 Task: Open a blank google sheet and write heading  Budget GuruAdd Categories in a column and its values below  'Housing, Transportation, Groceries, Utilities, Entertainment, Dining Out, Health, Miscellaneous, Savings & Total. 'Add Budgeted amount in next column and its values below  $1,500, $300, $400, $200, $150, $250, $100, $200, $500 & $4,600. Add Actual amountin next column and its values below   $1,400, $280, $420, $180, $170, $230, $120, $180, $520 & $4,500. Add Difference  in next column and its values below   -$100, -$20, +$20, -$20, +$20, -$20, +$20, -$20, +$20 & -$100Save page BankTransactions logbookbook
Action: Mouse moved to (254, 151)
Screenshot: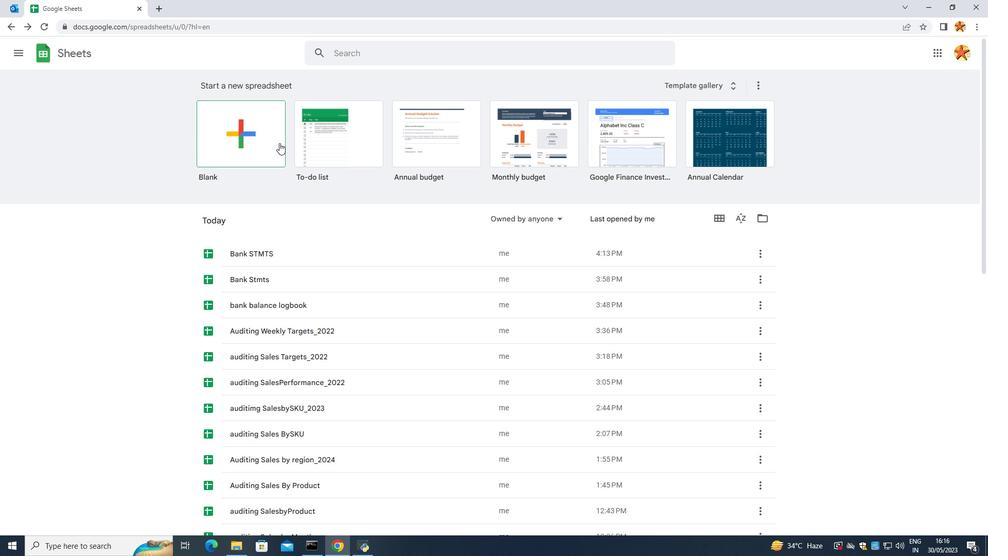 
Action: Mouse pressed left at (254, 151)
Screenshot: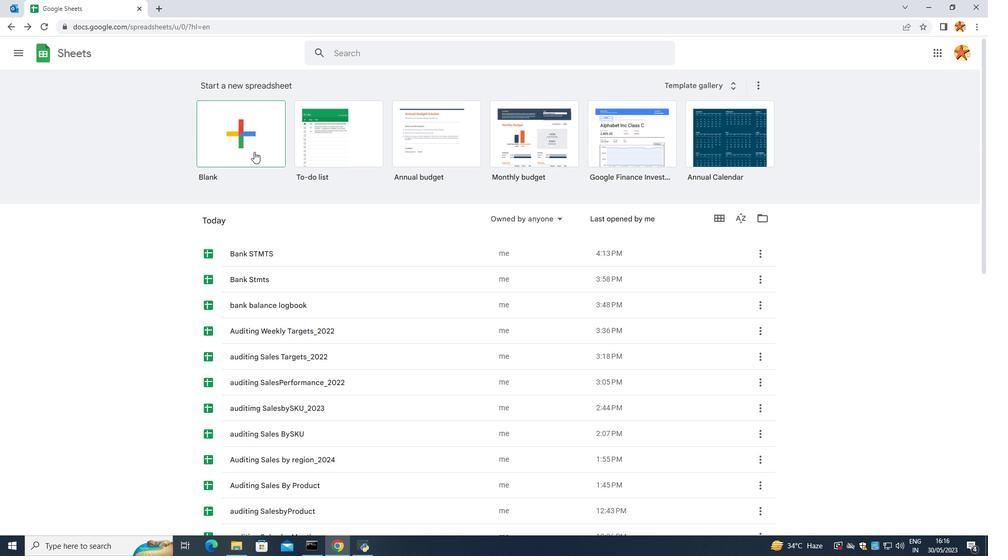 
Action: Mouse moved to (161, 136)
Screenshot: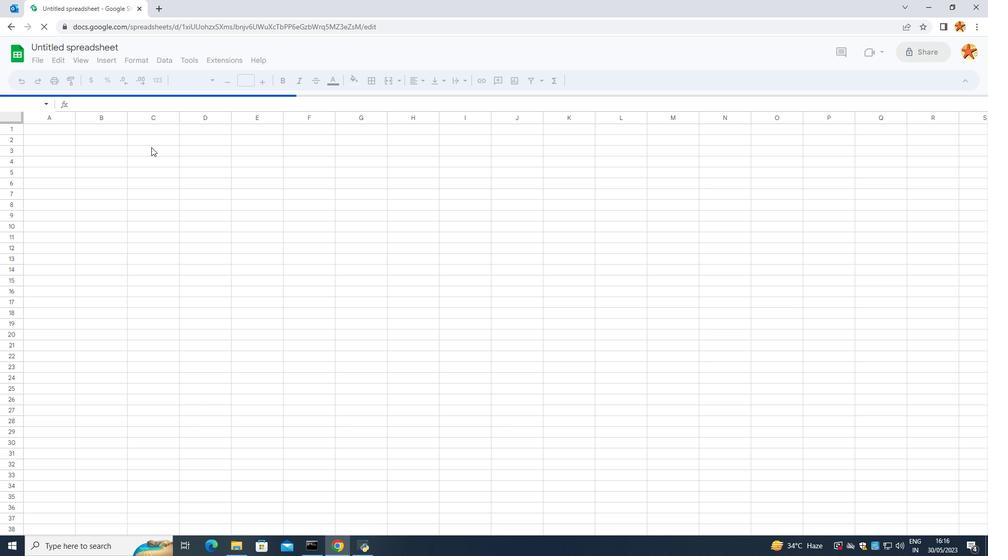 
Action: Mouse pressed left at (161, 136)
Screenshot: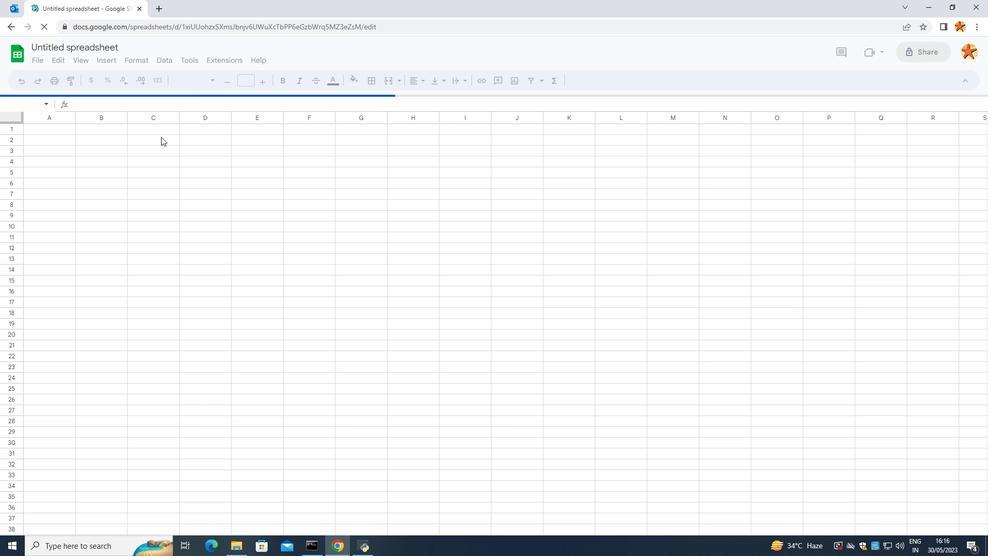 
Action: Mouse moved to (167, 135)
Screenshot: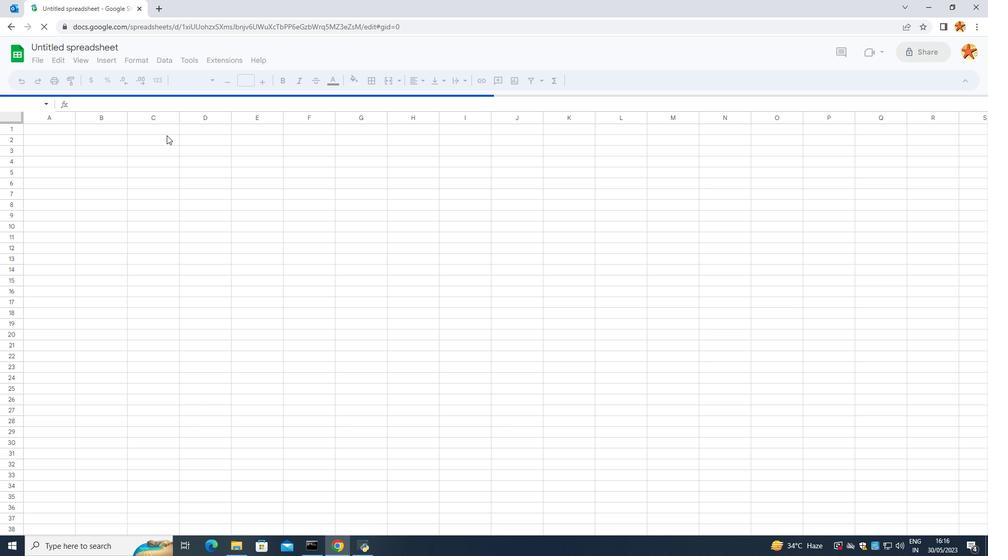 
Action: Mouse pressed left at (167, 135)
Screenshot: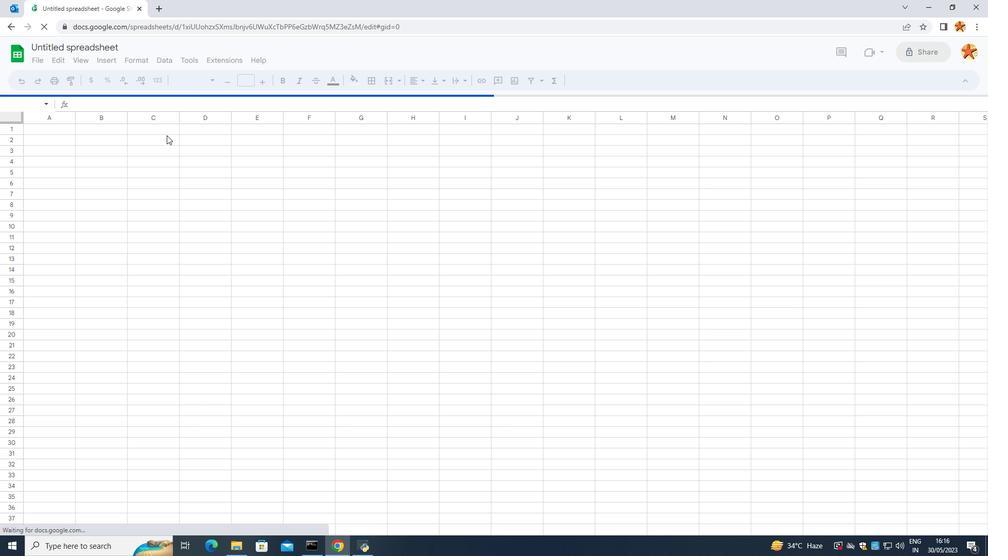 
Action: Mouse moved to (174, 132)
Screenshot: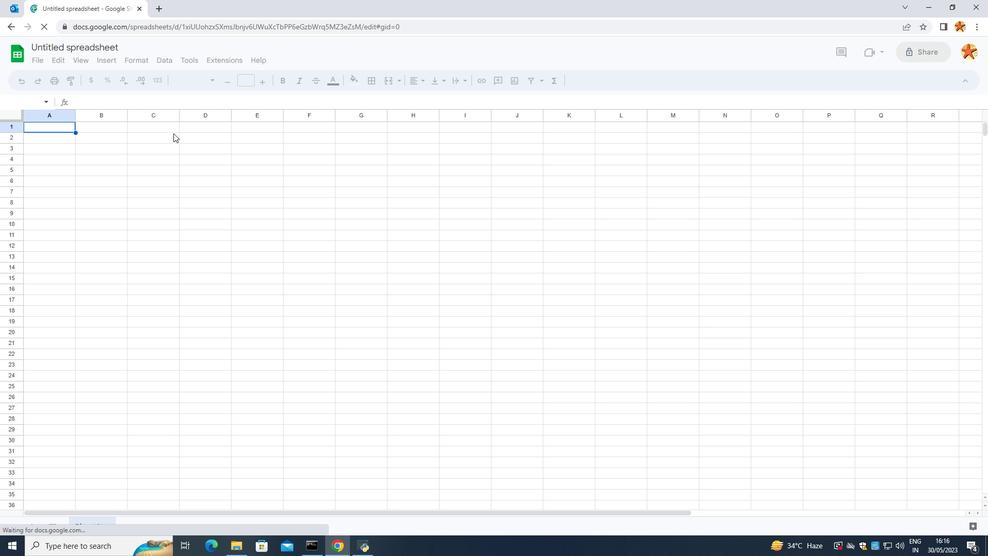 
Action: Mouse pressed left at (174, 132)
Screenshot: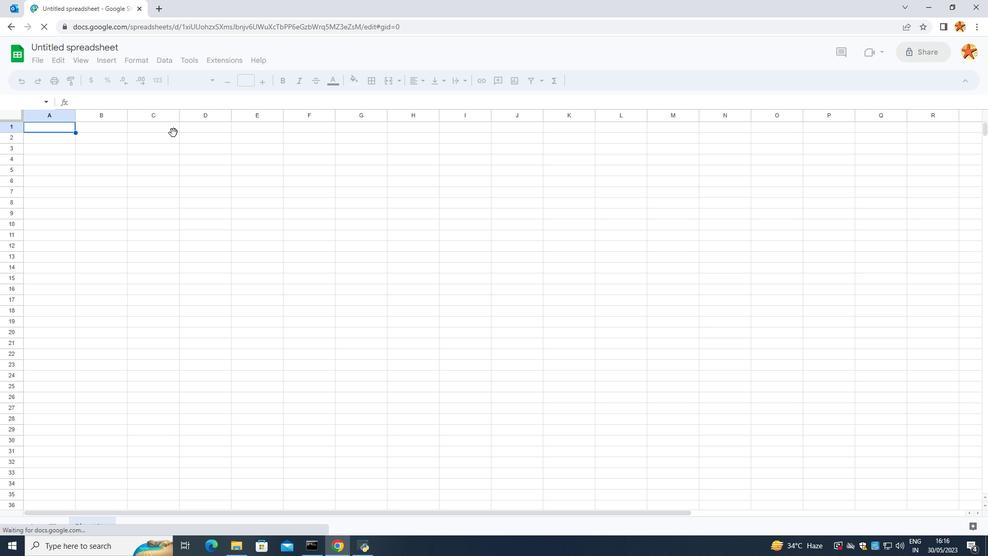 
Action: Mouse moved to (154, 129)
Screenshot: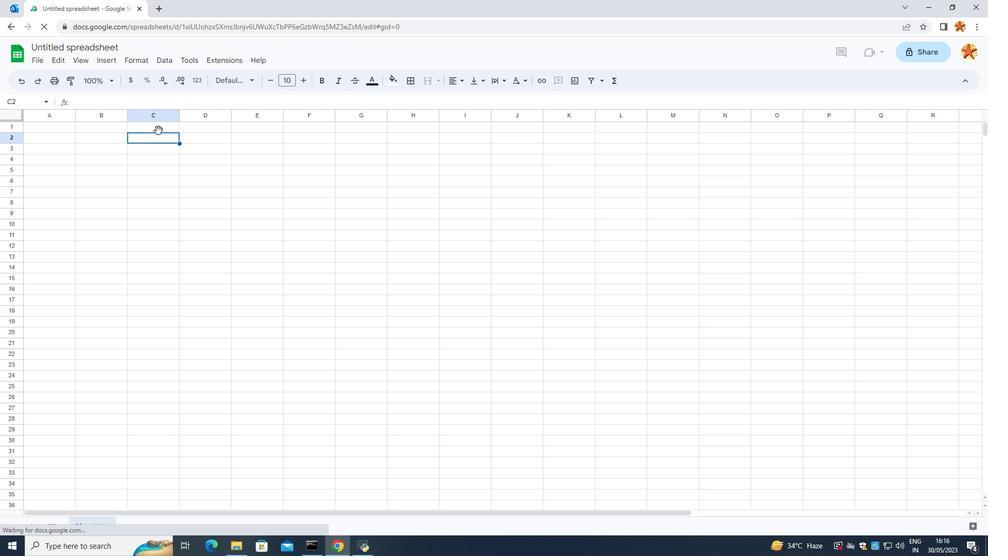 
Action: Mouse pressed left at (154, 129)
Screenshot: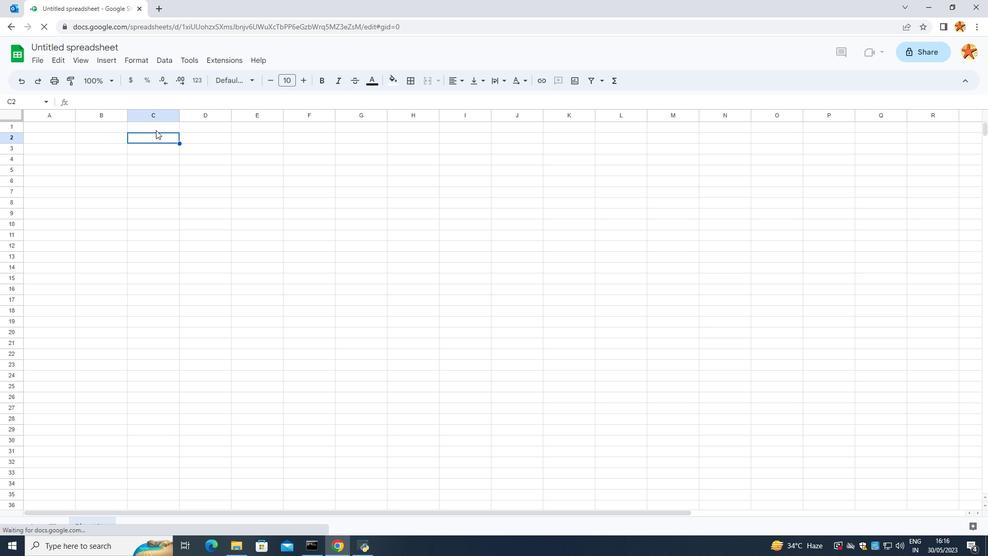 
Action: Mouse moved to (431, 254)
Screenshot: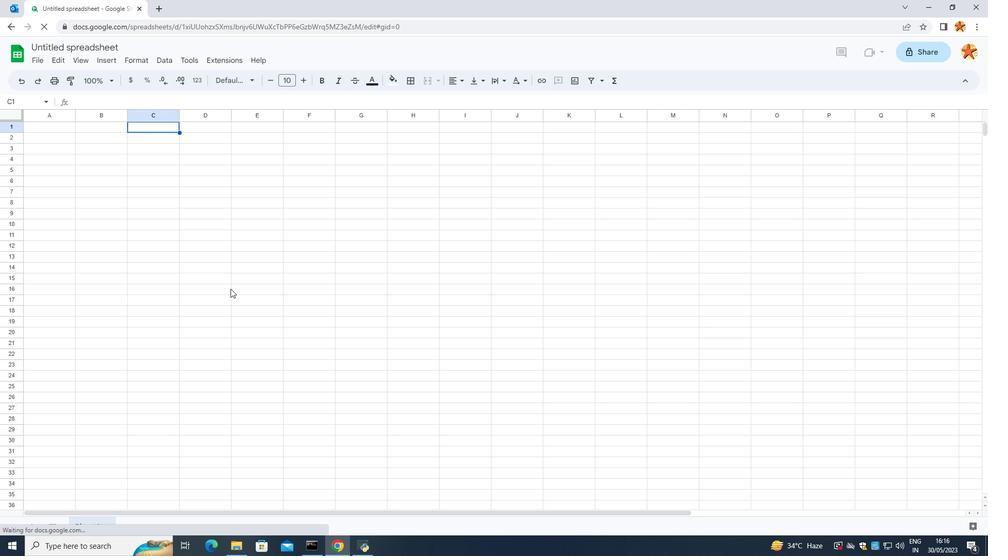 
Action: Key pressed <Key.caps_lock>B<Key.caps_lock>udget<Key.caps_lock>G<Key.caps_lock>uru
Screenshot: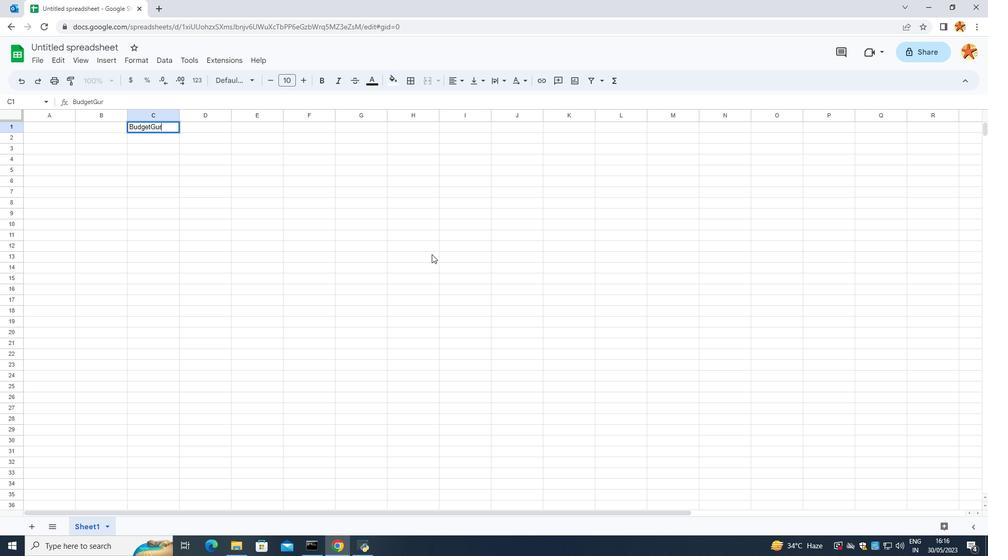 
Action: Mouse moved to (148, 127)
Screenshot: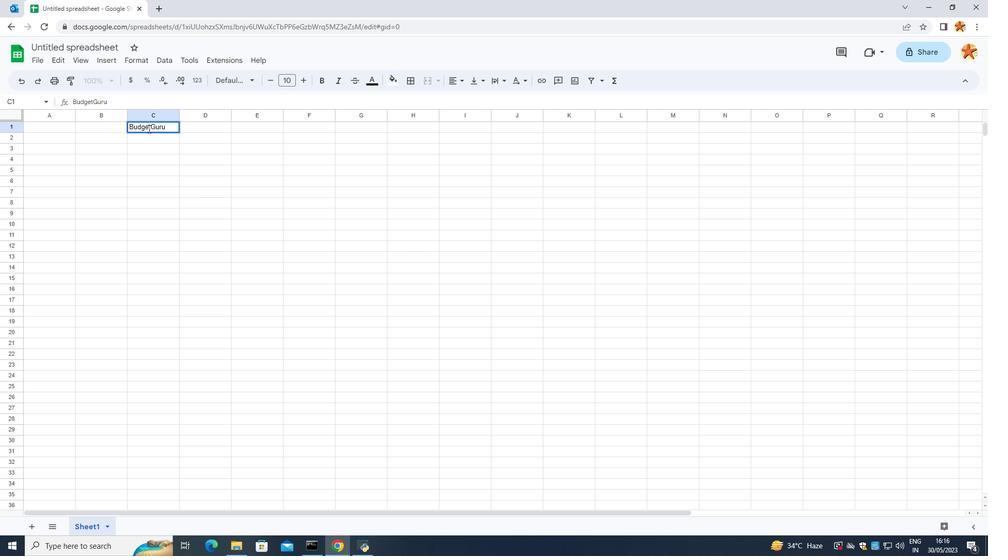 
Action: Mouse pressed left at (148, 127)
Screenshot: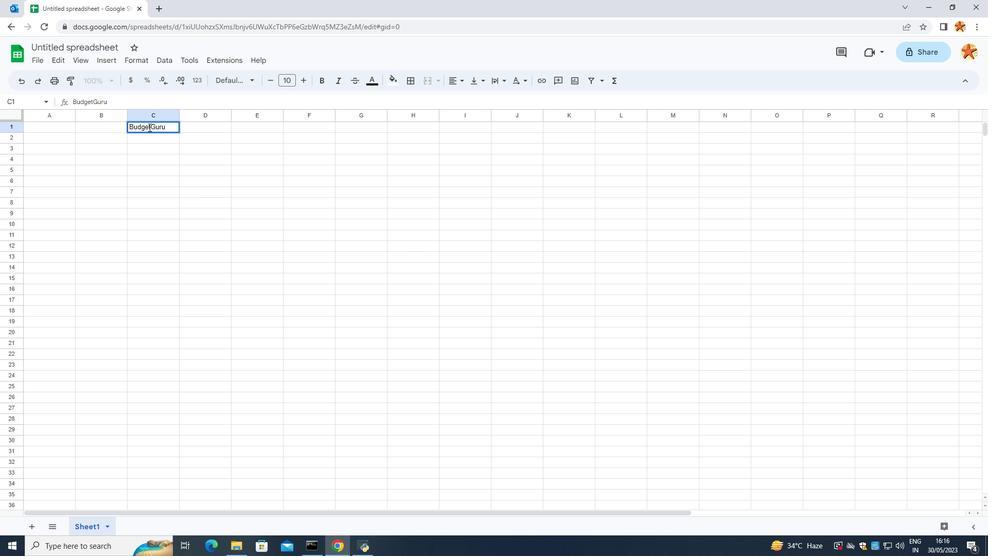 
Action: Mouse moved to (149, 125)
Screenshot: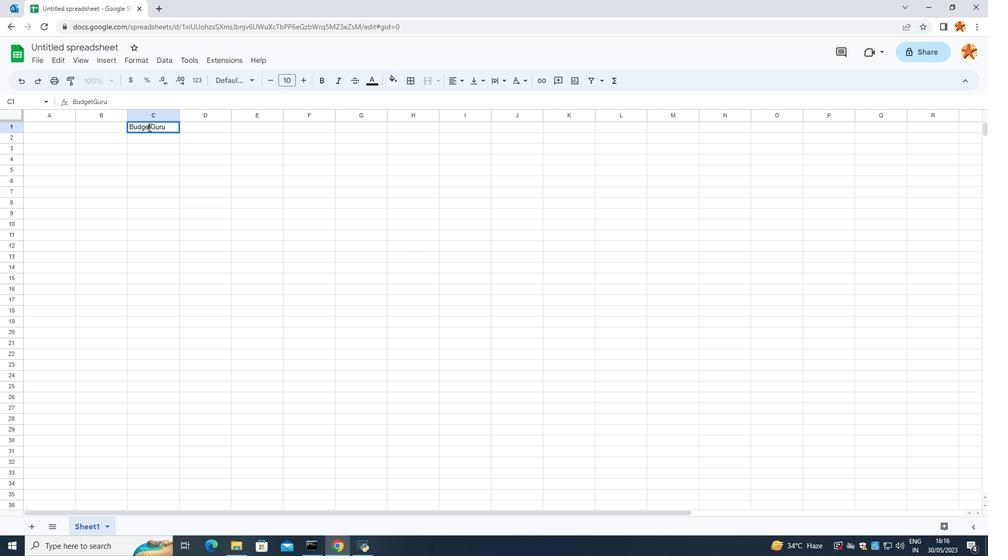 
Action: Mouse pressed left at (149, 125)
Screenshot: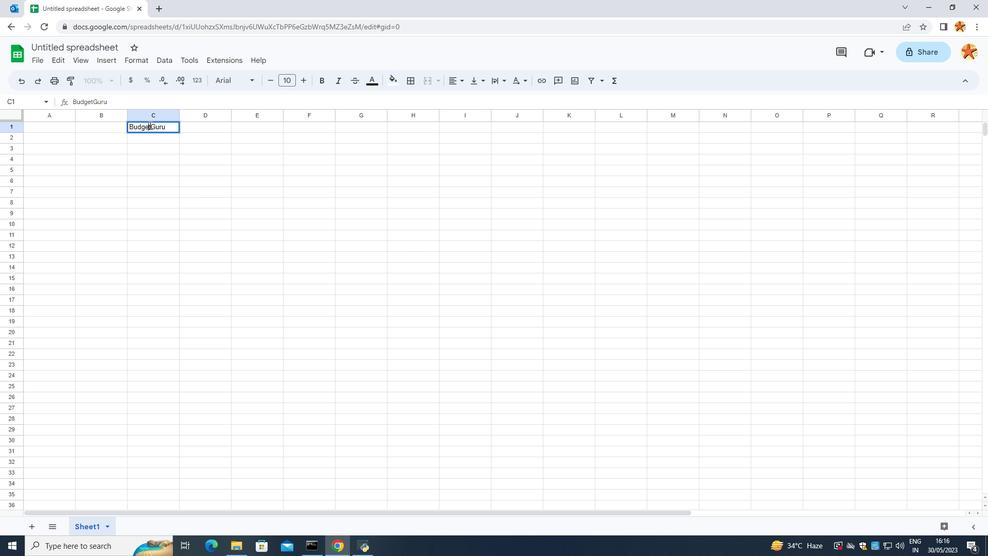 
Action: Mouse pressed left at (149, 125)
Screenshot: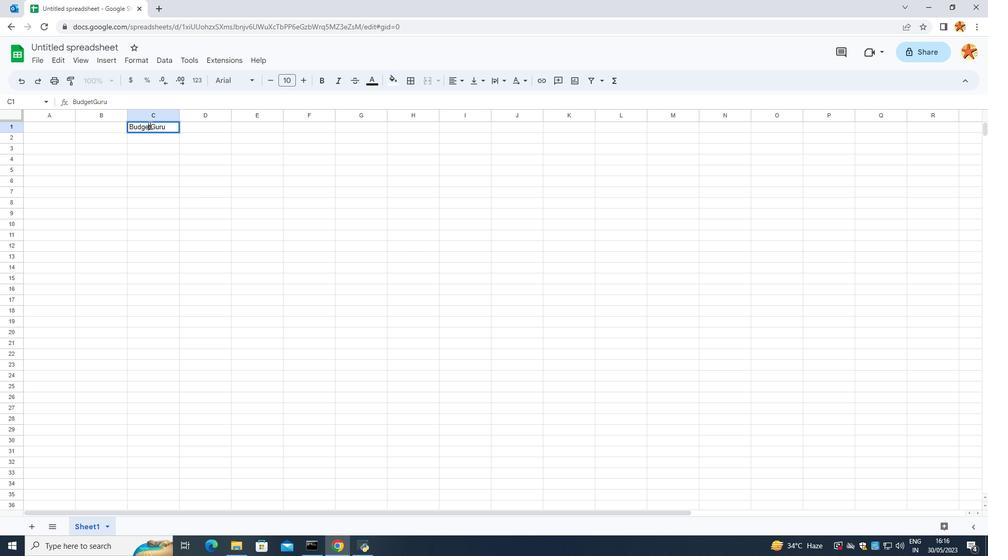 
Action: Mouse moved to (154, 126)
Screenshot: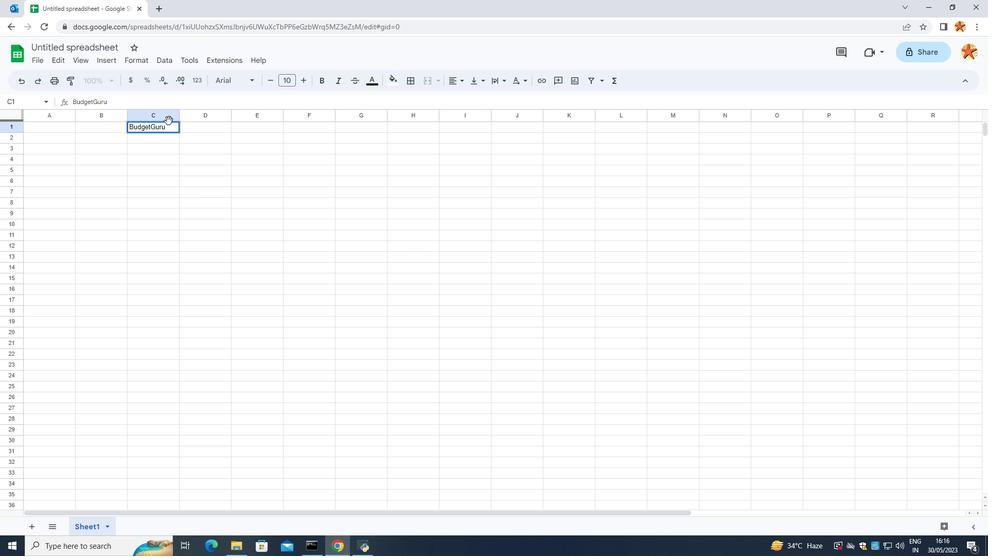 
Action: Key pressed <Key.space>
Screenshot: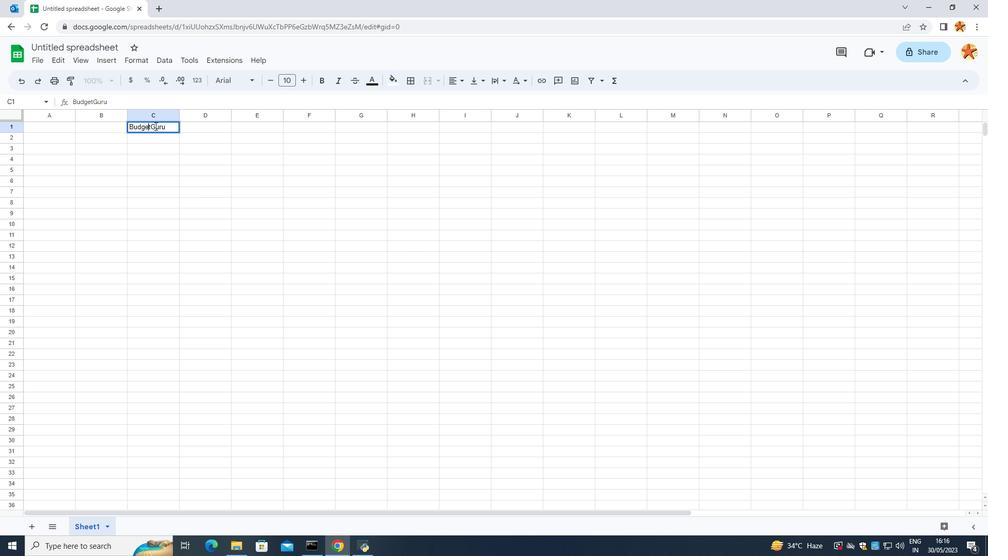 
Action: Mouse moved to (150, 129)
Screenshot: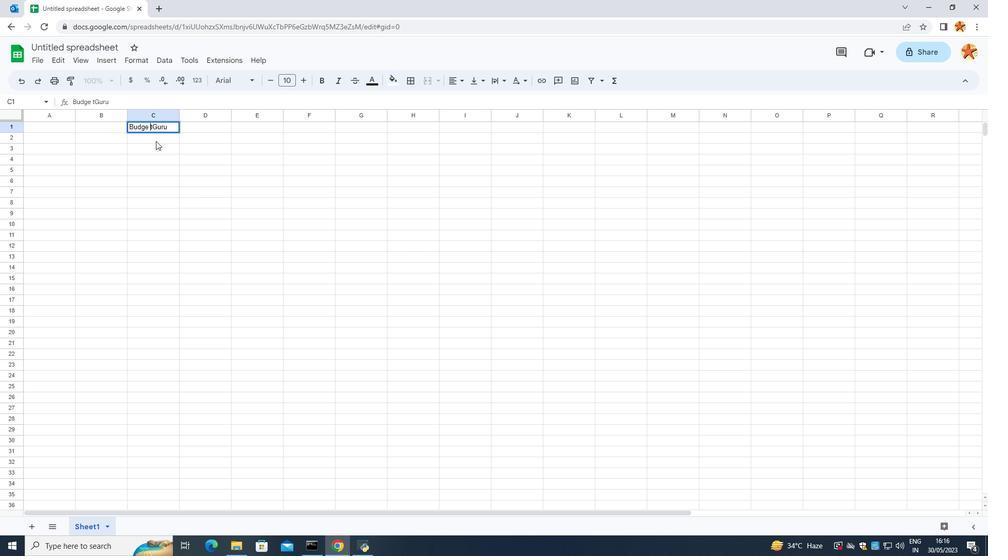 
Action: Key pressed <Key.backspace><Key.right>
Screenshot: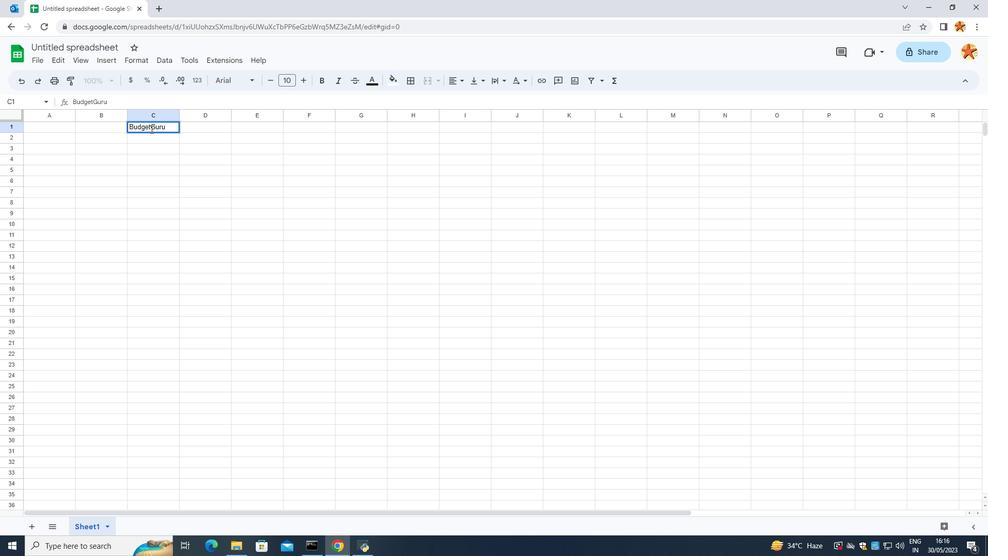 
Action: Mouse moved to (145, 131)
Screenshot: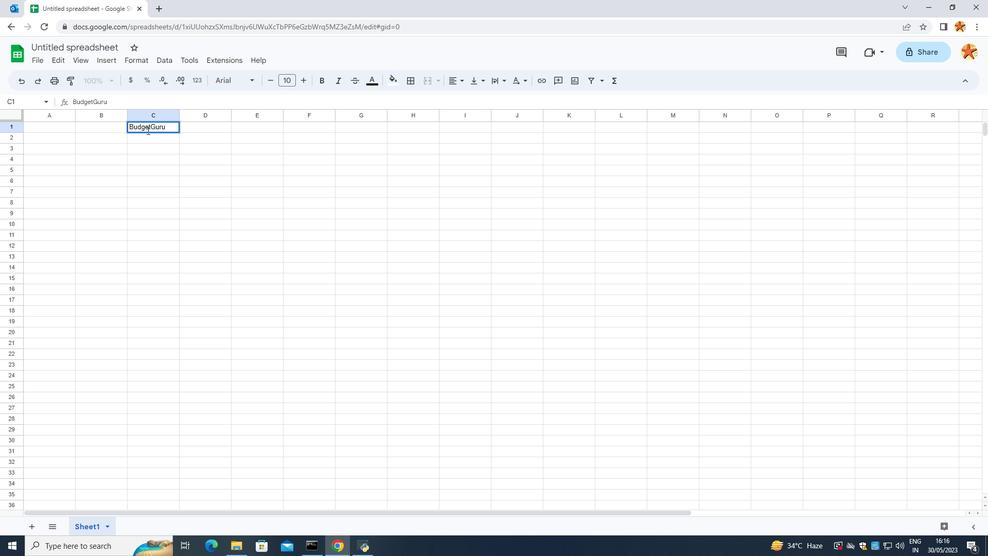 
Action: Key pressed <Key.space>
Screenshot: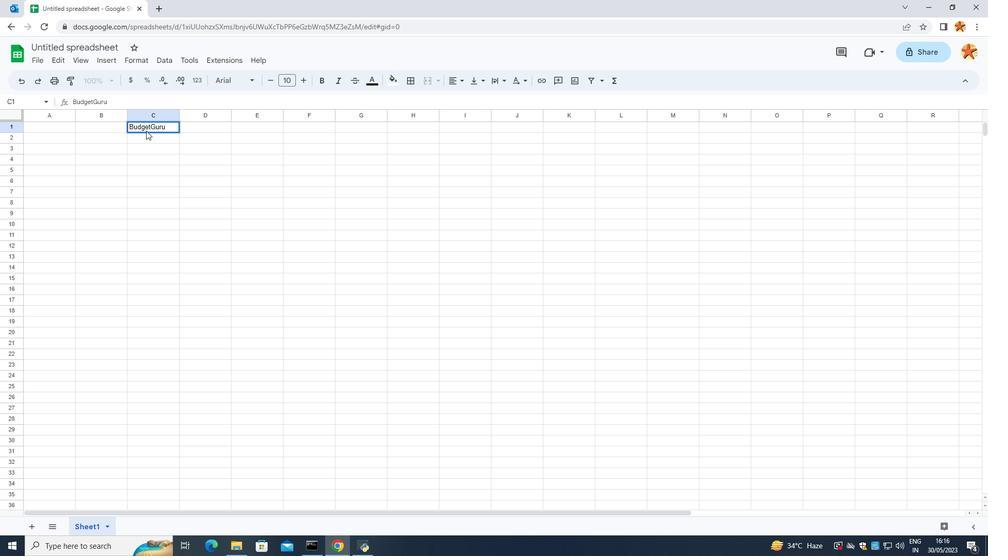 
Action: Mouse moved to (158, 160)
Screenshot: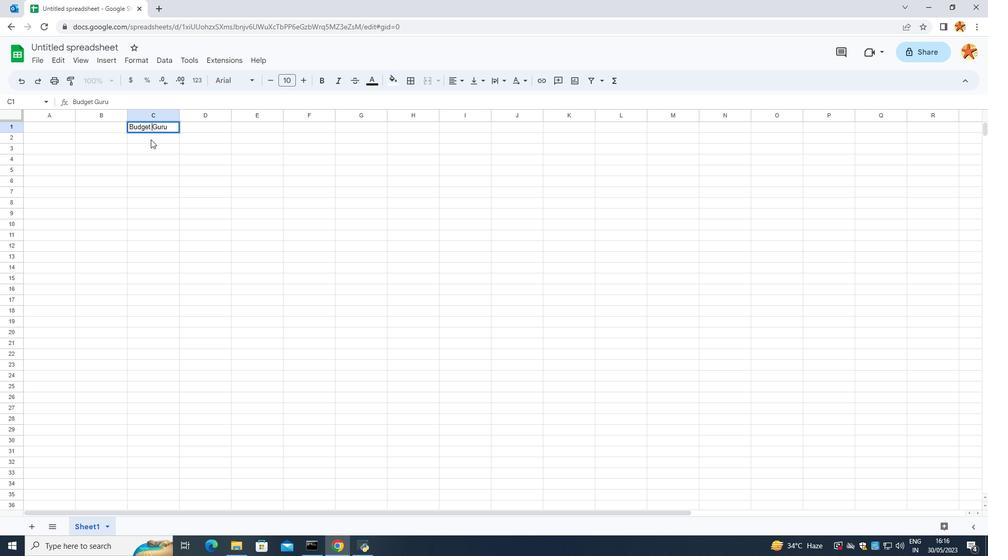 
Action: Mouse pressed left at (158, 160)
Screenshot: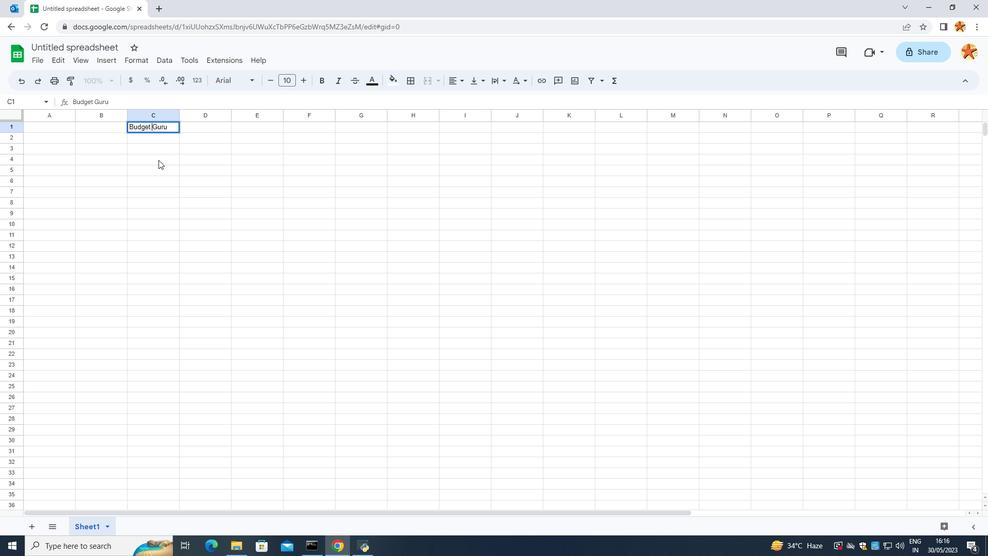 
Action: Mouse moved to (62, 137)
Screenshot: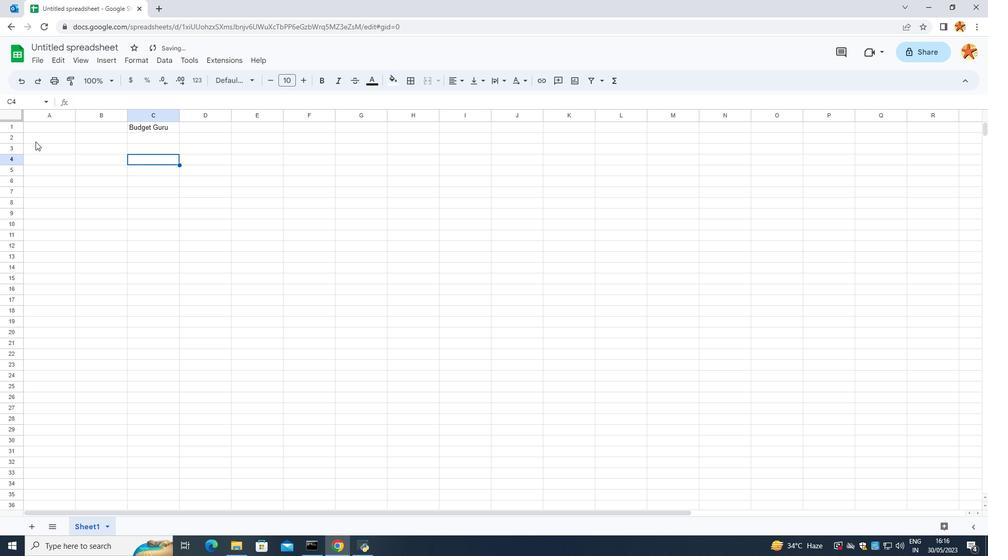 
Action: Mouse pressed left at (62, 137)
Screenshot: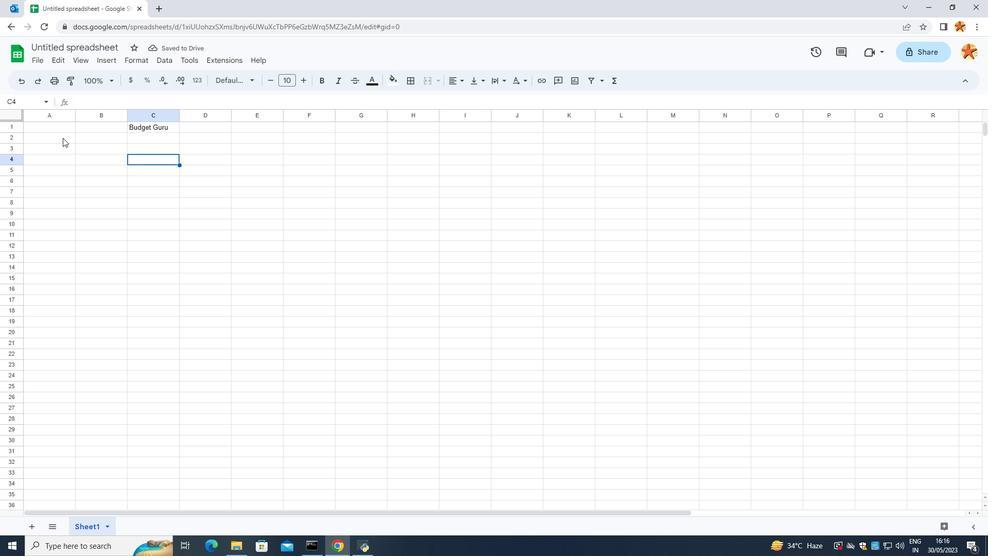 
Action: Mouse pressed left at (62, 137)
Screenshot: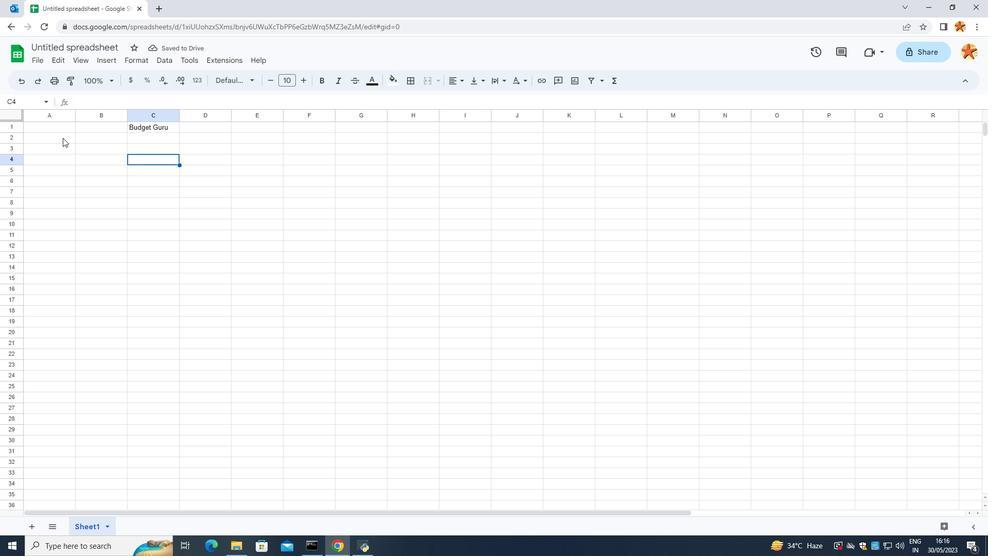 
Action: Mouse moved to (97, 163)
Screenshot: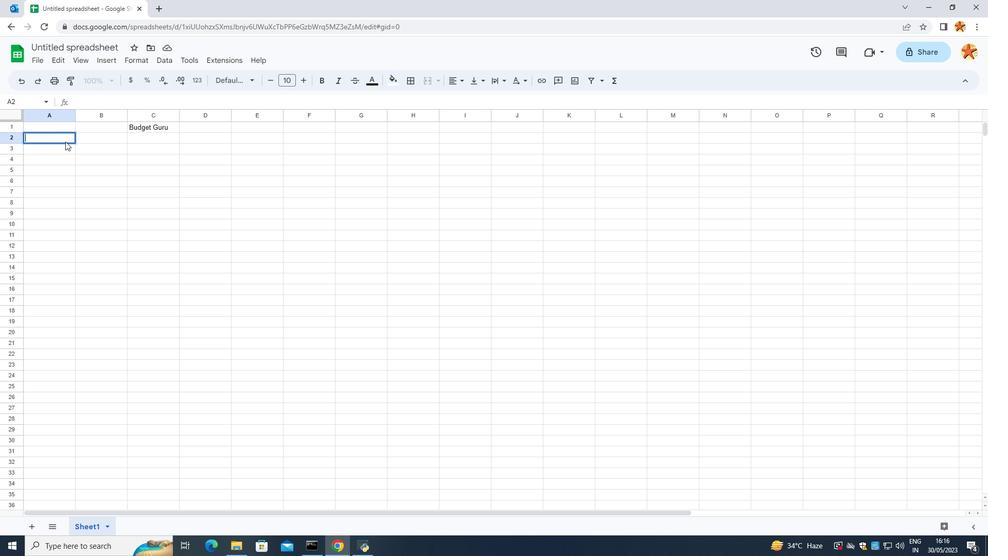 
Action: Key pressed <Key.caps_lock>C<Key.caps_lock>ategp<Key.backspace>ories
Screenshot: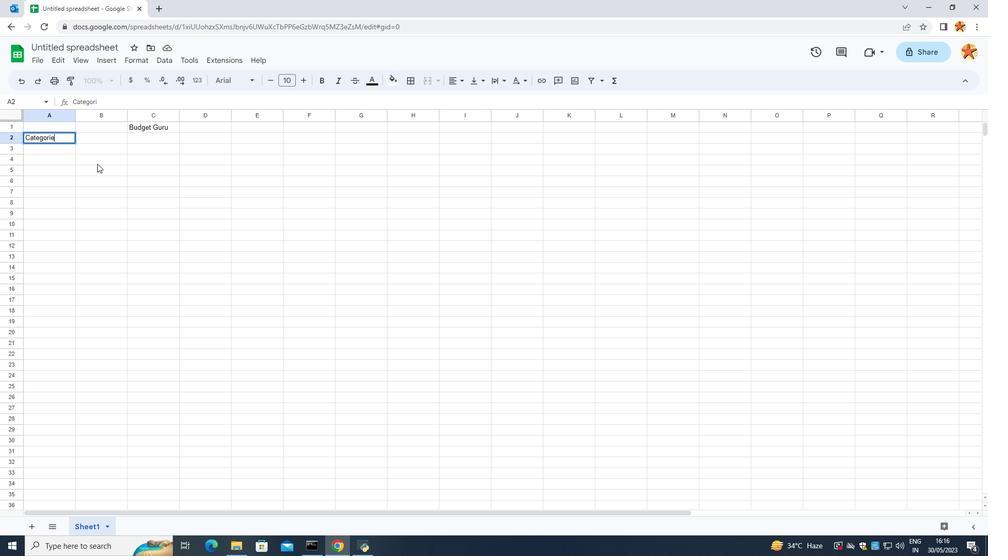 
Action: Mouse moved to (105, 196)
Screenshot: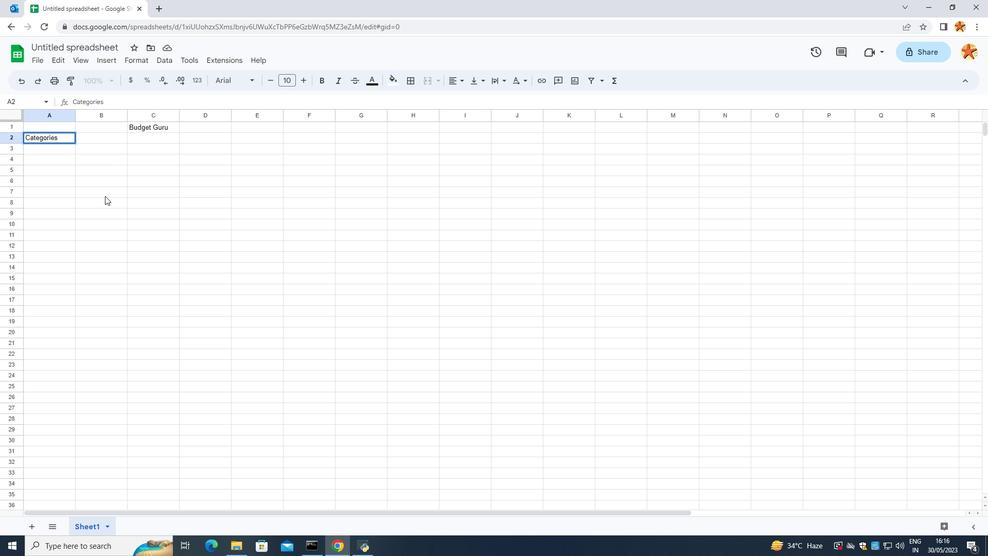 
Action: Mouse pressed left at (105, 196)
Screenshot: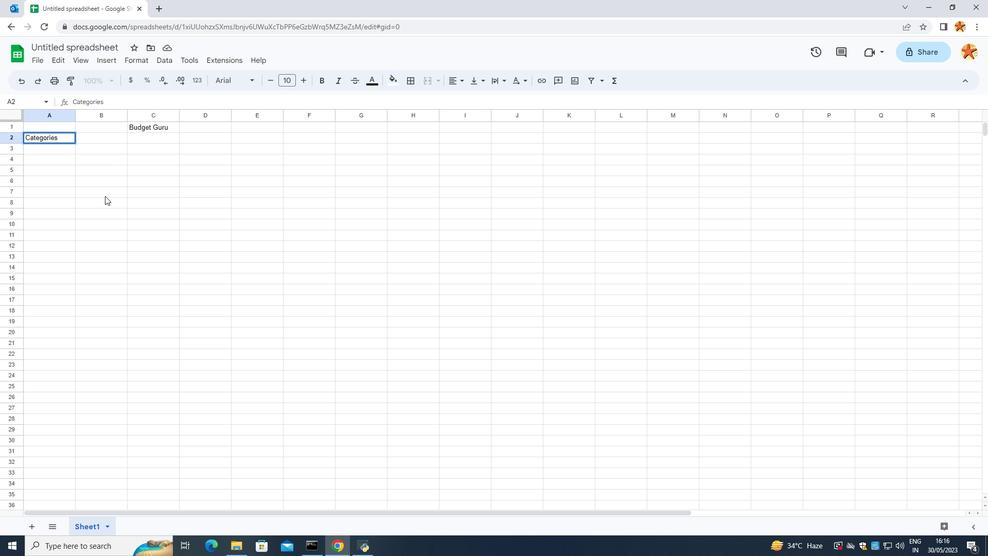 
Action: Mouse moved to (118, 138)
Screenshot: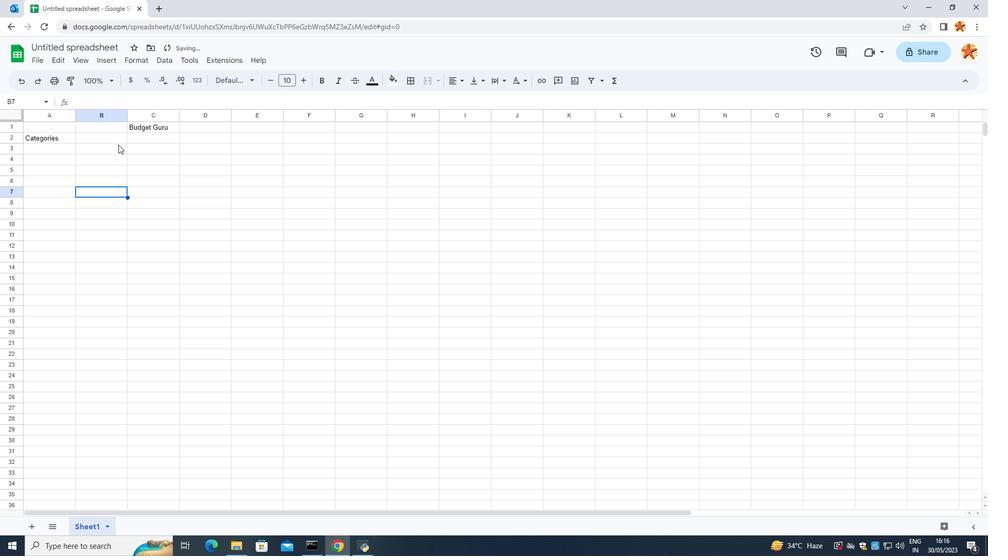 
Action: Mouse pressed left at (118, 138)
Screenshot: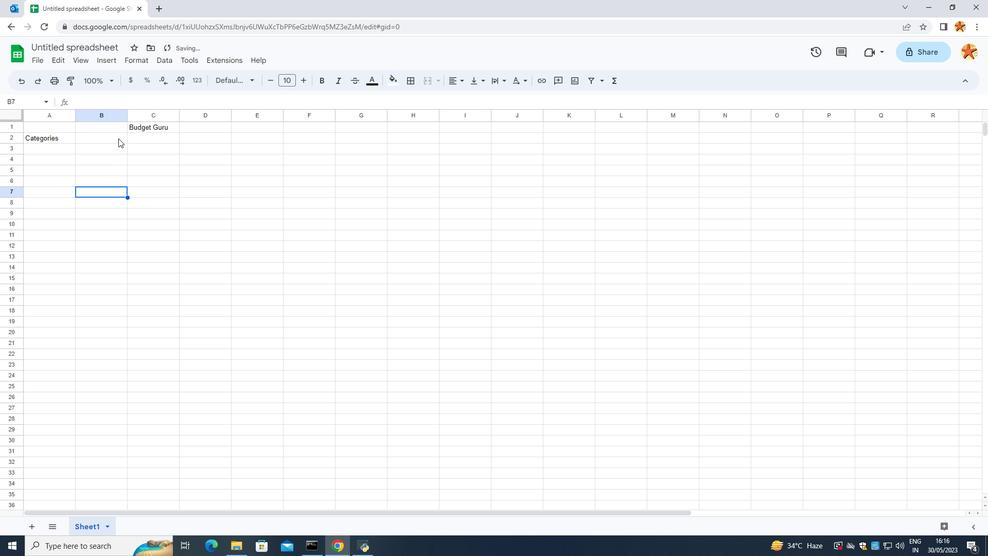 
Action: Mouse pressed left at (118, 138)
Screenshot: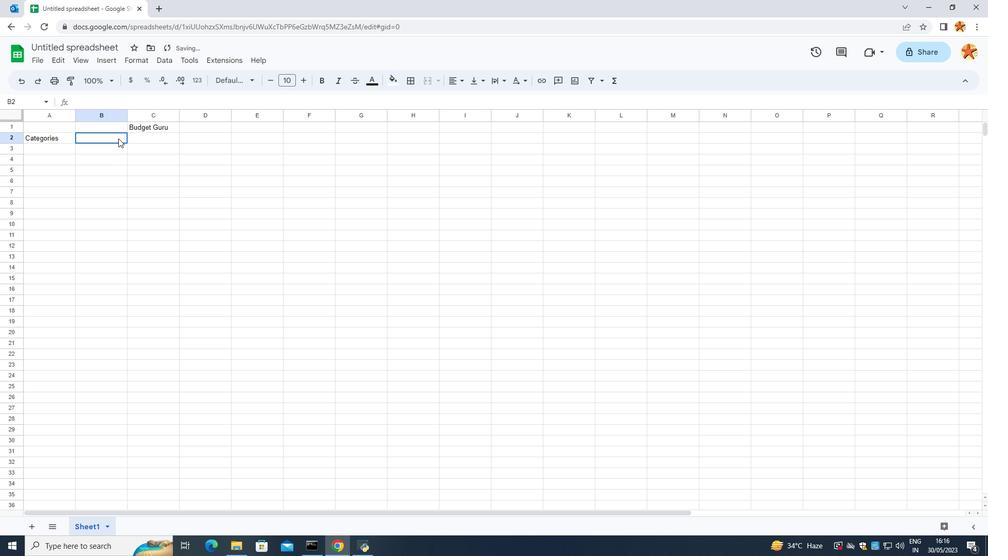 
Action: Mouse moved to (146, 147)
Screenshot: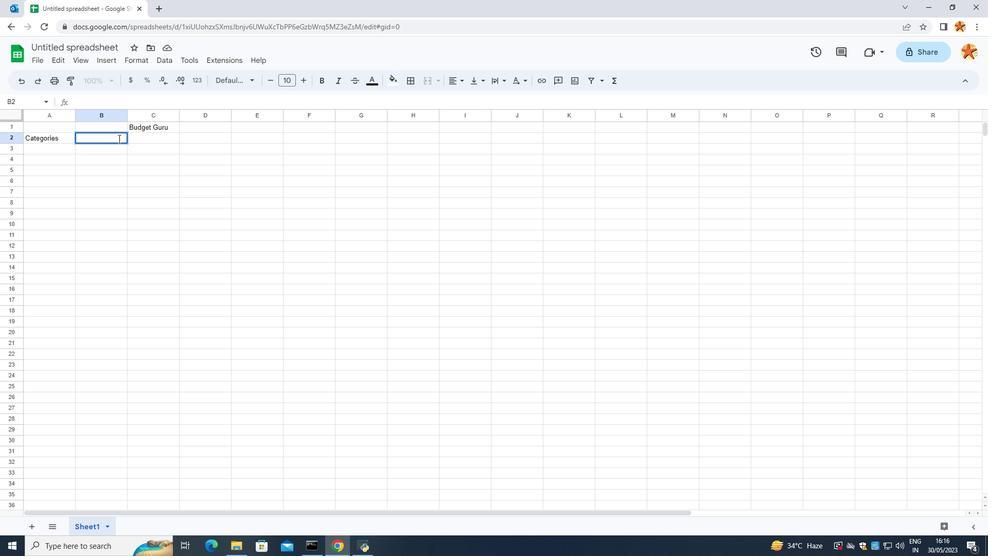 
Action: Key pressed <Key.caps_lock>N<Key.backspace>
Screenshot: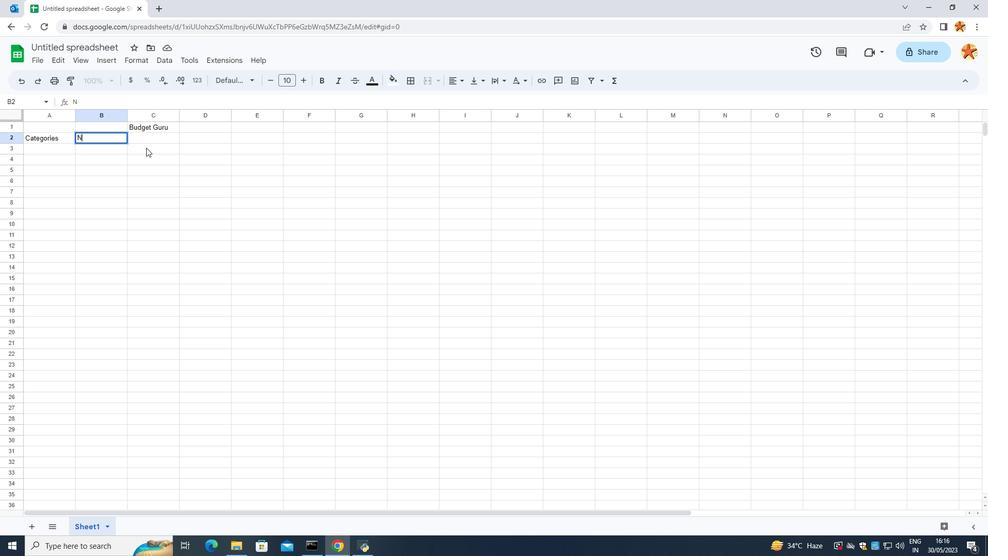 
Action: Mouse moved to (146, 148)
Screenshot: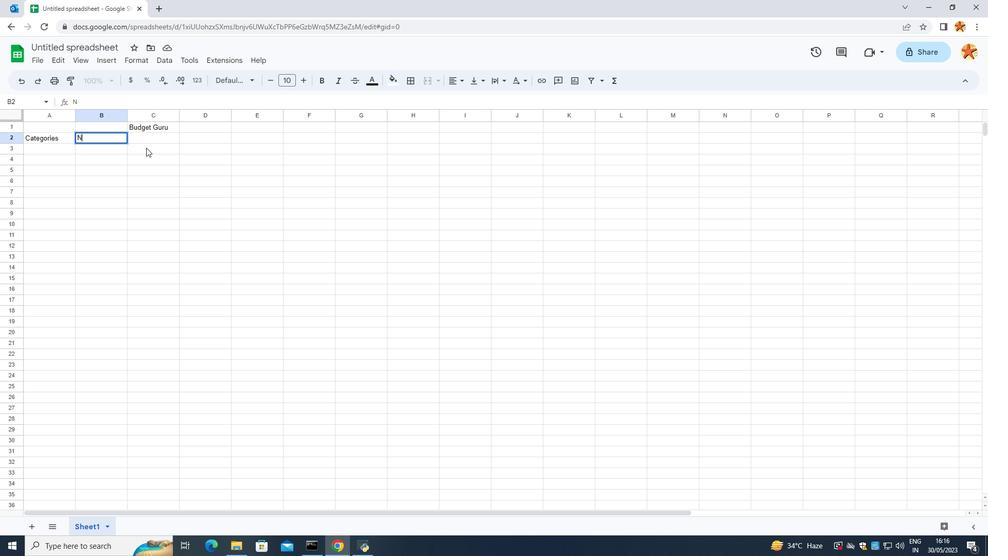 
Action: Key pressed B
Screenshot: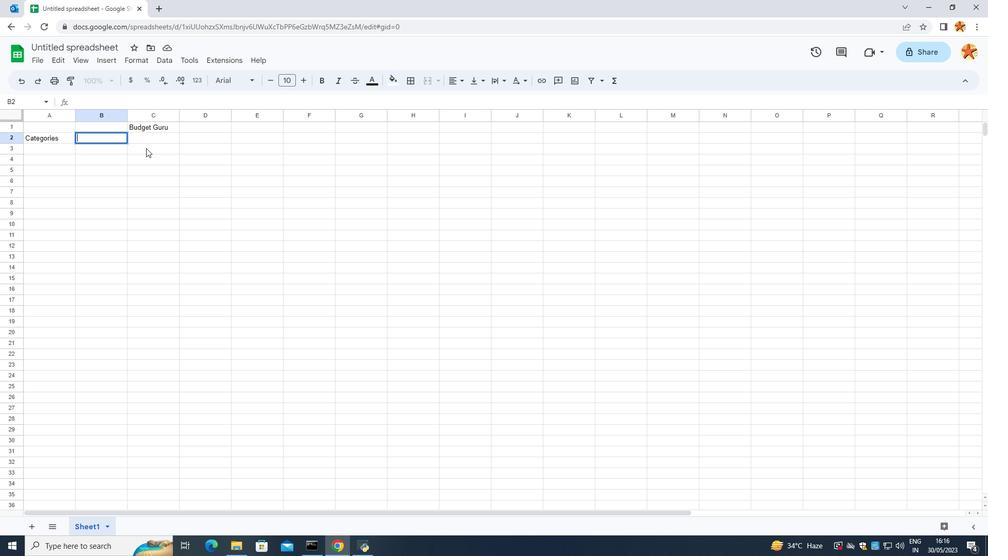 
Action: Mouse moved to (146, 148)
Screenshot: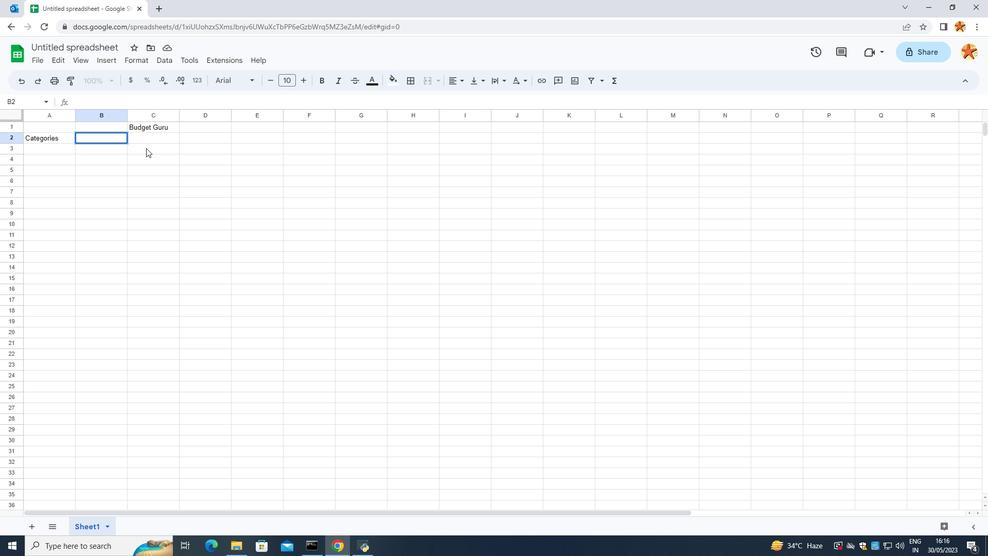
Action: Key pressed <Key.caps_lock>udgeted<Key.space>
Screenshot: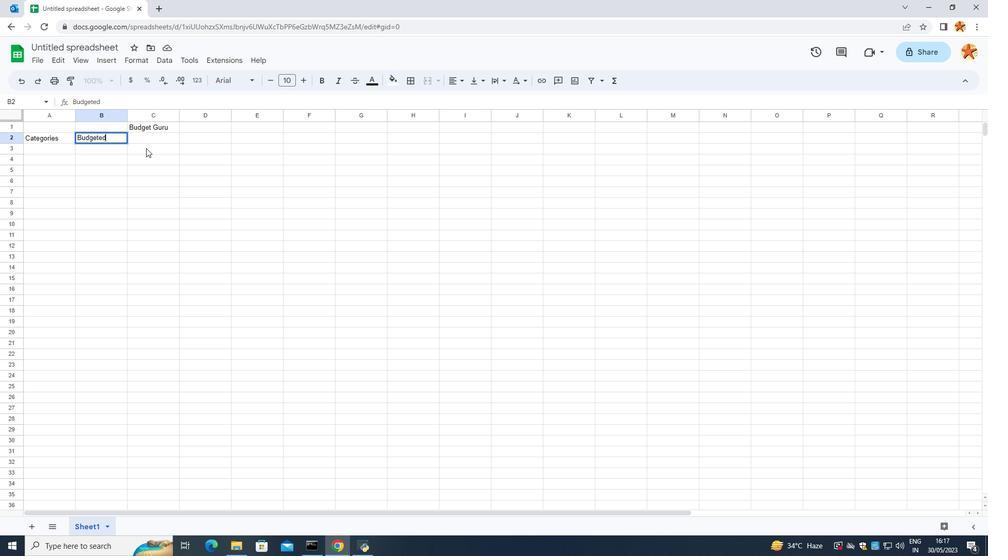 
Action: Mouse moved to (146, 148)
Screenshot: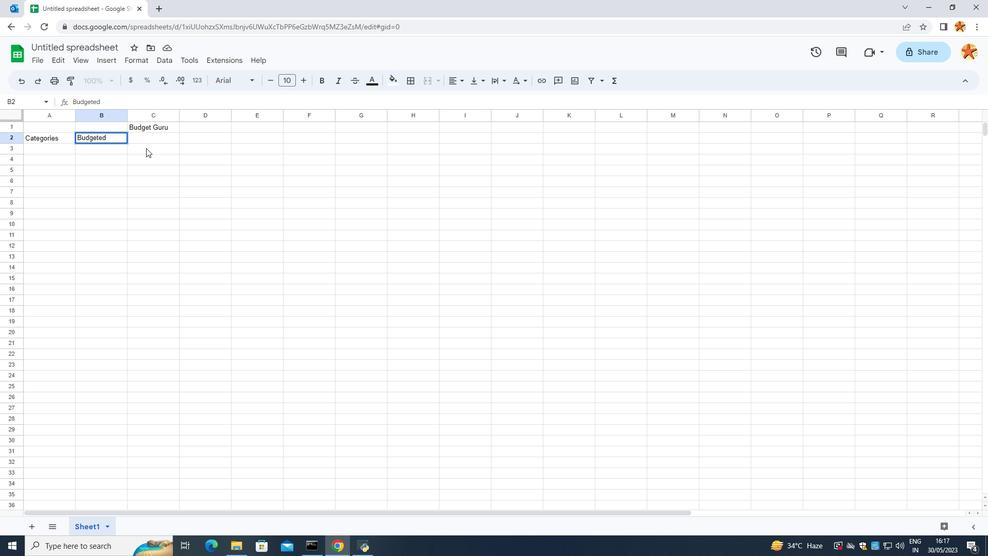 
Action: Key pressed <Key.caps_lock>A<Key.caps_lock>moun
Screenshot: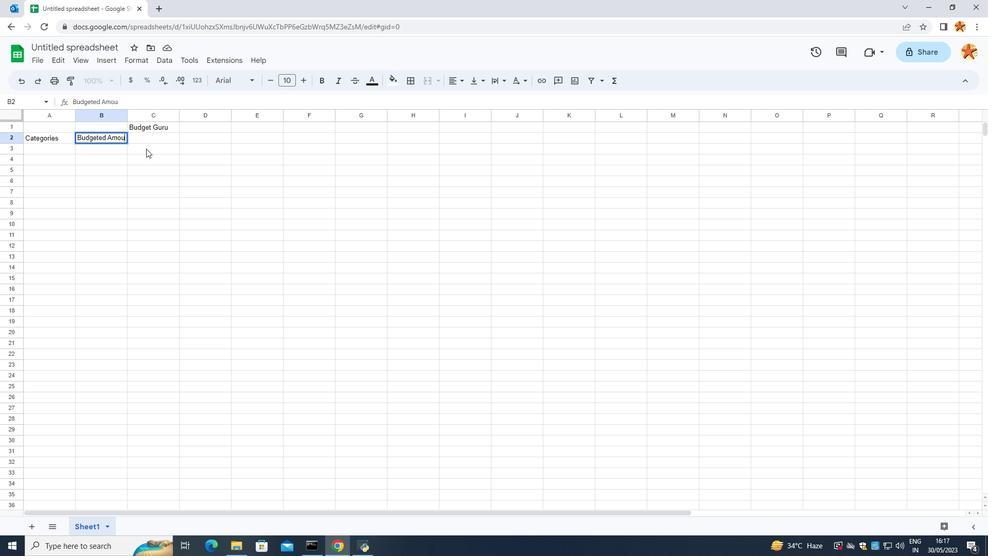 
Action: Mouse moved to (146, 149)
Screenshot: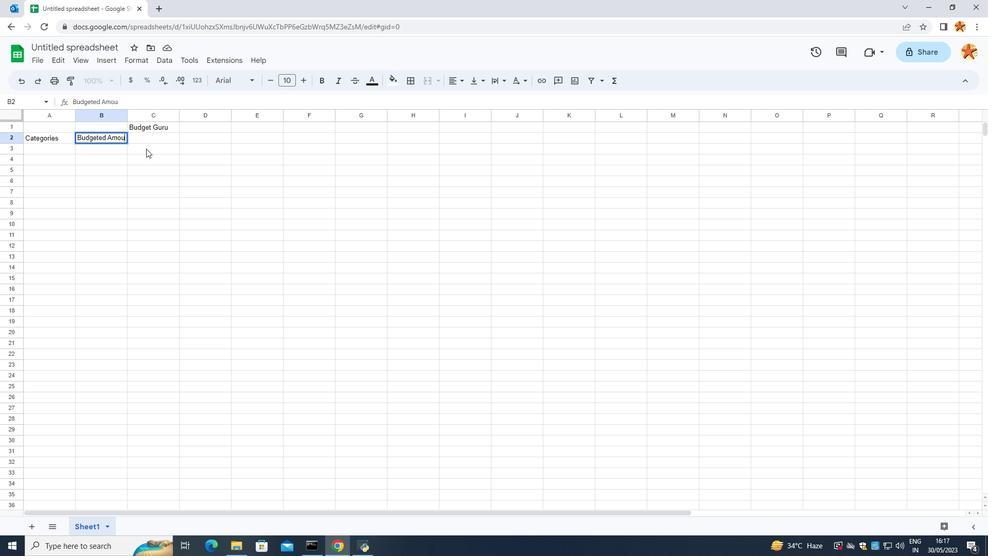 
Action: Key pressed t
Screenshot: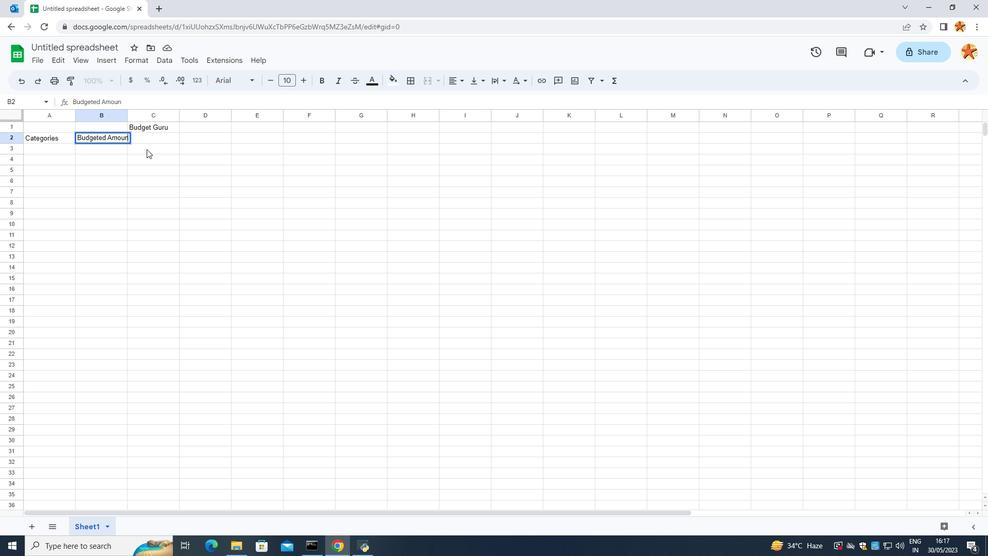 
Action: Mouse moved to (97, 251)
Screenshot: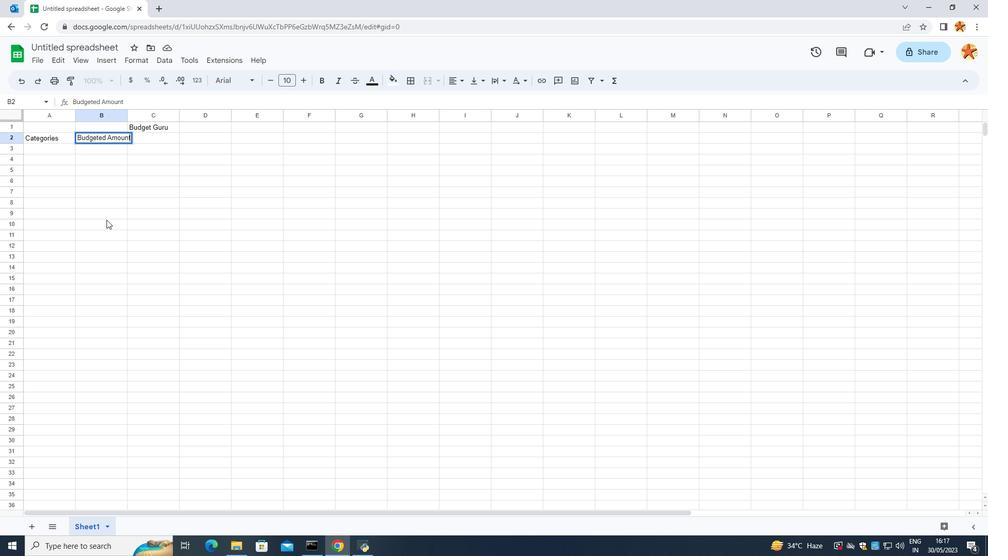 
Action: Mouse pressed left at (97, 251)
Screenshot: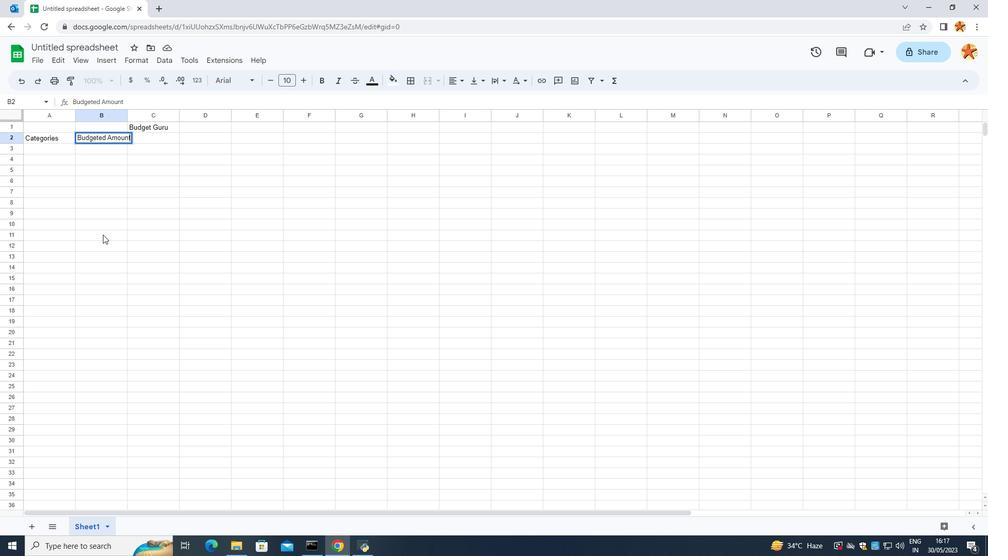 
Action: Mouse moved to (171, 140)
Screenshot: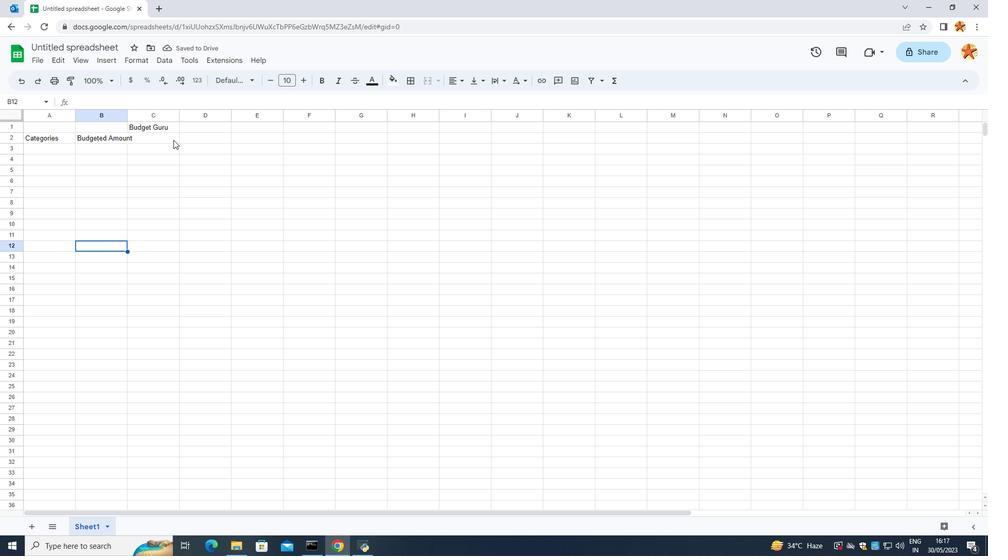
Action: Mouse pressed left at (171, 140)
Screenshot: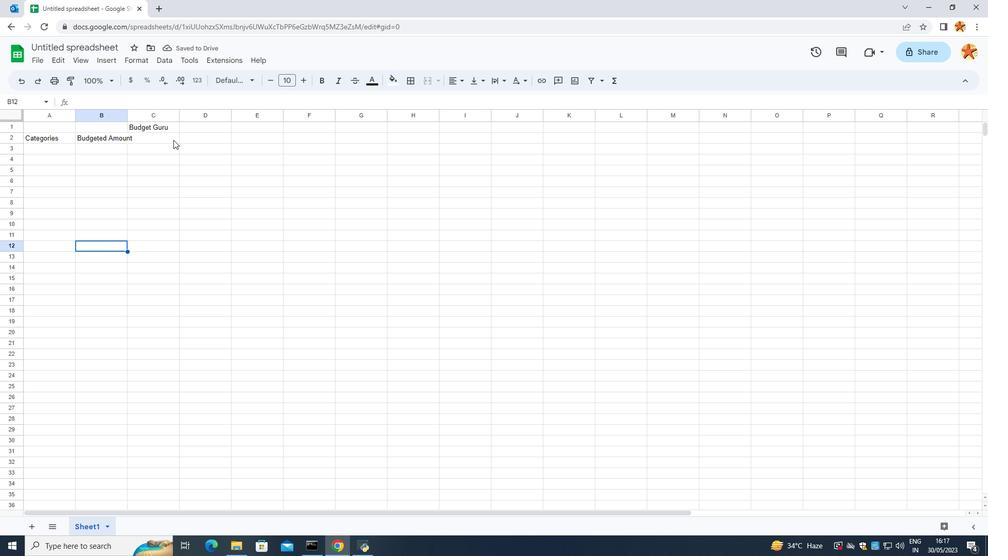 
Action: Mouse moved to (201, 135)
Screenshot: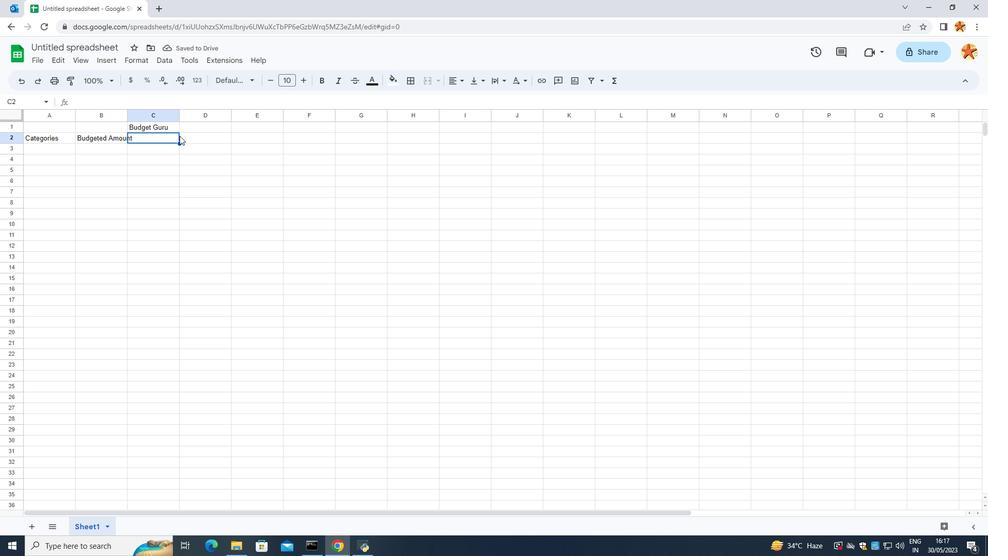 
Action: Mouse pressed left at (201, 135)
Screenshot: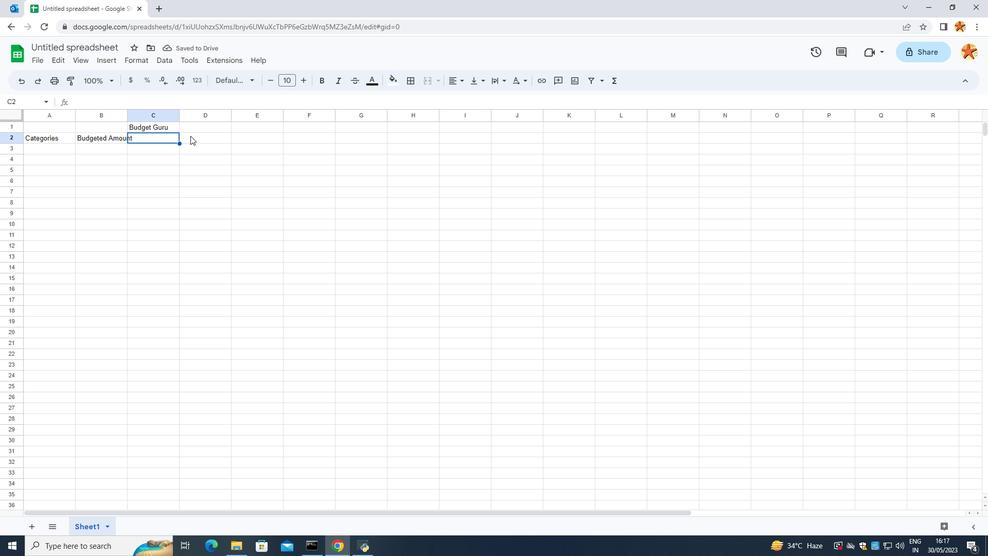 
Action: Mouse pressed left at (201, 135)
Screenshot: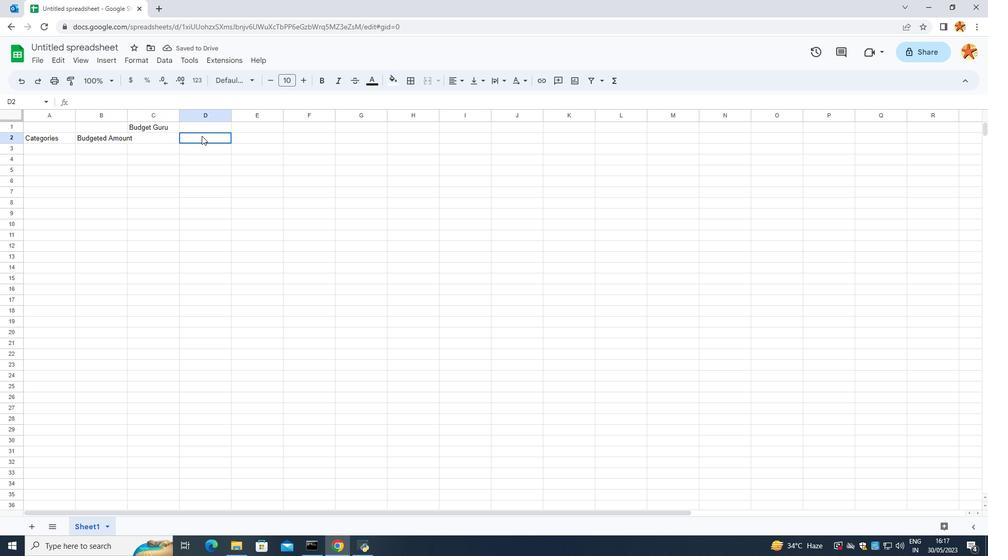 
Action: Mouse moved to (201, 136)
Screenshot: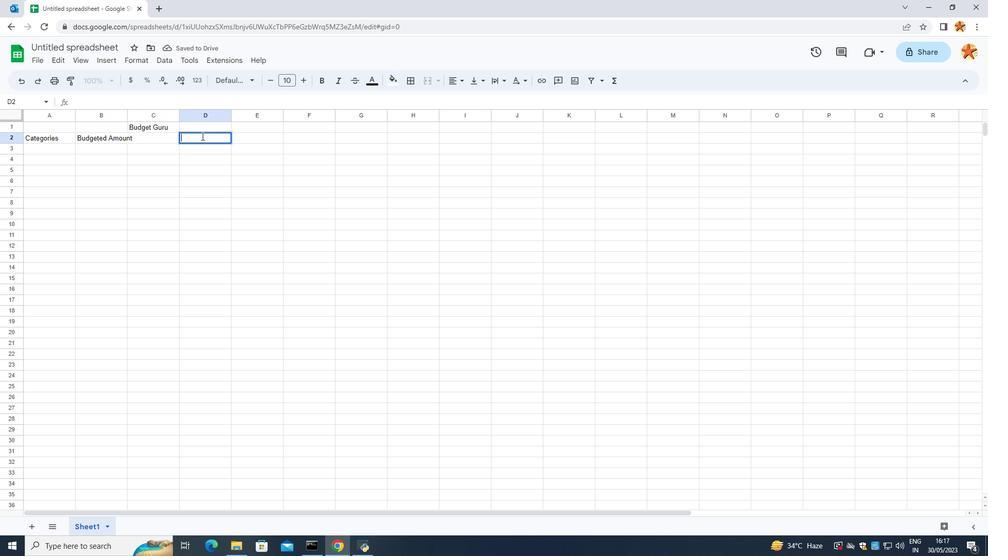 
Action: Key pressed <Key.caps_lock>A<Key.caps_lock>ctu
Screenshot: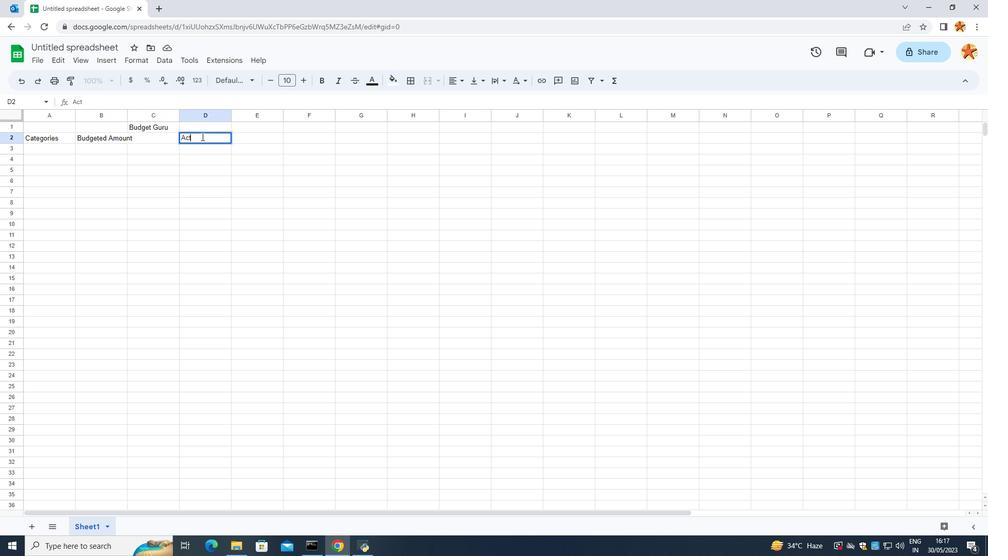 
Action: Mouse moved to (201, 138)
Screenshot: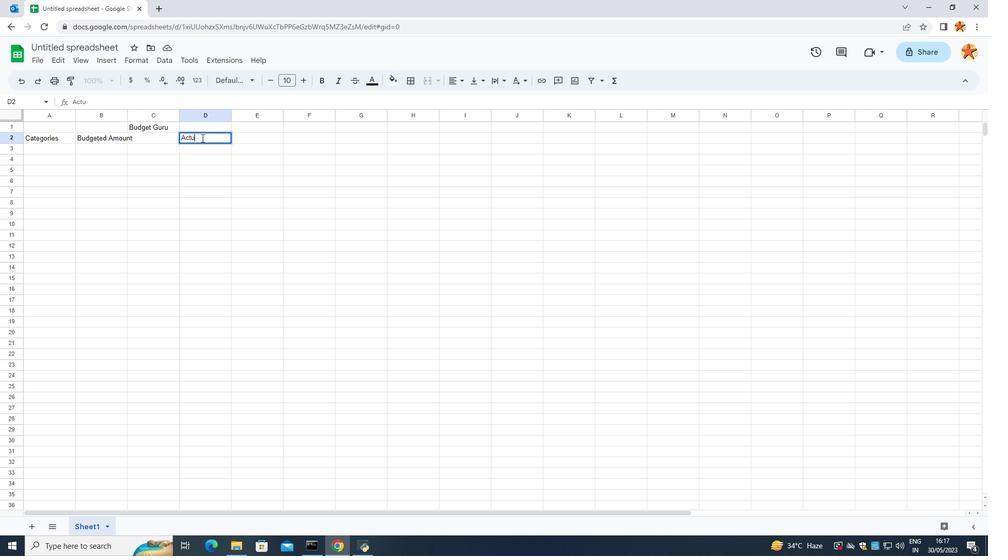 
Action: Key pressed al
Screenshot: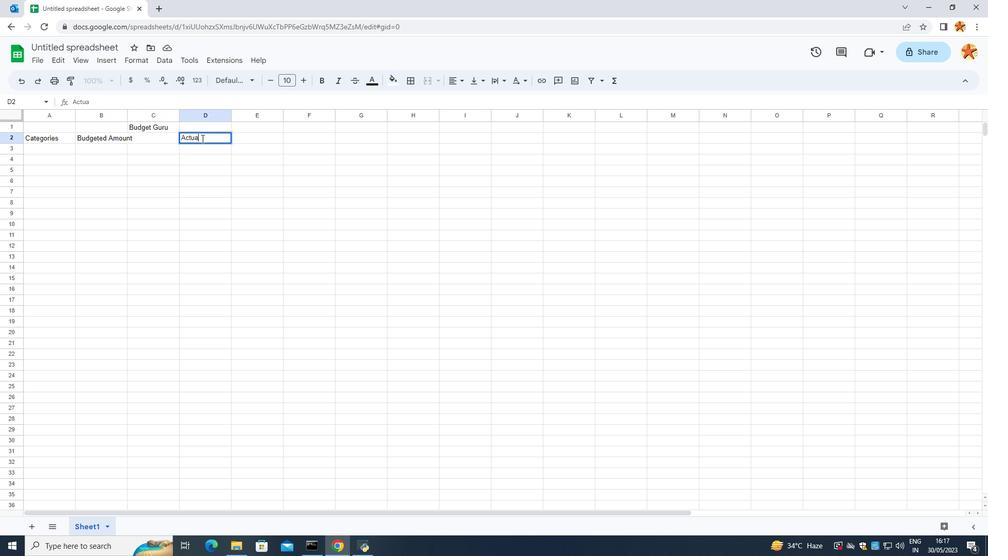 
Action: Mouse moved to (201, 139)
Screenshot: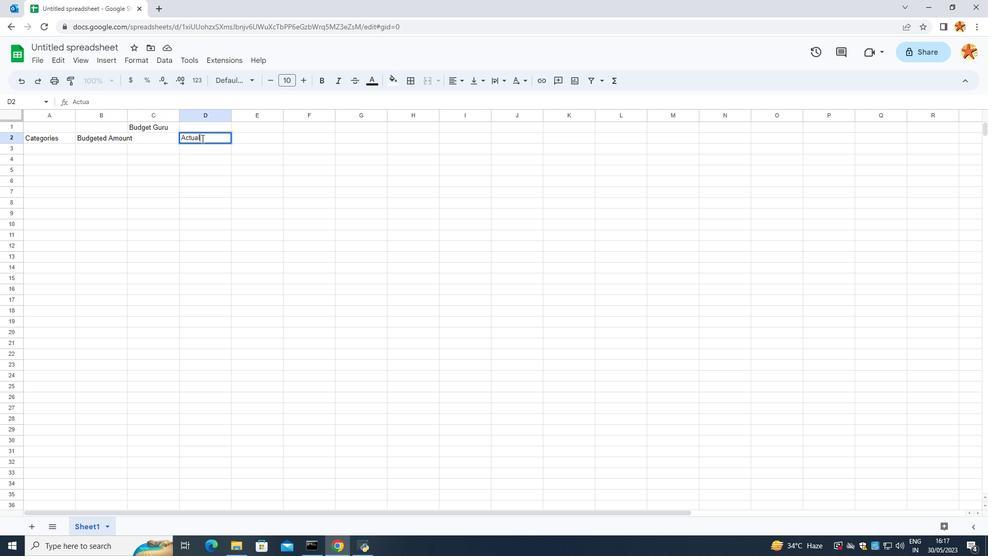 
Action: Key pressed <Key.space><Key.shift>a<Key.caps_lock>
Screenshot: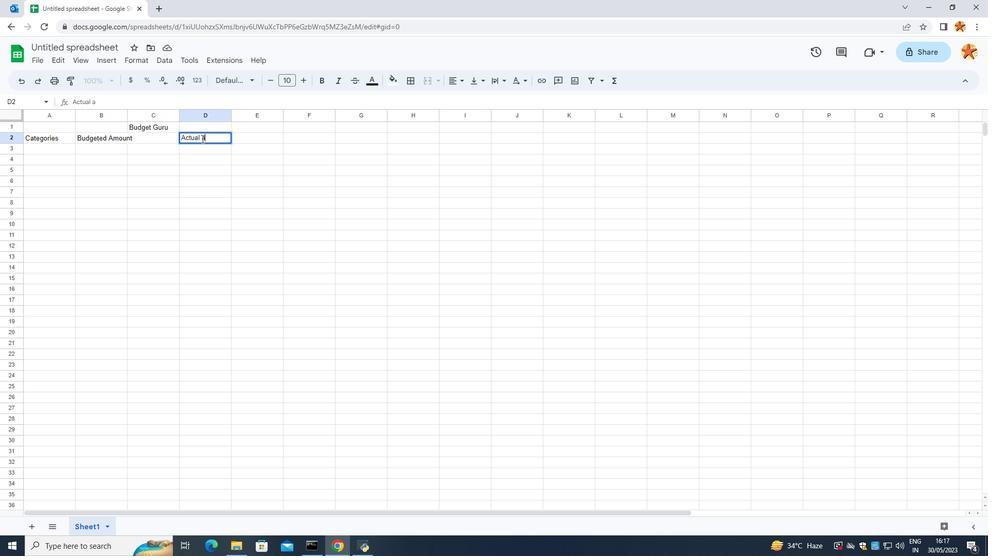
Action: Mouse moved to (234, 148)
Screenshot: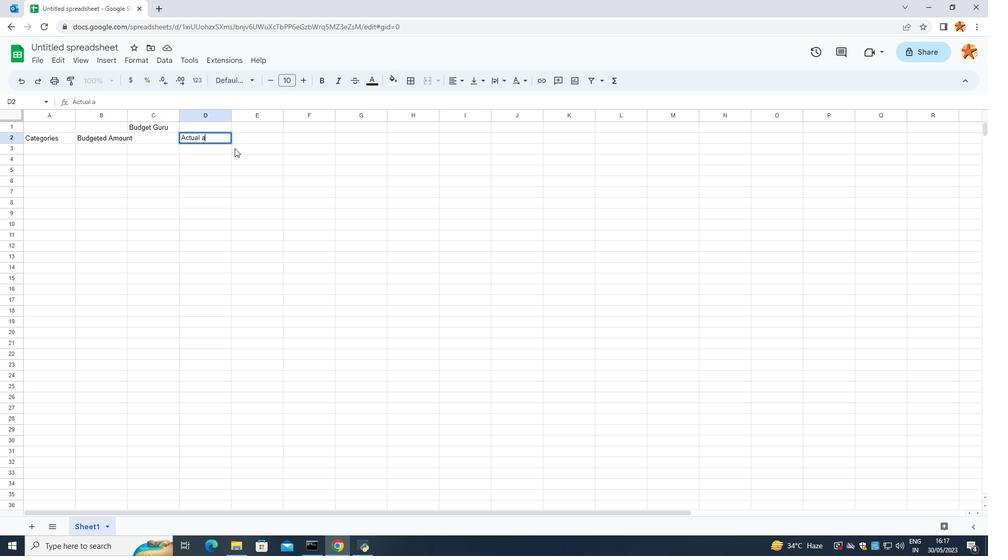 
Action: Key pressed <Key.backspace><Key.caps_lock>a<Key.caps_lock>N<Key.backspace>
Screenshot: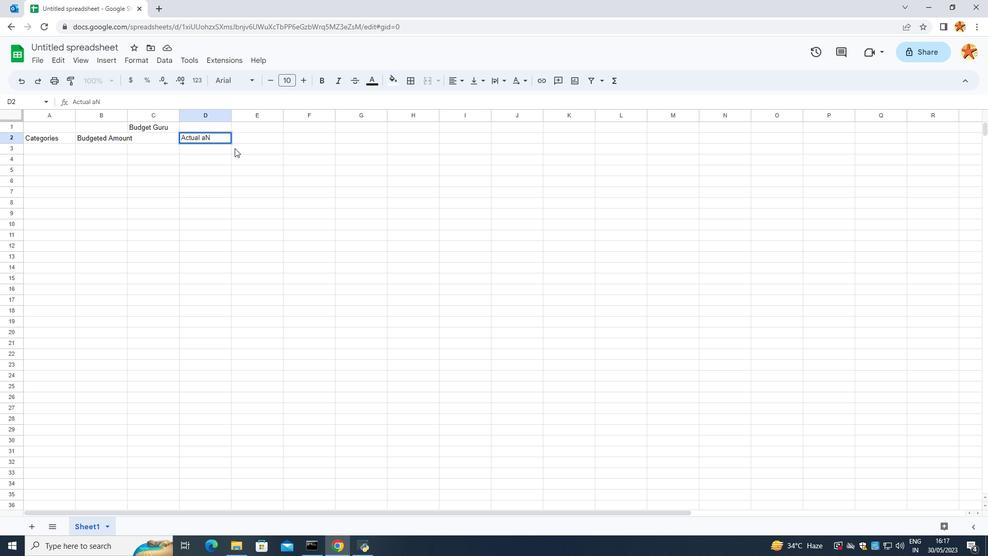 
Action: Mouse moved to (235, 148)
Screenshot: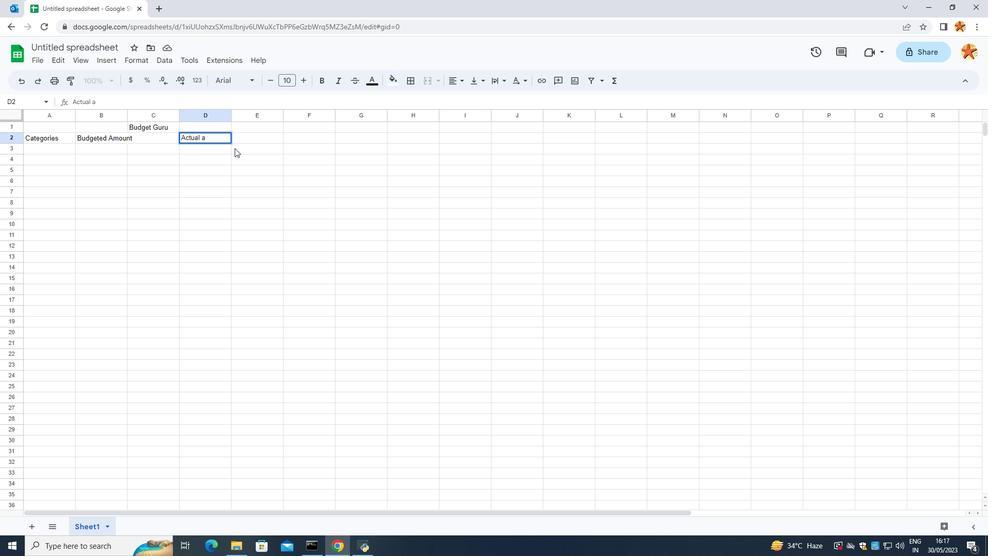 
Action: Key pressed M<Key.backspace>
Screenshot: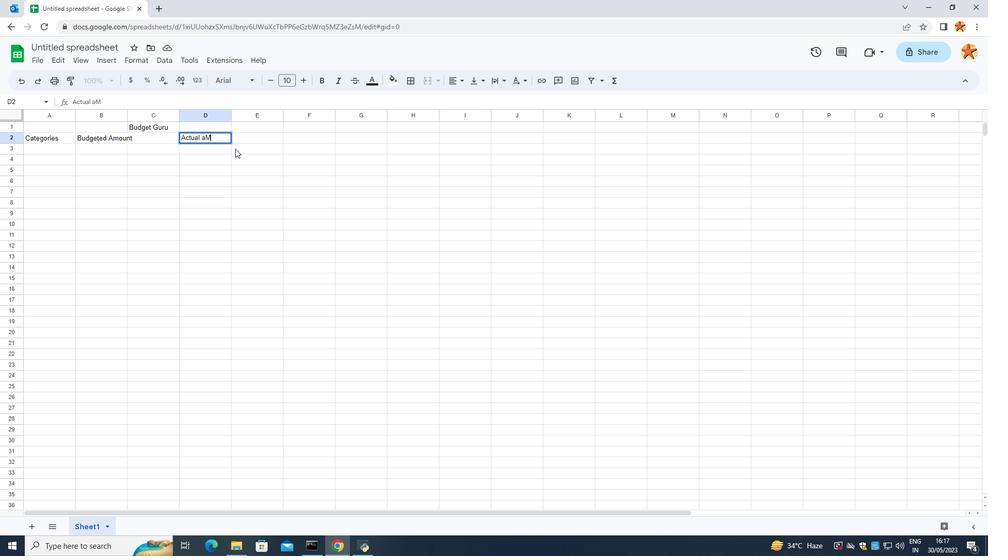 
Action: Mouse moved to (265, 160)
Screenshot: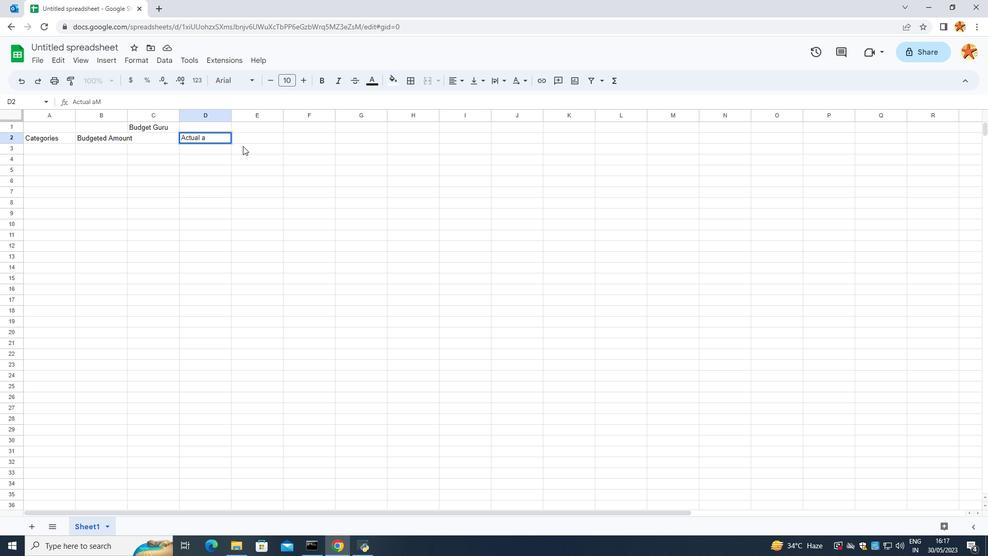 
Action: Key pressed <Key.backspace>
Screenshot: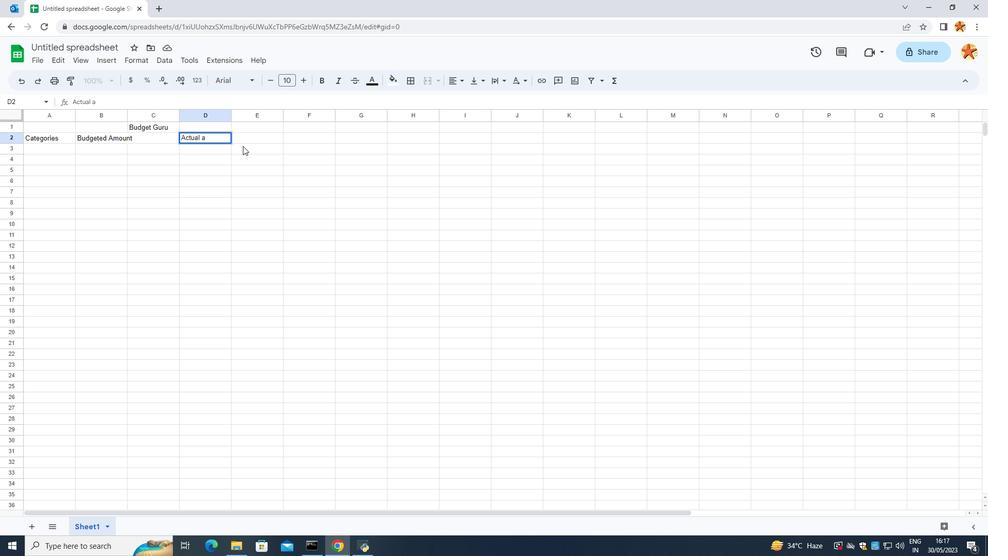 
Action: Mouse moved to (265, 161)
Screenshot: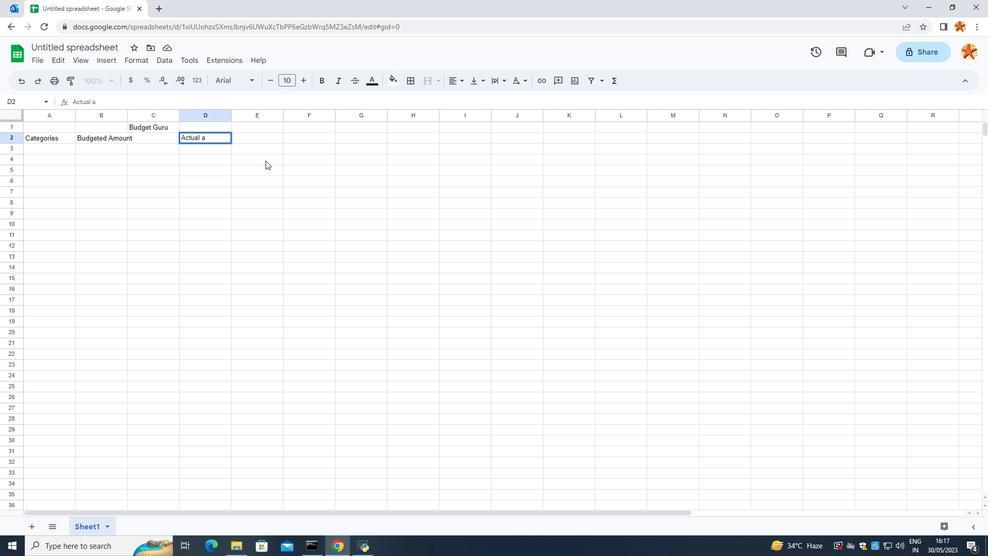 
Action: Key pressed <Key.caps_lock>a<Key.caps_lock>MO
Screenshot: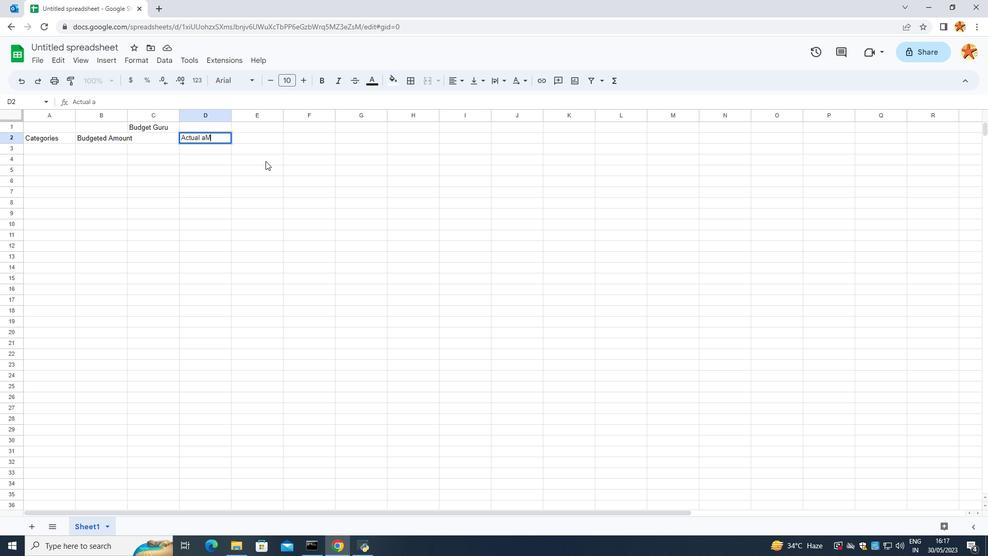 
Action: Mouse moved to (266, 161)
Screenshot: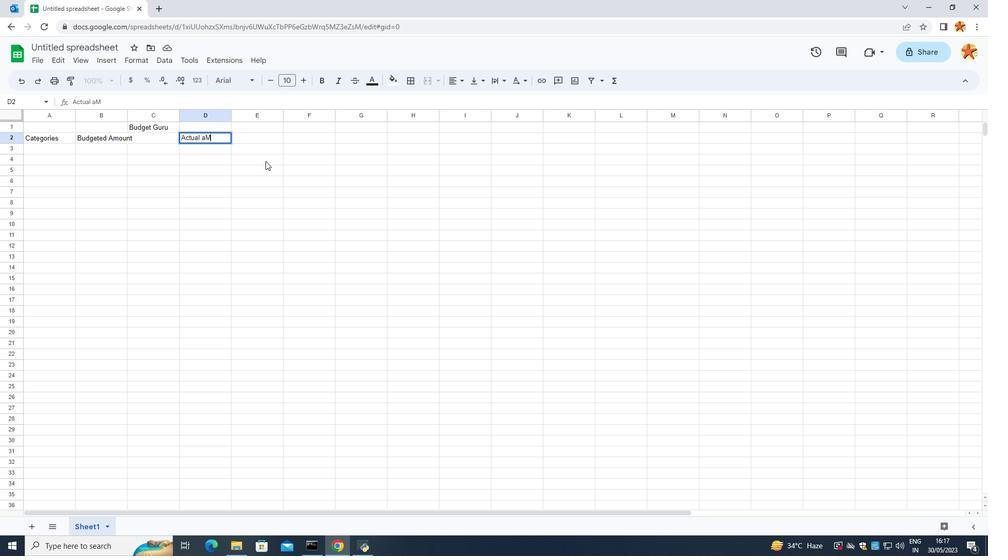 
Action: Key pressed UBNT
Screenshot: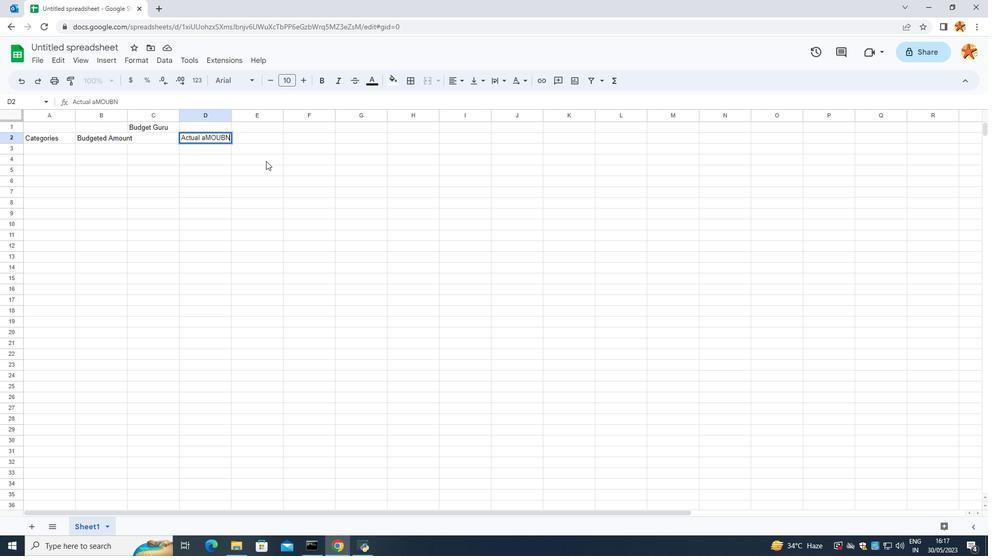 
Action: Mouse moved to (266, 161)
Screenshot: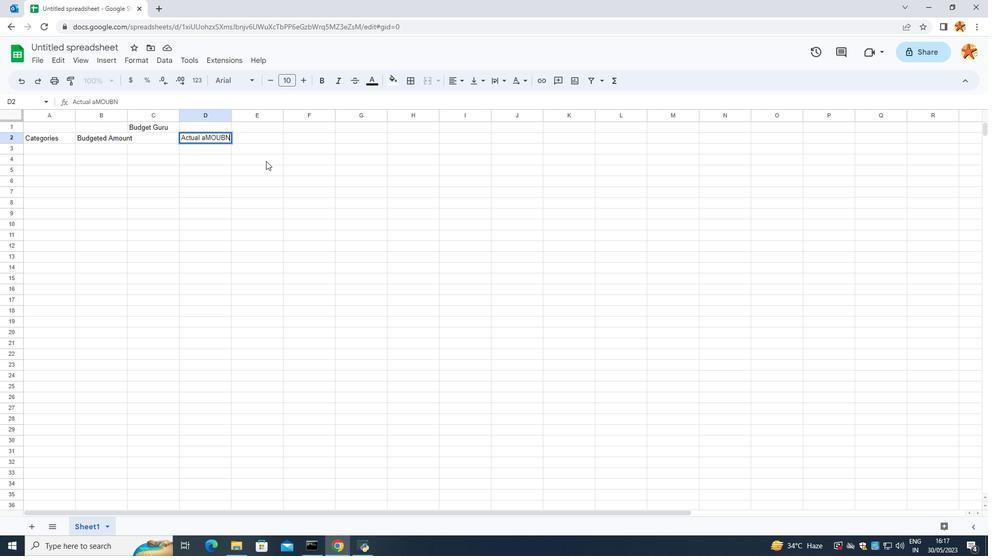 
Action: Key pressed <Key.backspace><Key.backspace><Key.backspace><Key.backspace><Key.backspace>
Screenshot: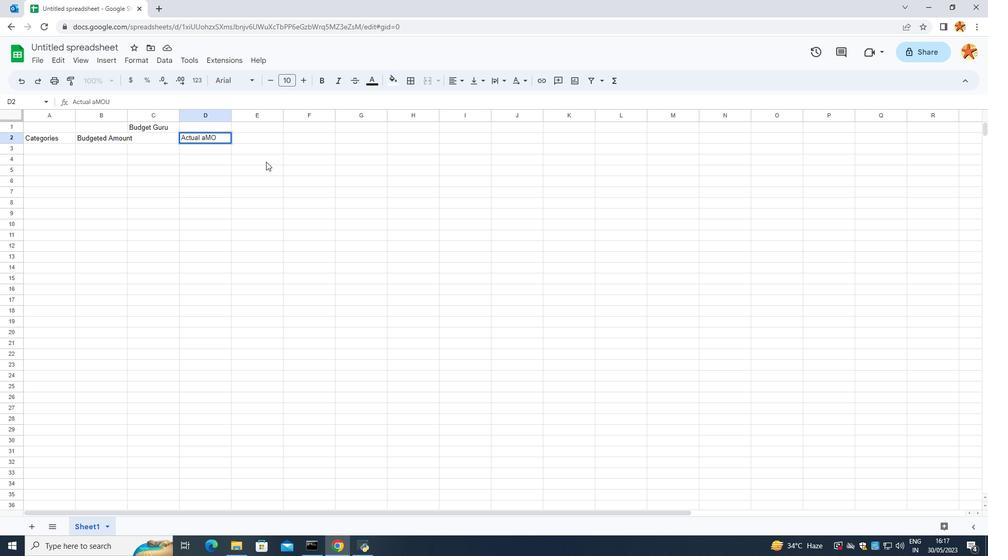
Action: Mouse moved to (277, 161)
Screenshot: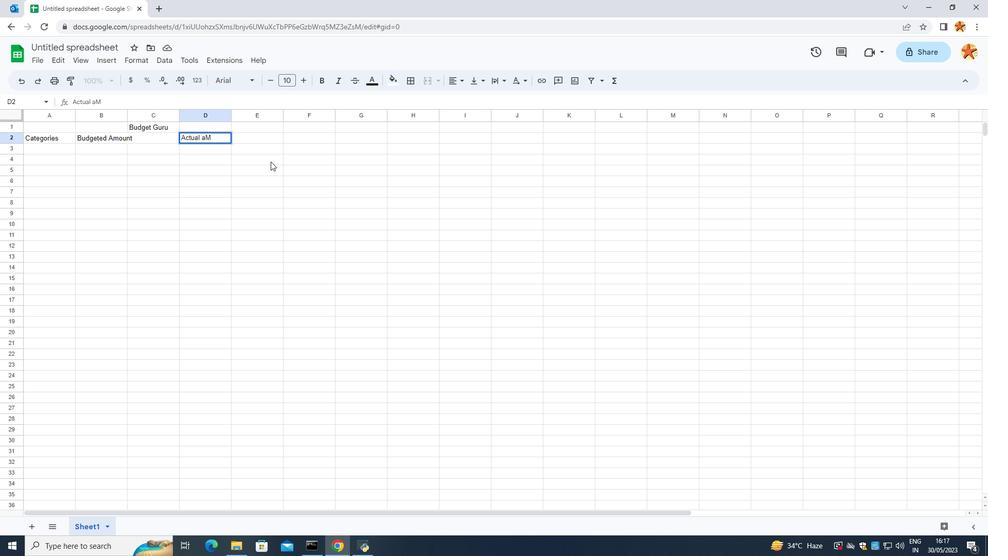 
Action: Key pressed <Key.backspace>
Screenshot: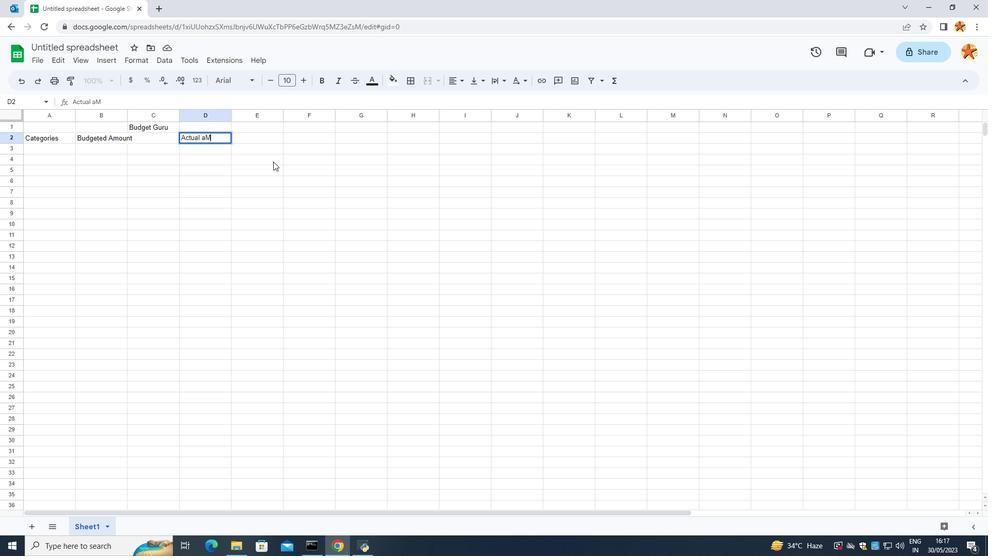 
Action: Mouse moved to (309, 170)
Screenshot: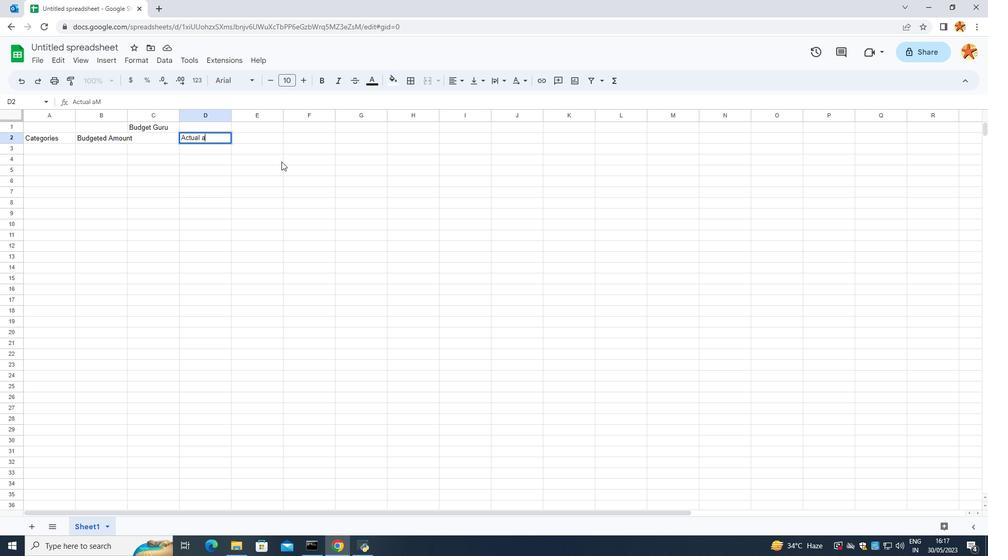 
Action: Key pressed <Key.backspace>
Screenshot: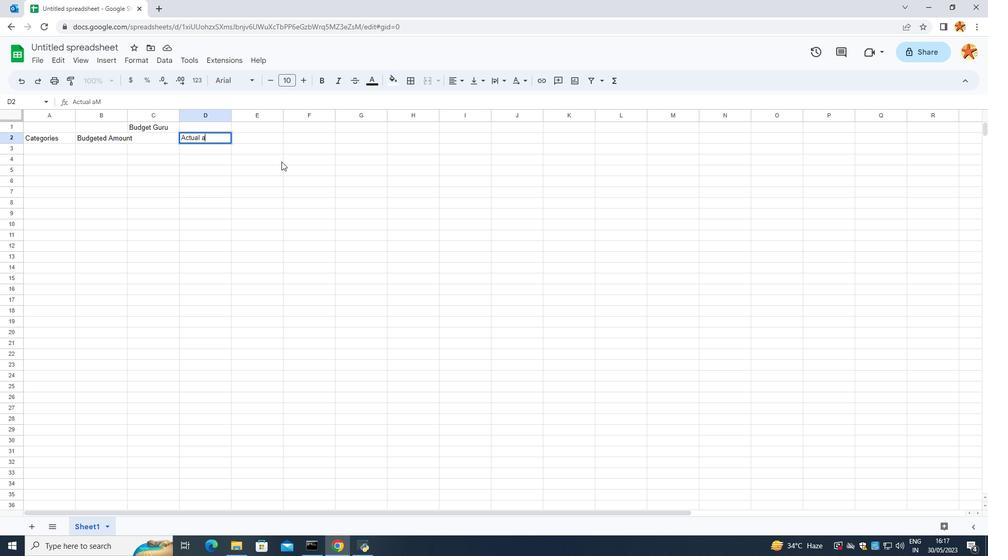 
Action: Mouse moved to (313, 172)
Screenshot: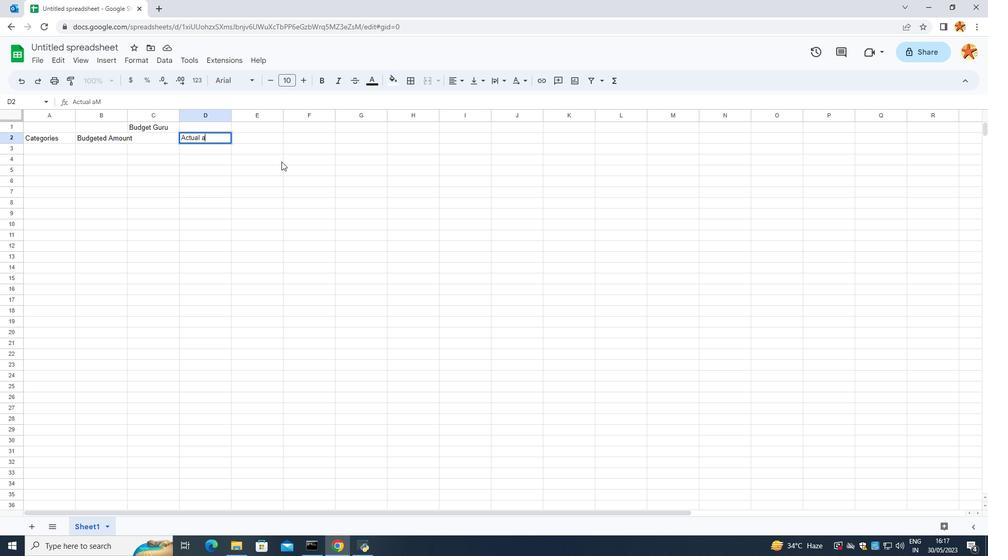 
Action: Key pressed A<Key.caps_lock>
Screenshot: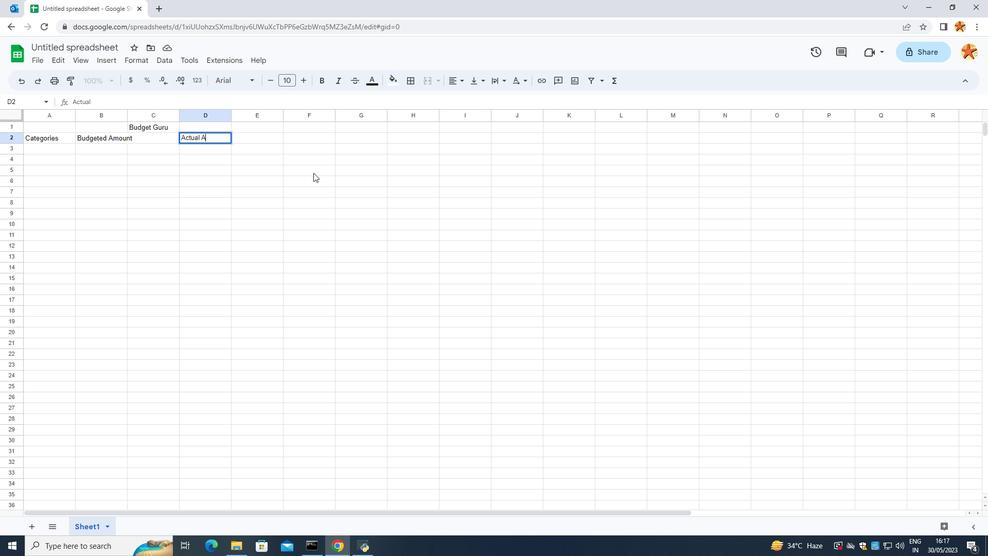 
Action: Mouse moved to (313, 173)
Screenshot: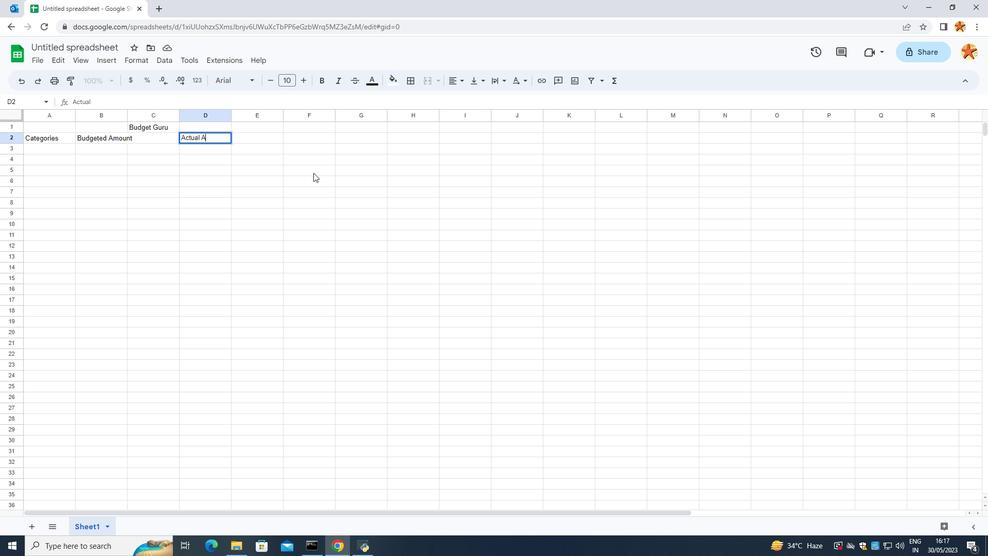 
Action: Key pressed m
Screenshot: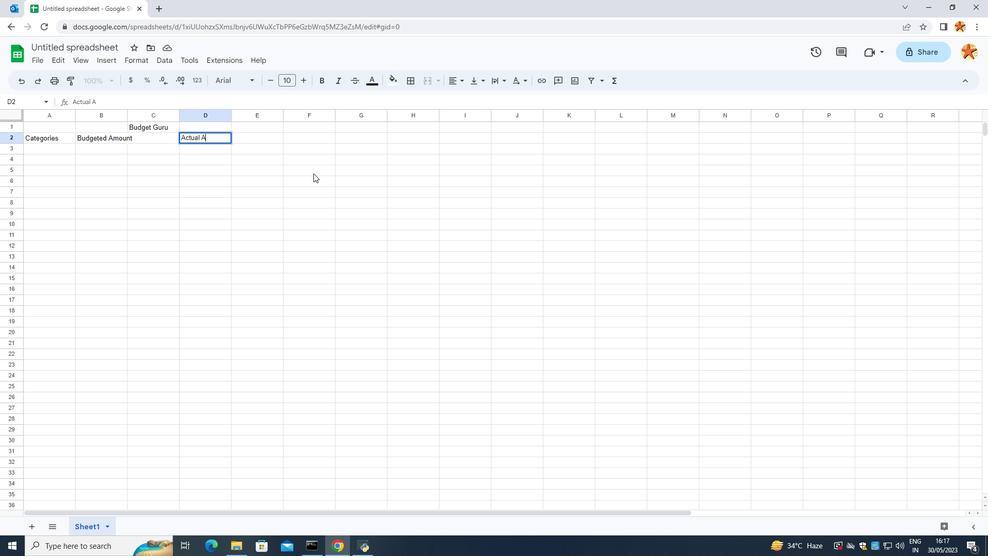 
Action: Mouse moved to (313, 173)
Screenshot: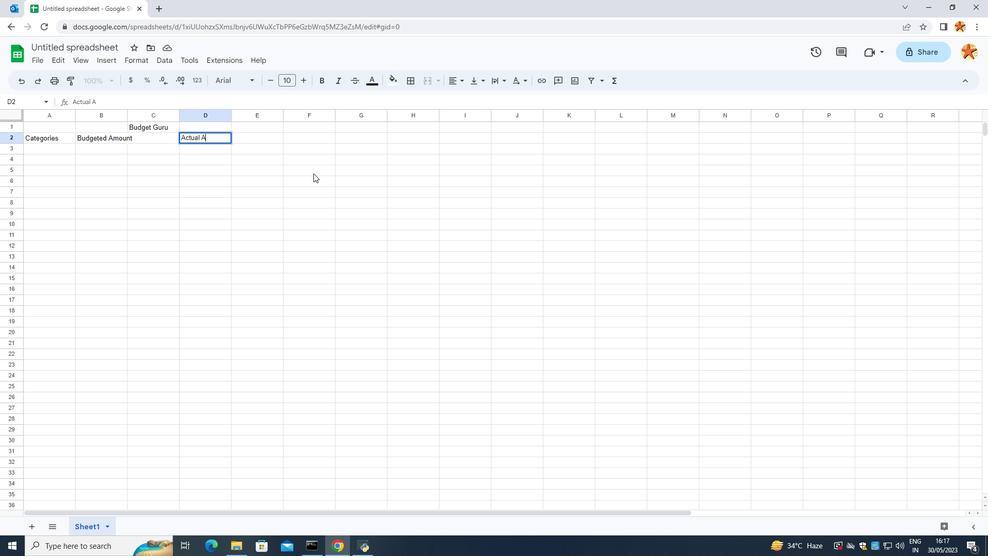 
Action: Key pressed oun
Screenshot: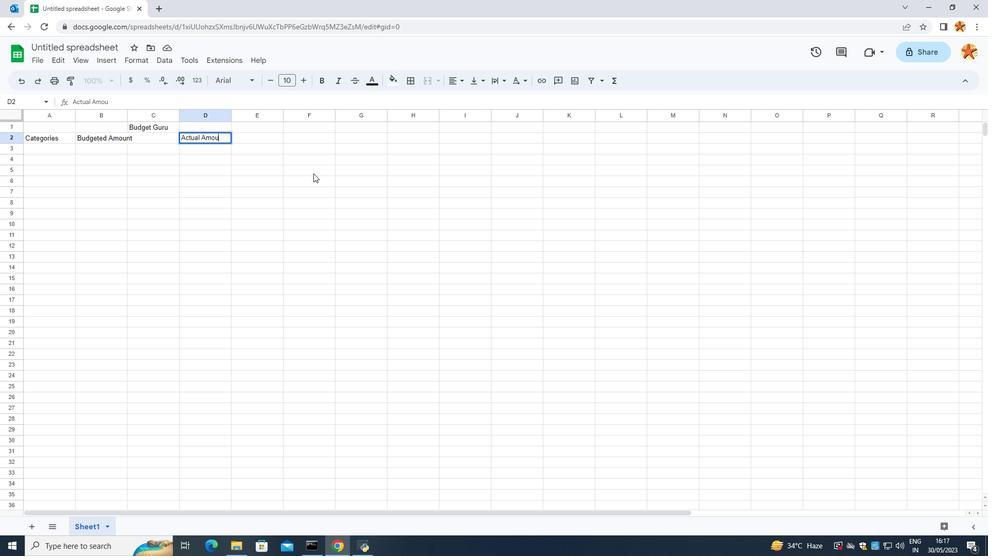 
Action: Mouse moved to (314, 174)
Screenshot: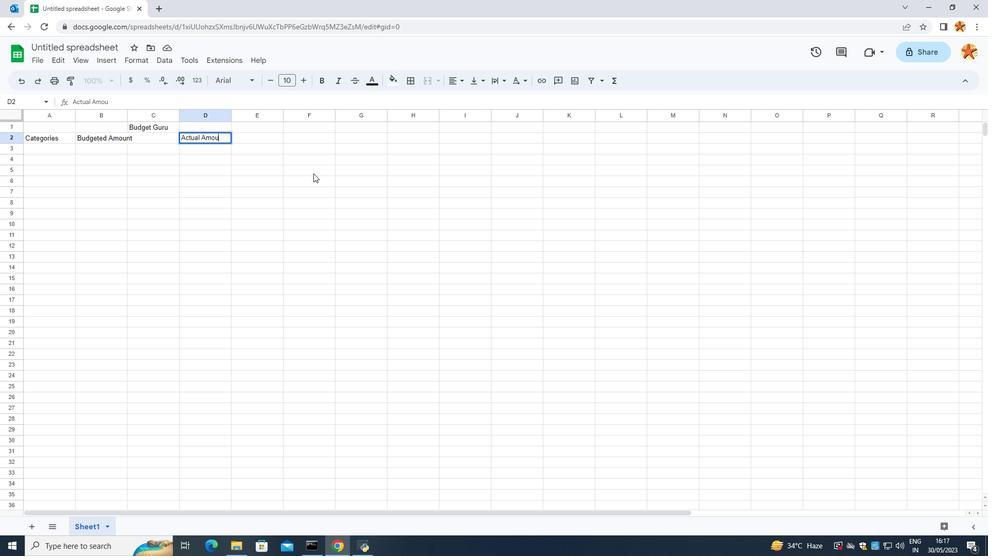 
Action: Key pressed t
Screenshot: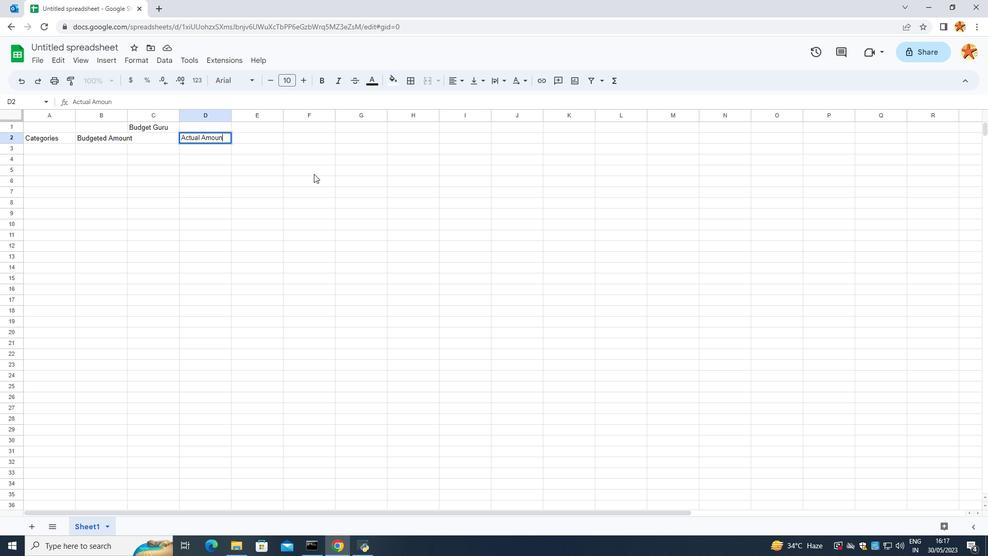 
Action: Mouse moved to (287, 165)
Screenshot: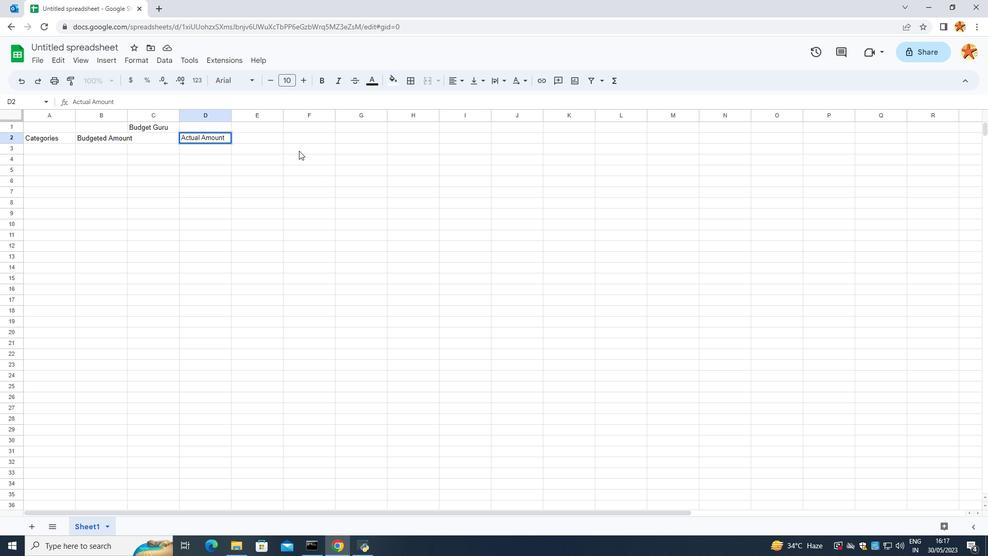 
Action: Mouse pressed left at (287, 165)
Screenshot: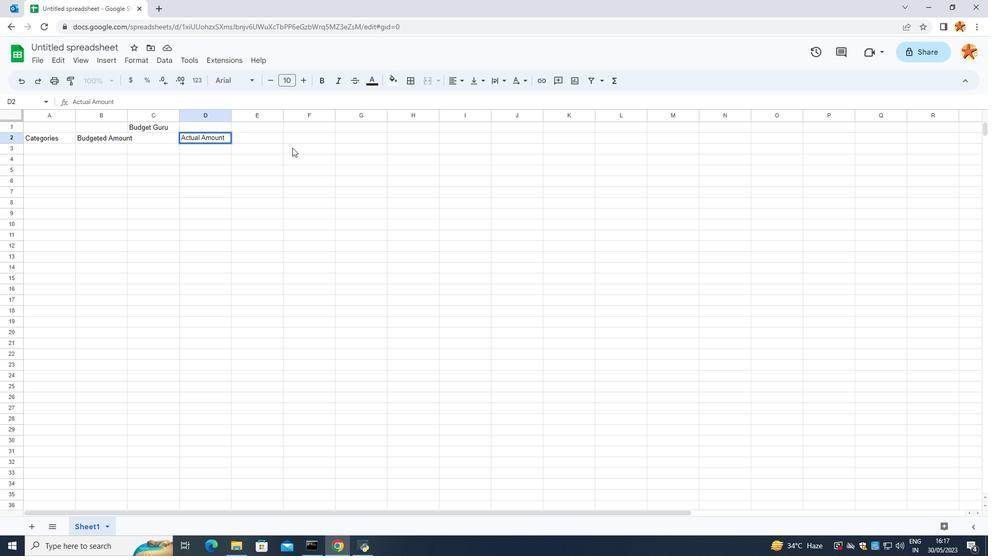 
Action: Mouse moved to (316, 148)
Screenshot: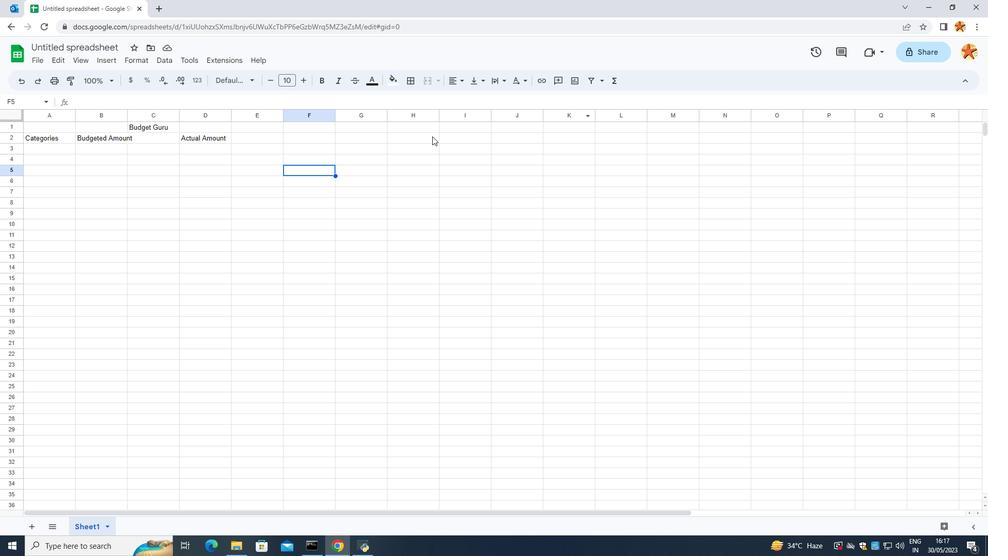 
Action: Mouse pressed left at (316, 148)
Screenshot: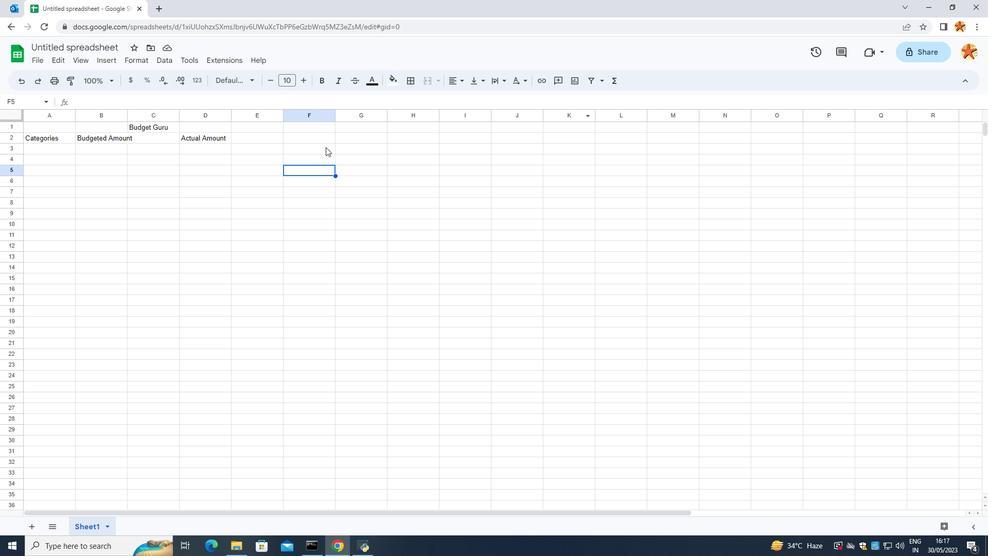 
Action: Mouse moved to (248, 140)
Screenshot: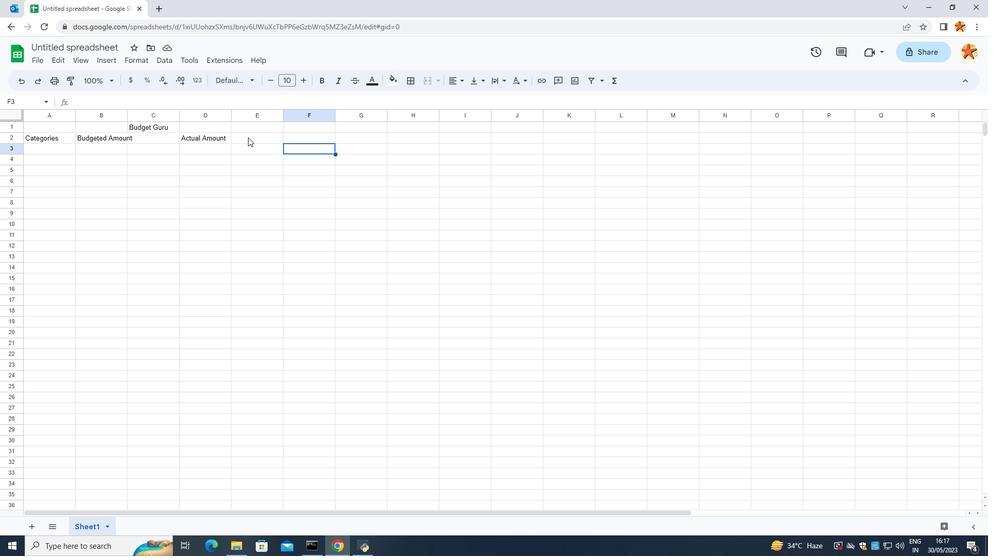 
Action: Mouse pressed left at (248, 140)
Screenshot: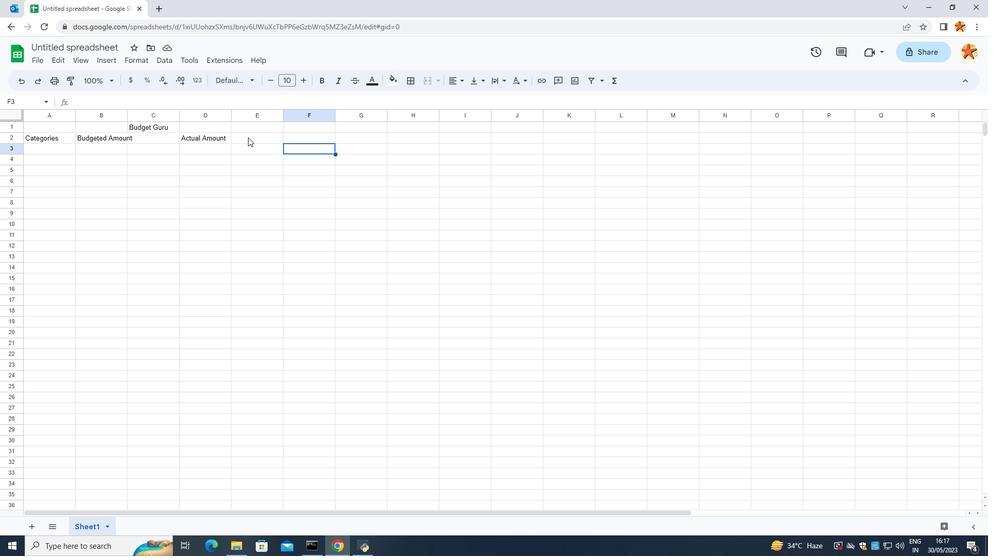 
Action: Mouse moved to (253, 140)
Screenshot: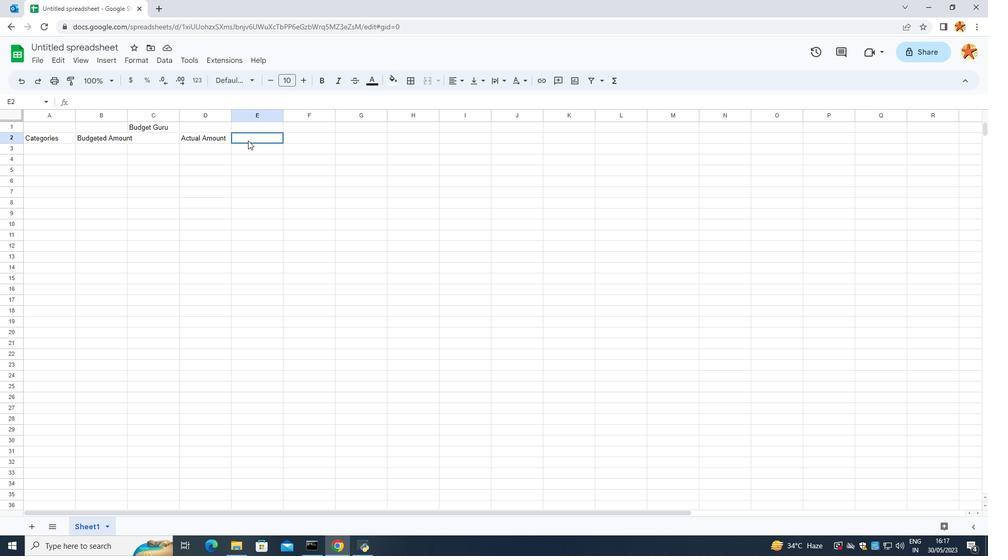 
Action: Mouse pressed left at (253, 140)
Screenshot: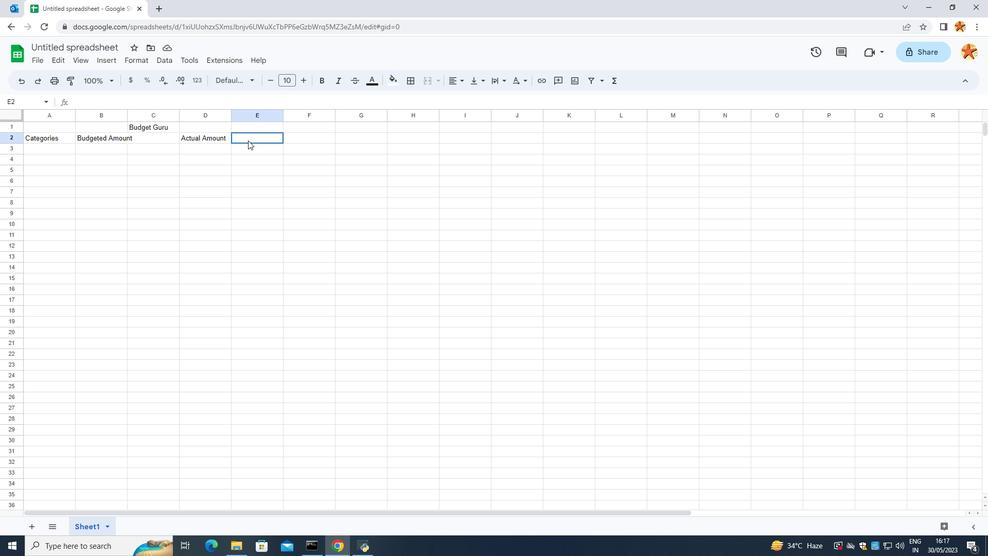 
Action: Mouse moved to (258, 139)
Screenshot: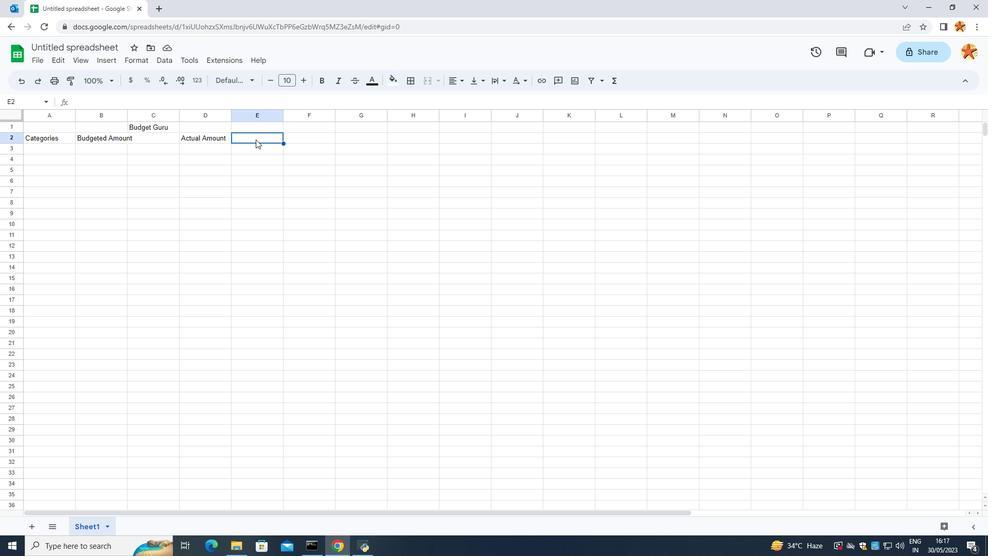 
Action: Mouse pressed left at (258, 139)
Screenshot: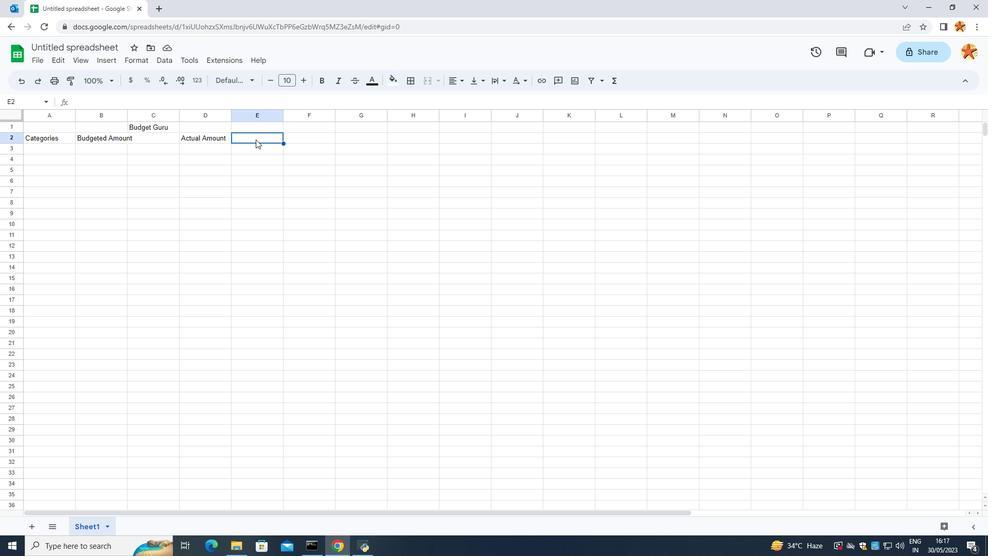 
Action: Mouse pressed left at (258, 139)
Screenshot: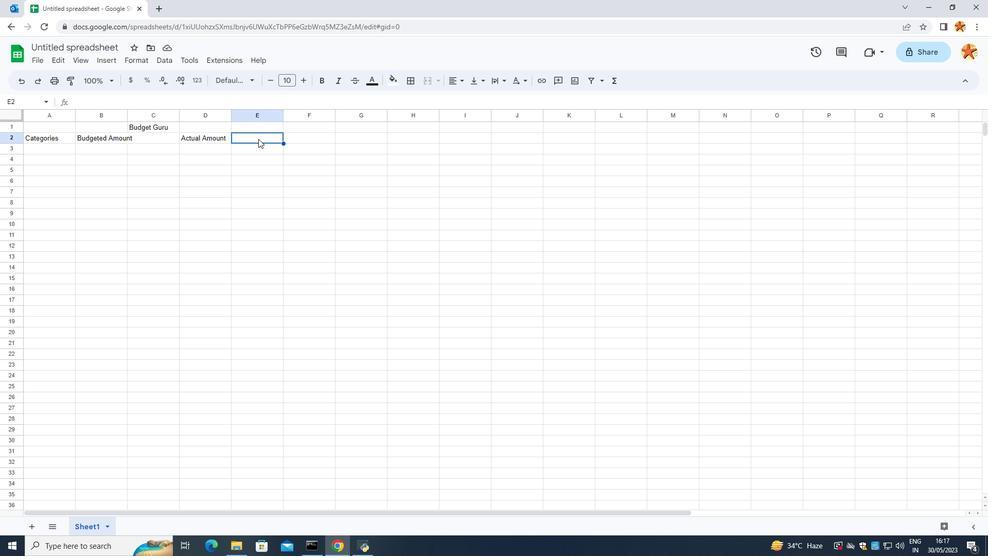 
Action: Mouse moved to (148, 133)
Screenshot: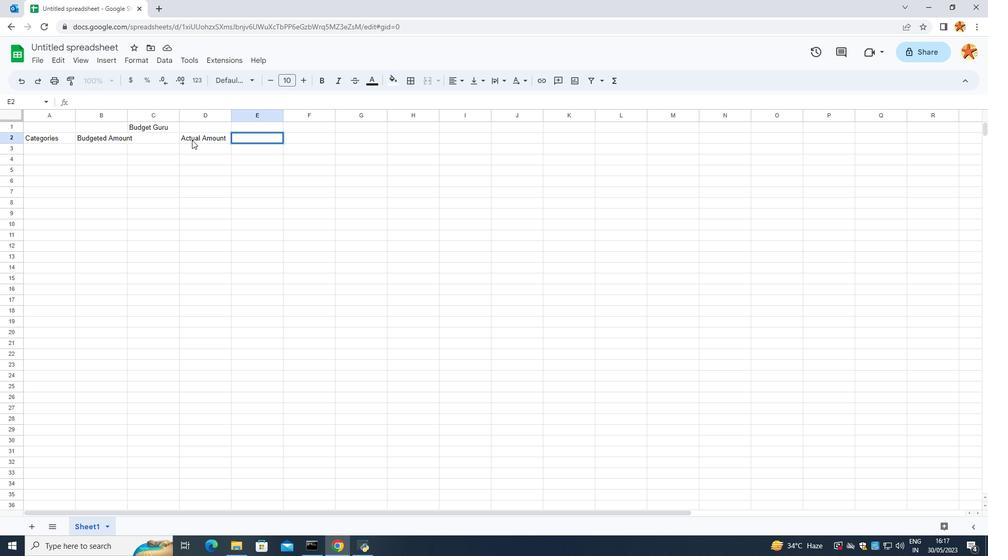 
Action: Mouse pressed left at (148, 133)
Screenshot: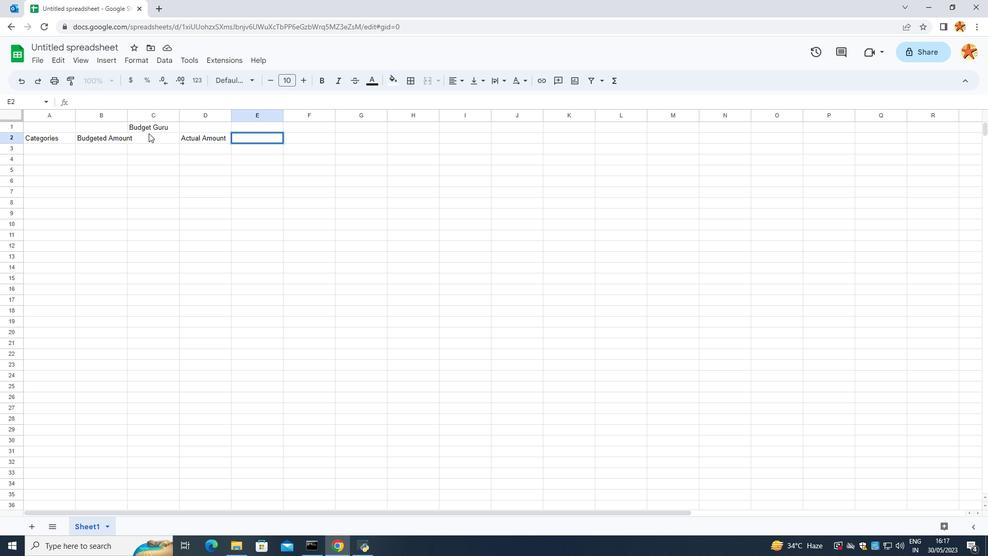 
Action: Mouse moved to (99, 136)
Screenshot: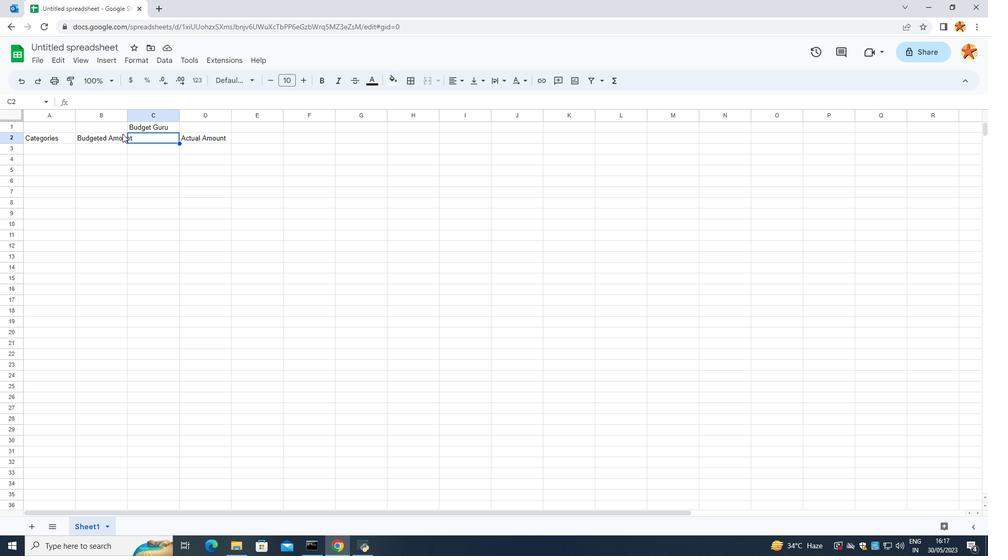 
Action: Mouse pressed left at (99, 136)
Screenshot: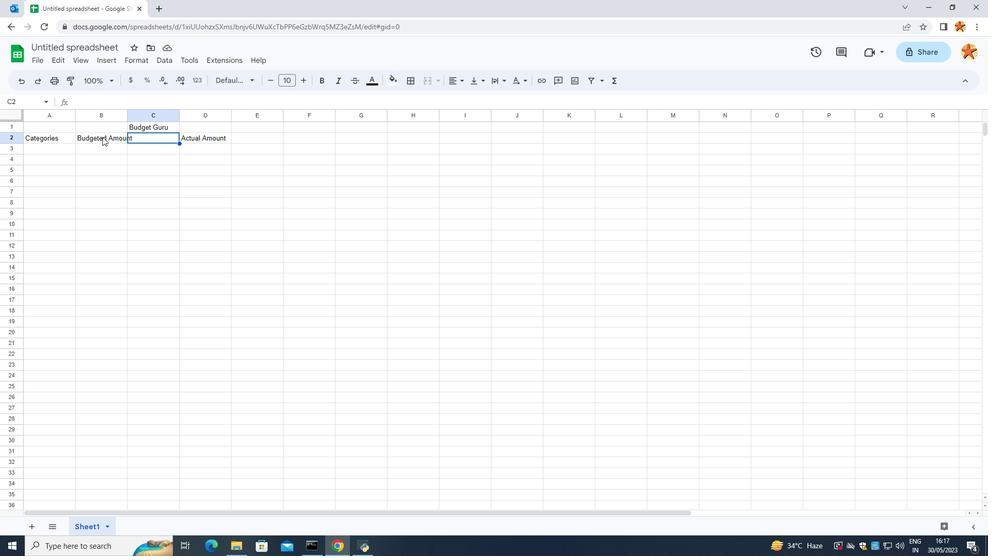
Action: Mouse moved to (153, 136)
Screenshot: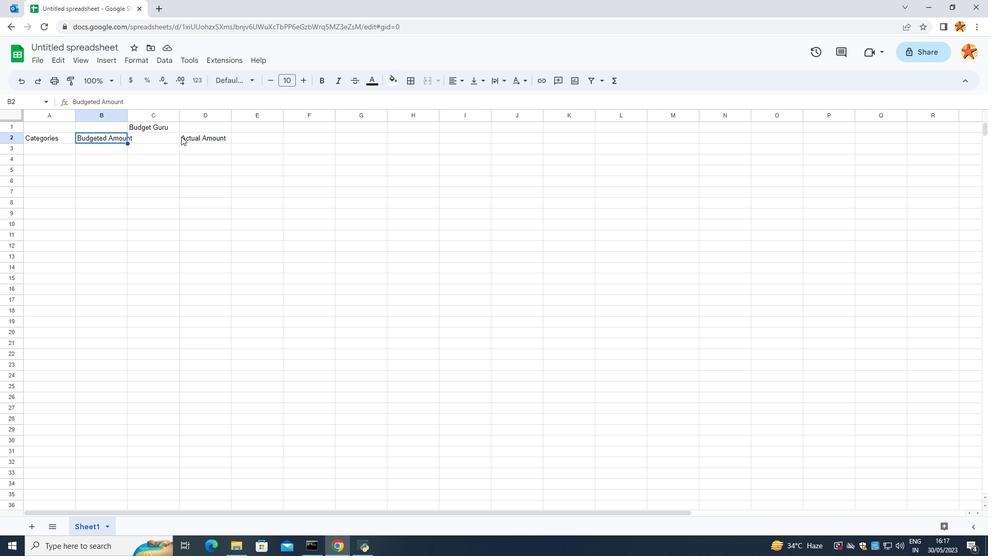 
Action: Mouse pressed left at (153, 136)
Screenshot: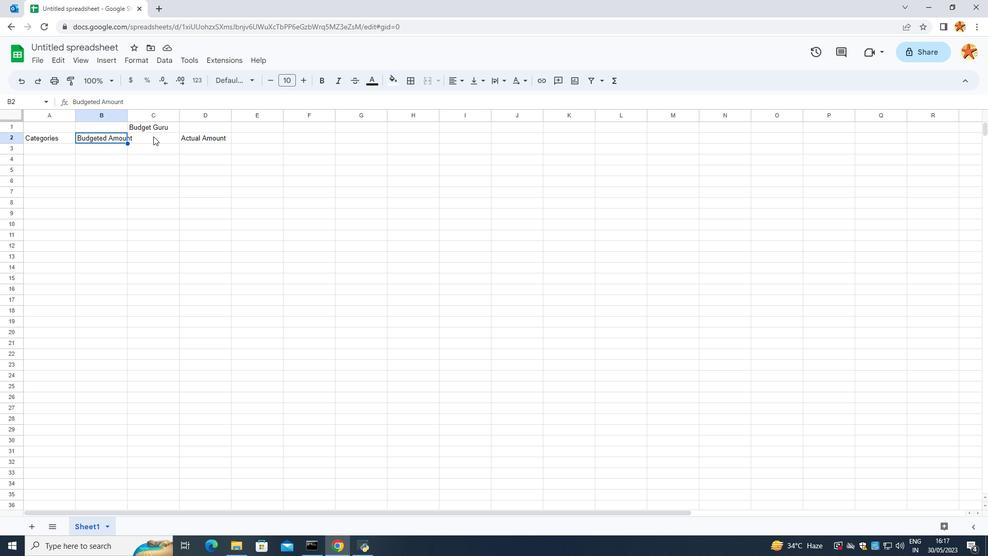 
Action: Mouse moved to (198, 139)
Screenshot: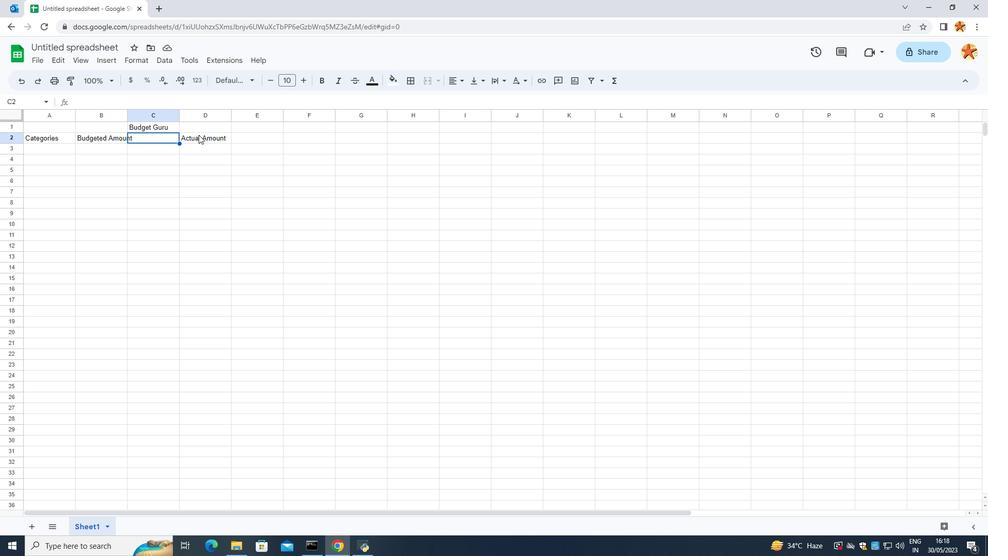 
Action: Mouse pressed left at (198, 139)
Screenshot: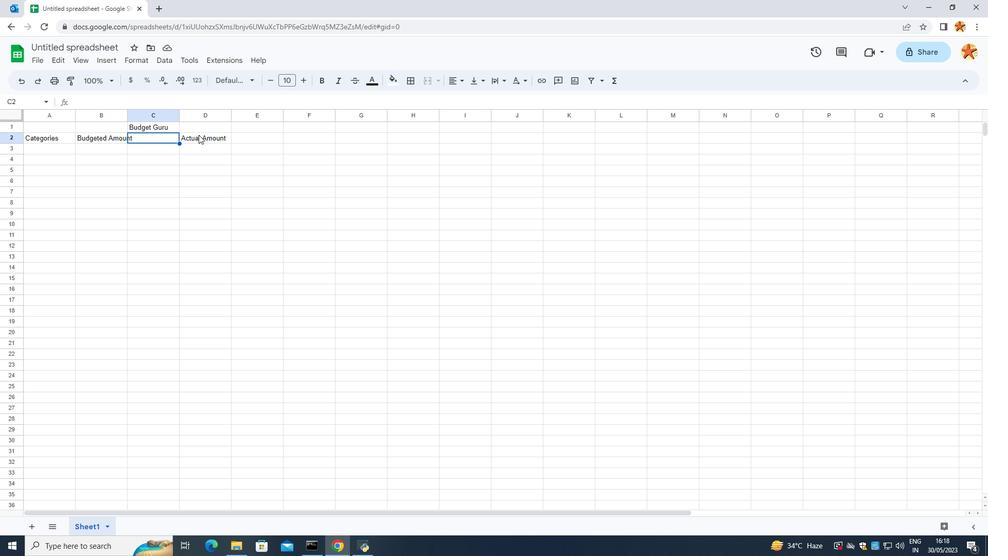 
Action: Mouse moved to (273, 139)
Screenshot: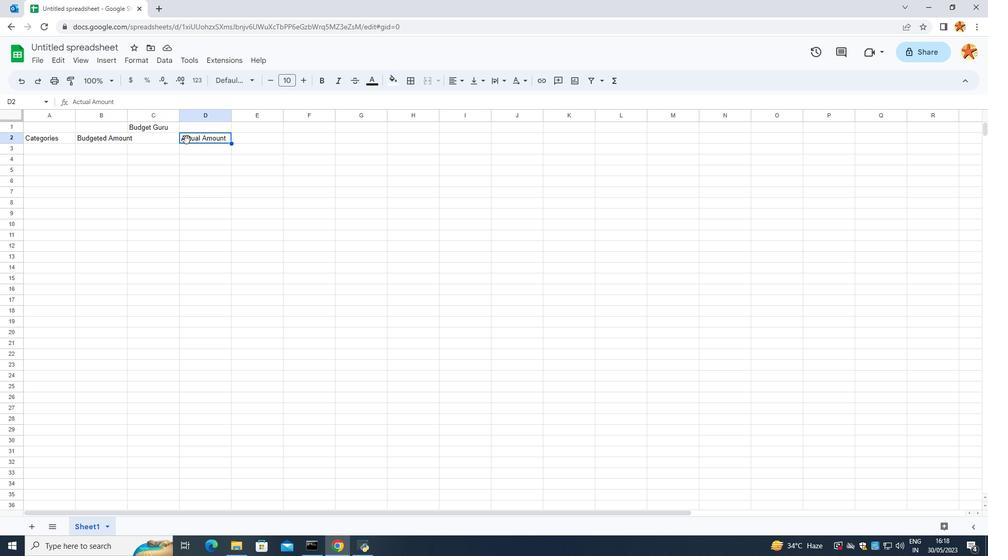 
Action: Mouse pressed left at (273, 139)
Screenshot: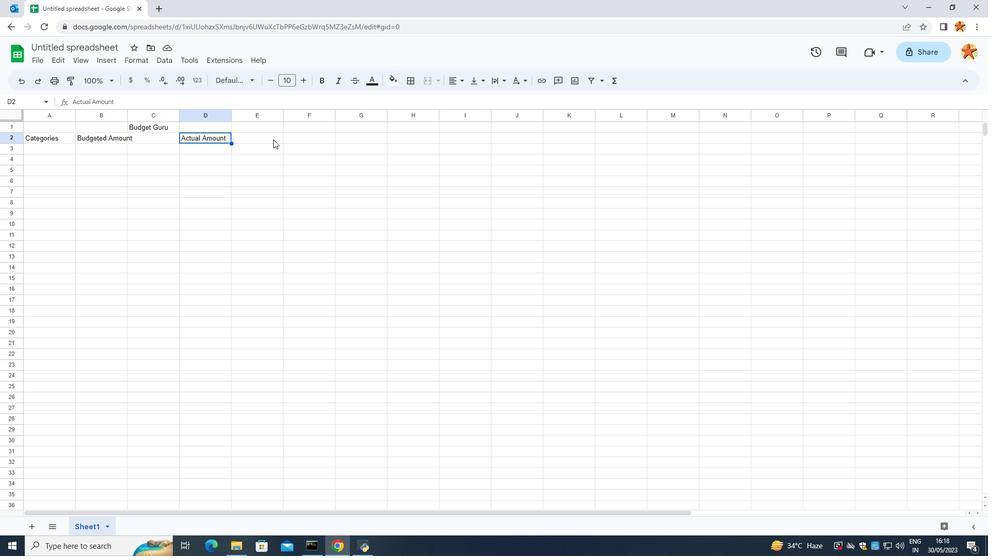 
Action: Mouse moved to (910, 178)
Screenshot: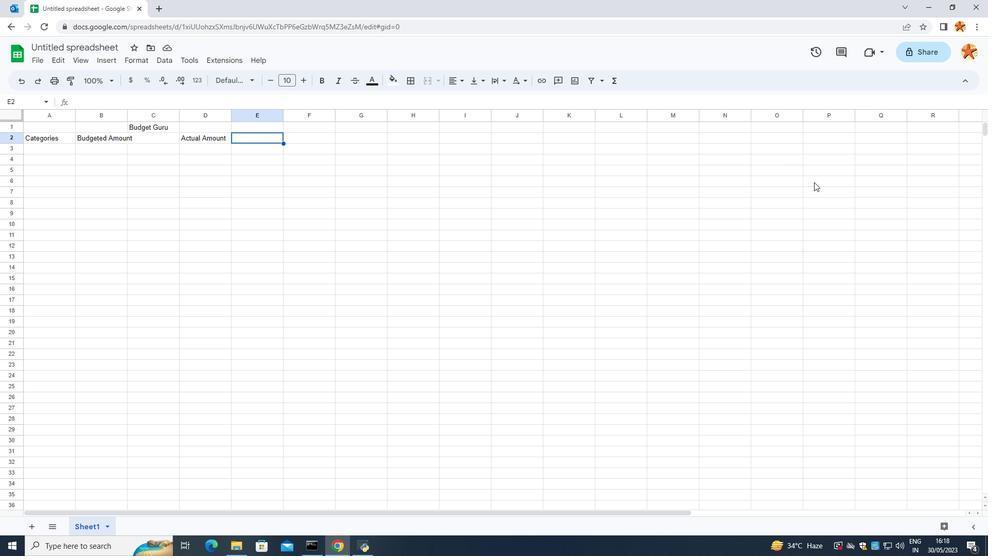 
Action: Key pressed <Key.caps_lock>D<Key.caps_lock>
Screenshot: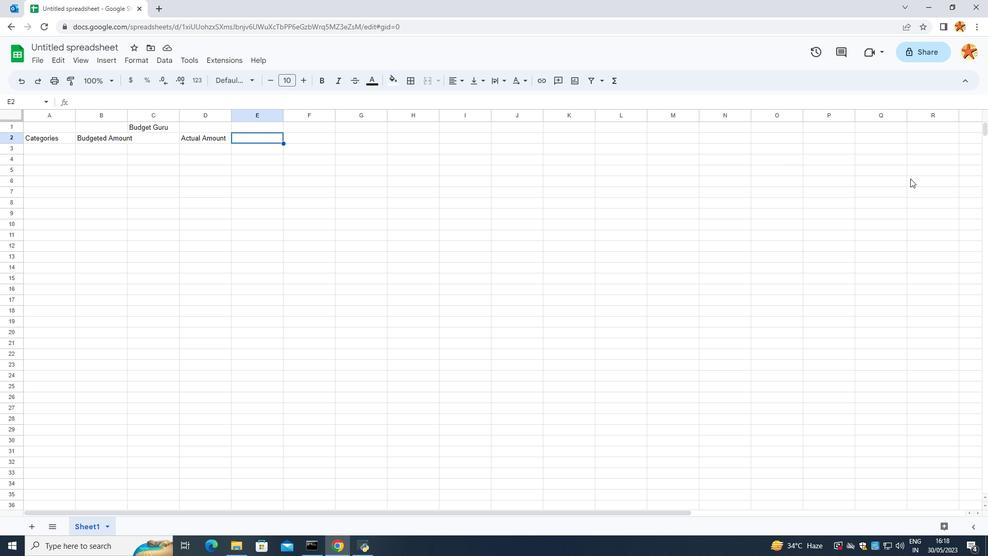 
Action: Mouse moved to (910, 178)
Screenshot: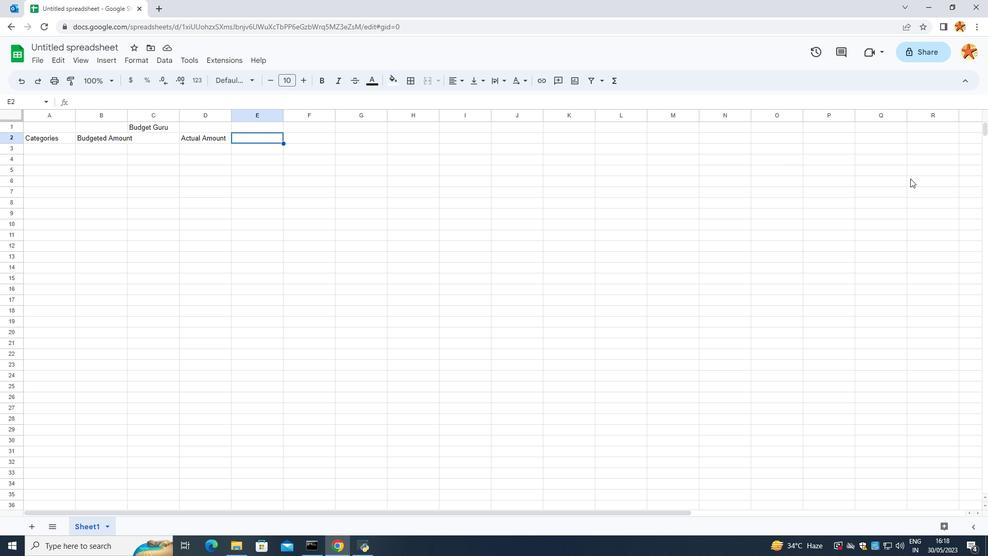 
Action: Key pressed iff
Screenshot: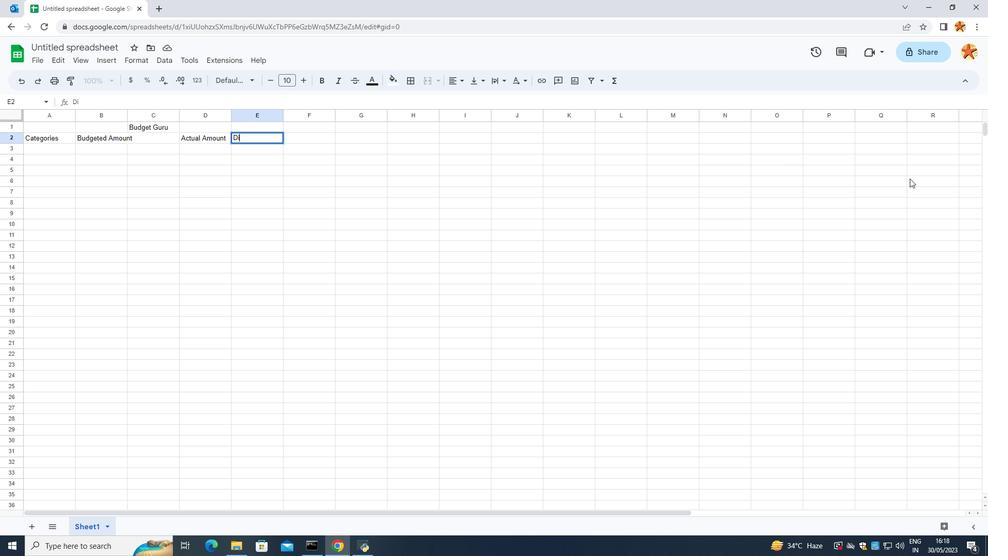 
Action: Mouse moved to (910, 178)
Screenshot: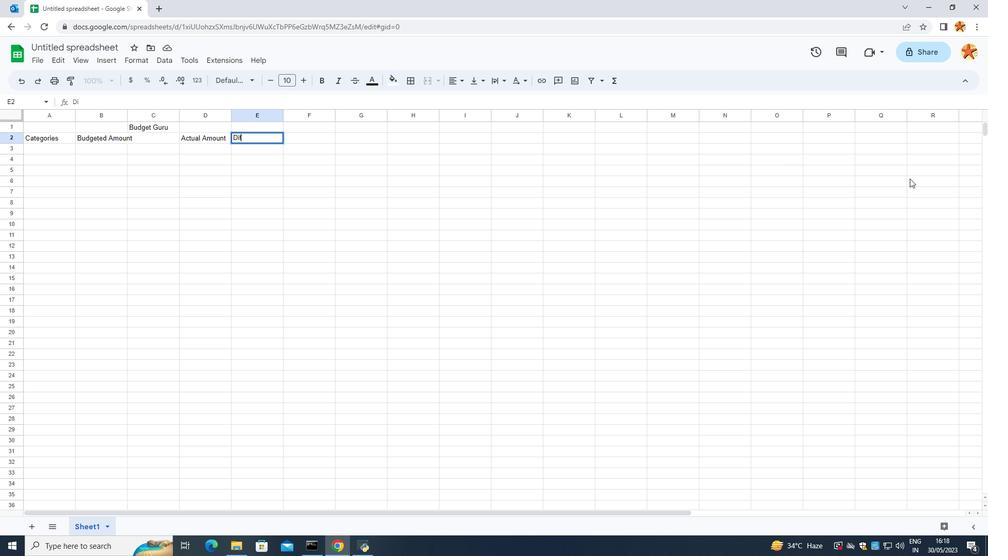 
Action: Key pressed e
Screenshot: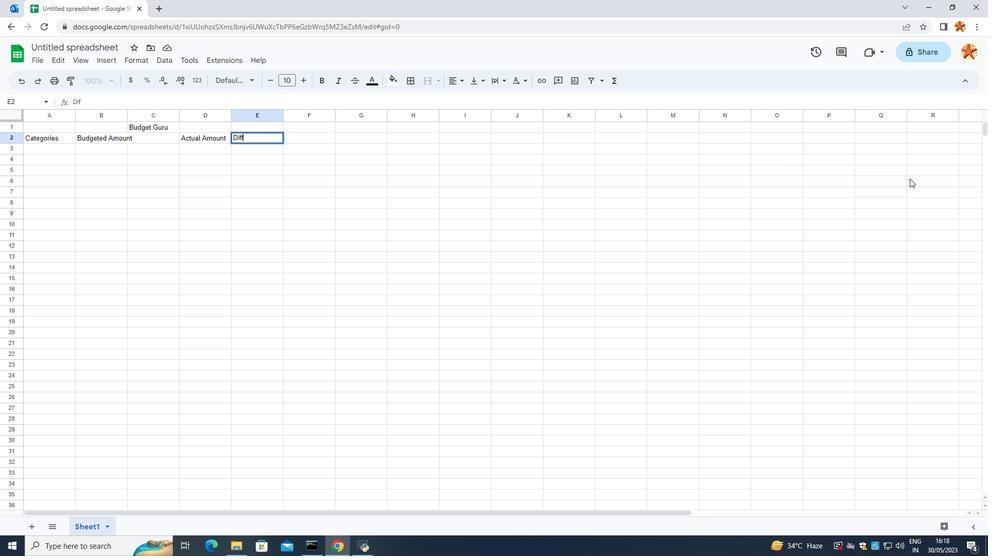 
Action: Mouse moved to (910, 178)
Screenshot: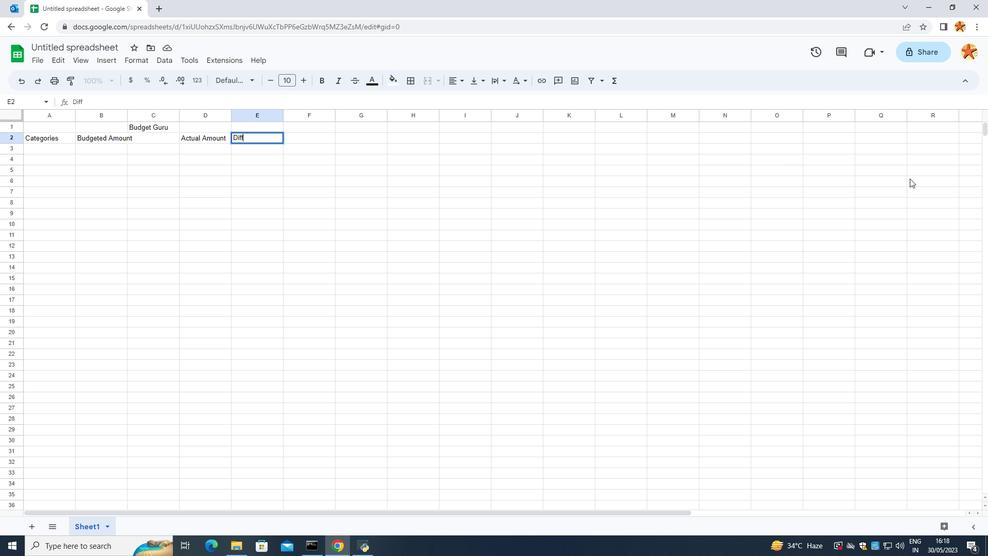 
Action: Key pressed r
Screenshot: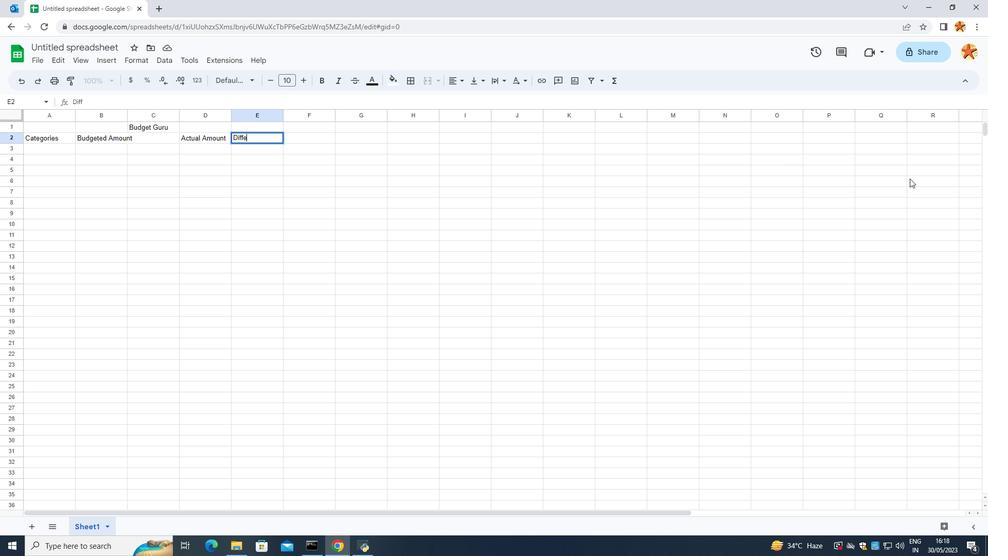 
Action: Mouse moved to (910, 179)
Screenshot: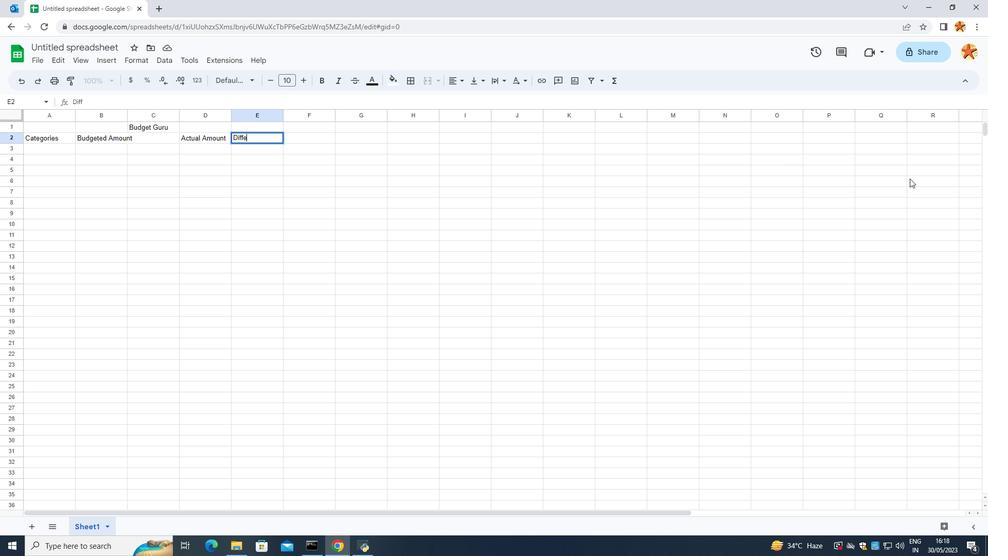 
Action: Key pressed e
Screenshot: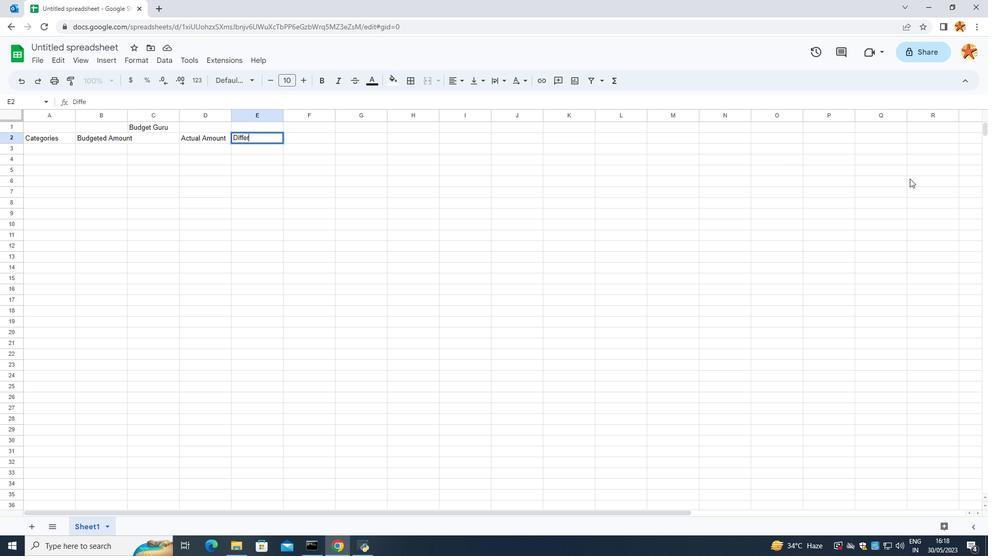 
Action: Mouse moved to (909, 179)
Screenshot: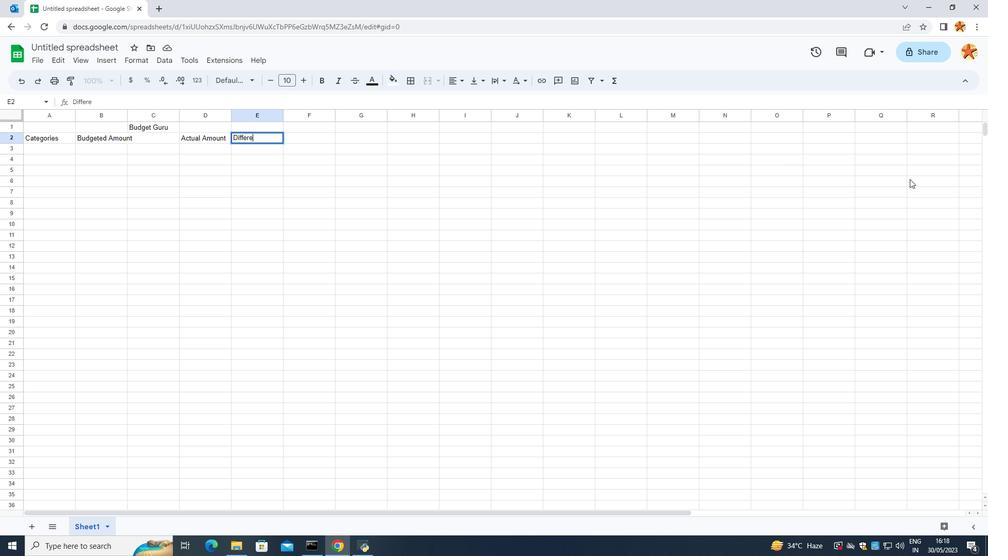 
Action: Key pressed n
Screenshot: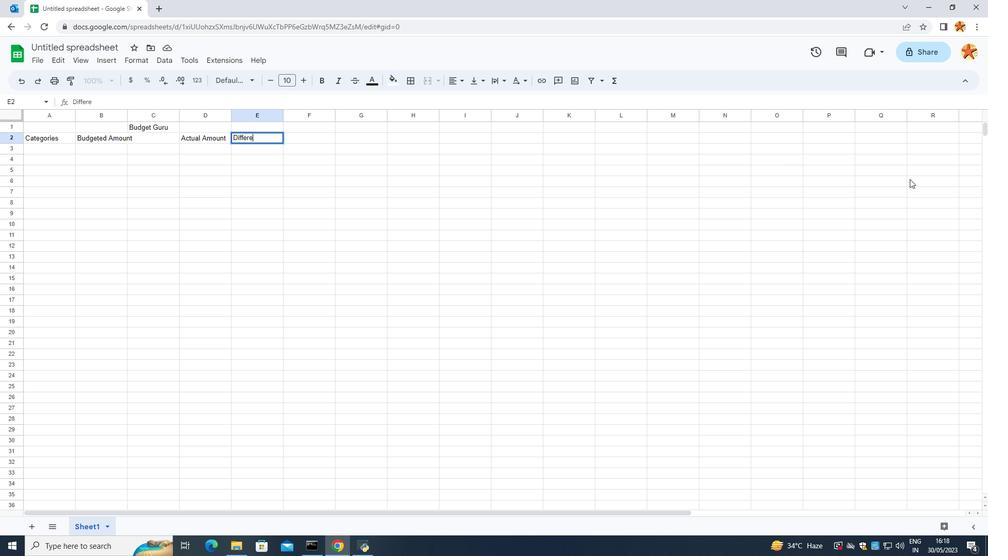
Action: Mouse moved to (909, 180)
Screenshot: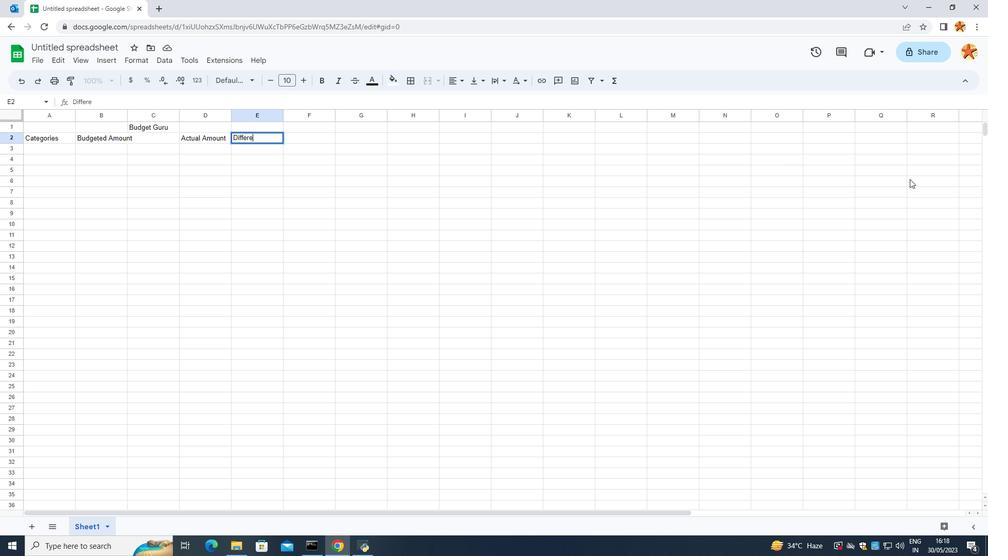 
Action: Key pressed c
Screenshot: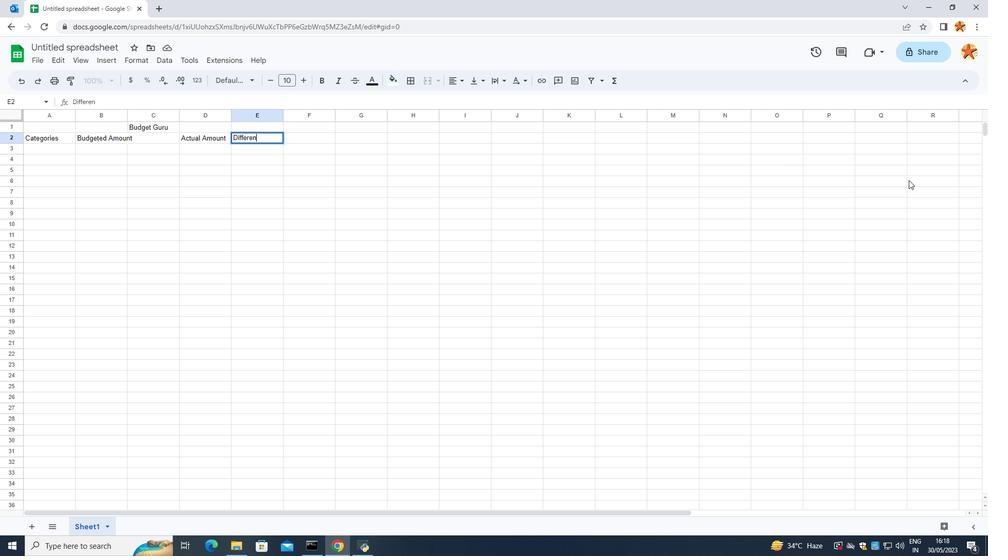 
Action: Mouse moved to (909, 180)
Screenshot: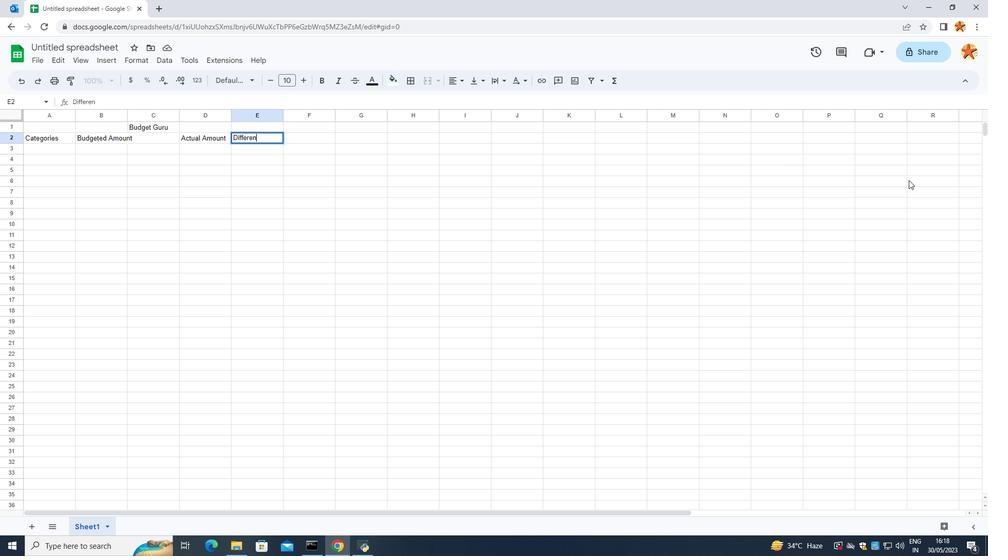 
Action: Key pressed e
Screenshot: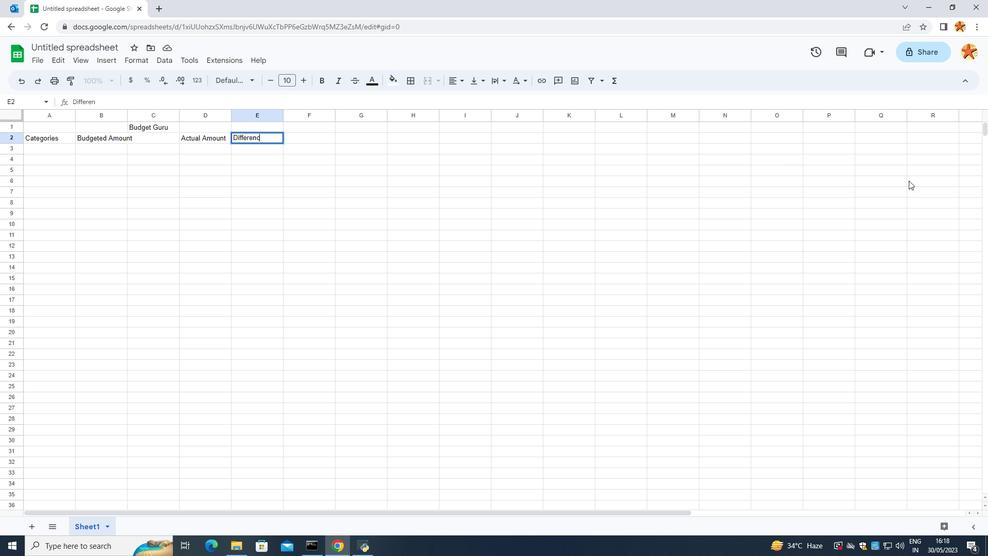 
Action: Mouse moved to (279, 338)
Screenshot: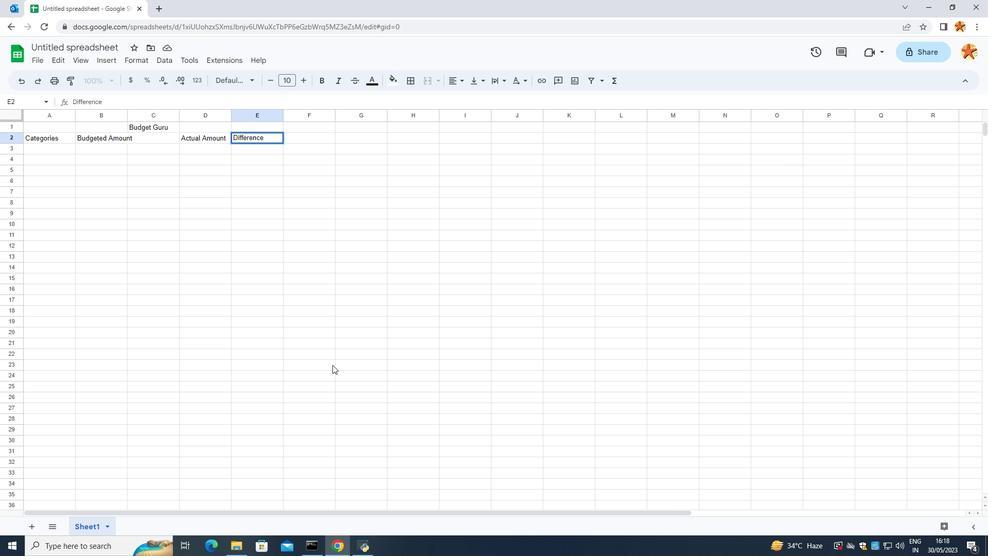 
Action: Mouse pressed left at (279, 338)
Screenshot: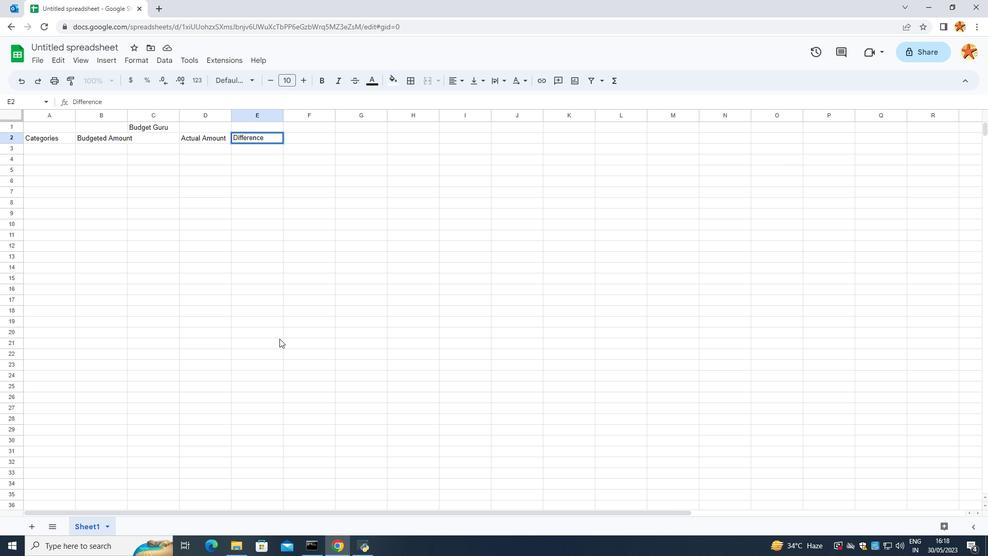 
Action: Mouse moved to (114, 215)
Screenshot: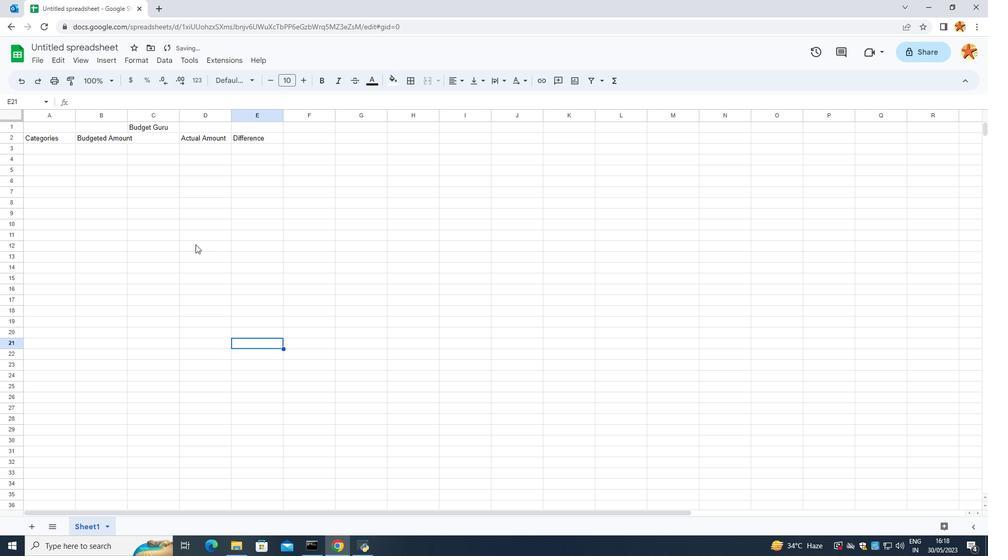 
Action: Mouse pressed left at (114, 215)
Screenshot: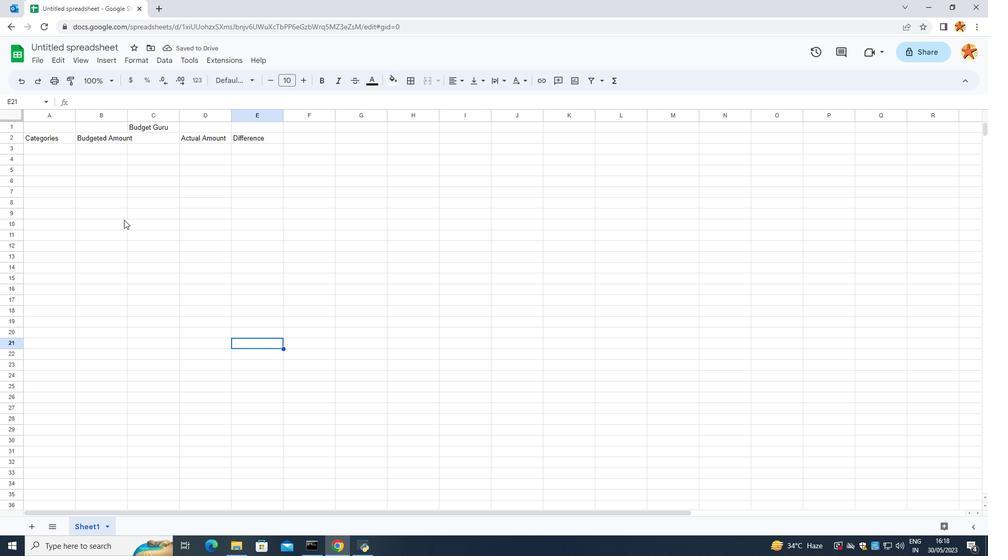 
Action: Mouse moved to (42, 150)
Screenshot: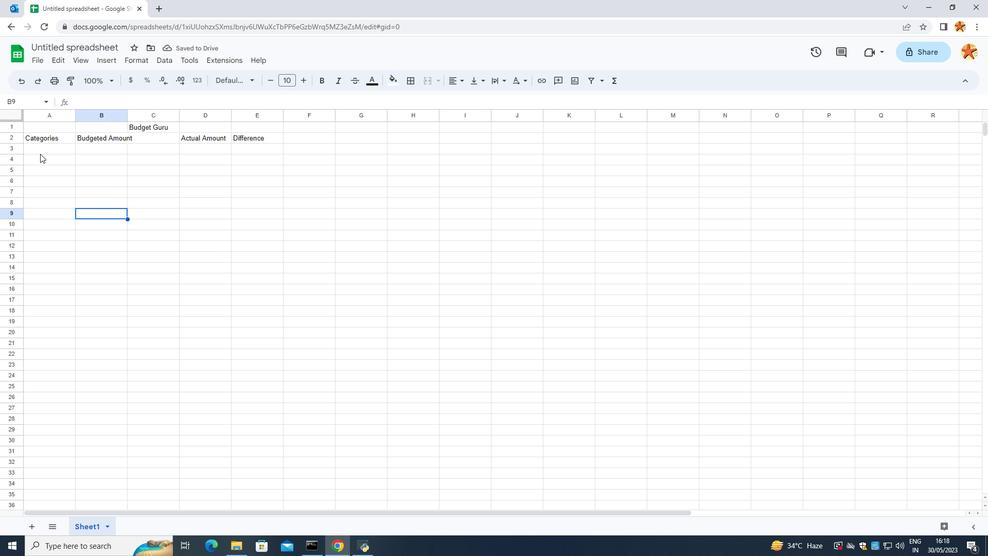 
Action: Mouse pressed left at (42, 150)
Screenshot: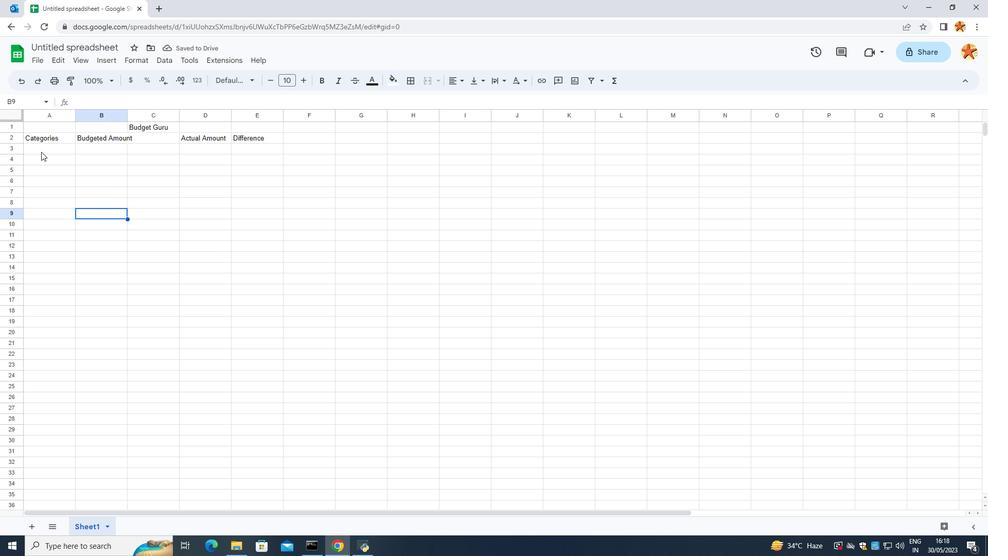 
Action: Mouse pressed left at (42, 150)
Screenshot: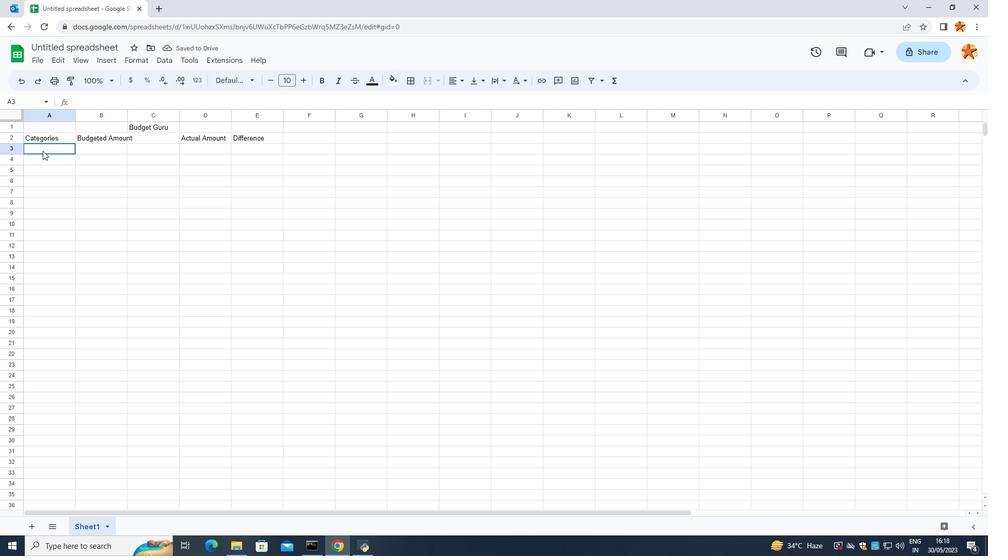 
Action: Mouse moved to (46, 182)
Screenshot: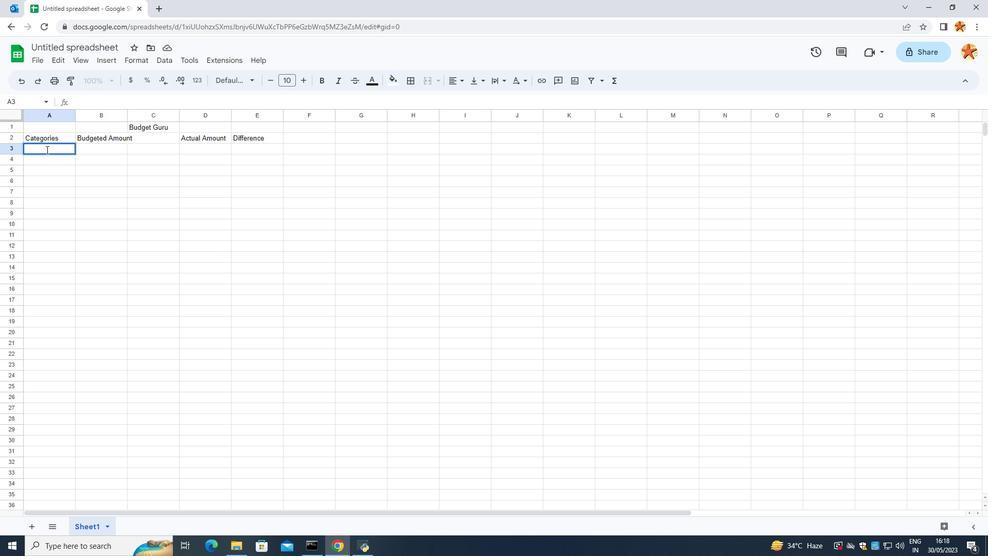 
Action: Key pressed <Key.caps_lock>
Screenshot: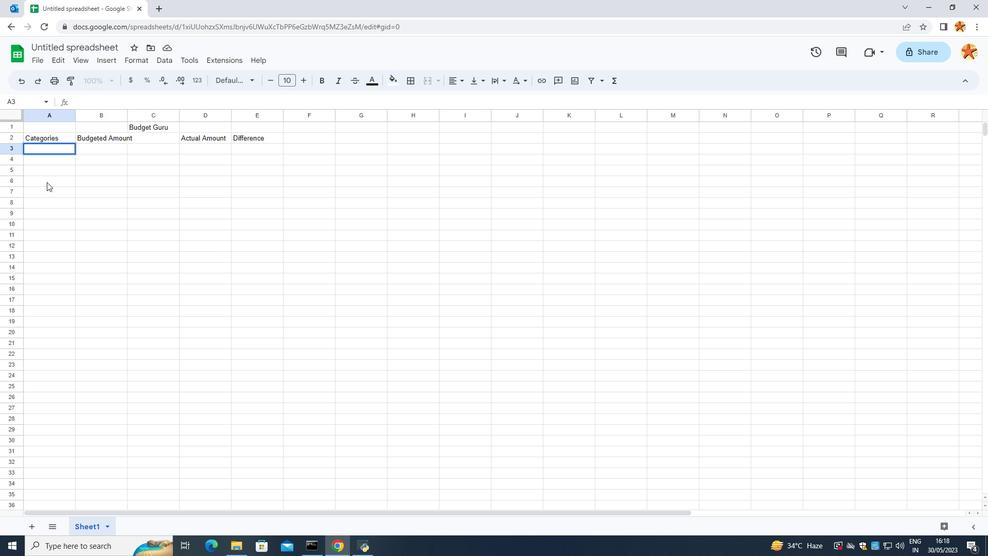 
Action: Mouse moved to (46, 182)
Screenshot: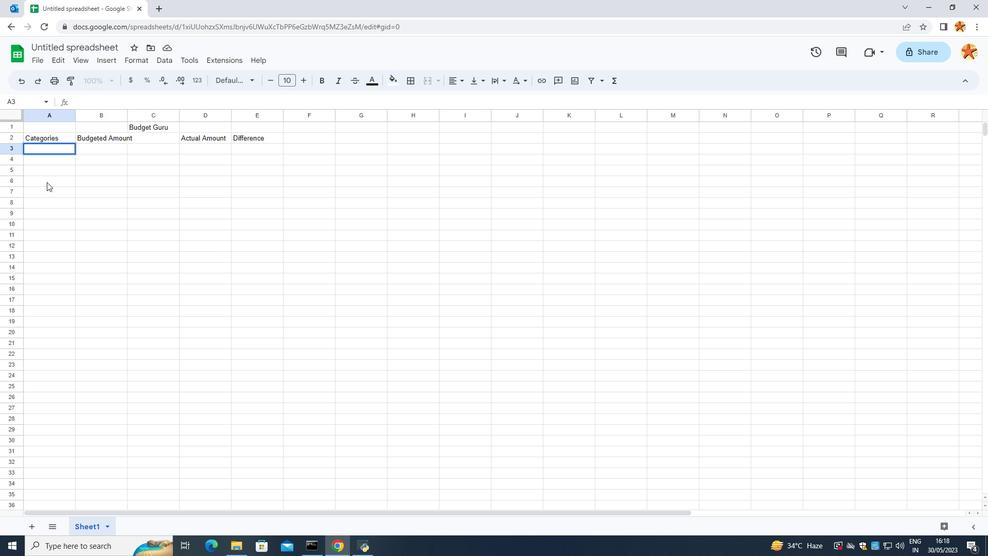 
Action: Key pressed H
Screenshot: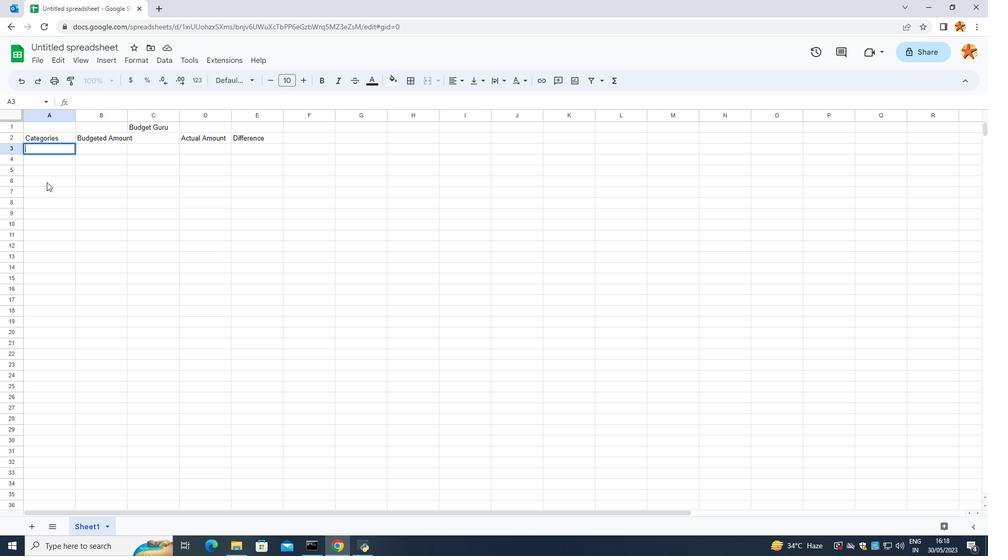 
Action: Mouse moved to (46, 182)
Screenshot: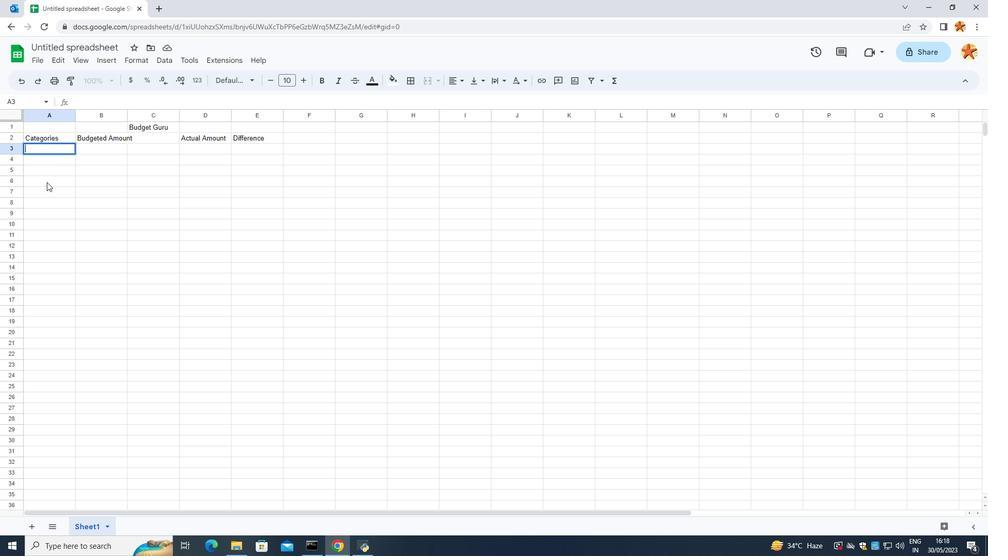 
Action: Key pressed <Key.caps_lock><Key.caps_lock>P
Screenshot: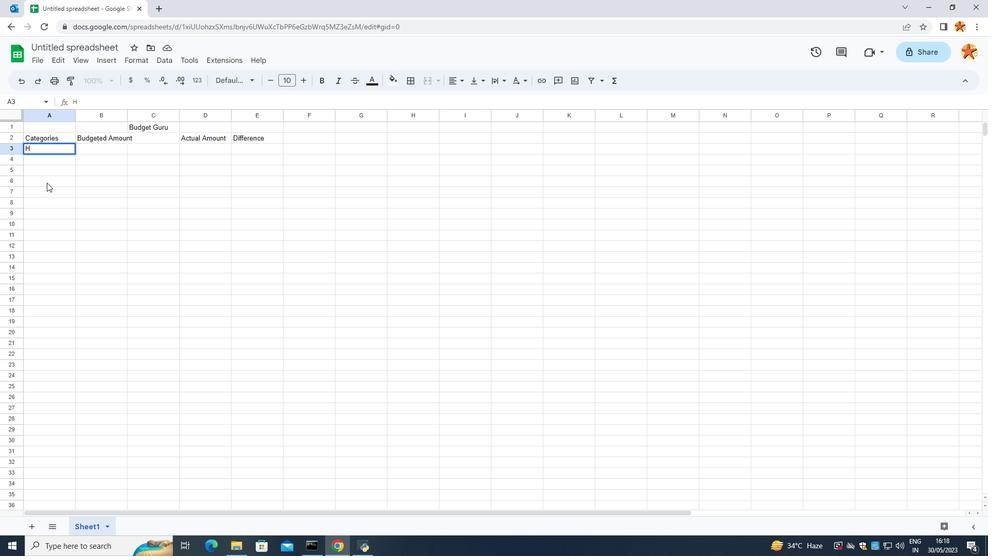 
Action: Mouse moved to (47, 184)
Screenshot: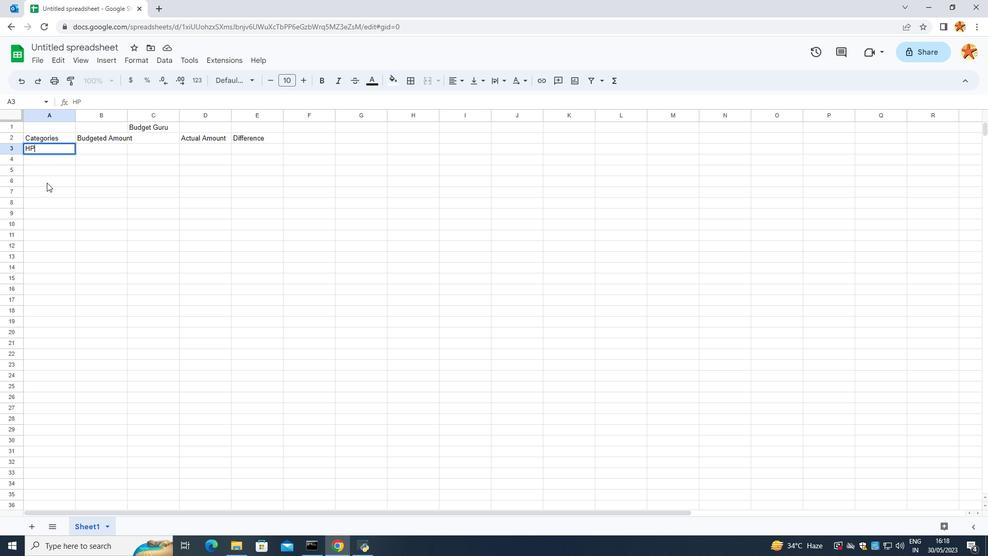 
Action: Key pressed <Key.backspace>
Screenshot: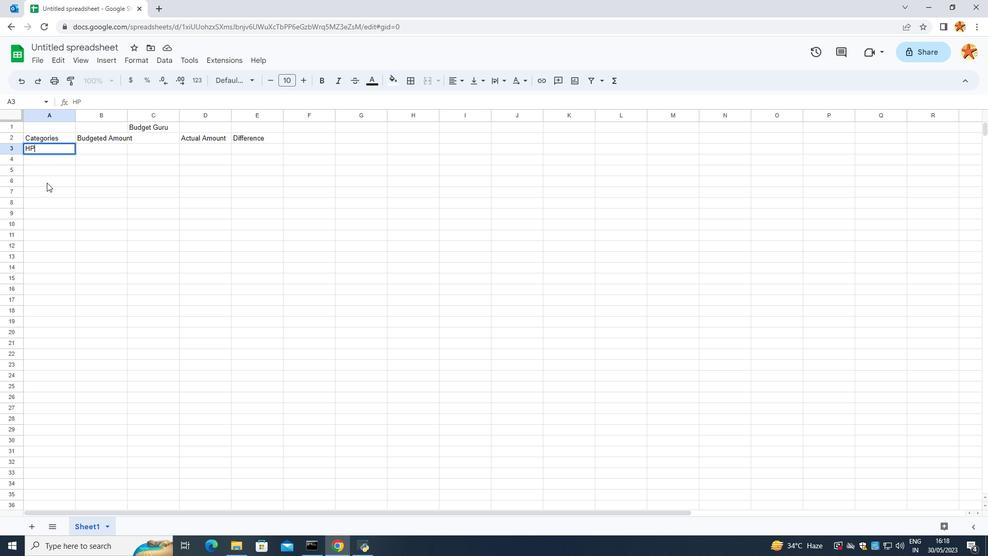 
Action: Mouse moved to (64, 189)
Screenshot: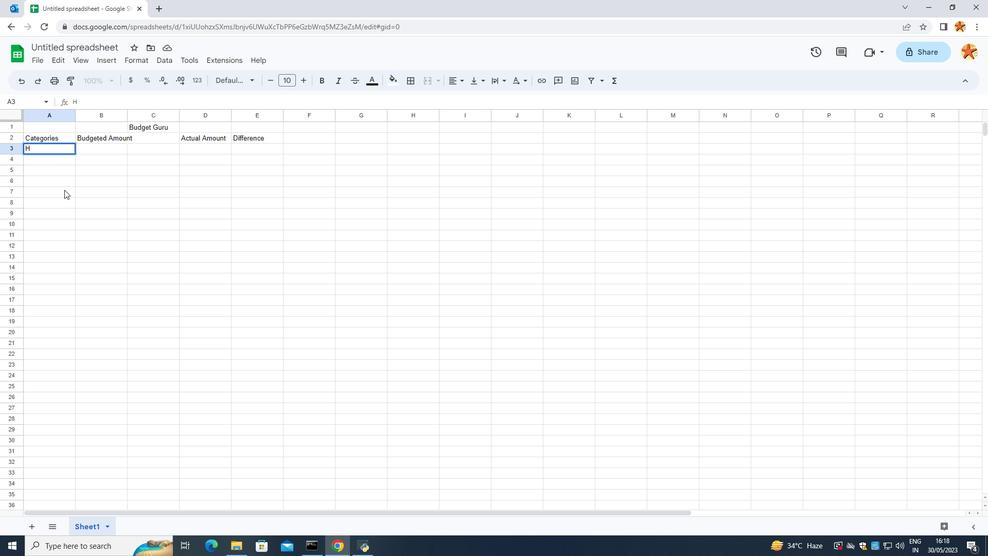 
Action: Key pressed OUSIN
Screenshot: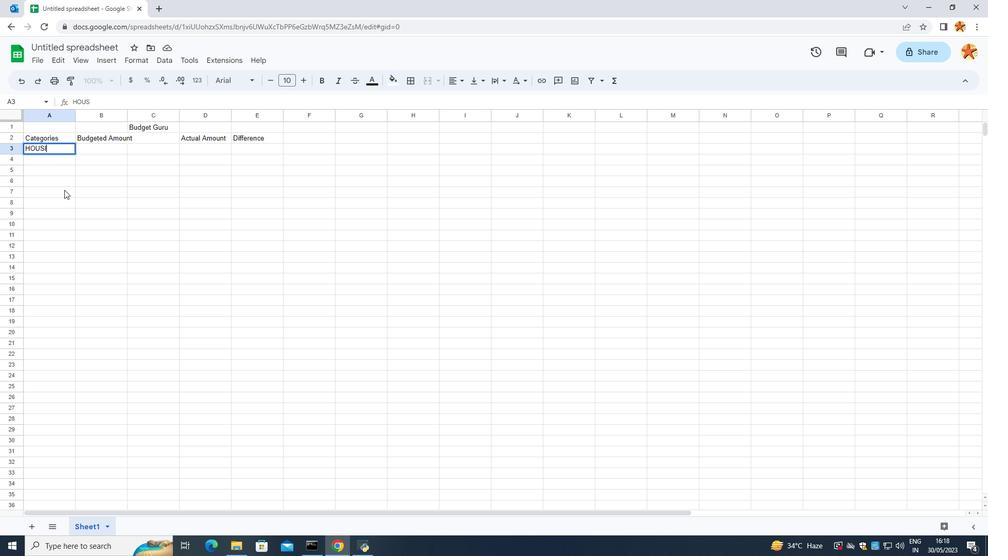 
Action: Mouse moved to (64, 191)
Screenshot: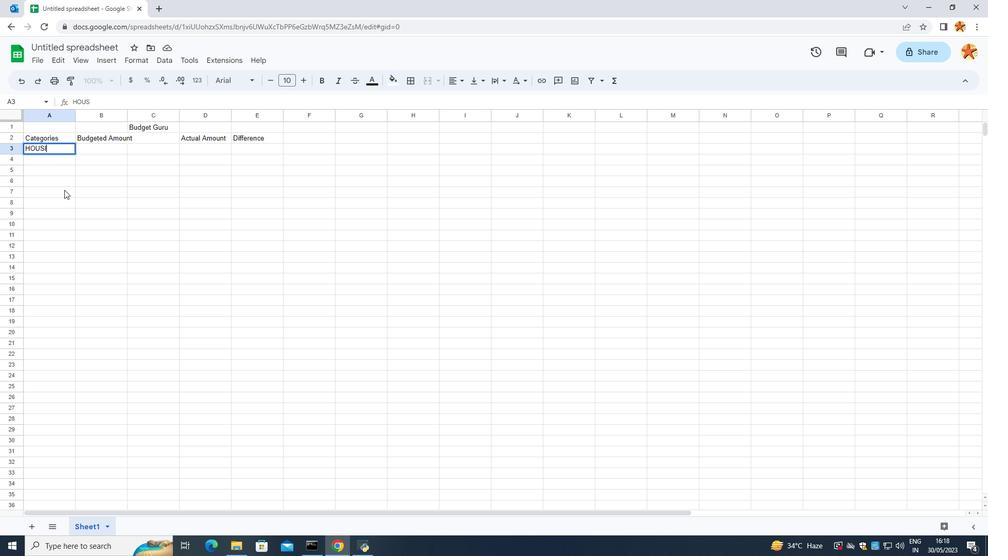 
Action: Key pressed G<Key.space>
Screenshot: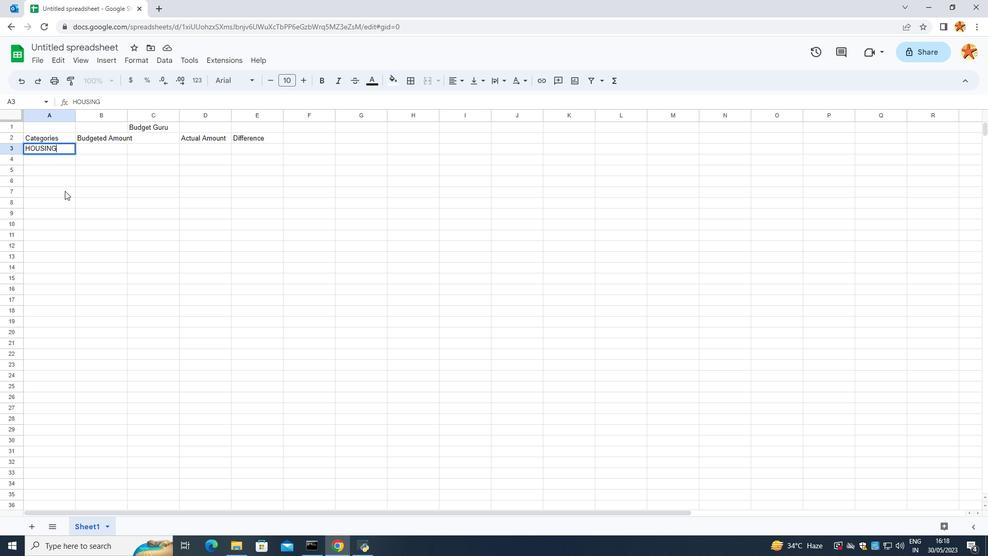 
Action: Mouse moved to (64, 191)
Screenshot: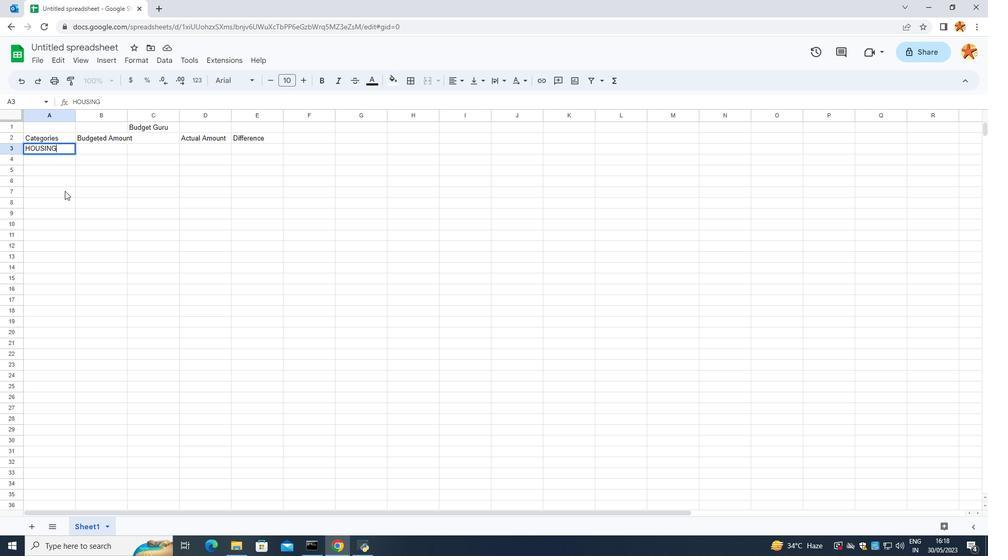 
Action: Key pressed ]
Screenshot: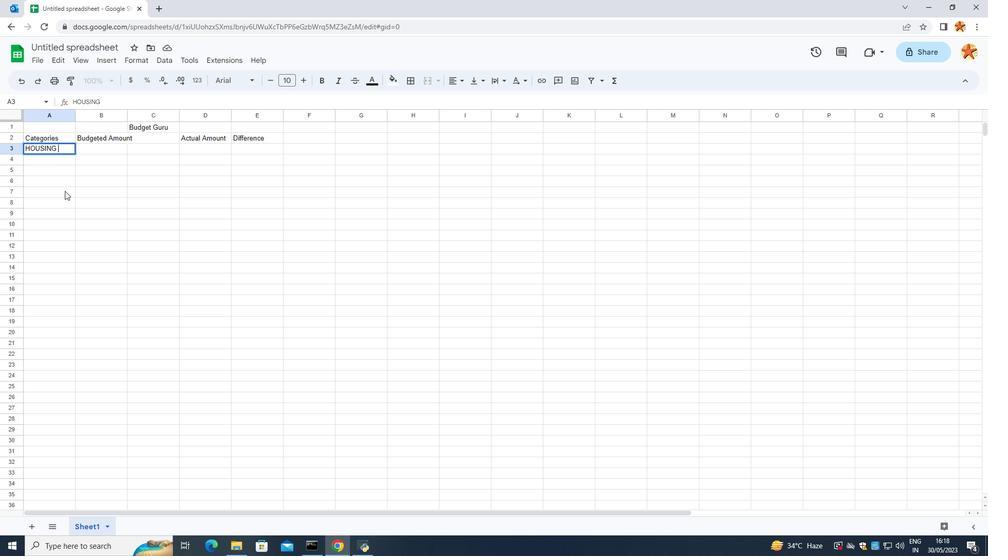 
Action: Mouse moved to (69, 191)
Screenshot: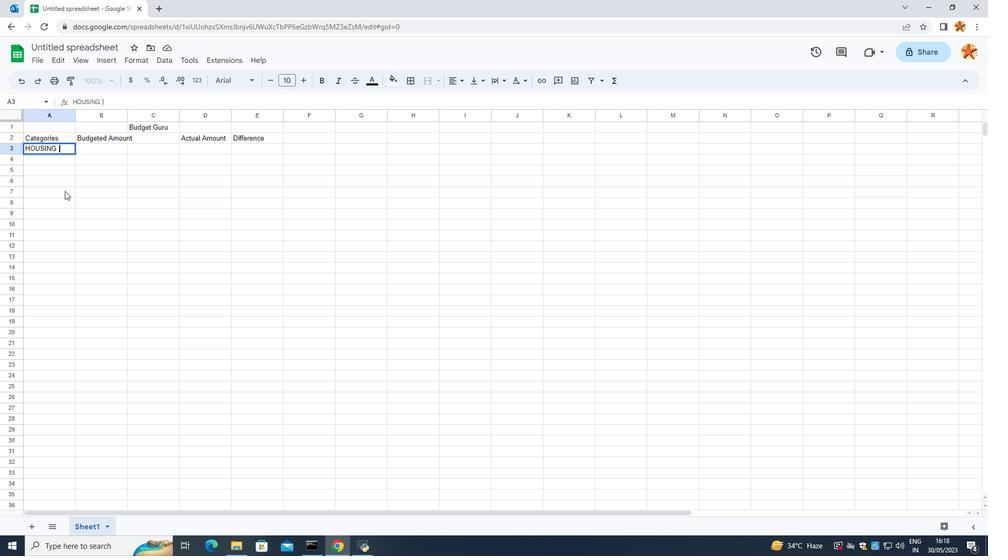 
Action: Key pressed <Key.backspace>
Screenshot: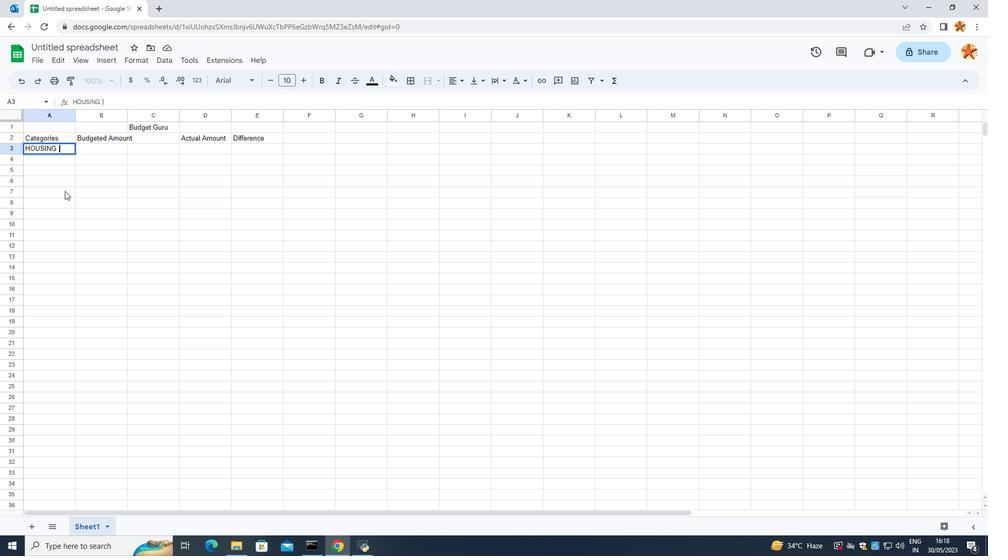 
Action: Mouse moved to (89, 199)
Screenshot: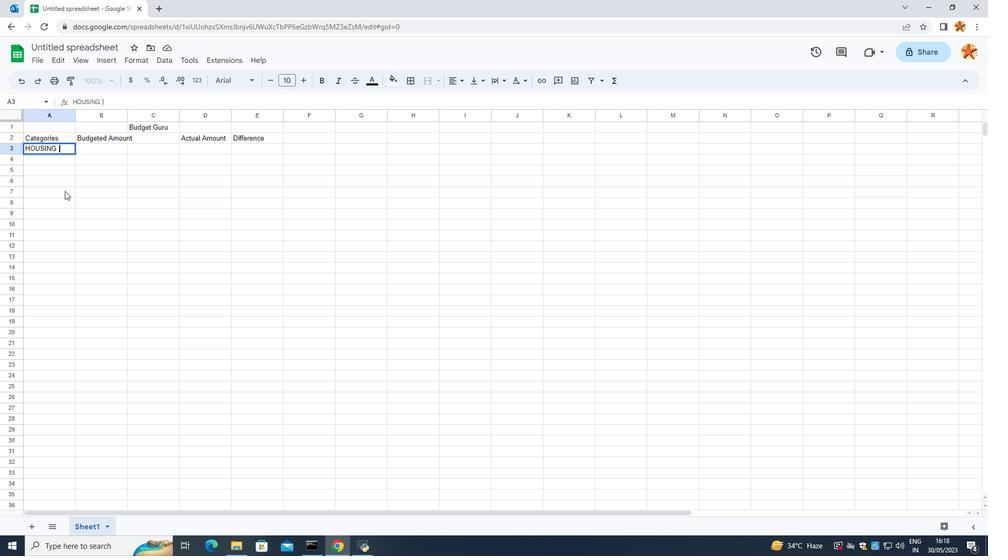 
Action: Key pressed <Key.insert>
Screenshot: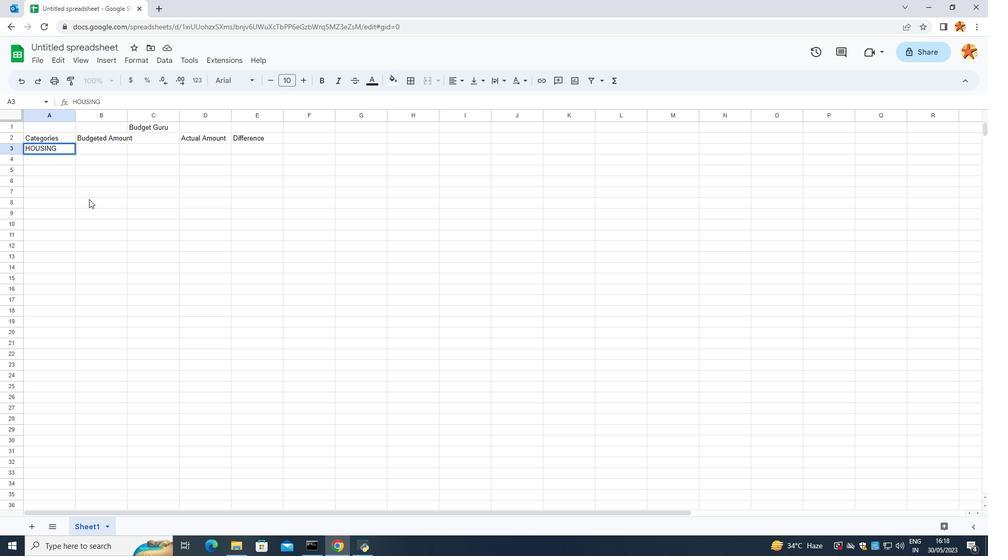 
Action: Mouse moved to (103, 205)
Screenshot: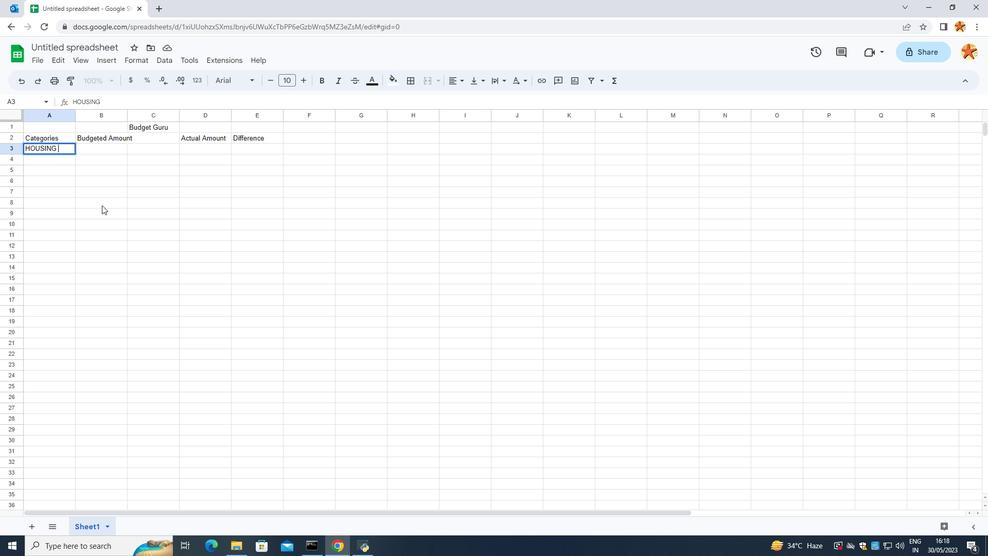 
Action: Key pressed <Key.insert><Key.backspace><Key.backspace><Key.backspace><Key.backspace><Key.backspace><Key.backspace><Key.backspace><Key.caps_lock>ousinhg<Key.backspace><Key.backspace>g<Key.enter><Key.caps_lock>T<Key.caps_lock>ranportation
Screenshot: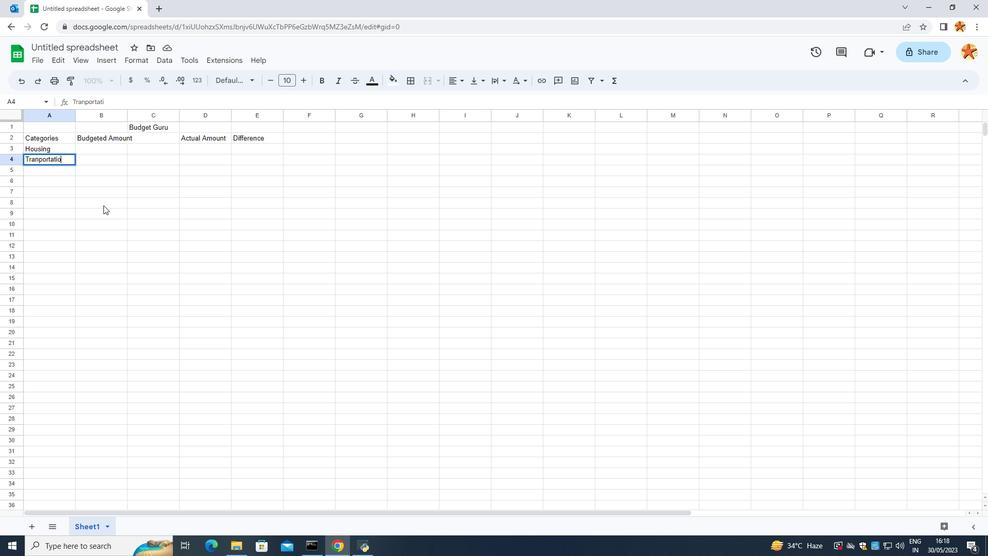 
Action: Mouse moved to (103, 205)
Screenshot: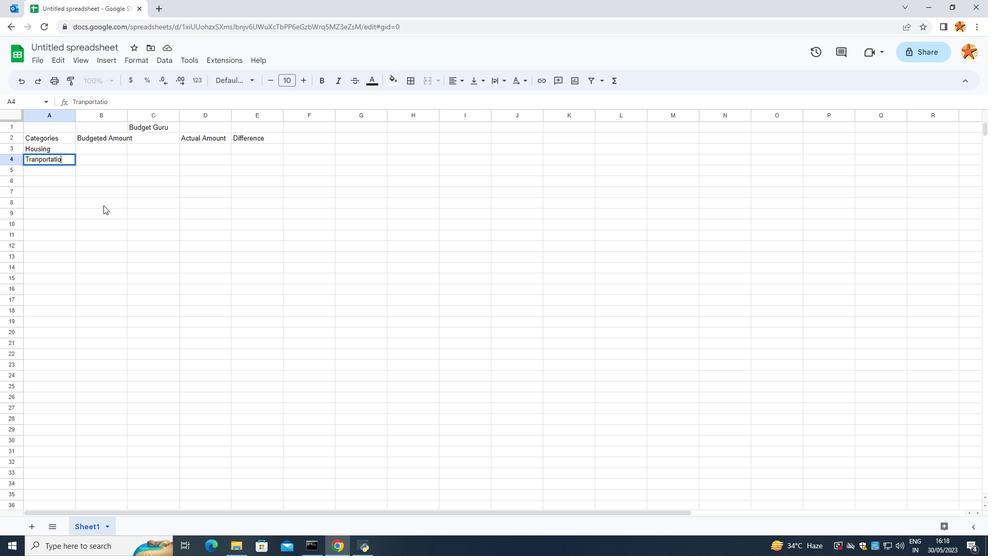
Action: Key pressed <Key.enter><Key.caps_lock>G<Key.caps_lock>roceries<Key.enter><Key.caps_lock>U<Key.caps_lock>tiliteies<Key.enter><Key.shift>e<Key.caps_lock>NTERTAI
Screenshot: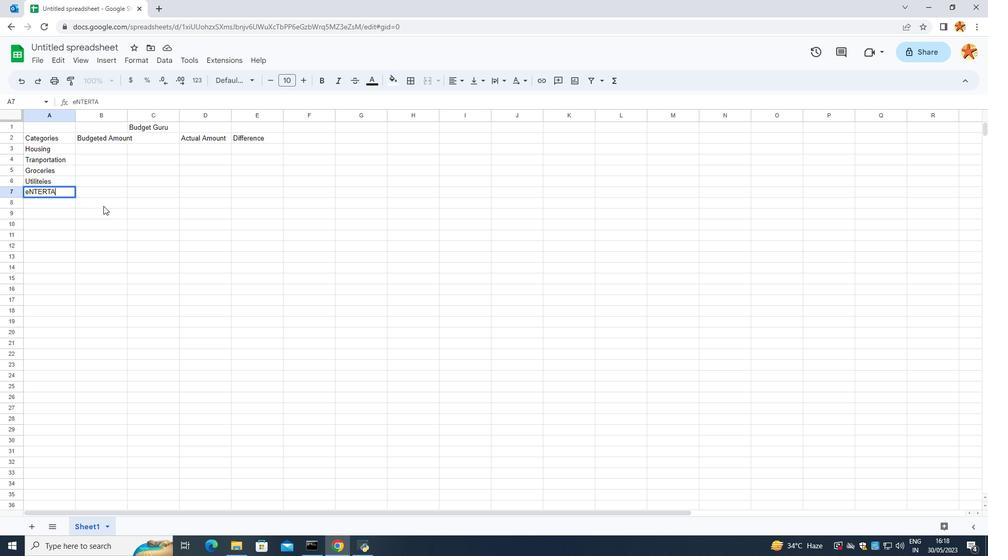 
Action: Mouse moved to (103, 205)
Screenshot: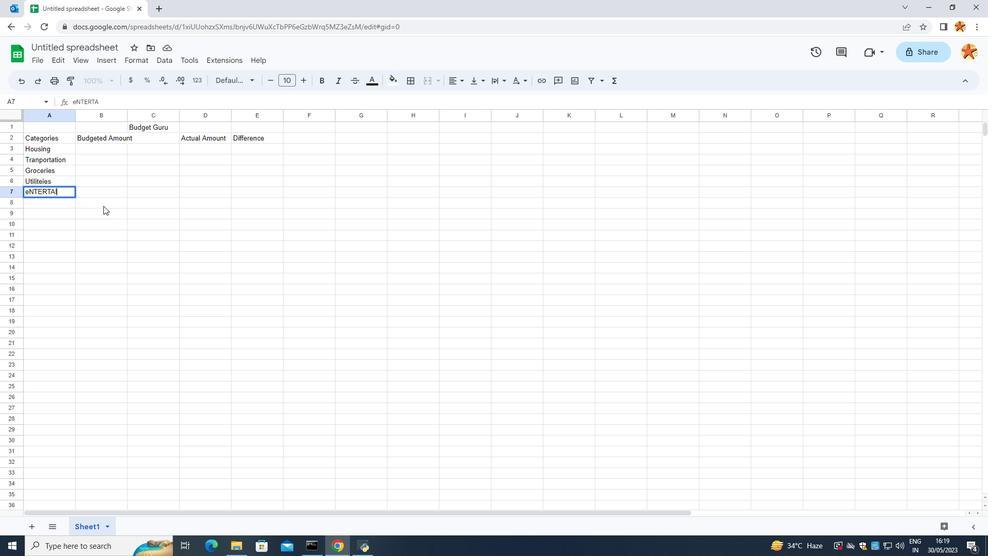 
Action: Key pressed N
Screenshot: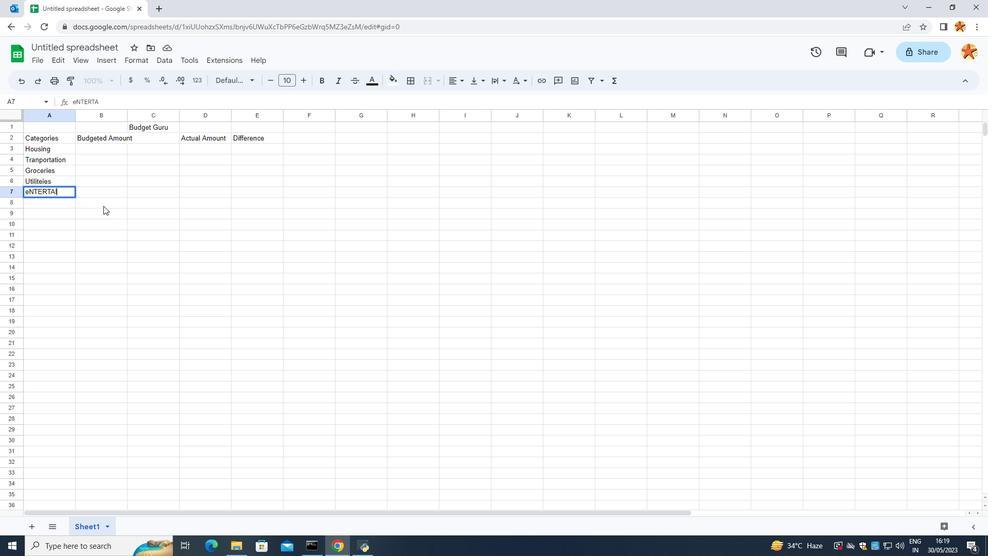 
Action: Mouse moved to (103, 206)
Screenshot: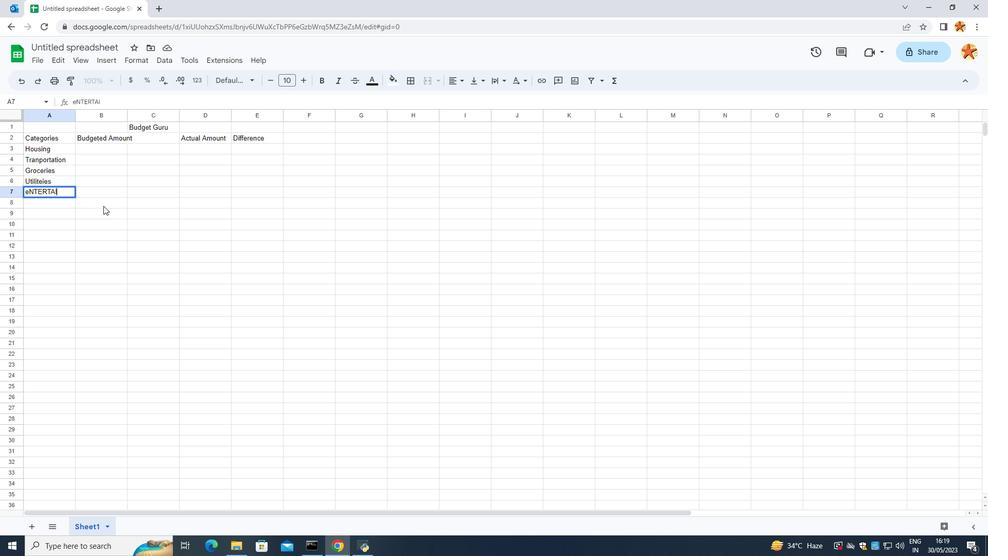 
Action: Key pressed M
Screenshot: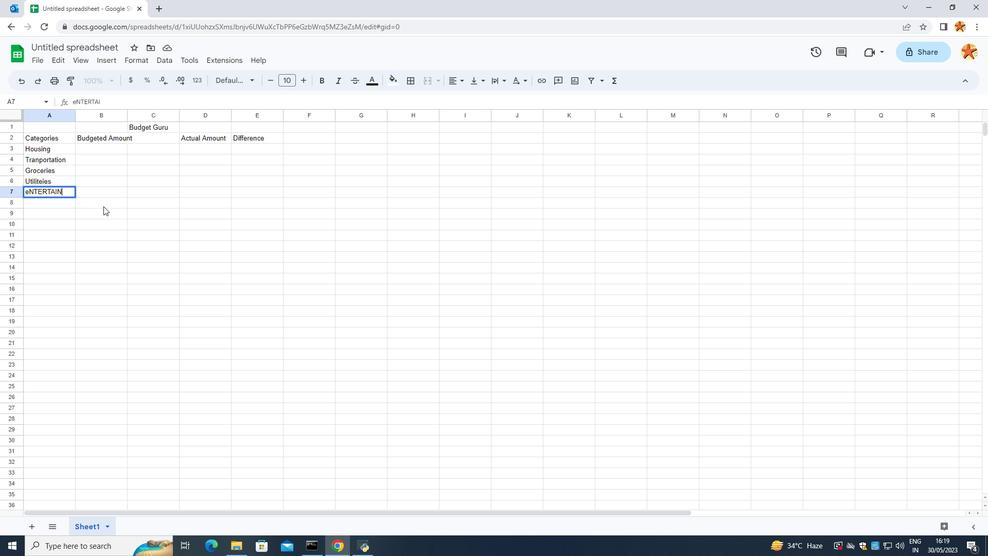 
Action: Mouse moved to (103, 207)
Screenshot: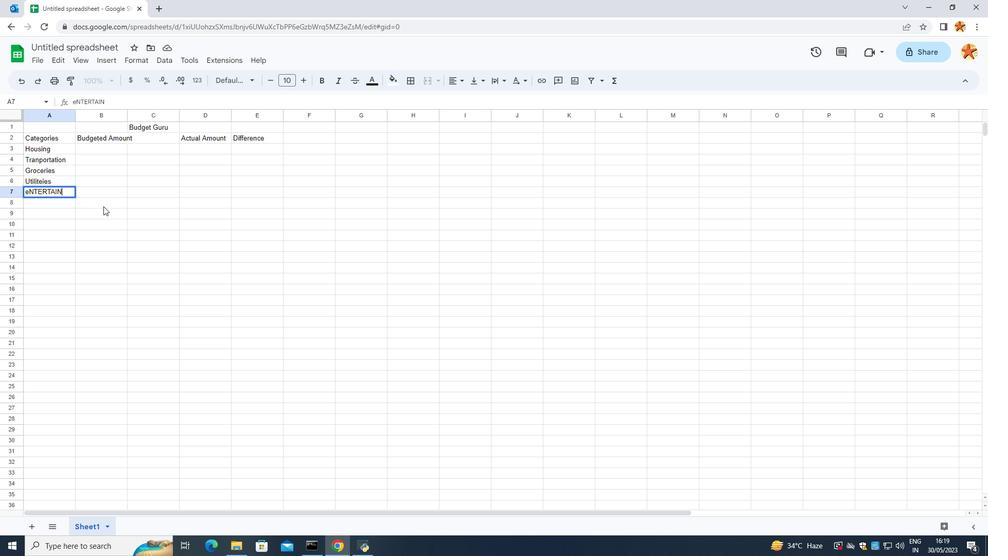 
Action: Key pressed ENT<Key.enter>
Screenshot: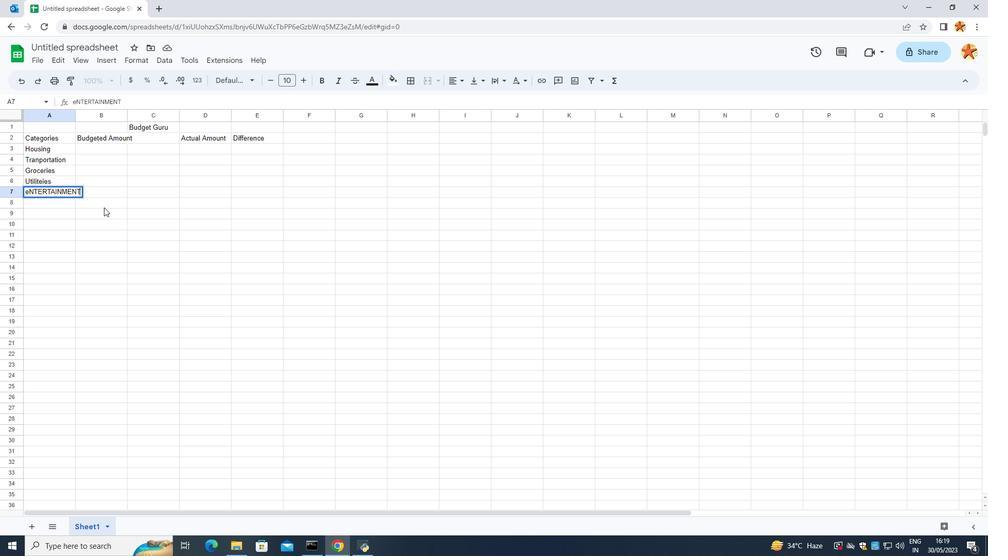 
Action: Mouse moved to (75, 186)
Screenshot: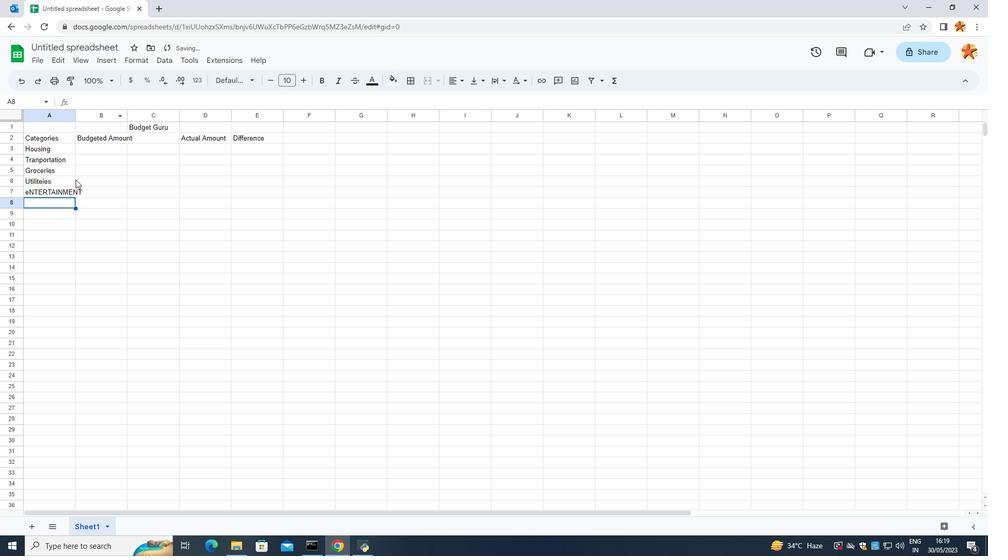
Action: Mouse pressed left at (75, 186)
Screenshot: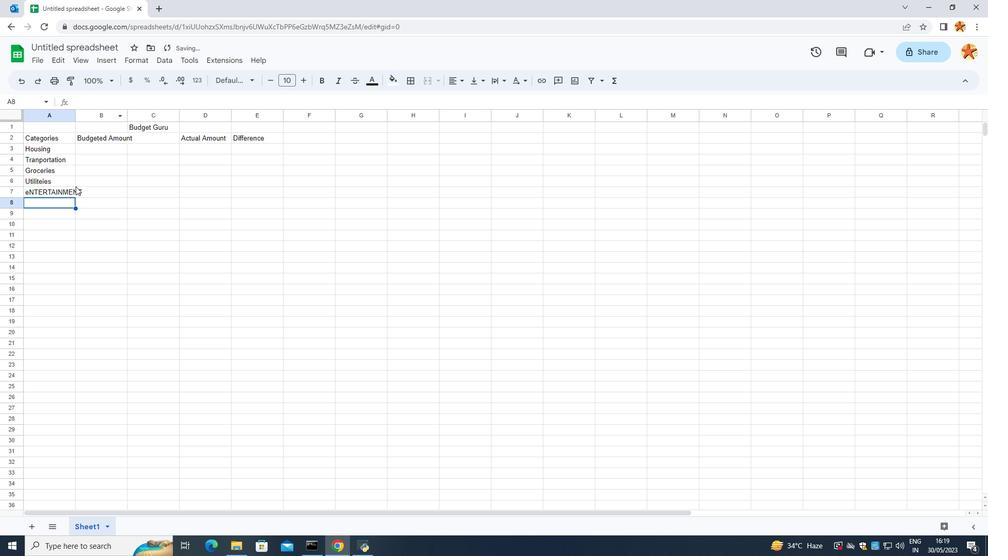 
Action: Mouse pressed left at (75, 186)
Screenshot: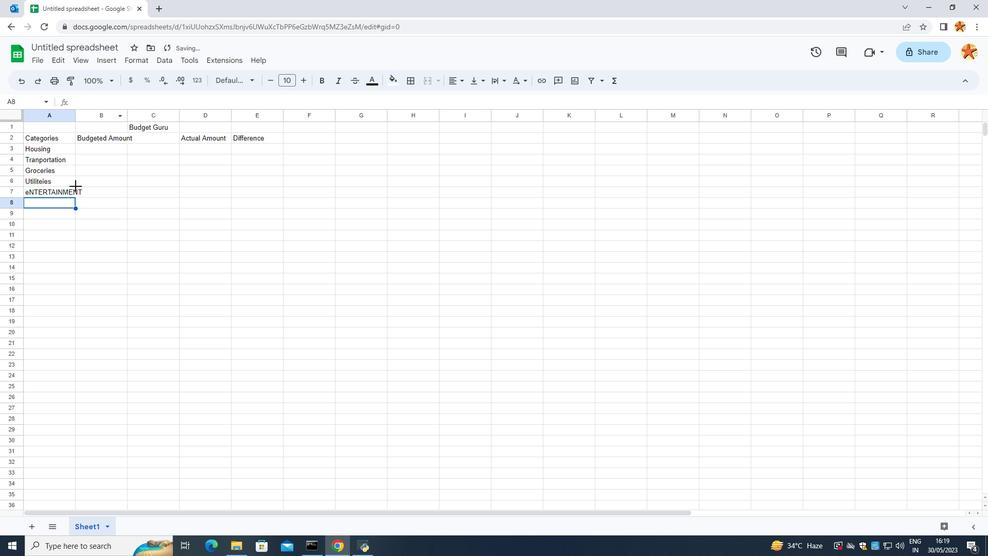 
Action: Mouse moved to (69, 188)
Screenshot: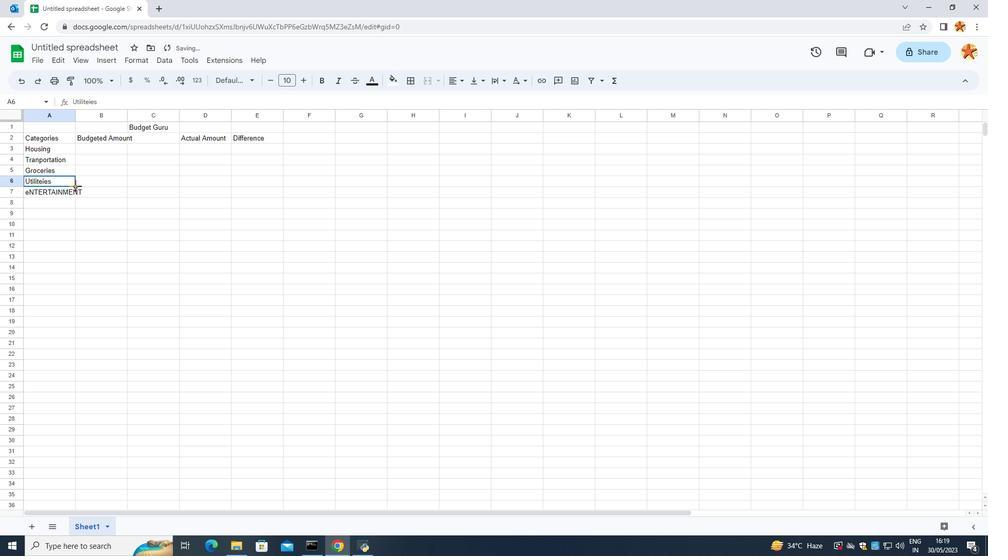 
Action: Mouse pressed left at (69, 188)
Screenshot: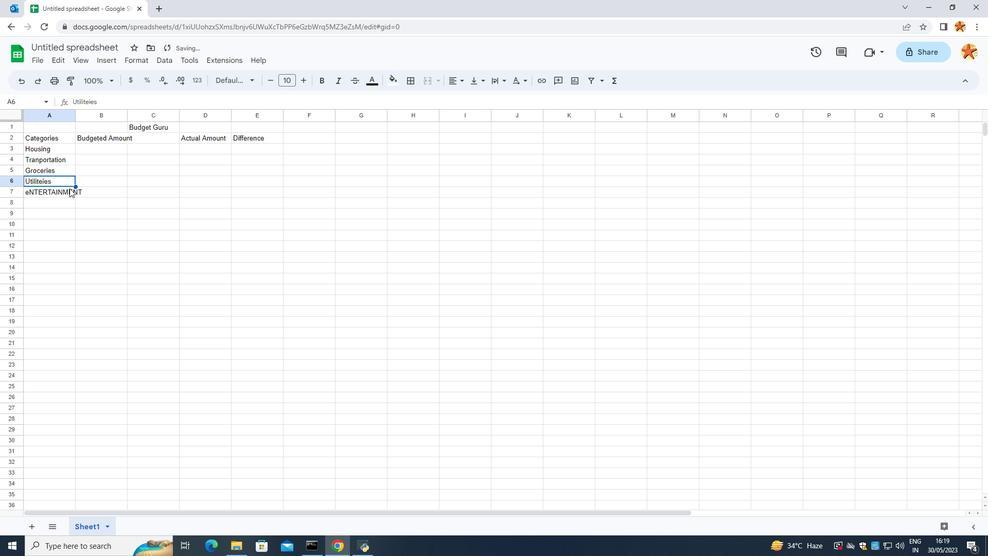 
Action: Mouse pressed left at (69, 188)
Screenshot: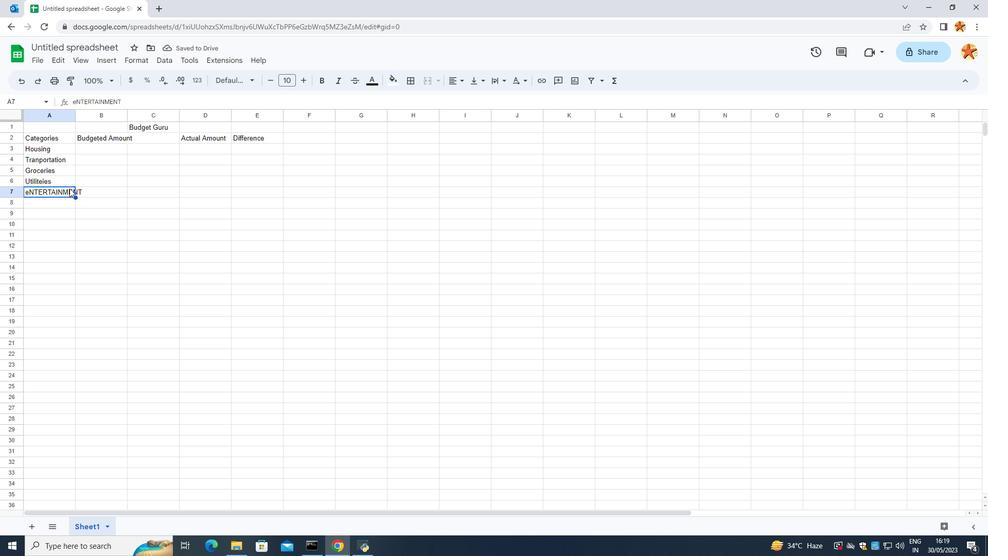 
Action: Mouse pressed left at (69, 188)
Screenshot: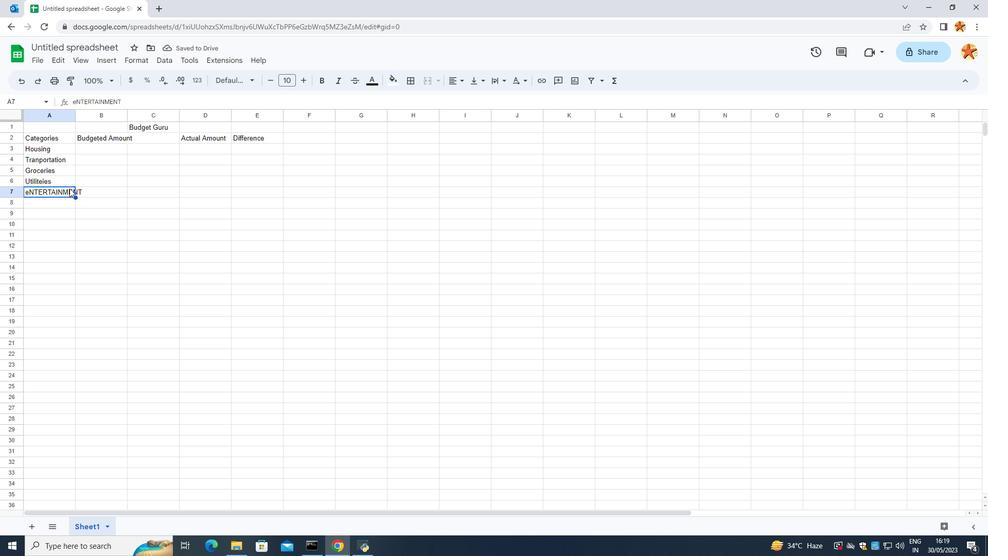 
Action: Mouse moved to (76, 192)
Screenshot: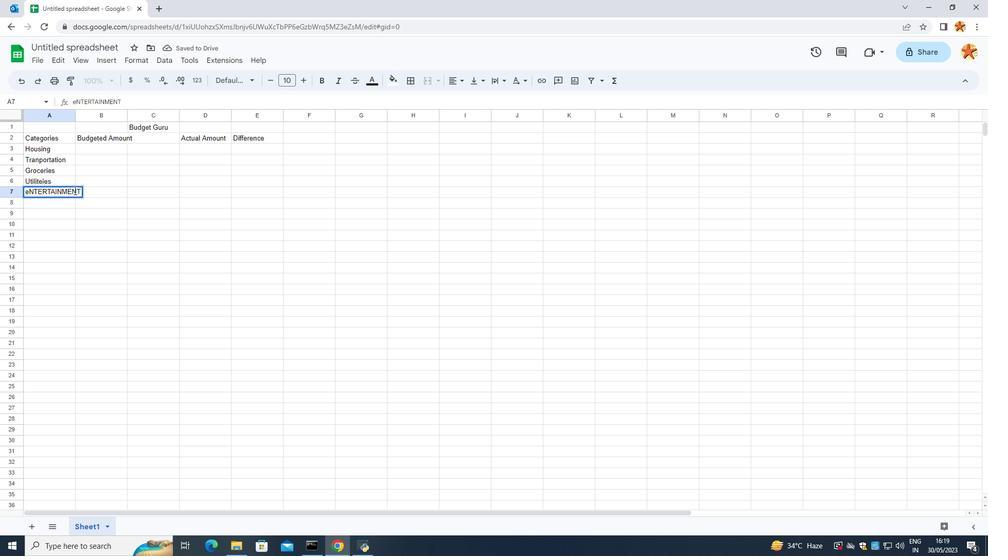 
Action: Mouse pressed left at (76, 192)
Screenshot: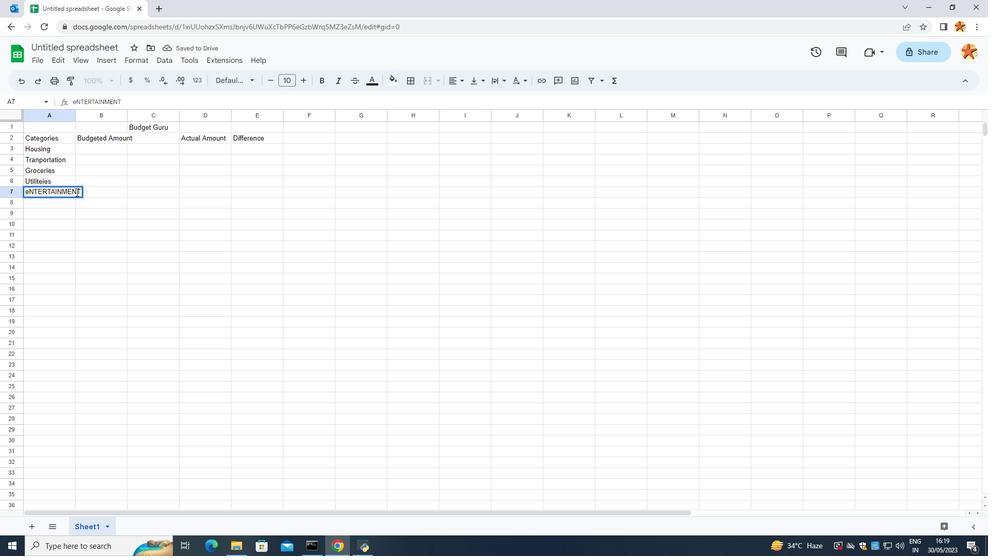 
Action: Mouse moved to (15, 186)
Screenshot: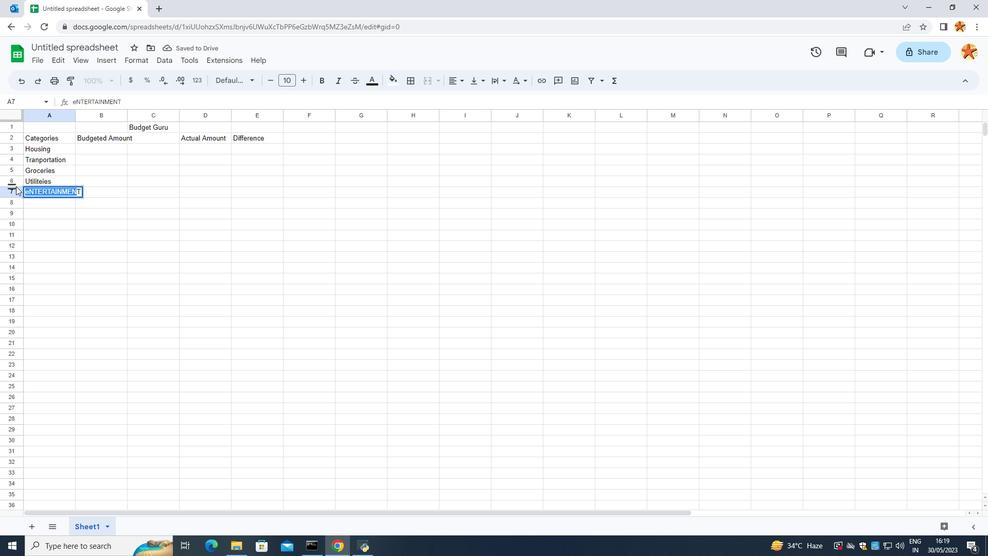 
Action: Key pressed <Key.backspace>E<Key.caps_lock>ntertain
Screenshot: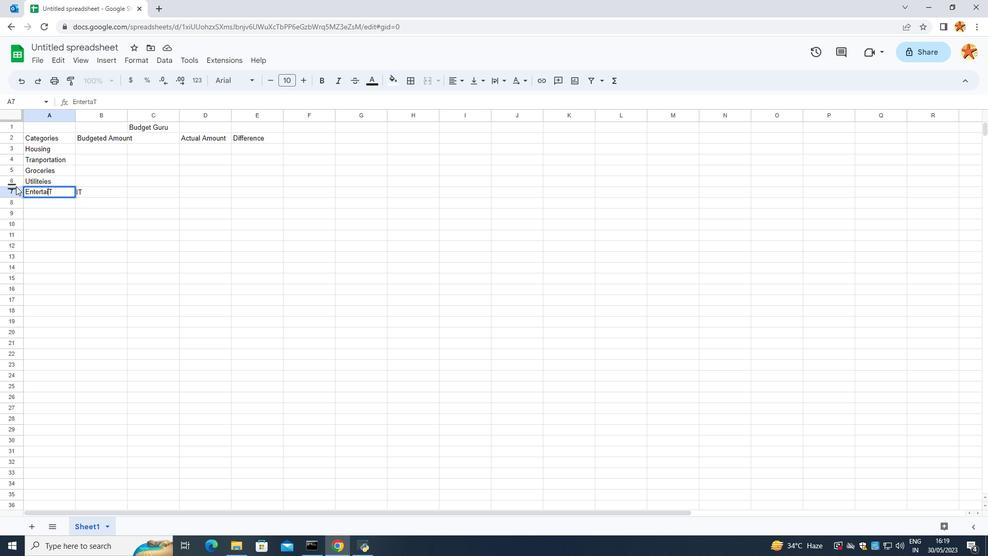 
Action: Mouse moved to (15, 186)
Screenshot: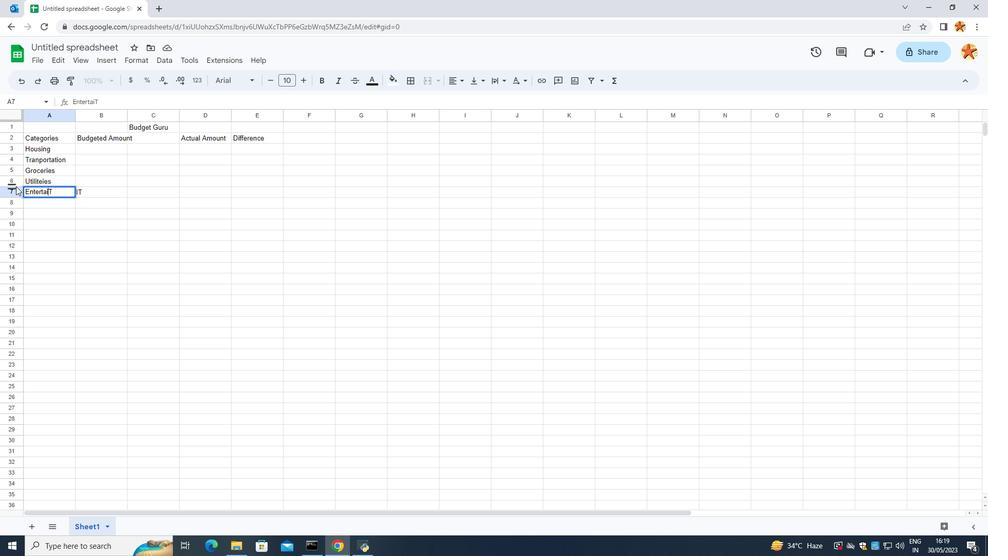
Action: Key pressed mn<Key.backspace>
Screenshot: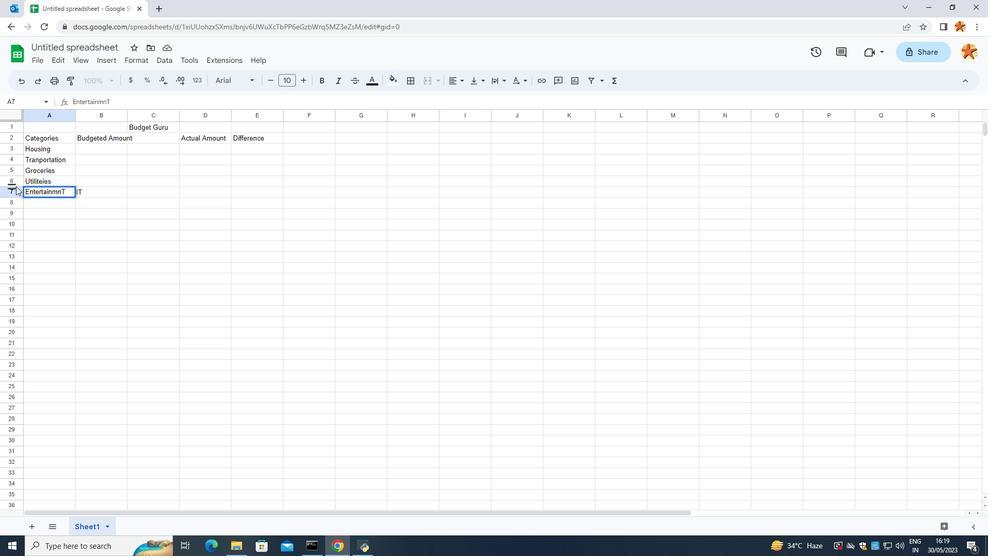 
Action: Mouse moved to (16, 186)
Screenshot: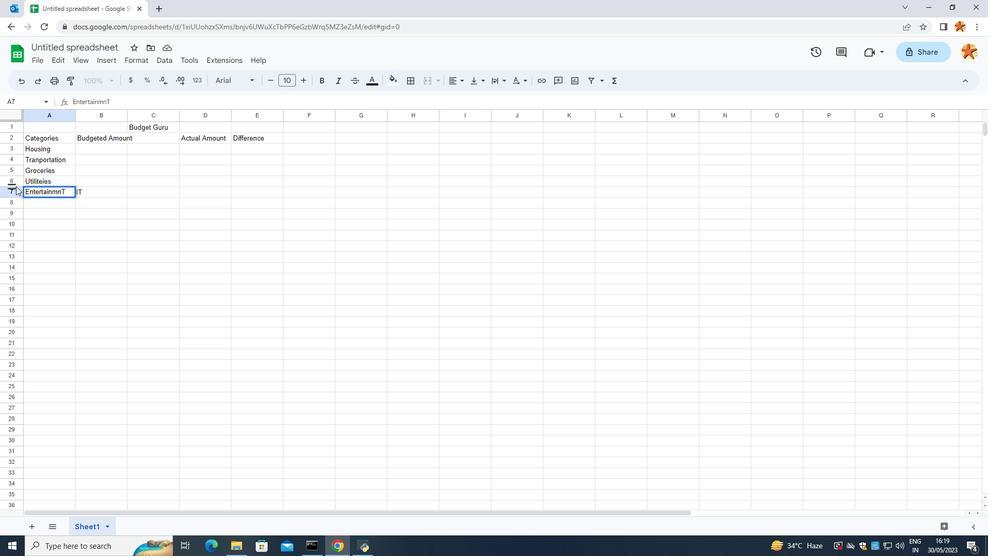 
Action: Key pressed ent<Key.down>
Screenshot: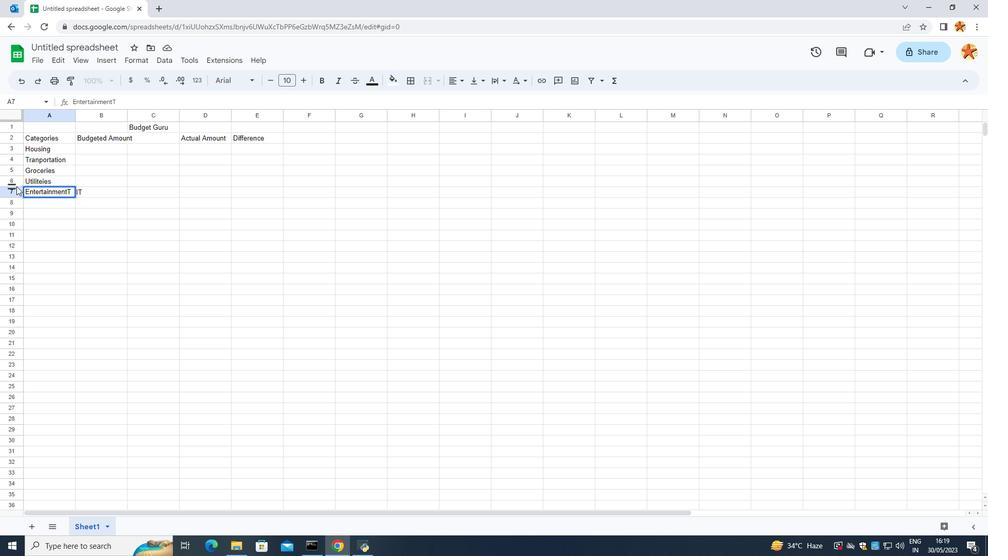 
Action: Mouse moved to (24, 203)
Screenshot: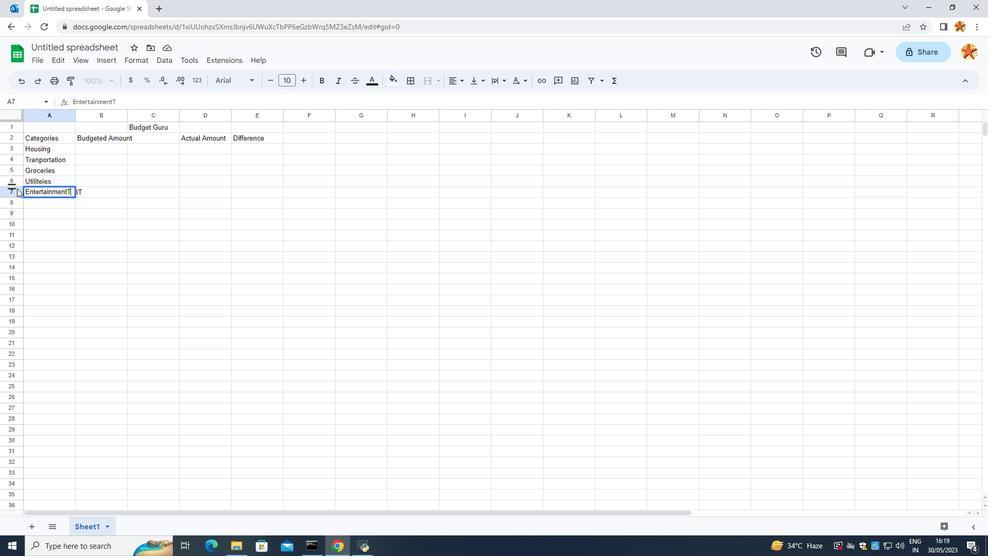 
Action: Key pressed <Key.backspace>
Screenshot: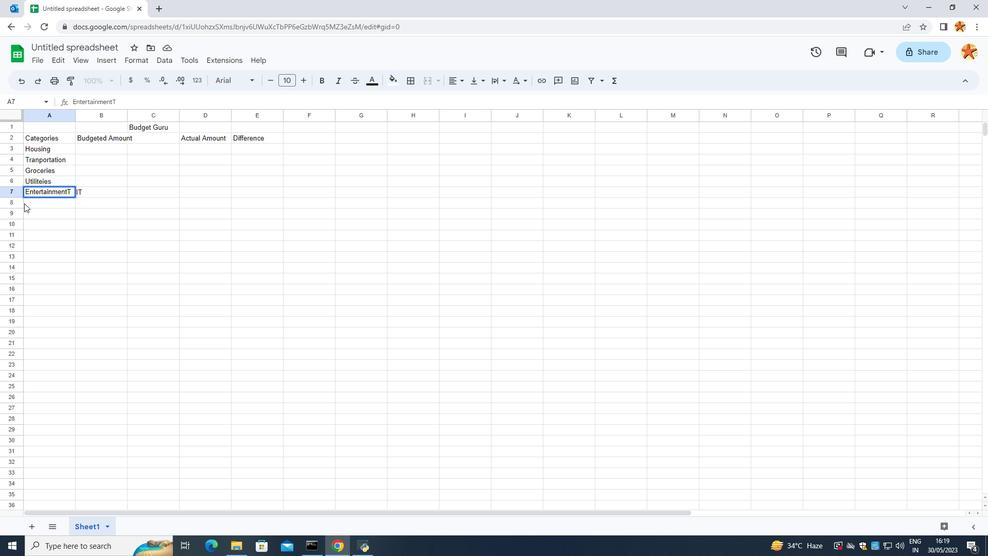 
Action: Mouse moved to (59, 208)
Screenshot: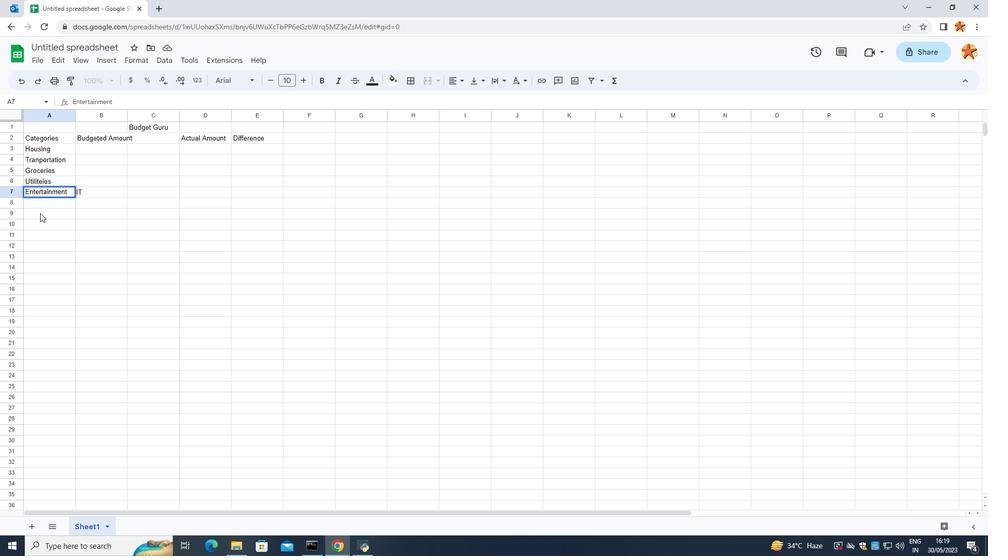 
Action: Mouse pressed left at (59, 208)
Screenshot: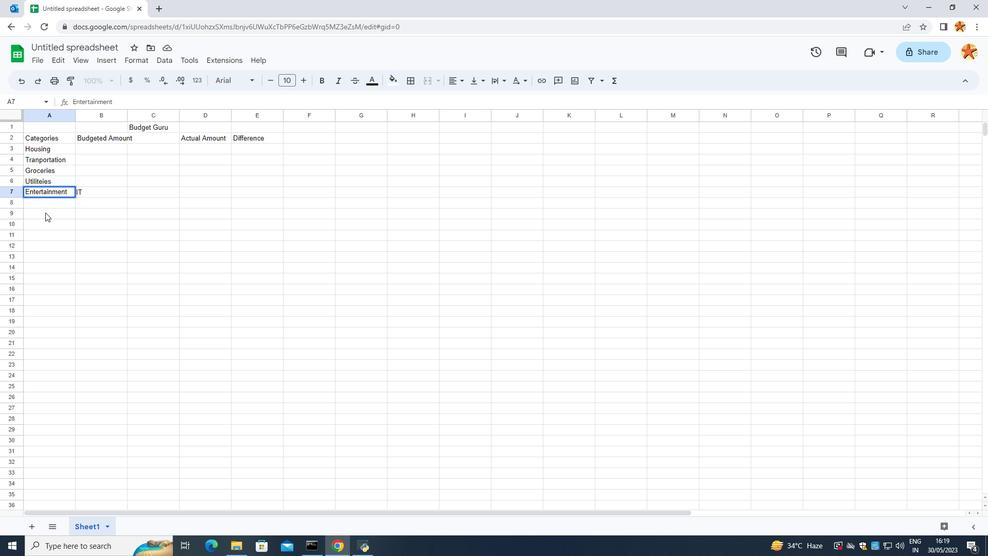 
Action: Mouse moved to (42, 203)
Screenshot: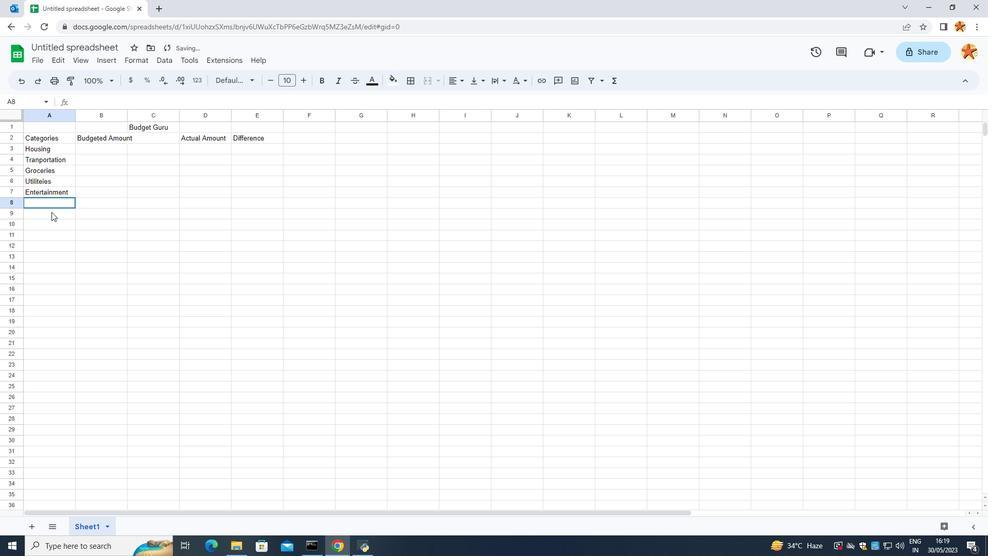 
Action: Mouse pressed left at (42, 203)
Screenshot: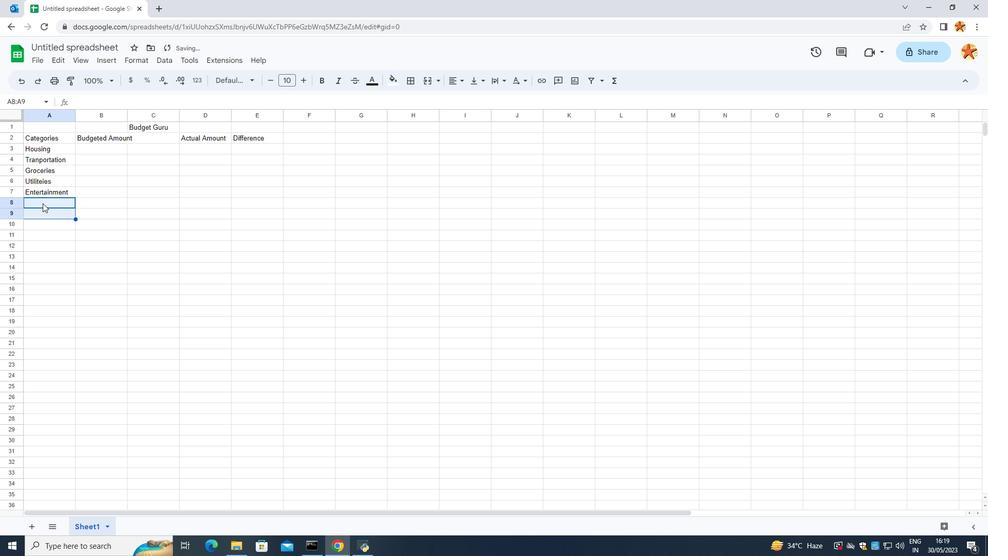 
Action: Mouse pressed left at (42, 203)
Screenshot: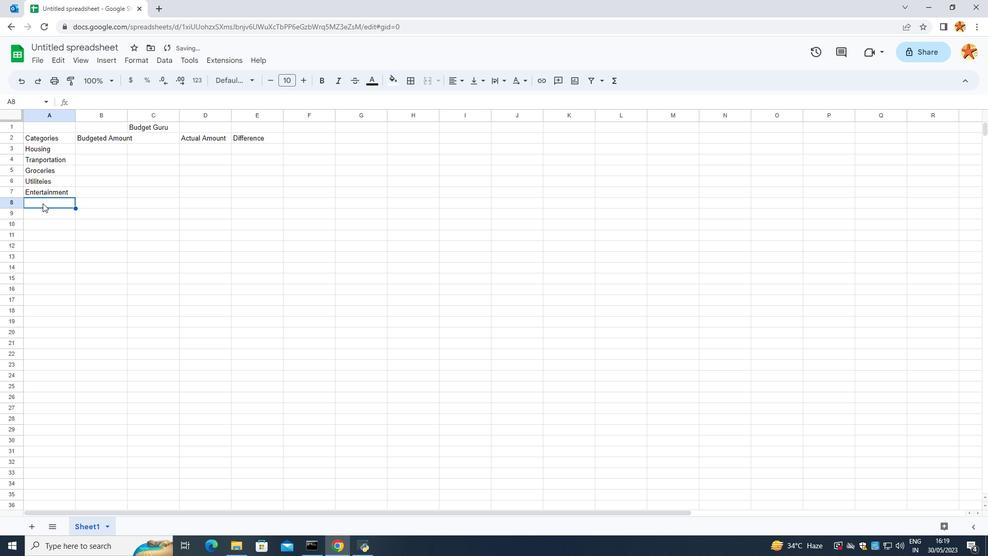 
Action: Mouse moved to (53, 195)
Screenshot: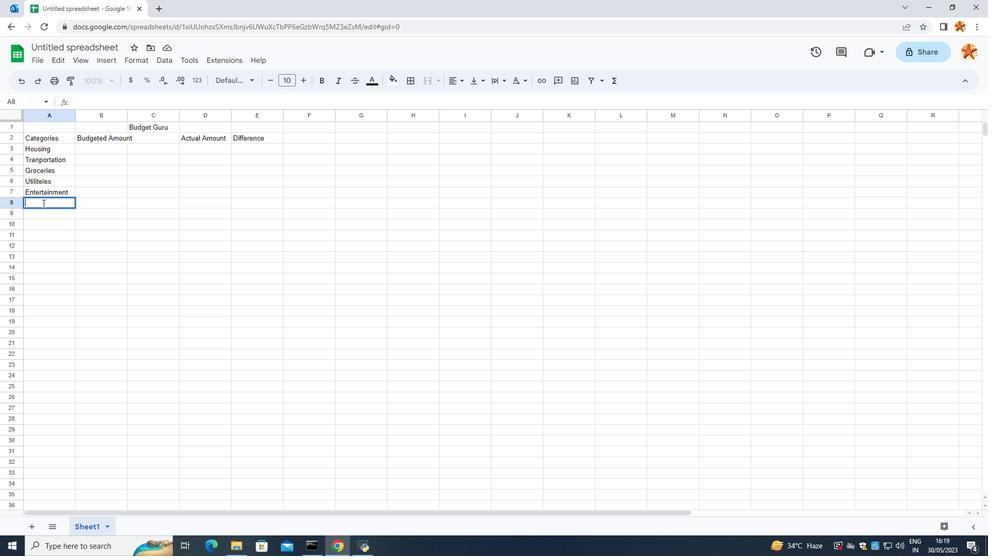 
Action: Key pressed <Key.caps_lock>D<Key.caps_lock>in
Screenshot: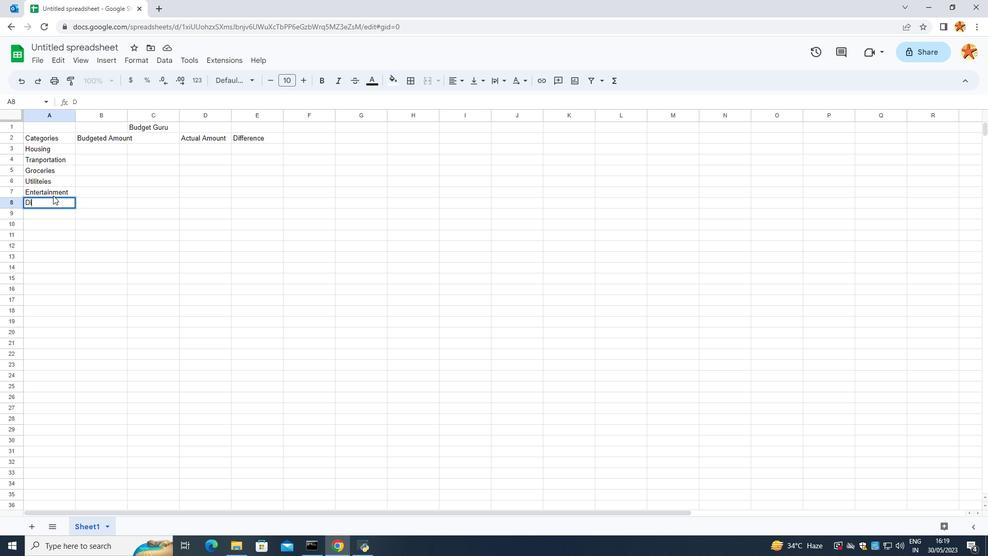 
Action: Mouse moved to (53, 195)
Screenshot: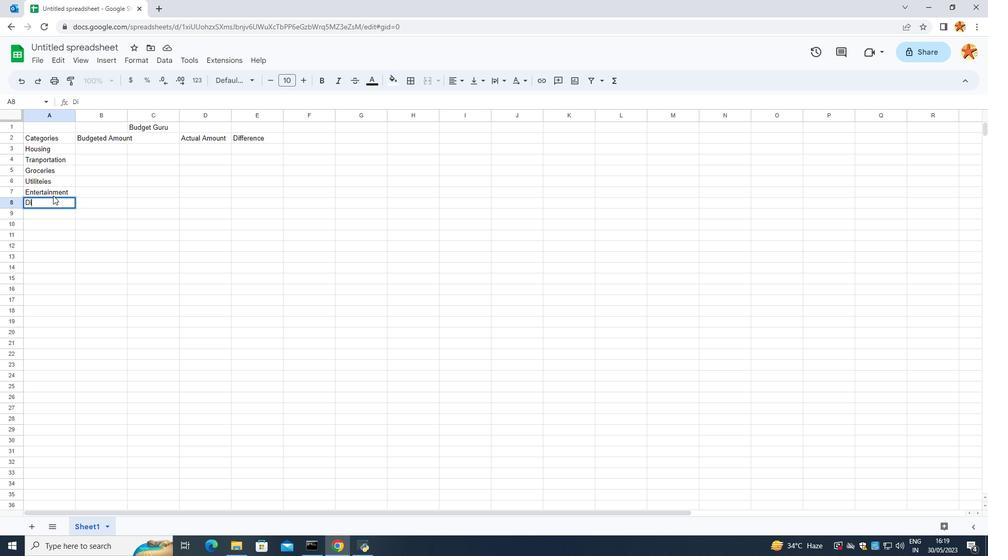 
Action: Key pressed i
Screenshot: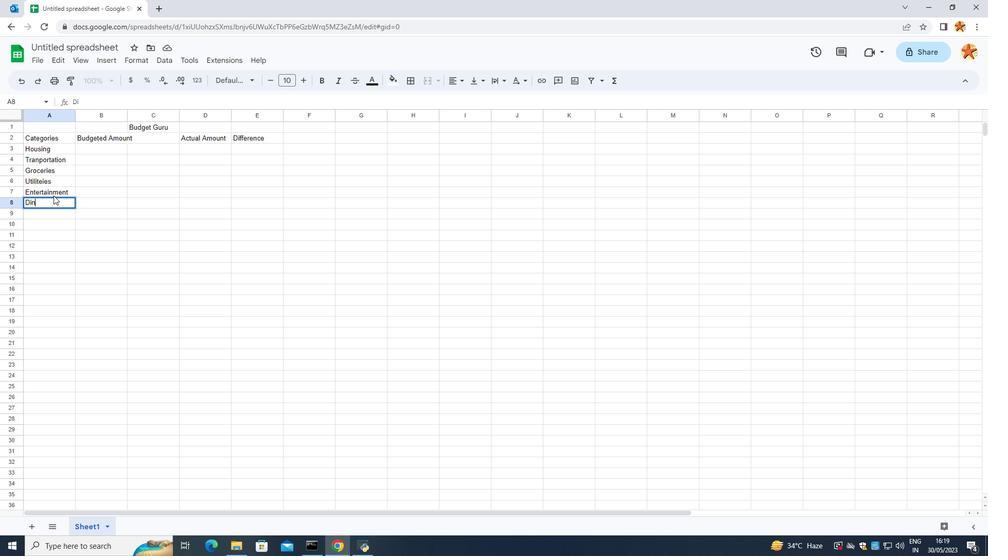 
Action: Mouse moved to (54, 195)
Screenshot: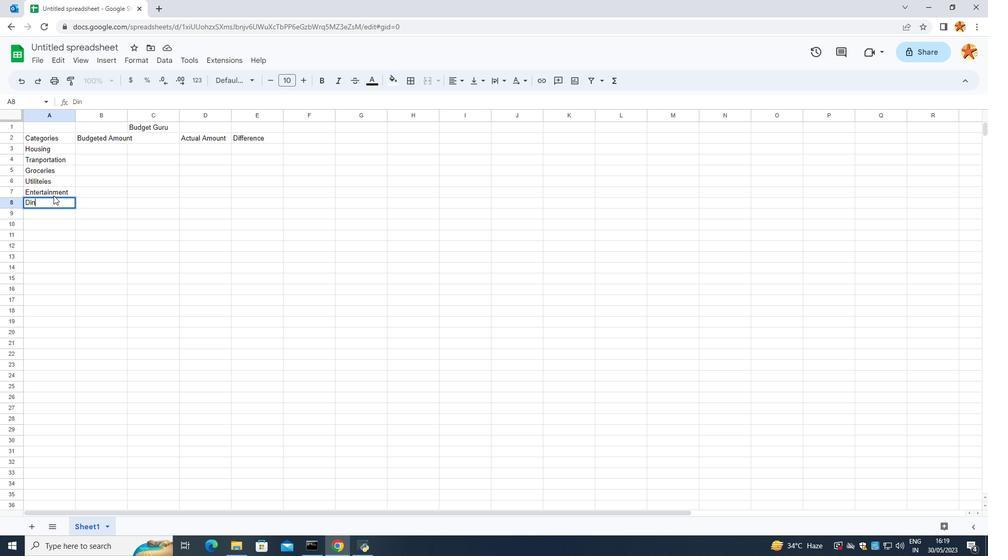 
Action: Key pressed n
Screenshot: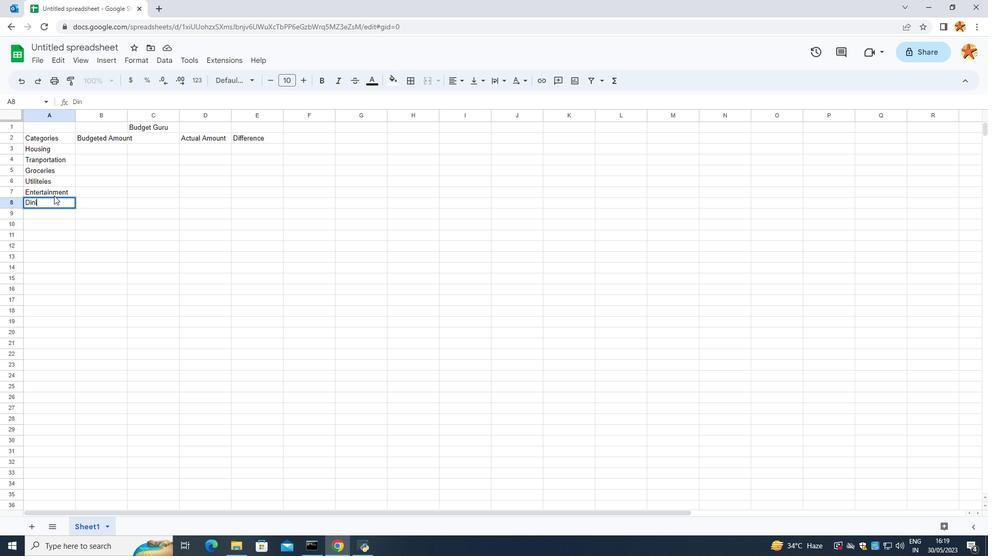 
Action: Mouse moved to (54, 196)
Screenshot: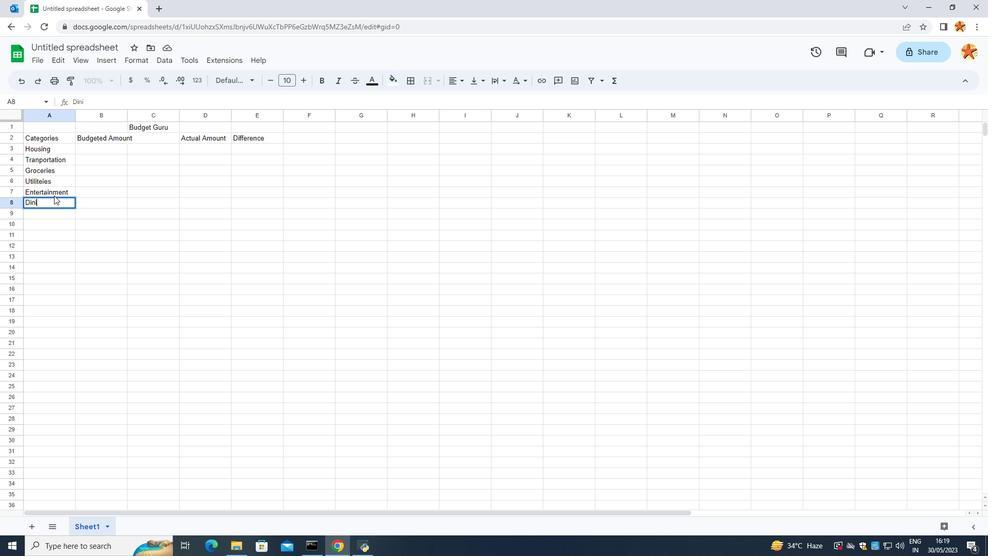 
Action: Key pressed g
Screenshot: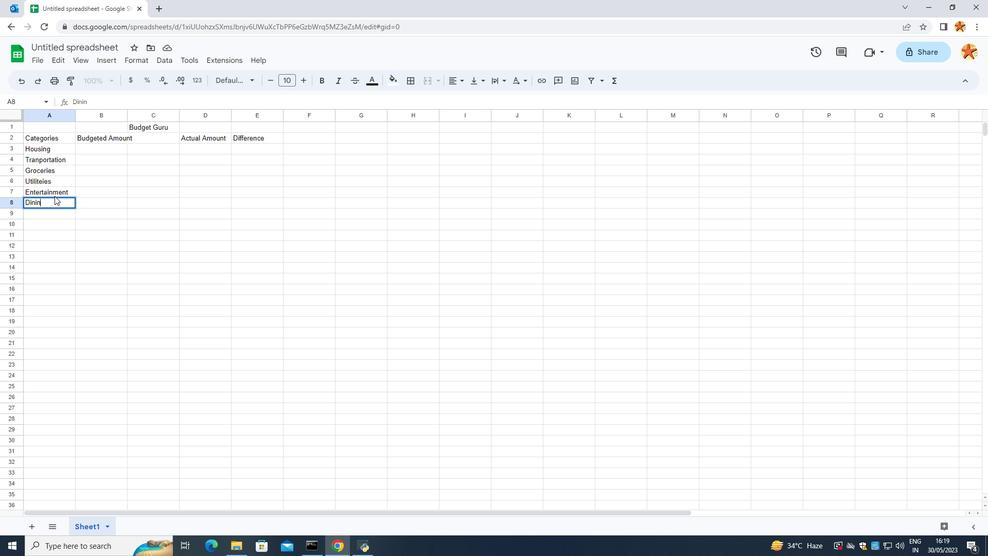 
Action: Mouse moved to (54, 197)
Screenshot: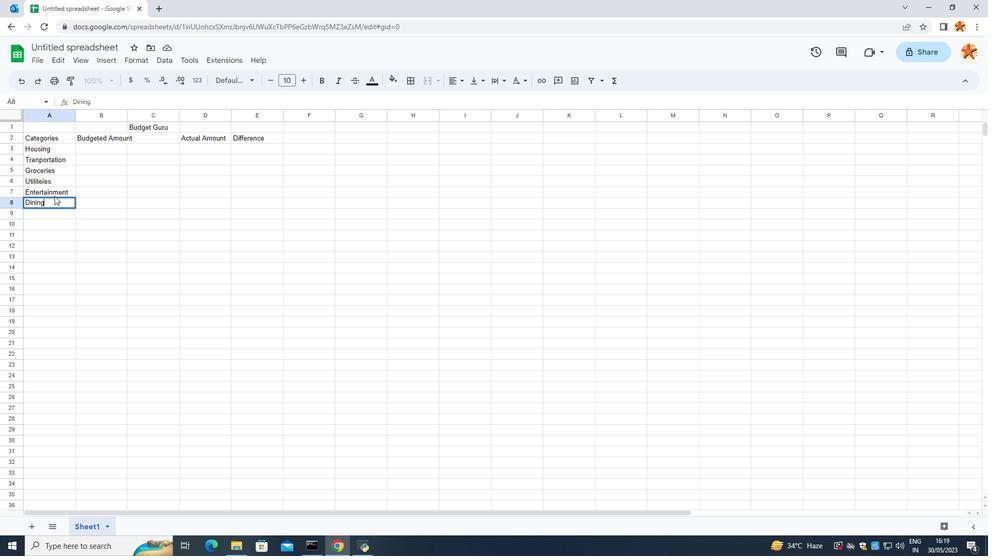 
Action: Key pressed <Key.space>
Screenshot: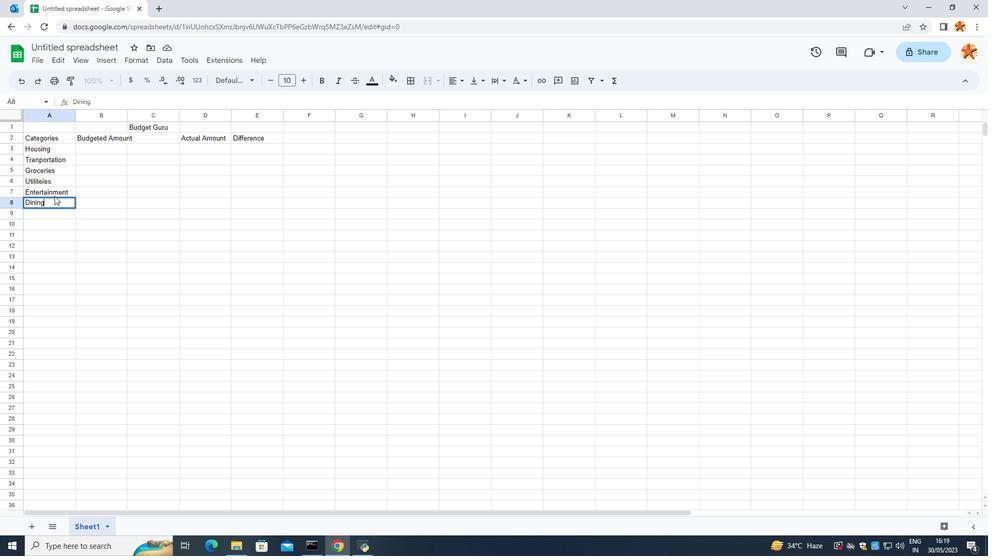 
Action: Mouse moved to (55, 198)
Screenshot: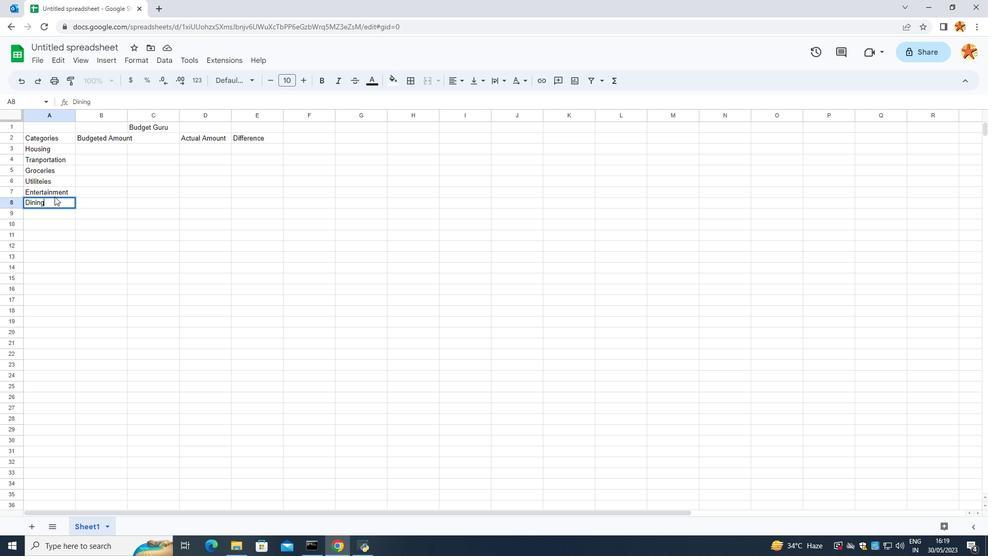
Action: Key pressed <Key.caps_lock>O
Screenshot: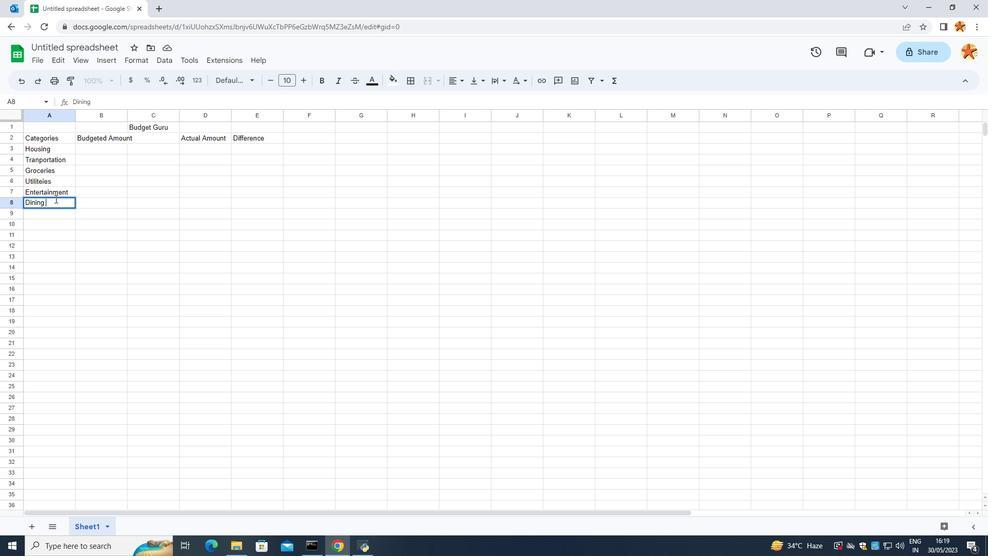 
Action: Mouse moved to (55, 198)
Screenshot: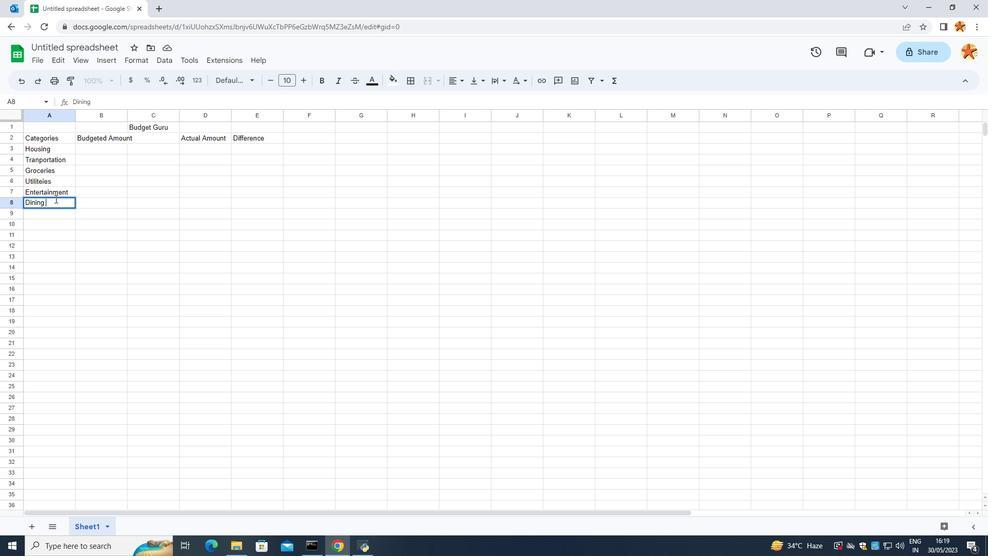 
Action: Key pressed <Key.caps_lock>u
Screenshot: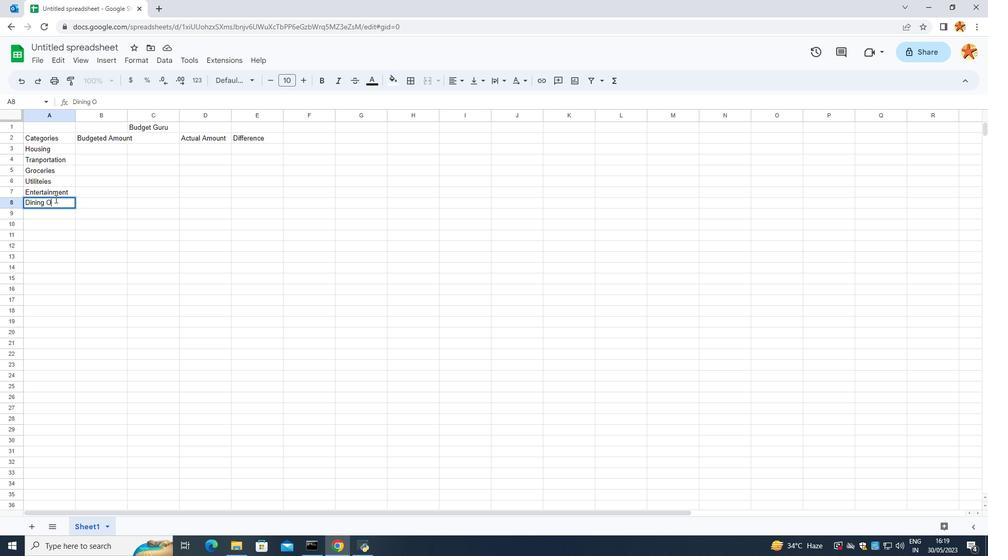 
Action: Mouse moved to (55, 199)
Screenshot: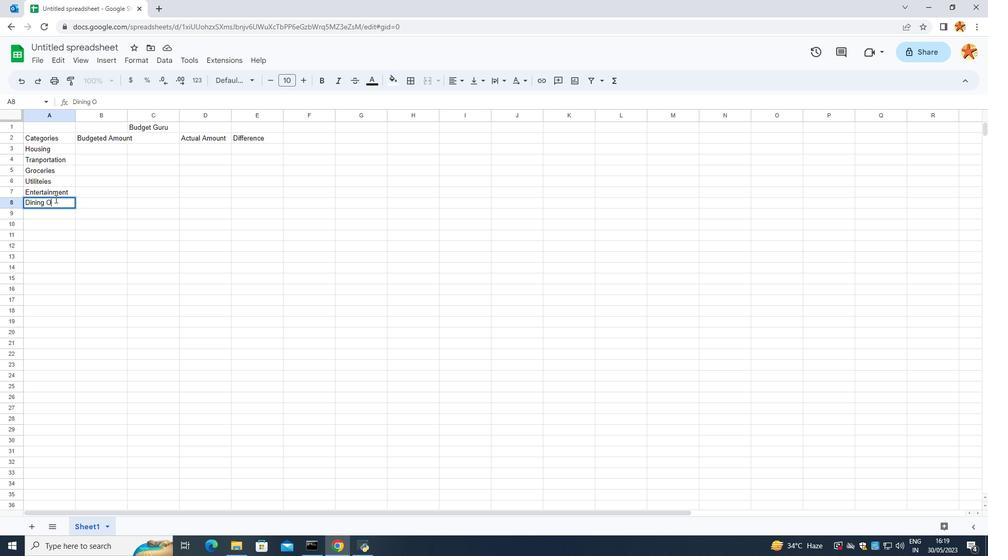 
Action: Key pressed t\<Key.enter><Key.caps_lock>
Screenshot: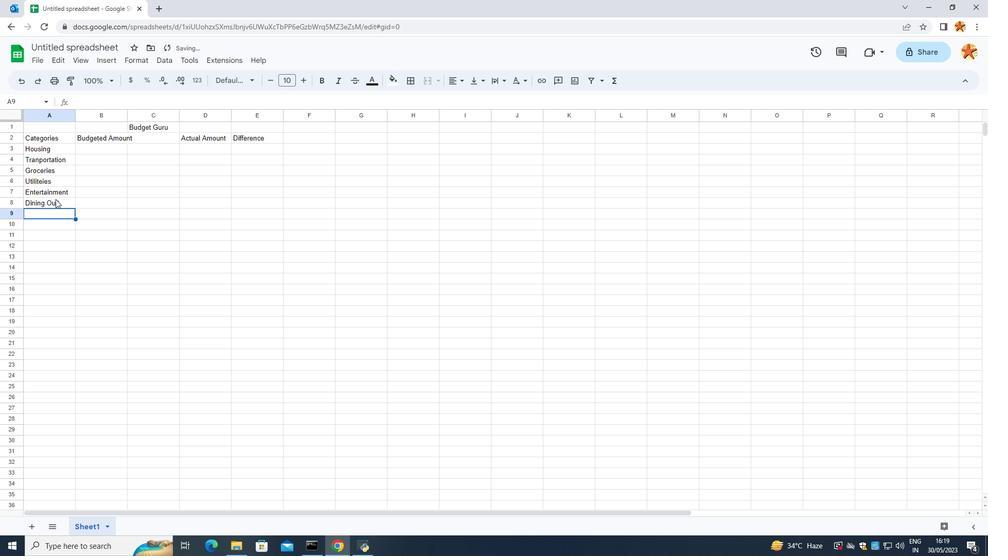 
Action: Mouse moved to (55, 199)
Screenshot: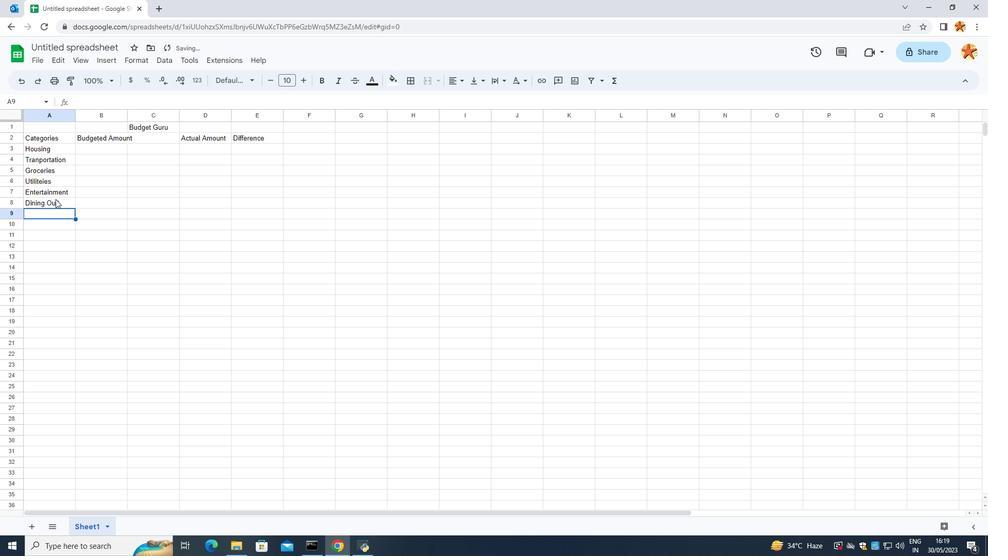 
Action: Key pressed H<Key.caps_lock>real
Screenshot: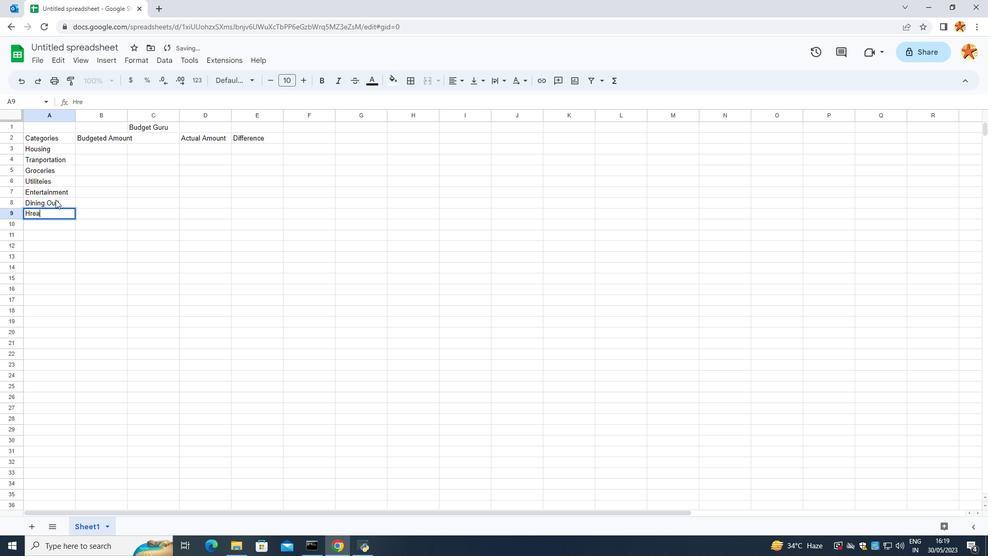 
Action: Mouse moved to (55, 200)
Screenshot: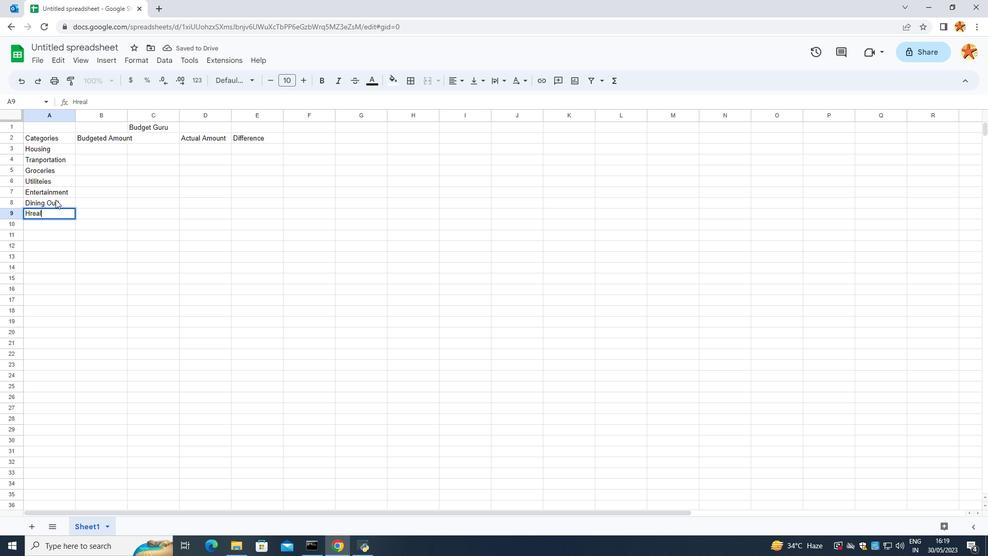 
Action: Key pressed th
Screenshot: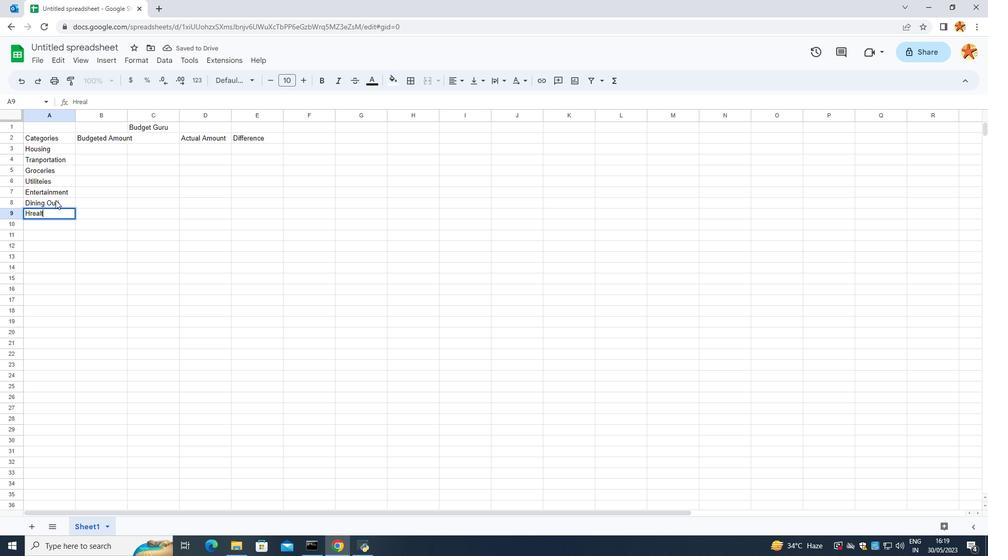 
Action: Mouse moved to (55, 200)
Screenshot: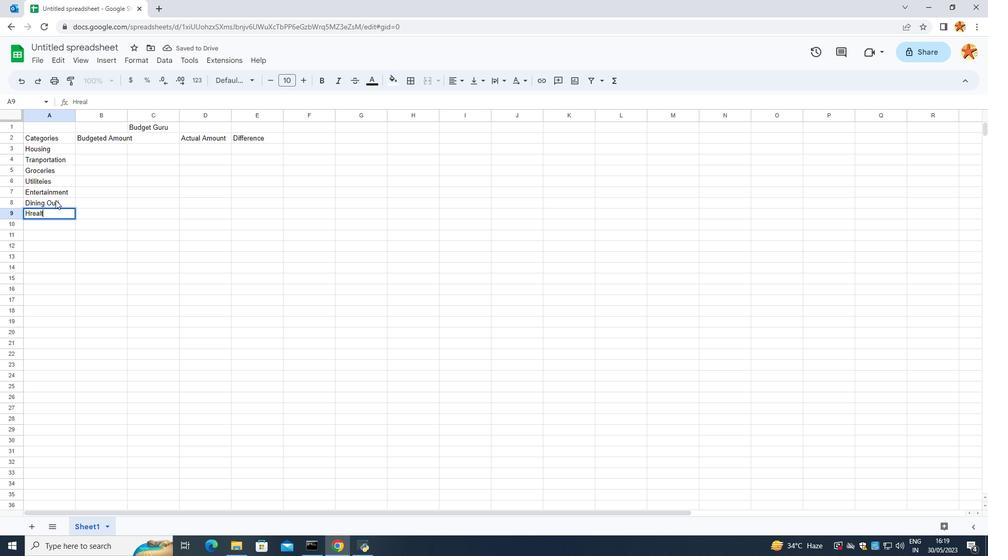 
Action: Key pressed <Key.enter><Key.caps_lock>M
Screenshot: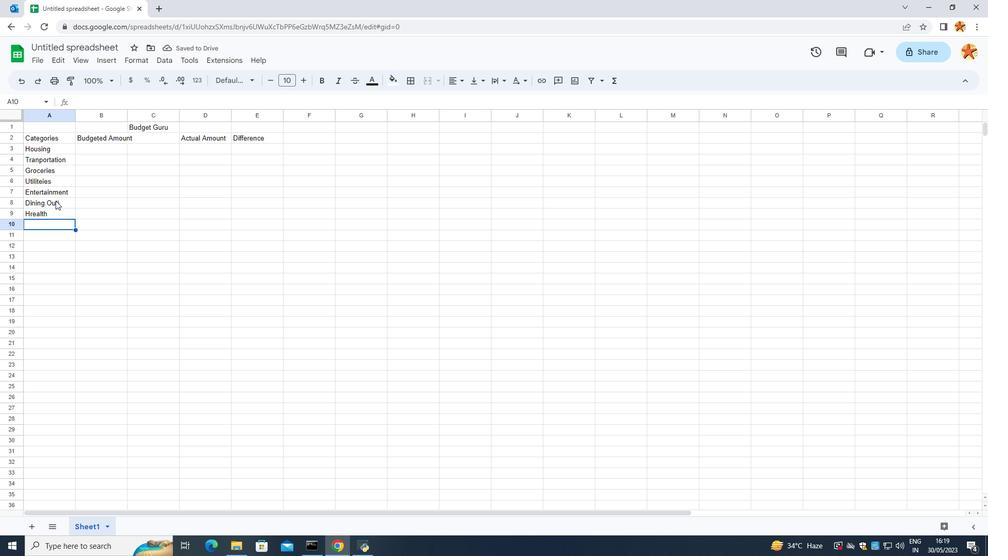 
Action: Mouse moved to (55, 201)
Screenshot: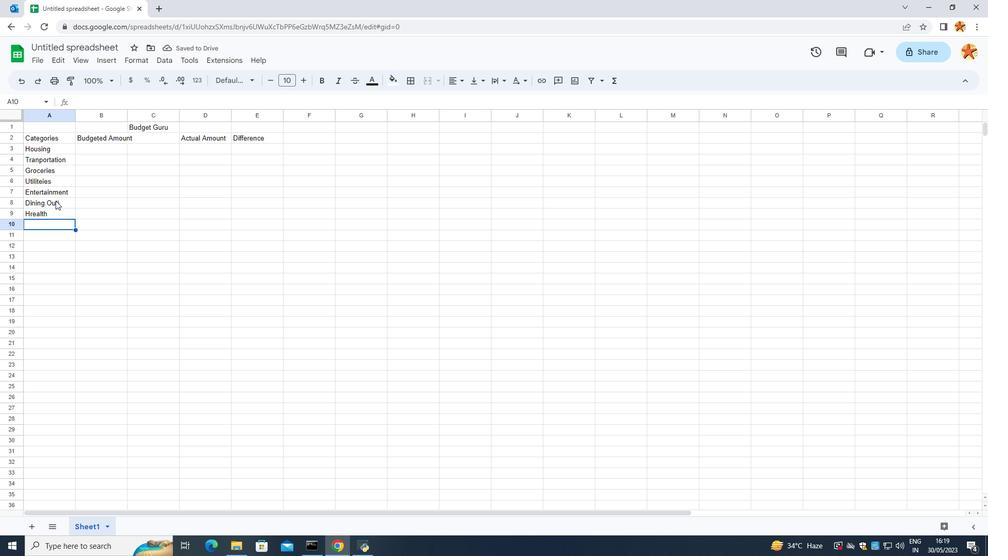 
Action: Key pressed <Key.caps_lock>isce
Screenshot: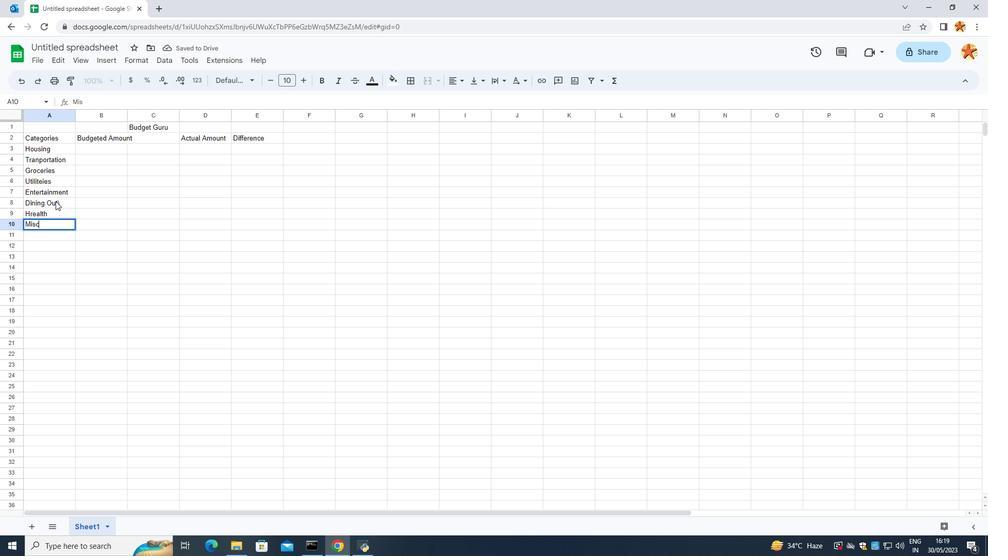 
Action: Mouse moved to (55, 201)
Screenshot: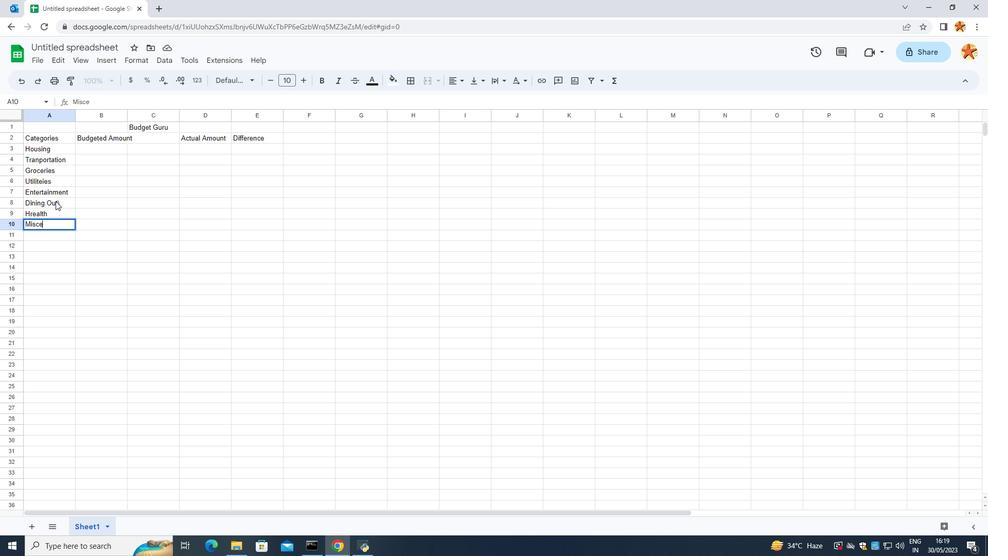 
Action: Key pressed l
Screenshot: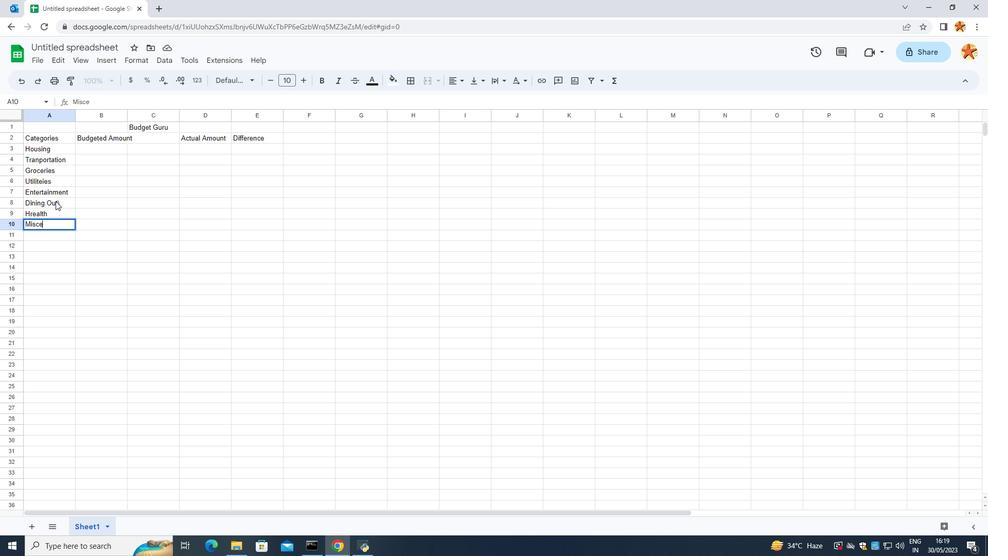 
Action: Mouse moved to (55, 202)
Screenshot: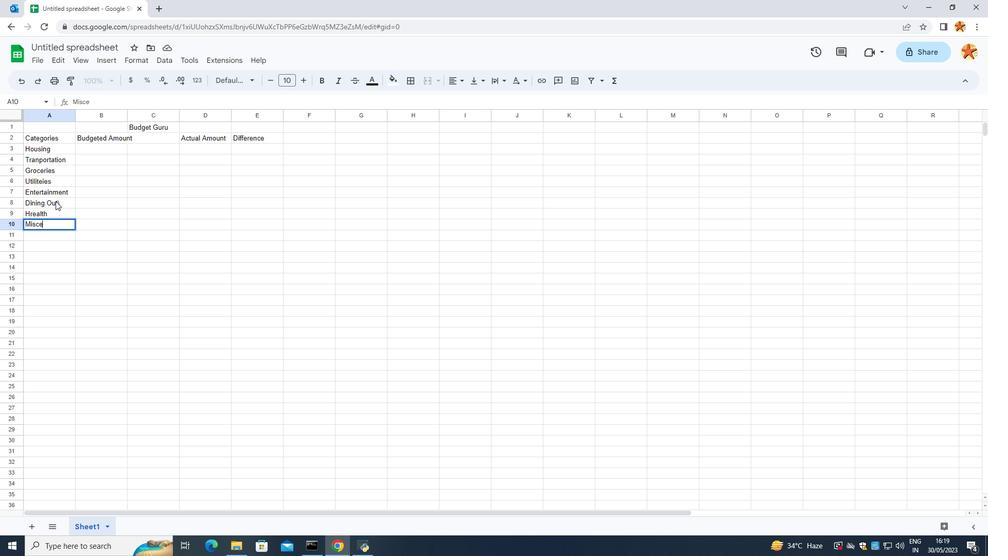 
Action: Key pressed an
Screenshot: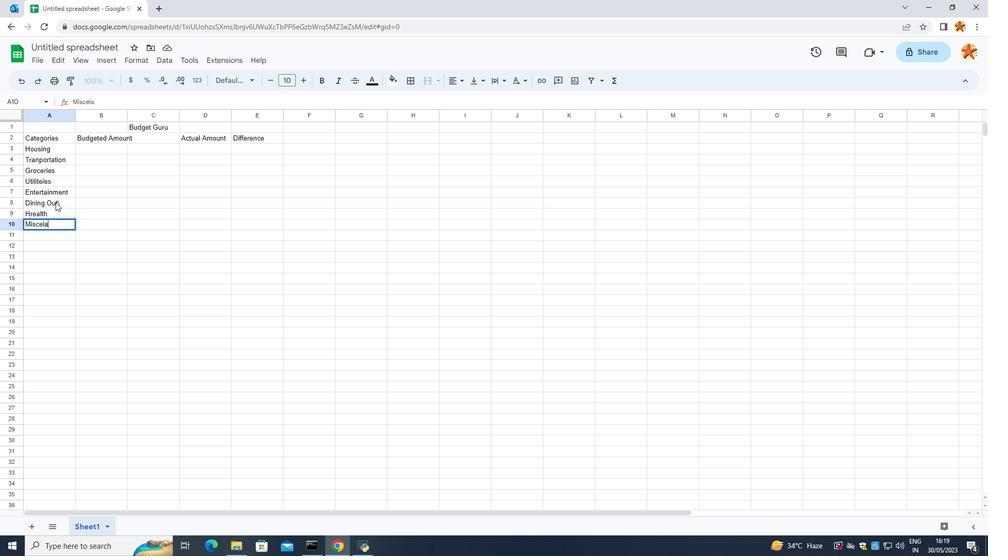 
Action: Mouse moved to (55, 202)
Screenshot: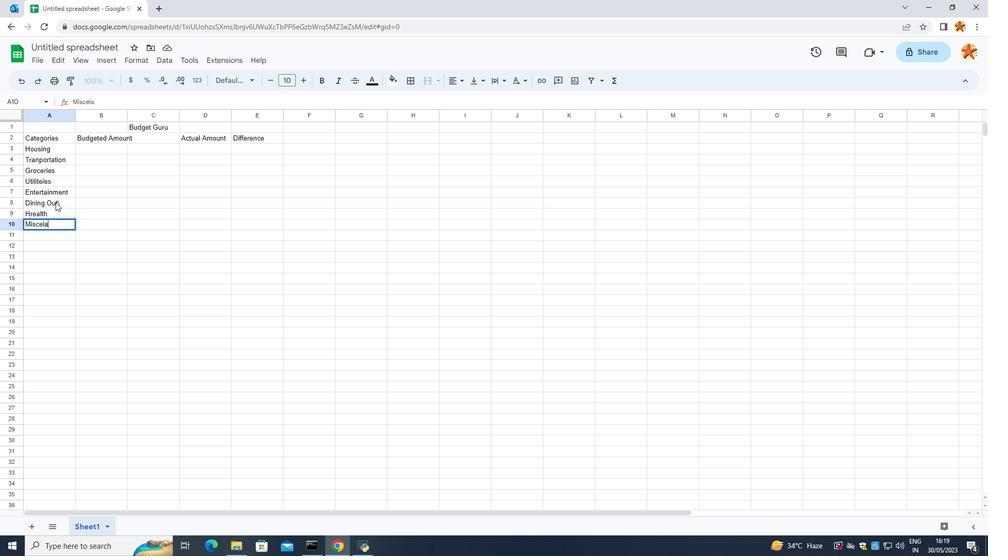 
Action: Key pressed io
Screenshot: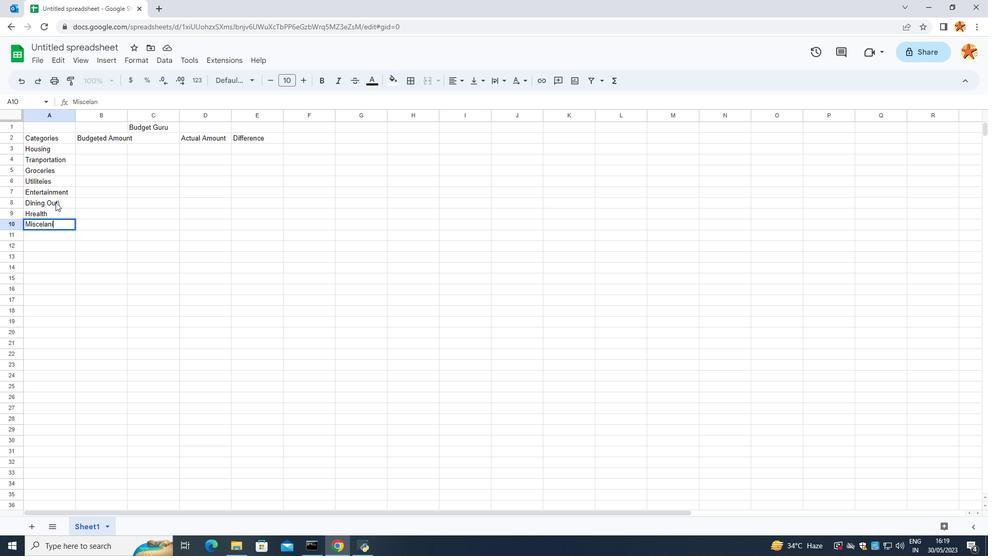 
Action: Mouse moved to (55, 202)
Screenshot: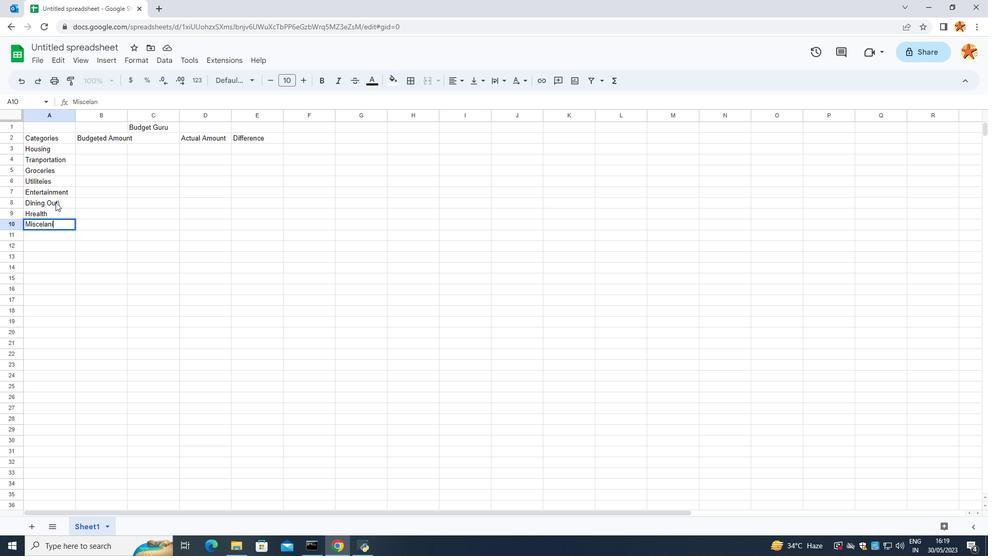 
Action: Key pressed us
Screenshot: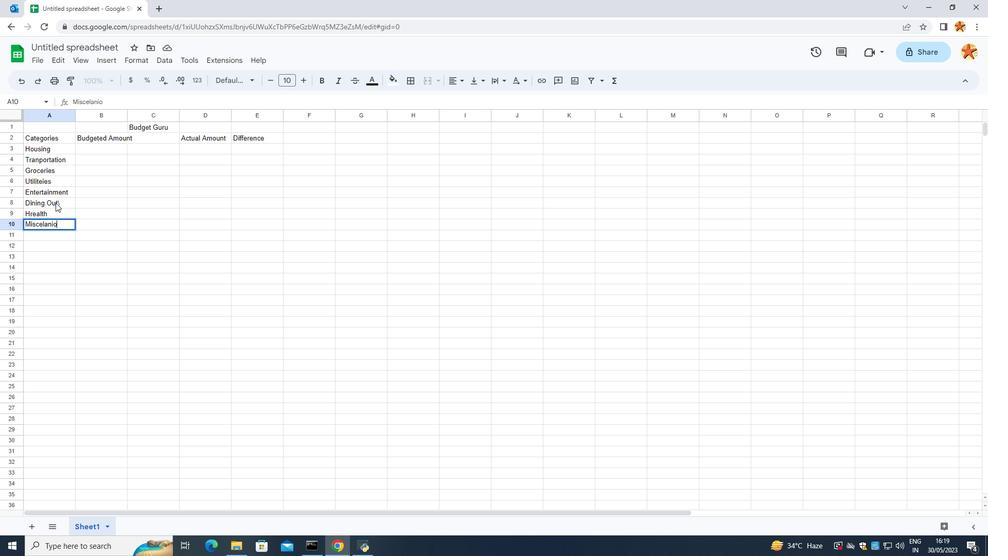 
Action: Mouse moved to (55, 203)
Screenshot: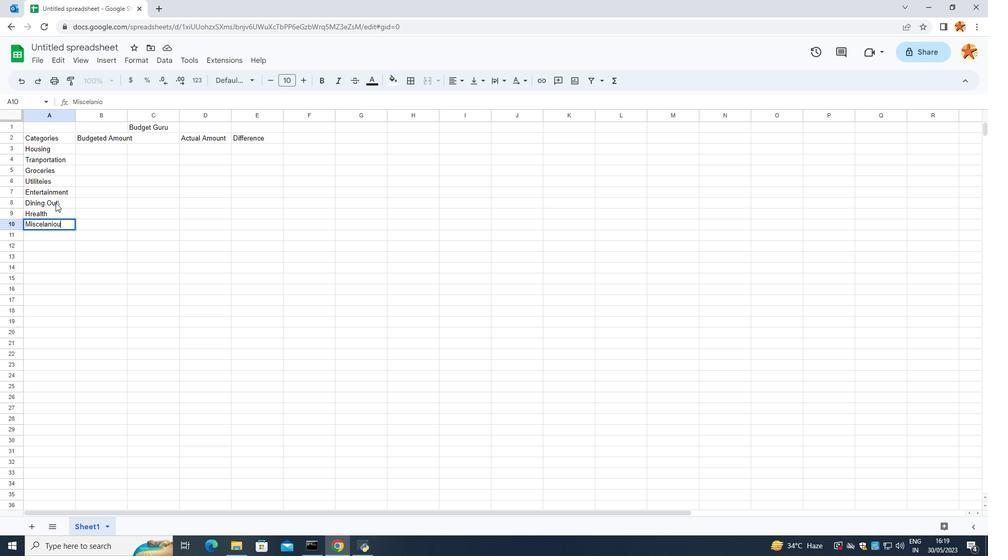 
Action: Key pressed <Key.enter><Key.caps_lock>S<Key.caps_lock>av
Screenshot: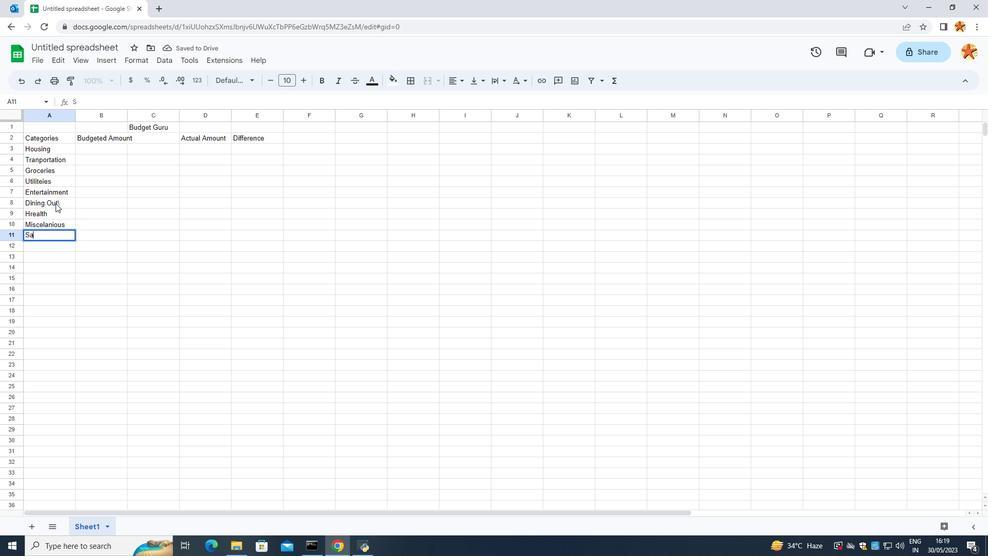 
Action: Mouse moved to (56, 203)
Screenshot: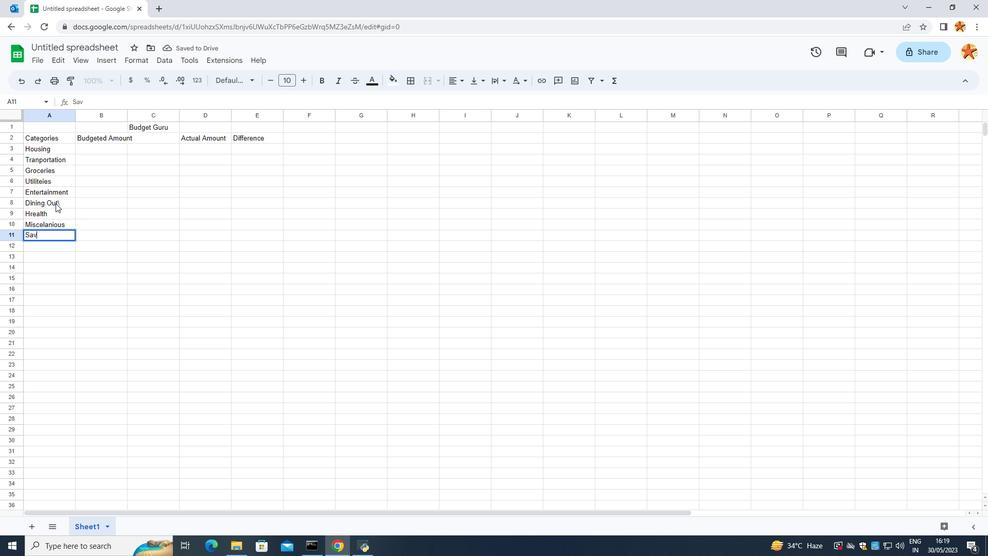 
Action: Key pressed ins
Screenshot: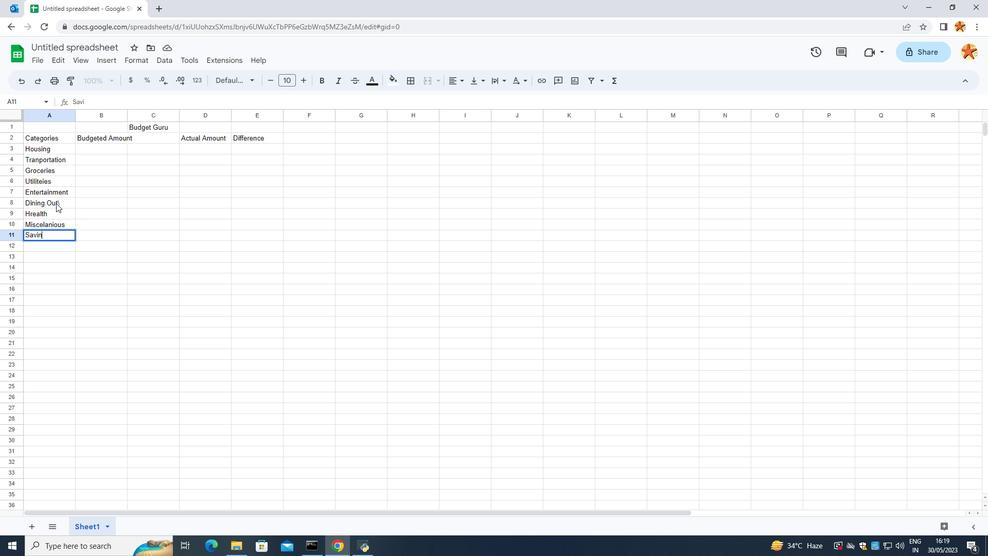 
Action: Mouse moved to (94, 217)
Screenshot: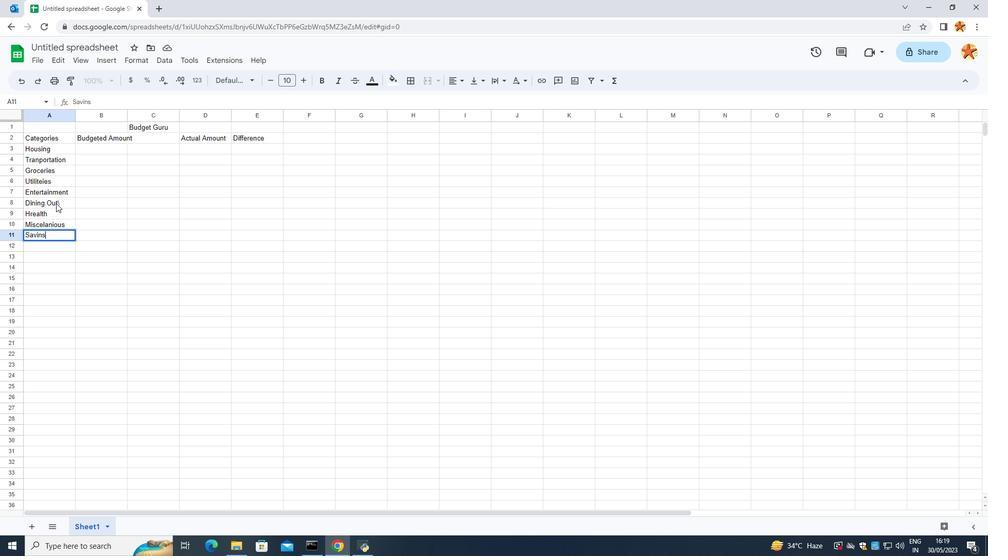 
Action: Key pressed <Key.backspace><Key.backspace>ng
Screenshot: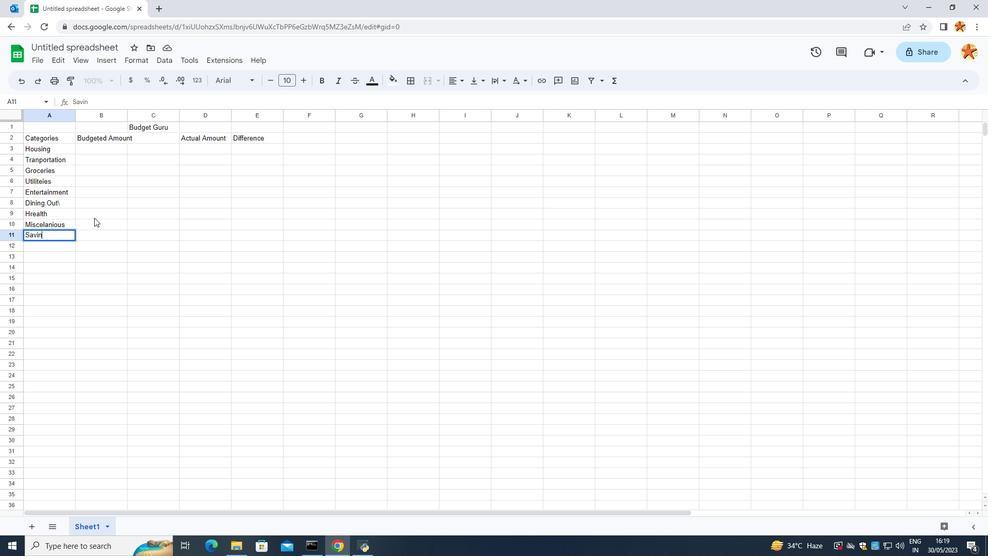 
Action: Mouse moved to (94, 218)
Screenshot: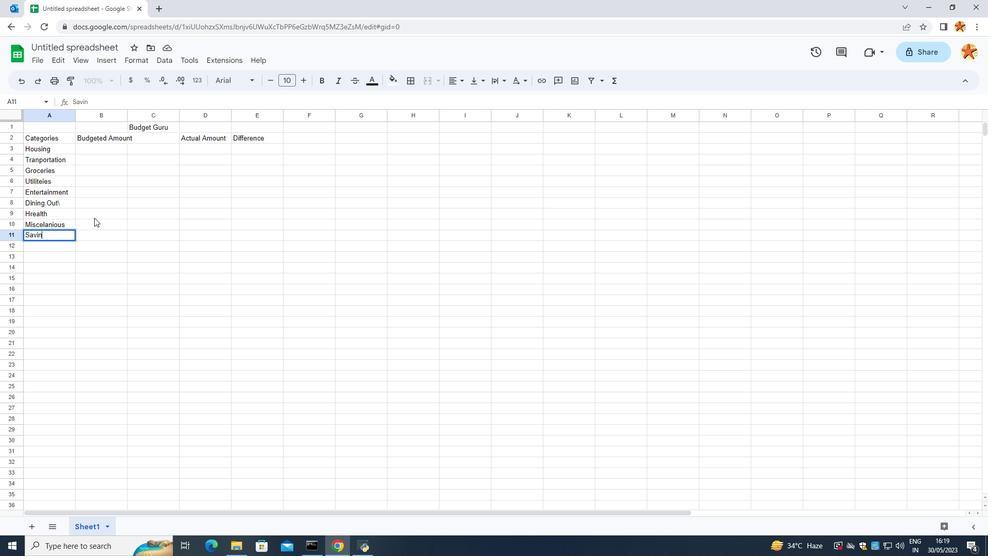 
Action: Key pressed s
Screenshot: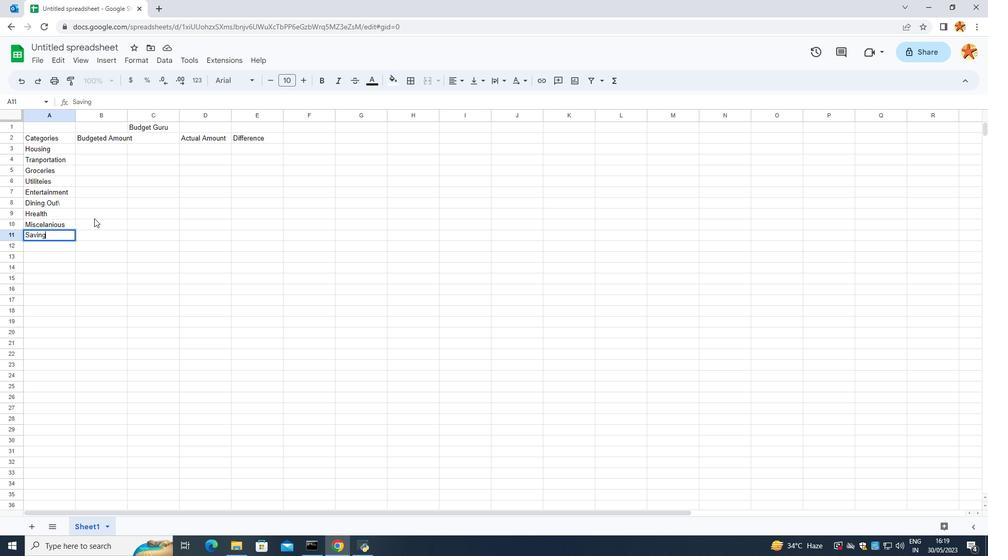 
Action: Mouse moved to (94, 218)
Screenshot: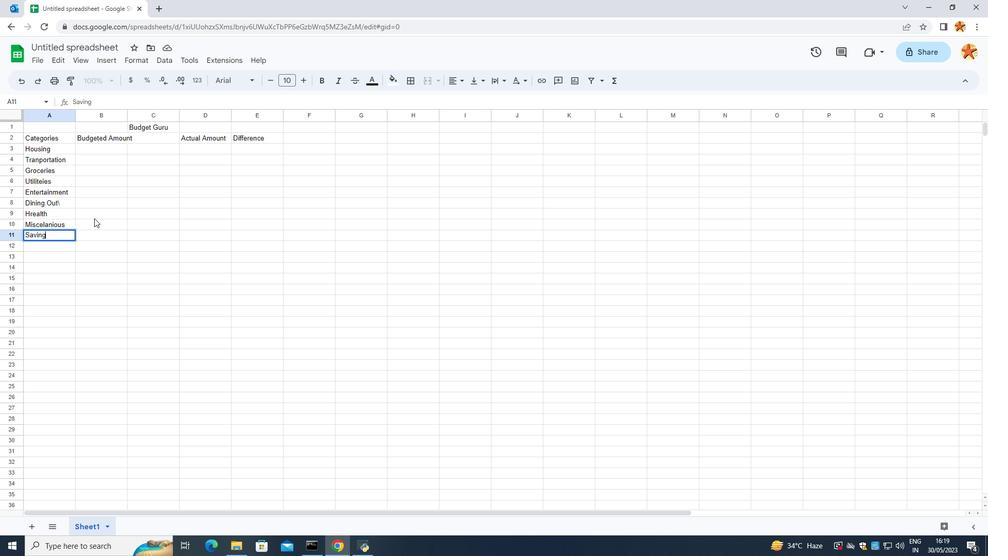 
Action: Key pressed <Key.enter>
Screenshot: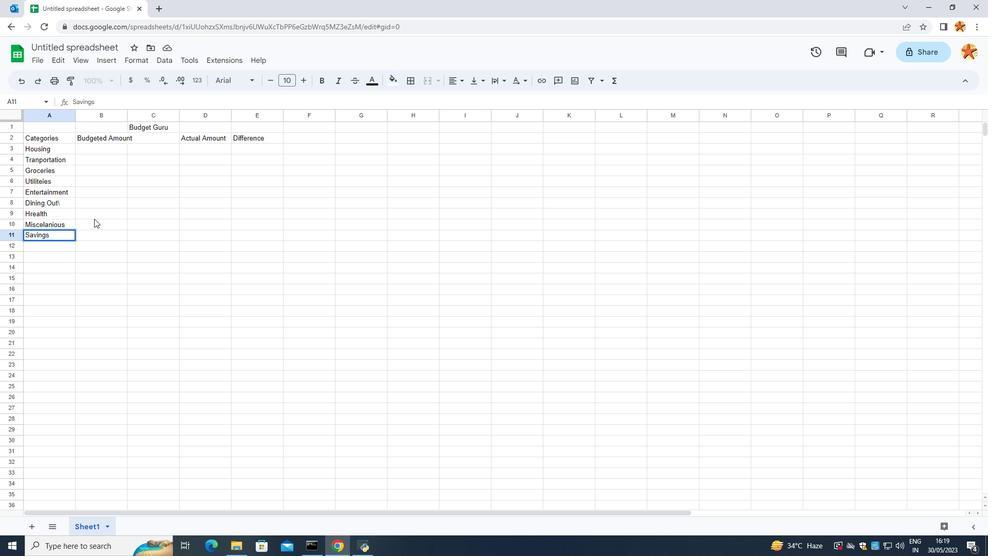 
Action: Mouse moved to (108, 142)
Screenshot: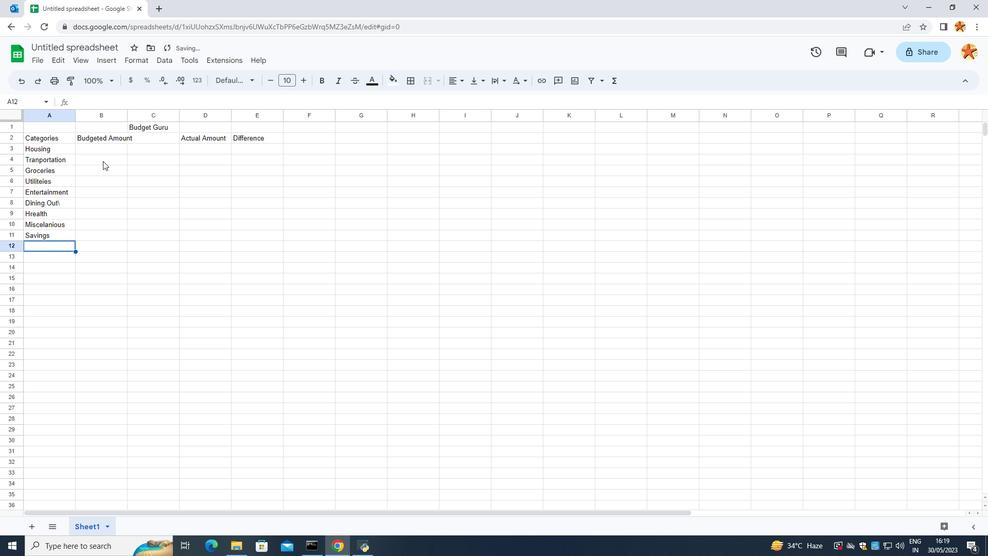 
Action: Mouse pressed left at (108, 142)
Screenshot: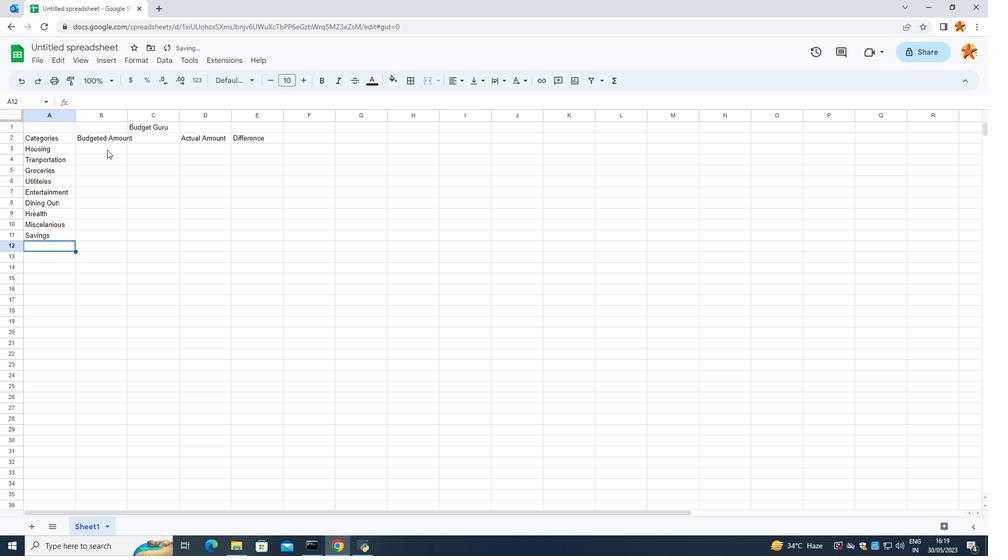 
Action: Mouse moved to (98, 152)
Screenshot: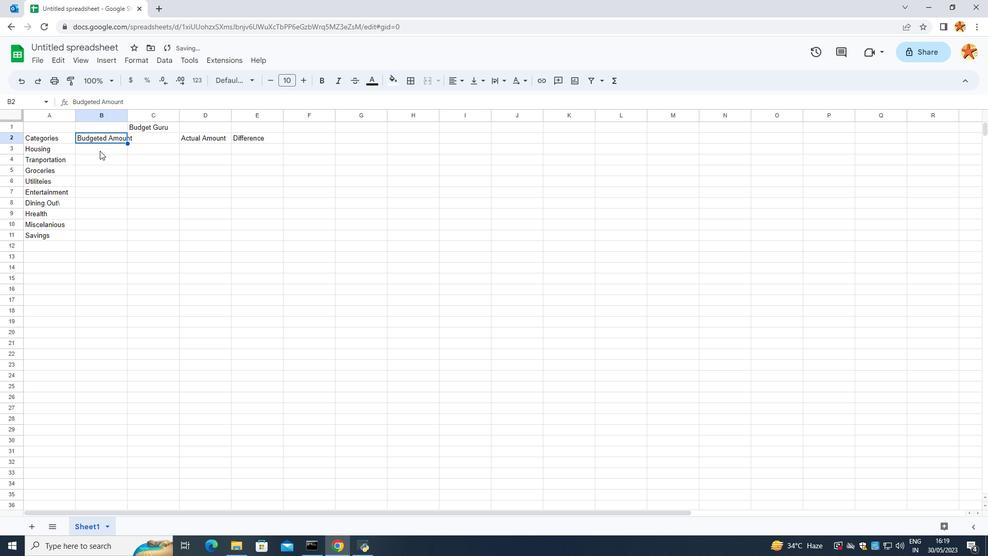 
Action: Mouse pressed left at (98, 152)
Screenshot: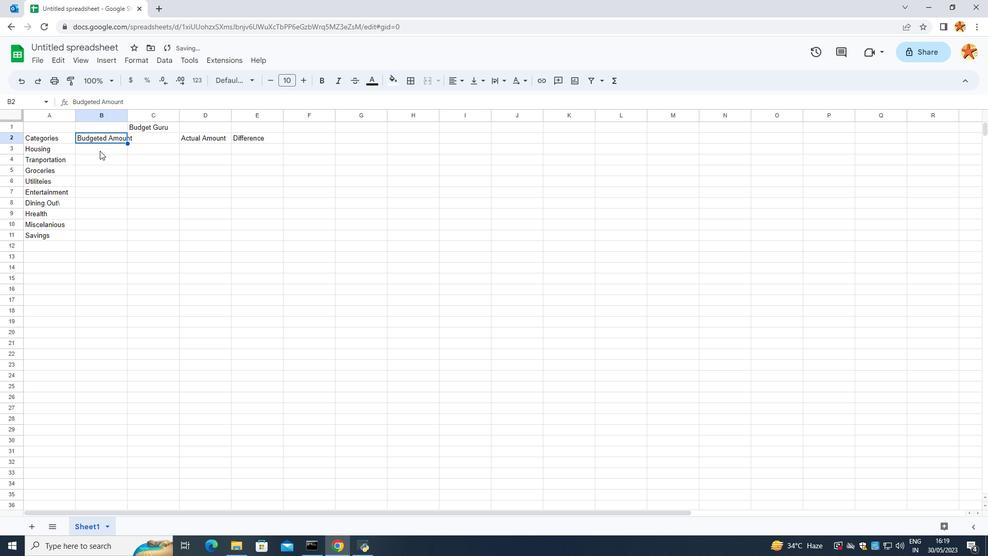 
Action: Mouse moved to (66, 152)
Screenshot: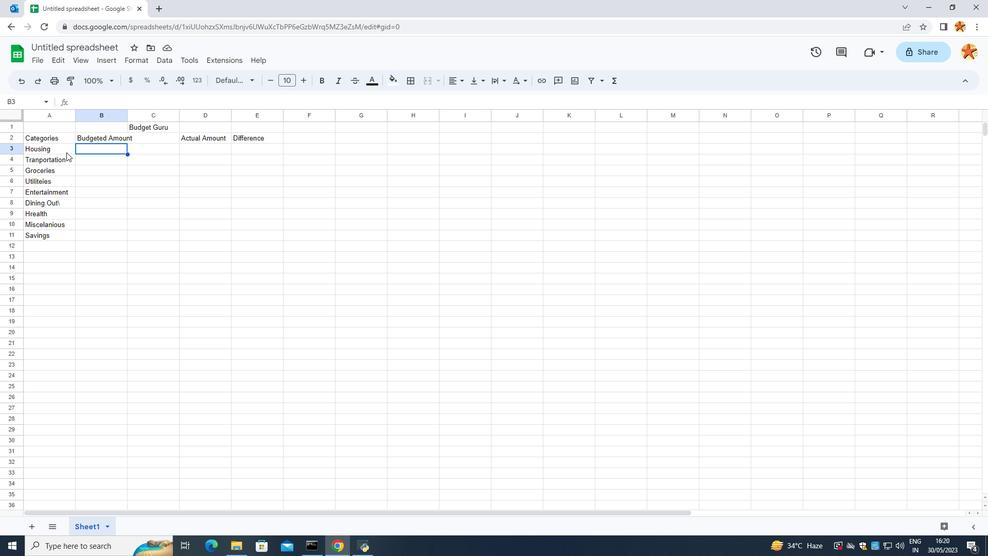 
Action: Key pressed <Key.shift_r>
Screenshot: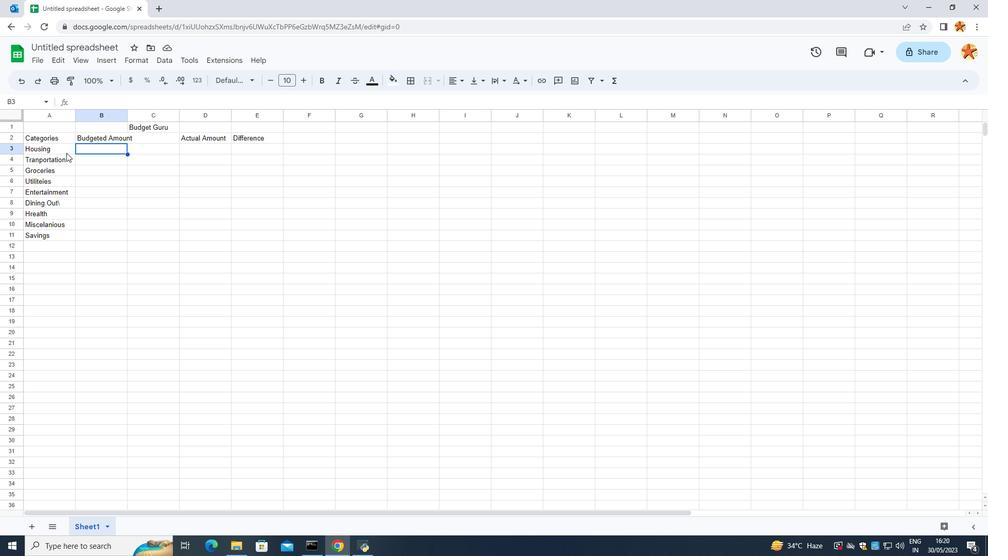 
Action: Mouse moved to (65, 153)
Screenshot: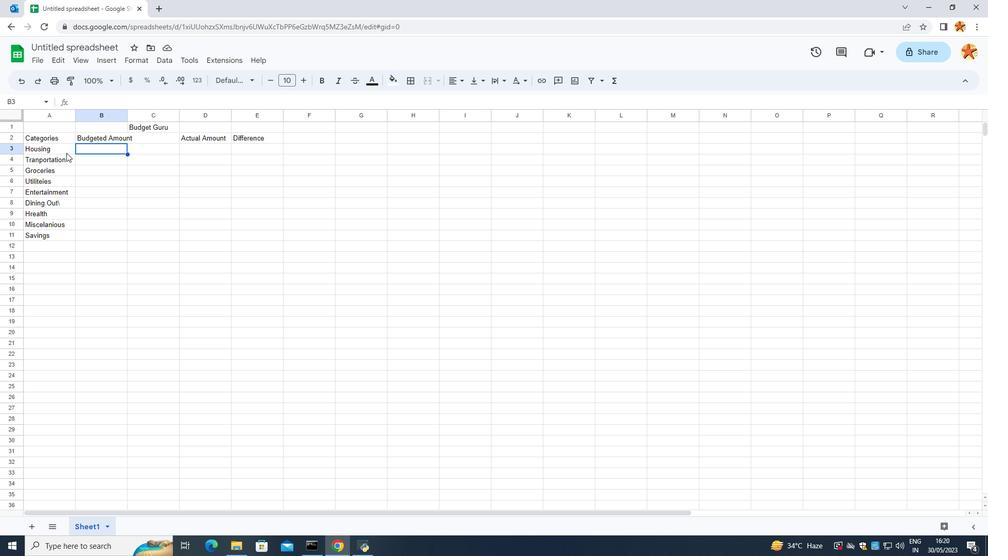 
Action: Key pressed <Key.shift_r><Key.shift_r><Key.shift_r>$
Screenshot: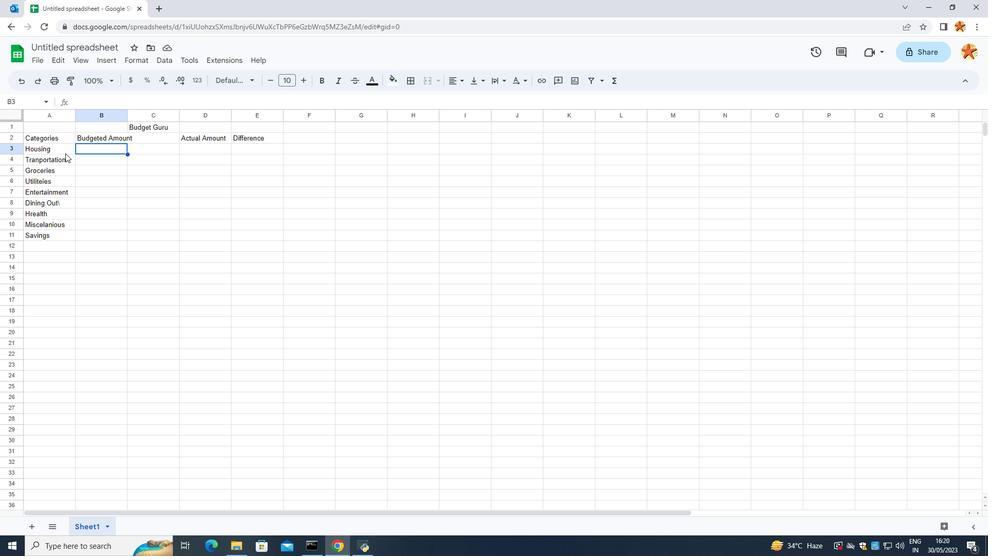 
Action: Mouse moved to (65, 153)
Screenshot: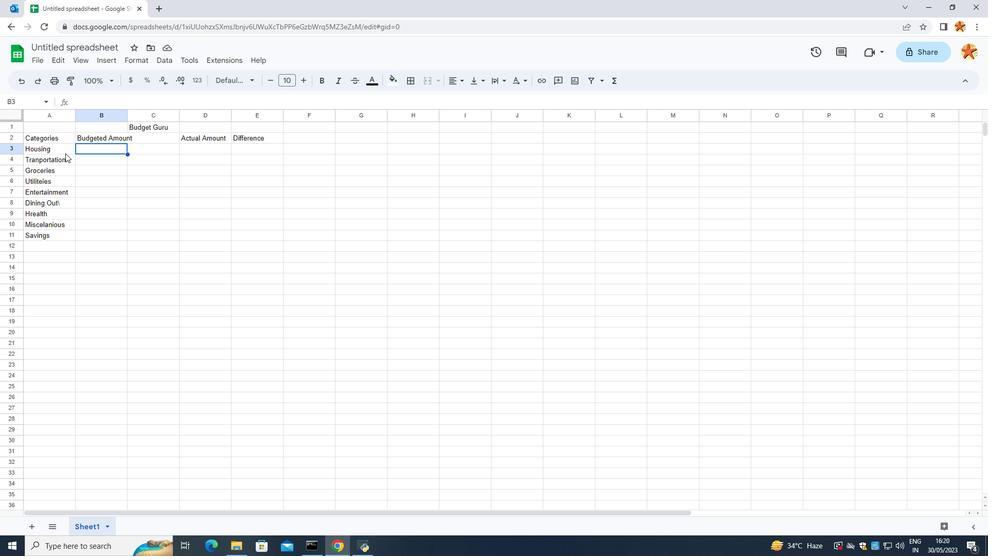 
Action: Key pressed 150
Screenshot: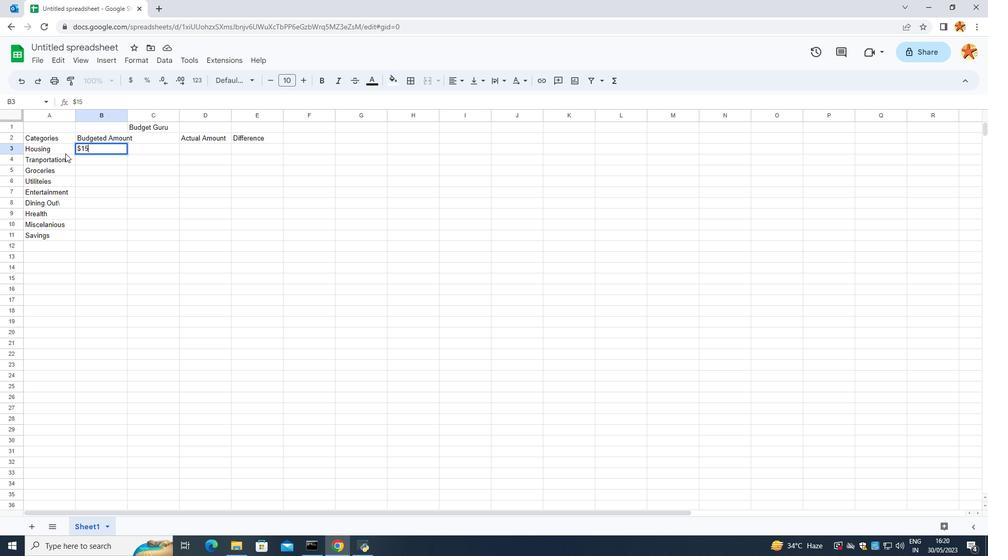 
Action: Mouse moved to (65, 154)
Screenshot: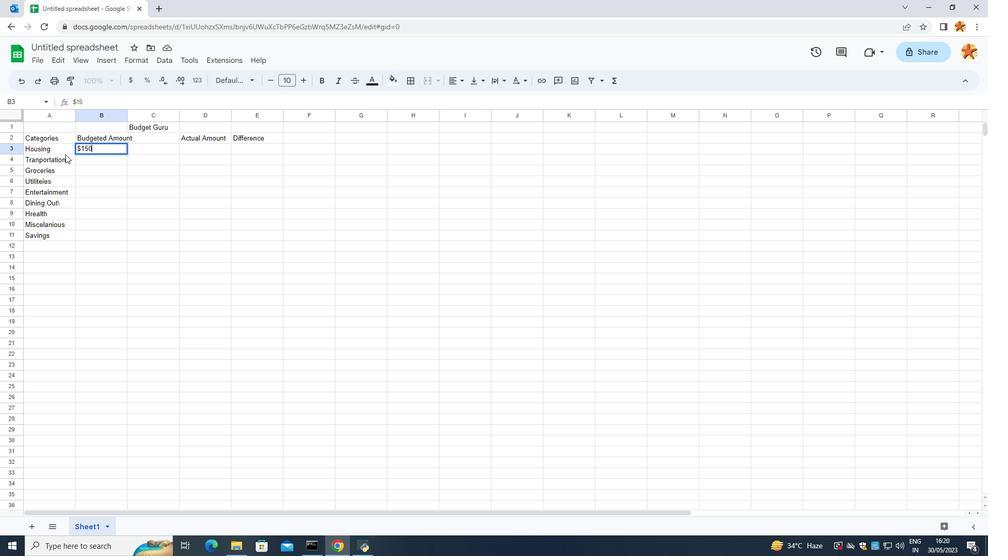 
Action: Key pressed 0<Key.enter>
Screenshot: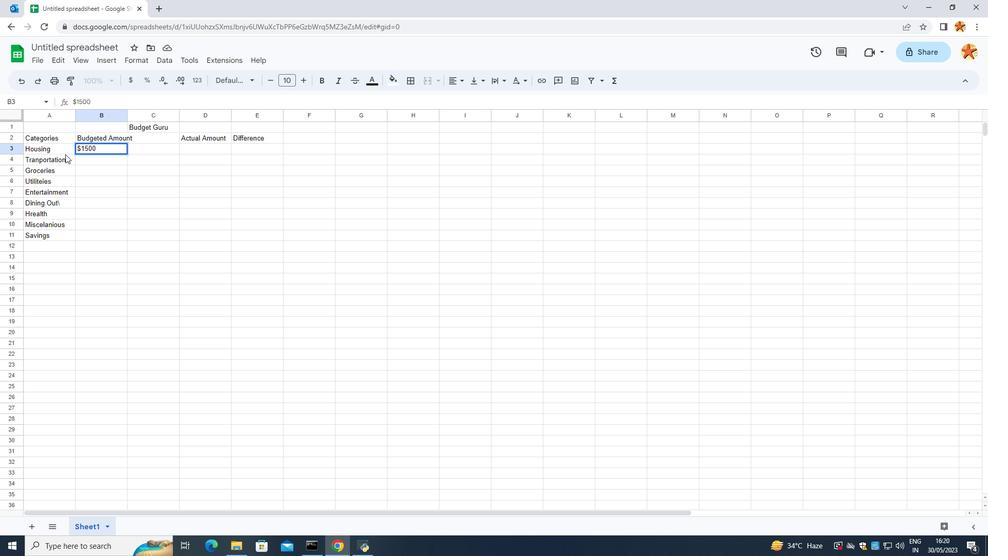 
Action: Mouse moved to (65, 155)
Screenshot: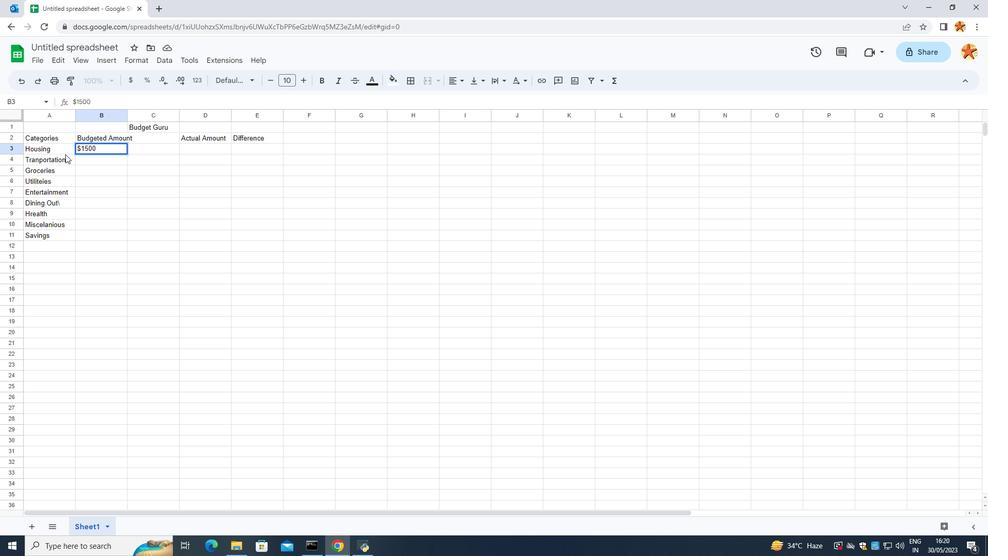 
Action: Key pressed <Key.shift_r><Key.shift_r><Key.shift_r><Key.shift_r><Key.shift_r><Key.shift_r><Key.shift_r><Key.shift_r><Key.shift_r><Key.shift_r><Key.shift_r><Key.shift_r><Key.shift_r><Key.shift_r><Key.shift_r><Key.shift_r><Key.shift_r><Key.shift_r><Key.shift_r><Key.shift_r><Key.shift_r><Key.shift_r><Key.shift_r><Key.shift_r><Key.shift_r><Key.shift_r><Key.shift_r><Key.shift_r><Key.shift_r><Key.shift_r><Key.shift_r><Key.shift_r><Key.shift_r><Key.shift_r><Key.shift_r><Key.shift_r><Key.shift_r><Key.shift_r><Key.shift_r><Key.shift_r><Key.shift_r><Key.shift_r><Key.shift_r><Key.shift_r><Key.shift_r><Key.shift_r><Key.shift_r><Key.shift_r><Key.shift_r><Key.shift_r><Key.shift_r><Key.shift_r><Key.shift_r><Key.shift_r><Key.shift_r><Key.shift_r><Key.shift_r><Key.shift_r><Key.shift_r><Key.shift_r><Key.shift_r><Key.shift_r><Key.shift_r><Key.shift_r><Key.shift_r><Key.shift_r><Key.shift_r><Key.shift_r><Key.shift_r><Key.shift_r><Key.shift_r><Key.shift_r><Key.shift_r><Key.shift_r><Key.shift_r><Key.shift_r><Key.shift_r><Key.shift_r><Key.shift_r><Key.shift_r><Key.shift_r>$300
Screenshot: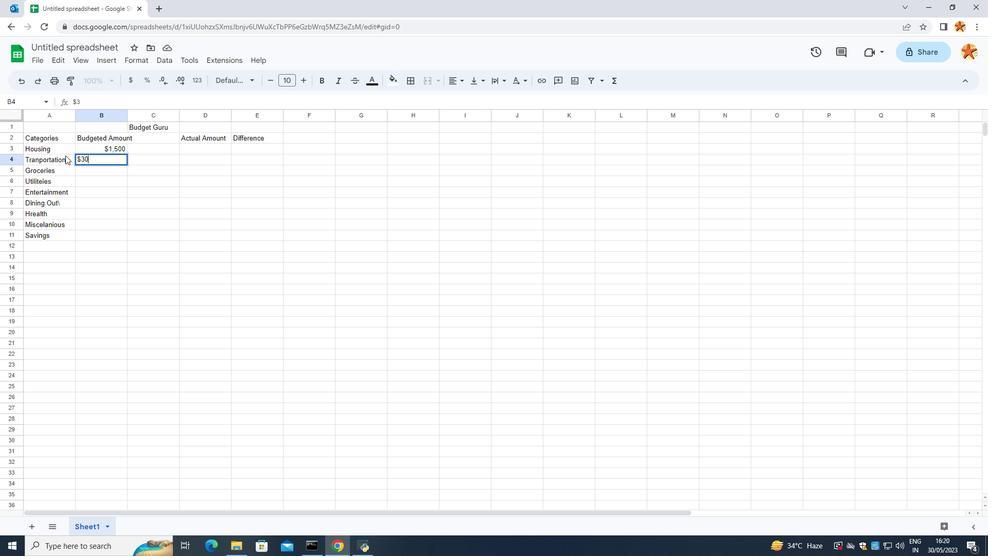 
Action: Mouse moved to (65, 155)
Screenshot: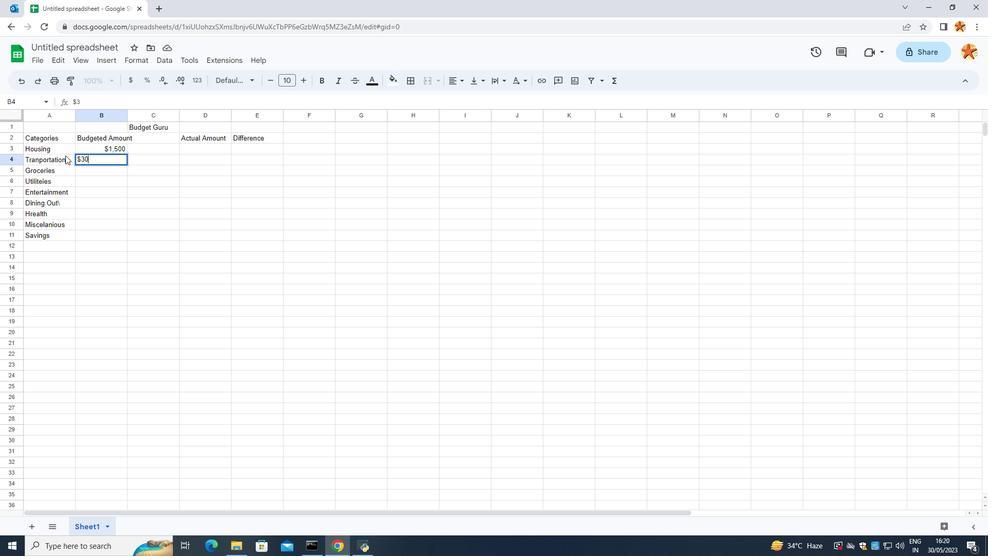 
Action: Key pressed <Key.enter>
Screenshot: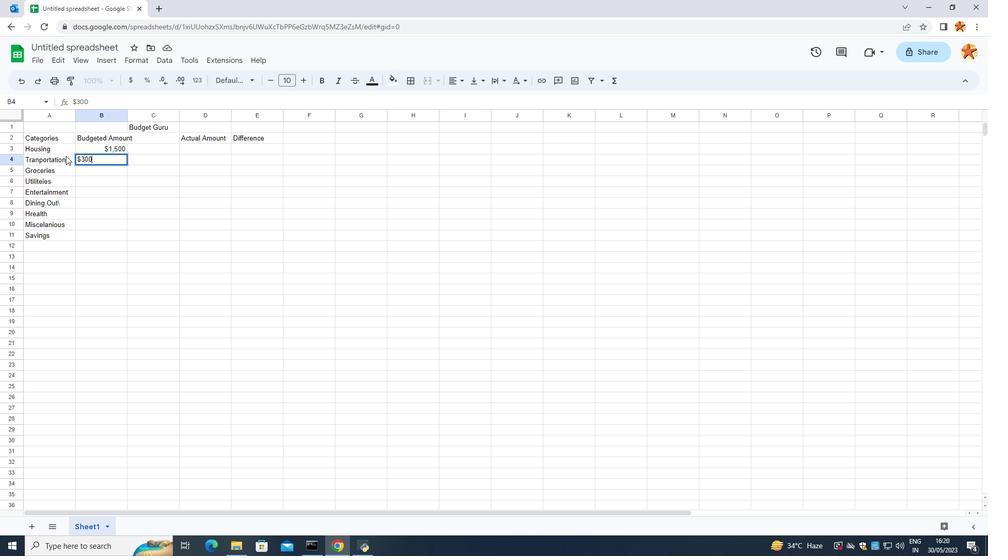 
Action: Mouse moved to (66, 157)
Screenshot: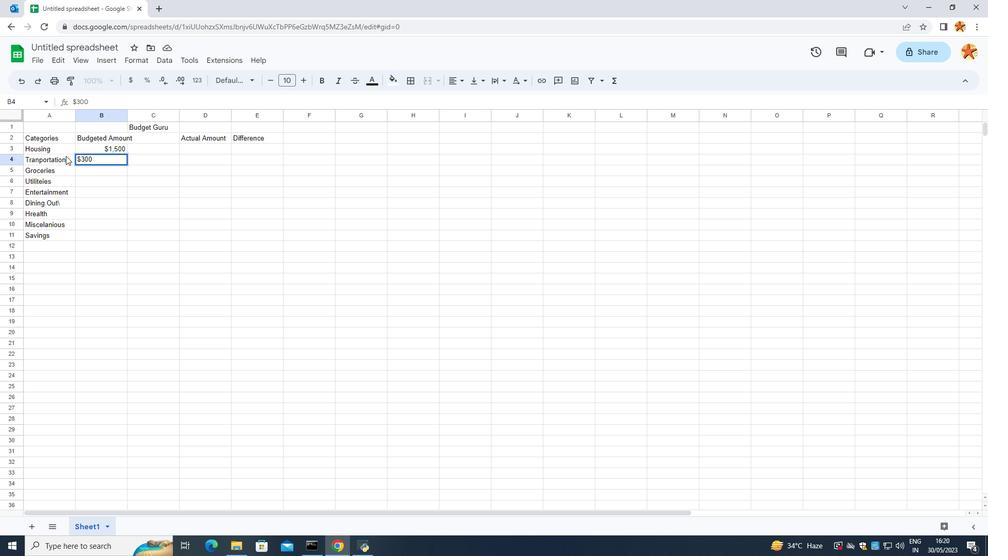 
Action: Key pressed <Key.shift_r>
Screenshot: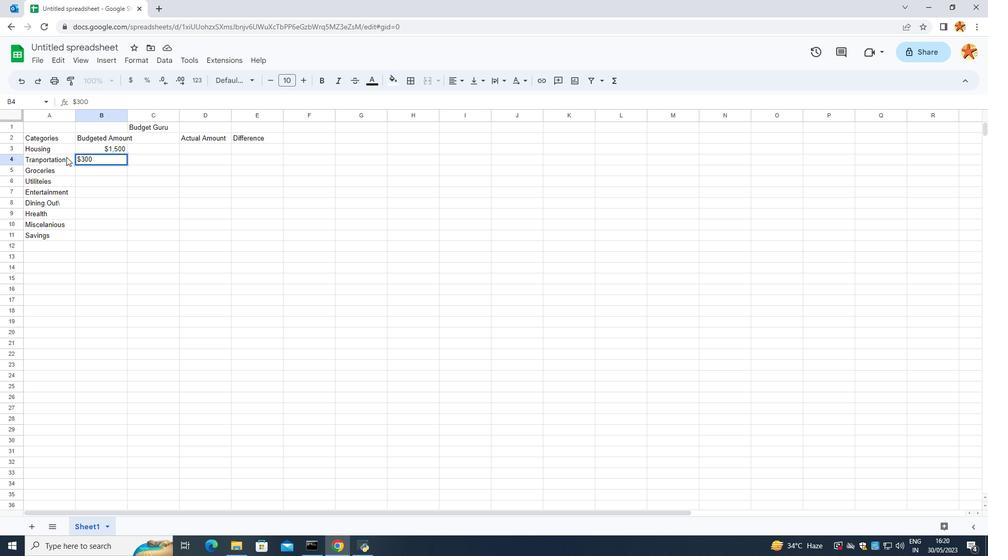
Action: Mouse moved to (66, 157)
Screenshot: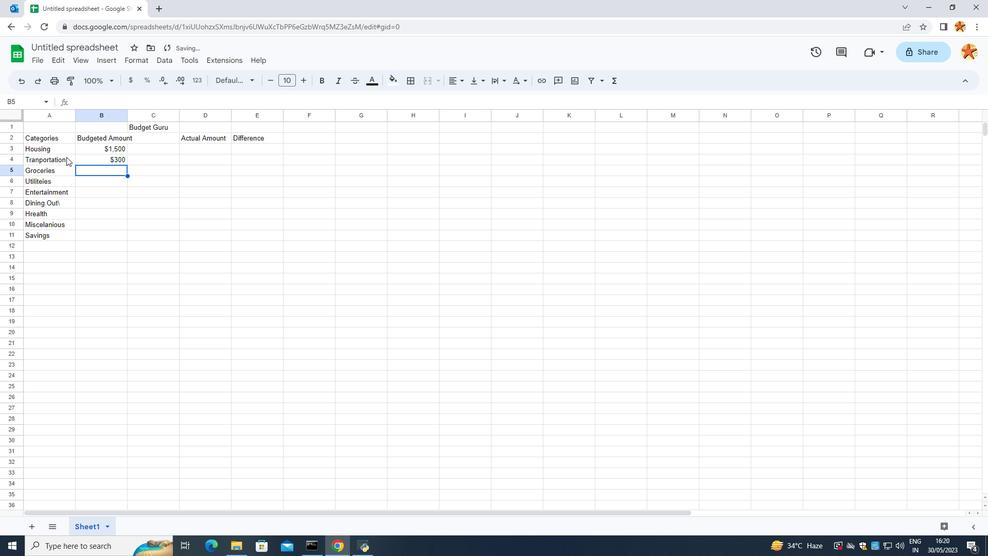 
Action: Key pressed $
Screenshot: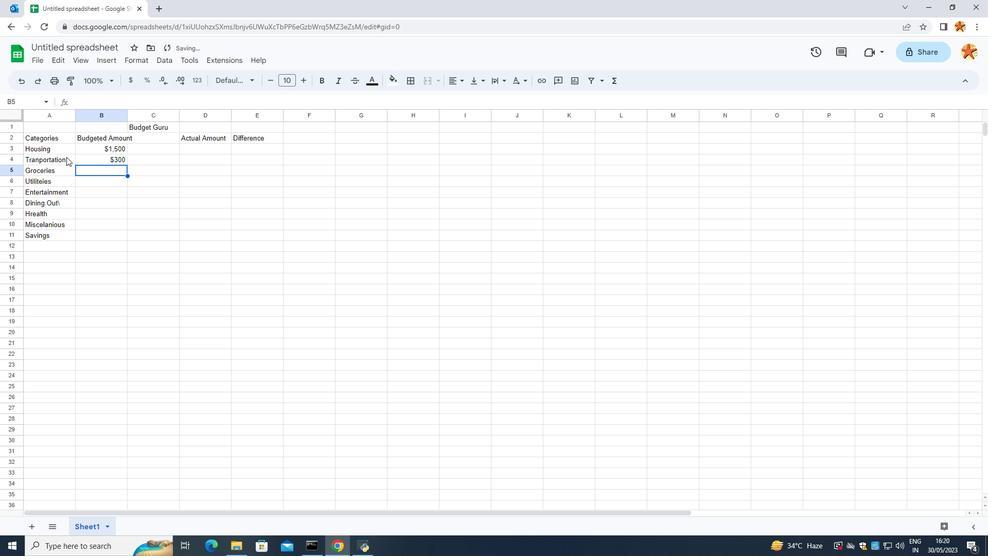 
Action: Mouse moved to (66, 157)
Screenshot: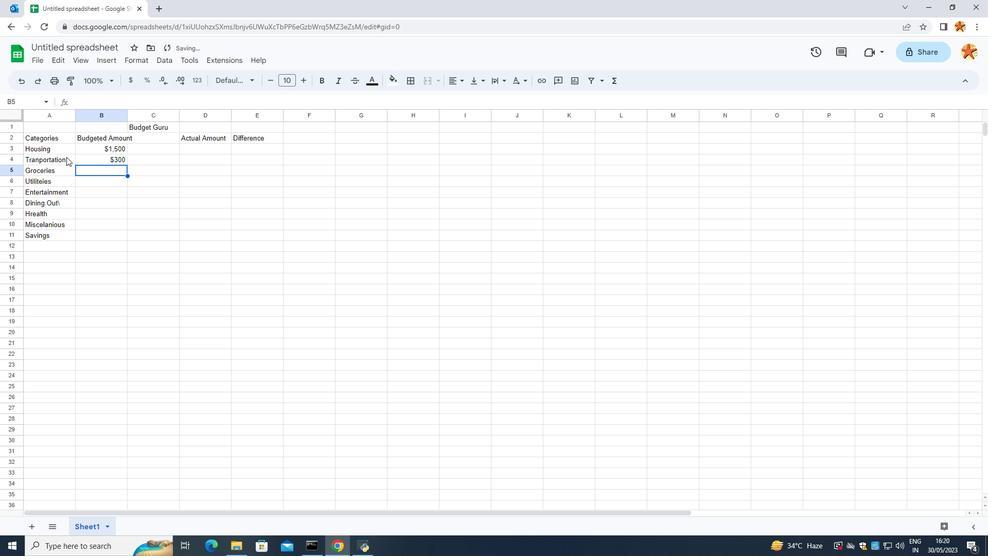 
Action: Key pressed 400
Screenshot: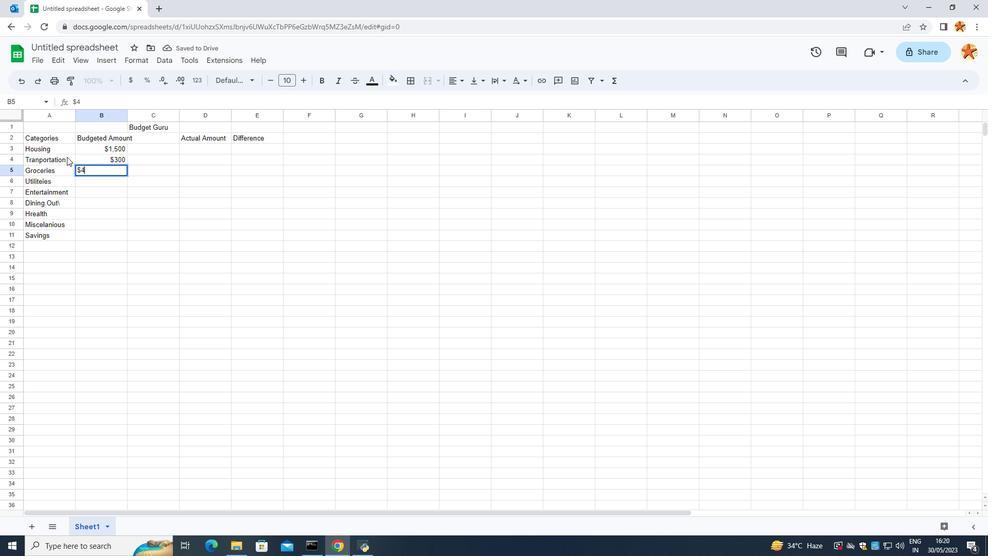 
Action: Mouse moved to (66, 157)
Screenshot: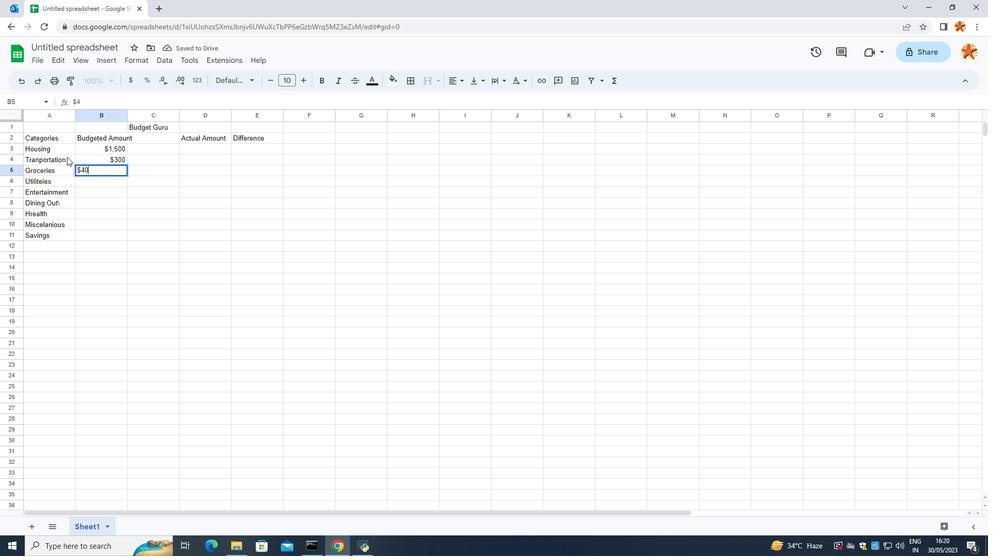 
Action: Key pressed <Key.enter>
Screenshot: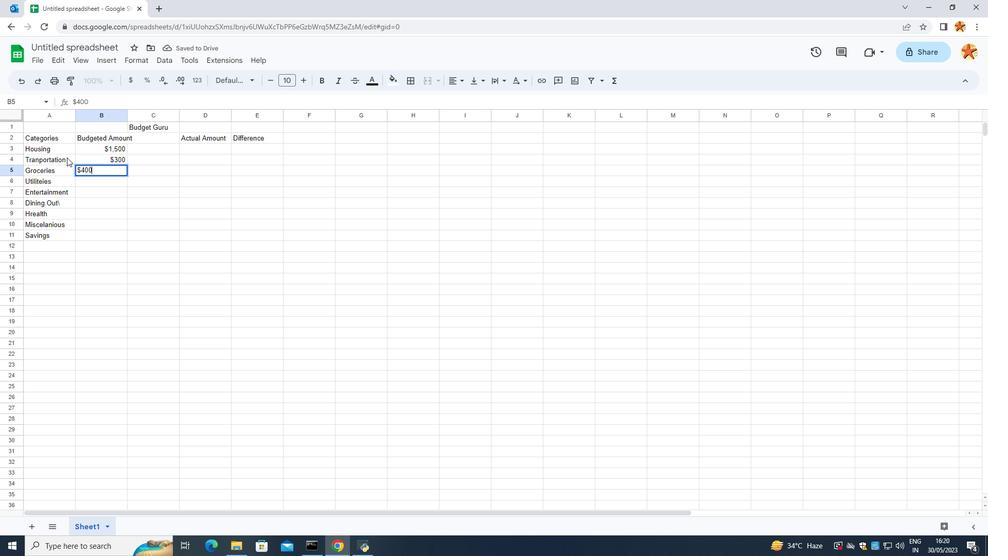 
Action: Mouse moved to (66, 158)
Screenshot: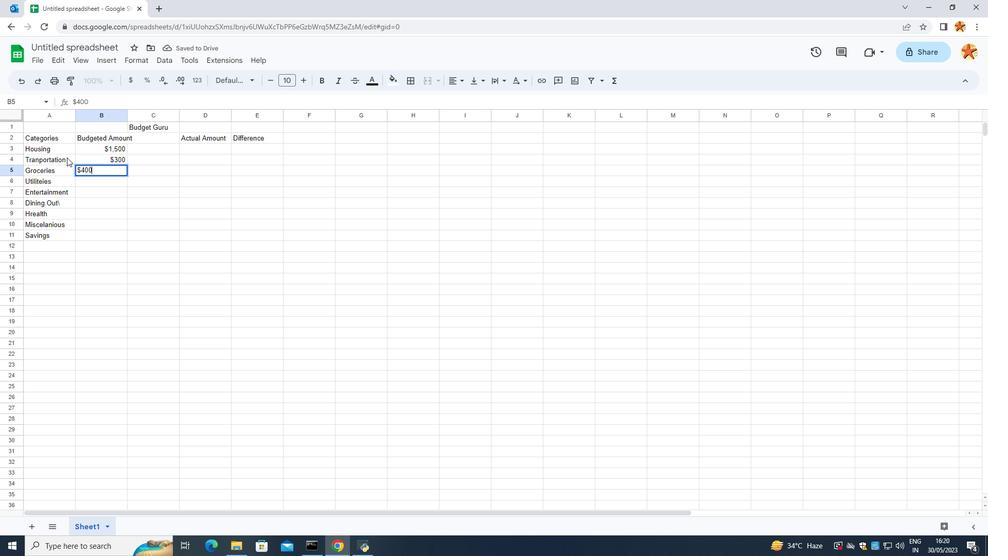 
Action: Key pressed <Key.shift_r>
Screenshot: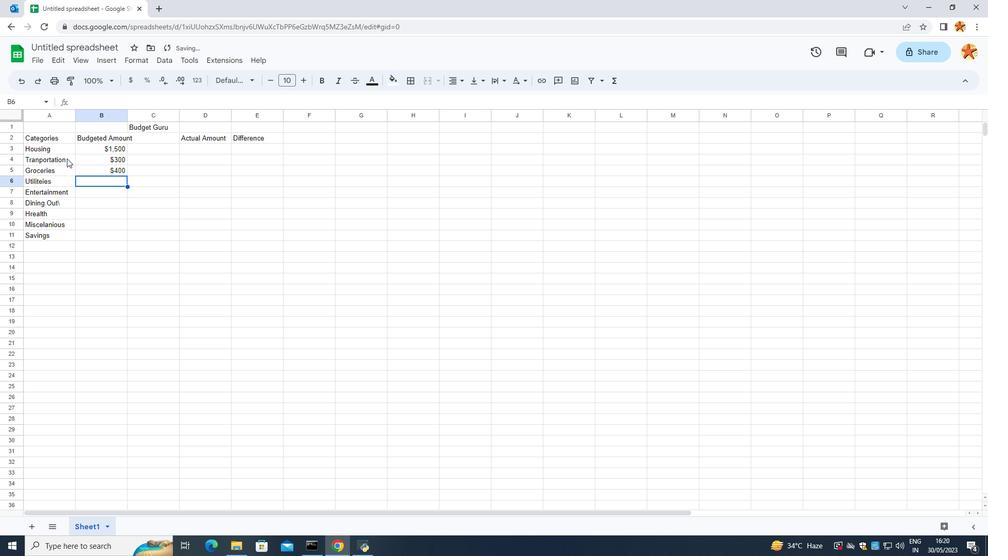 
Action: Mouse moved to (66, 158)
Screenshot: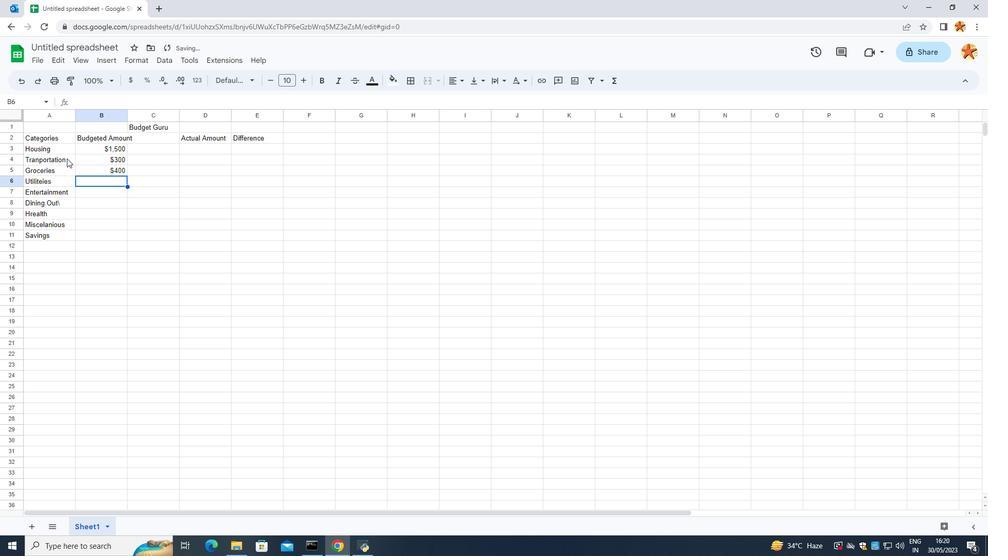 
Action: Key pressed <Key.shift_r><Key.shift_r><Key.shift_r><Key.shift_r><Key.shift_r><Key.shift_r><Key.shift_r><Key.shift_r><Key.shift_r><Key.shift_r><Key.shift_r><Key.shift_r><Key.shift_r><Key.shift_r><Key.shift_r><Key.shift_r><Key.shift_r><Key.shift_r><Key.shift_r><Key.shift_r><Key.shift_r><Key.shift_r>$
Screenshot: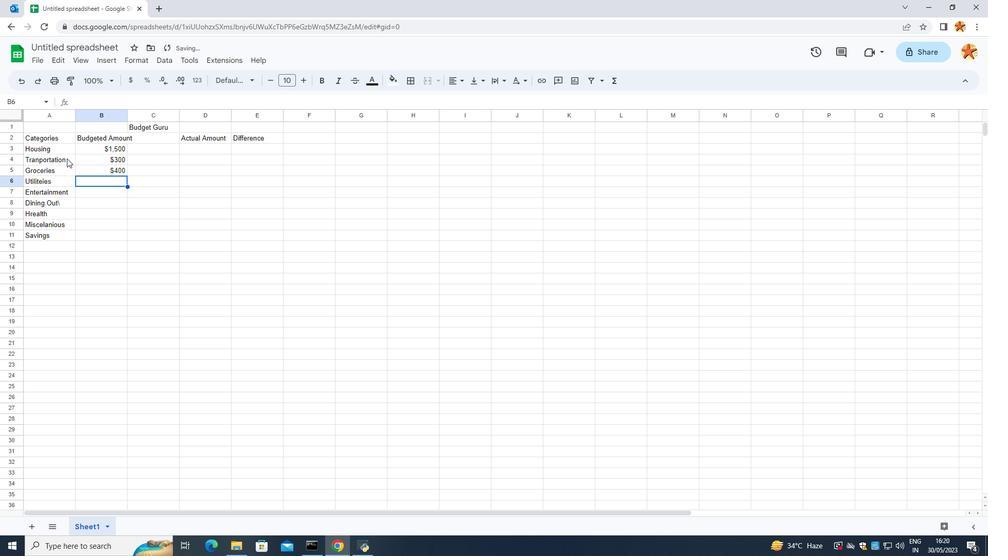 
Action: Mouse moved to (65, 131)
Screenshot: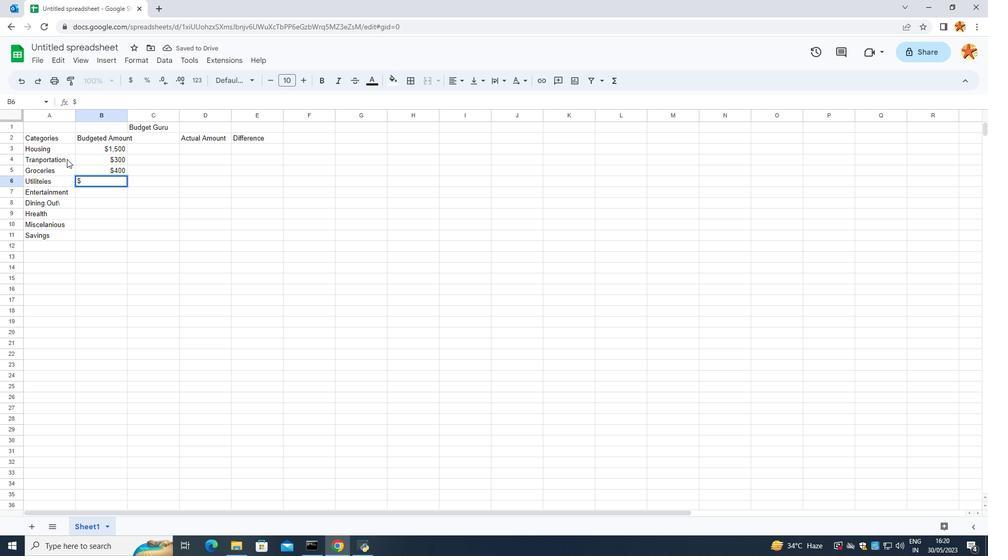 
Action: Key pressed <Key.backspace>
Screenshot: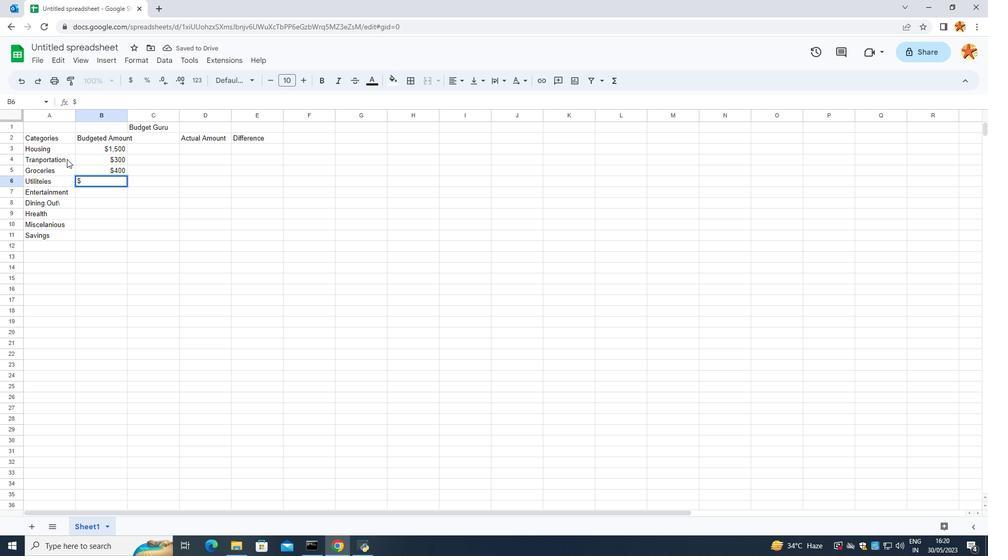
Action: Mouse moved to (64, 124)
Screenshot: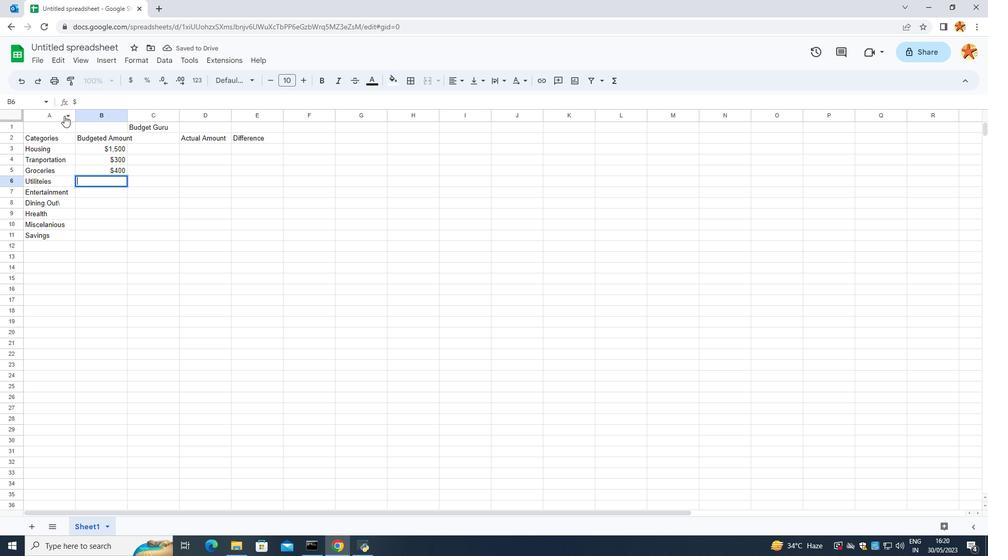 
Action: Key pressed <Key.shift_r>
